 Task: Explore upcoming open houses in Columbia, South Carolina, to visit properties with a screened-in porch or a sunroom.
Action: Mouse moved to (321, 258)
Screenshot: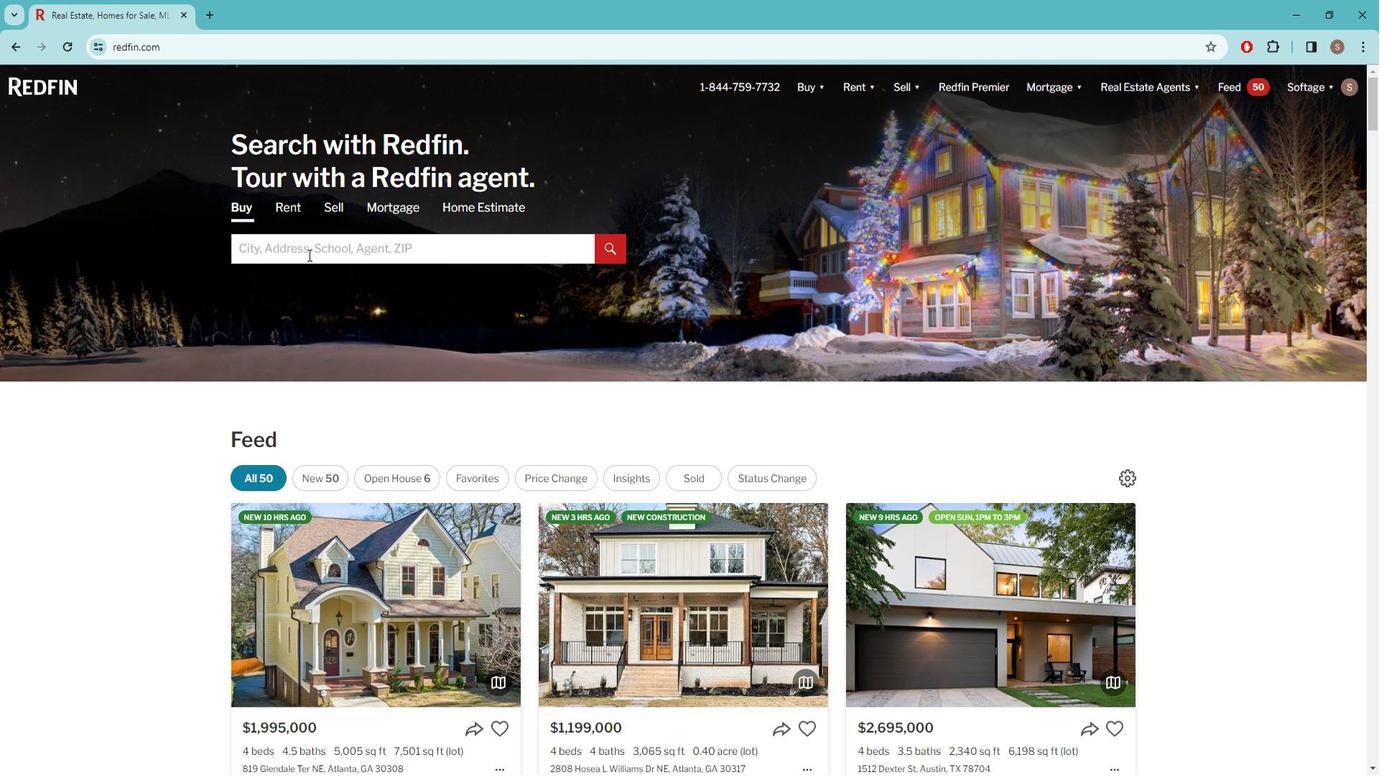 
Action: Mouse pressed left at (321, 258)
Screenshot: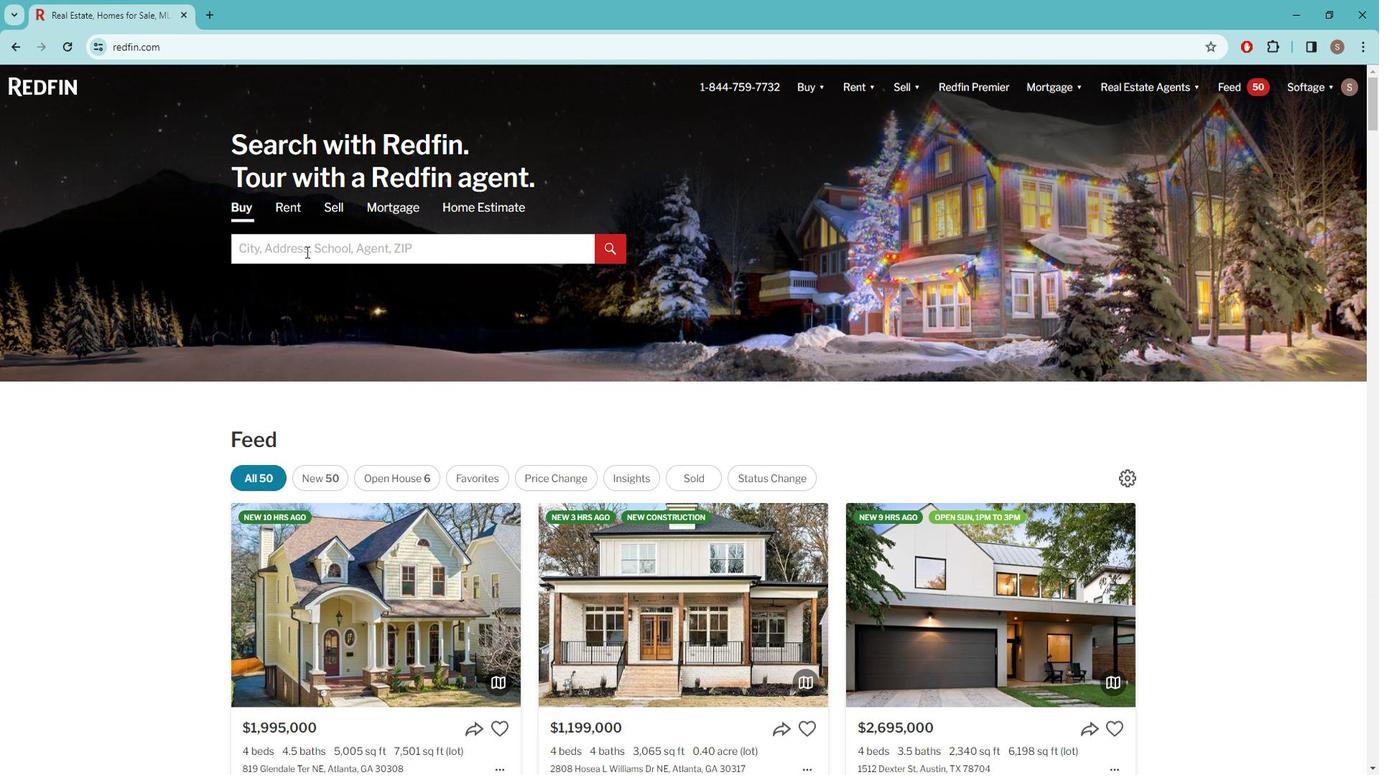 
Action: Key pressed c<Key.caps_lock>OLUMBIA
Screenshot: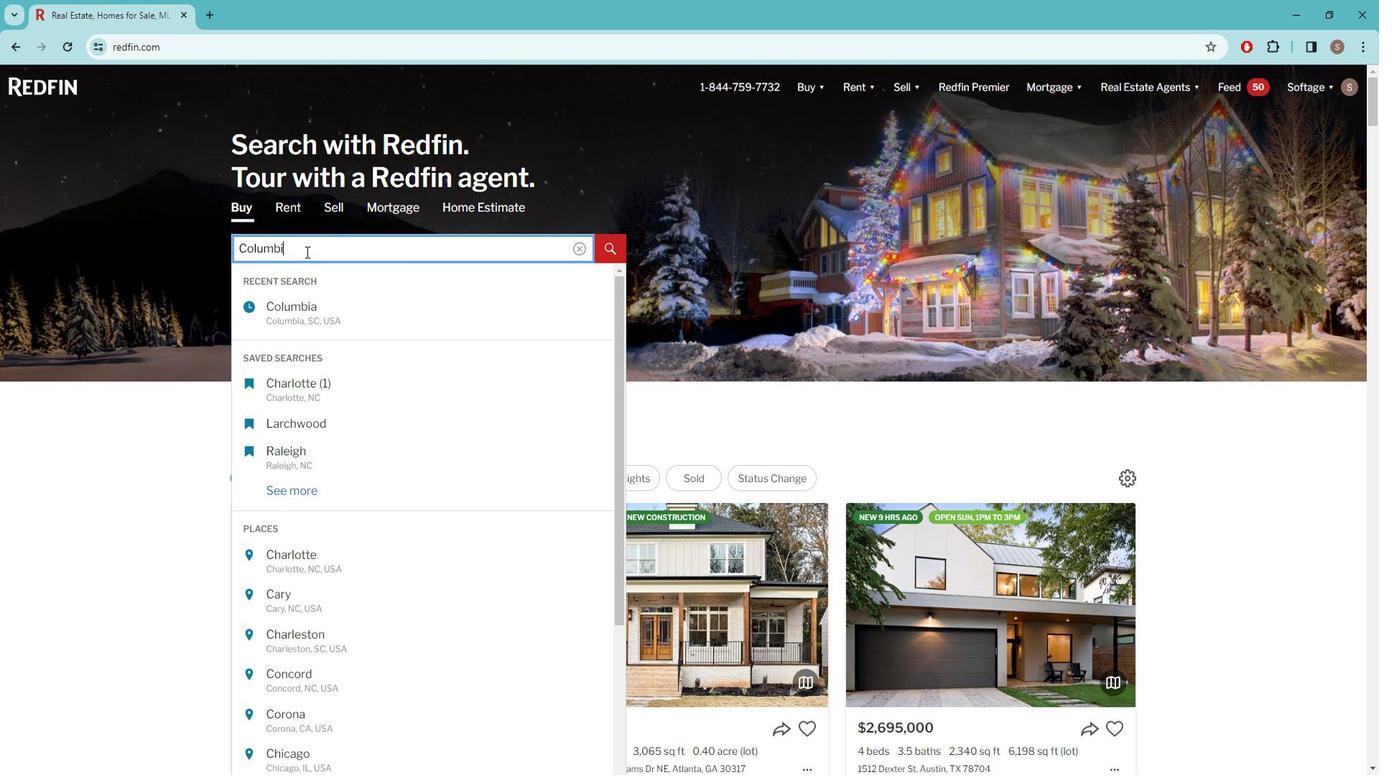 
Action: Mouse moved to (323, 321)
Screenshot: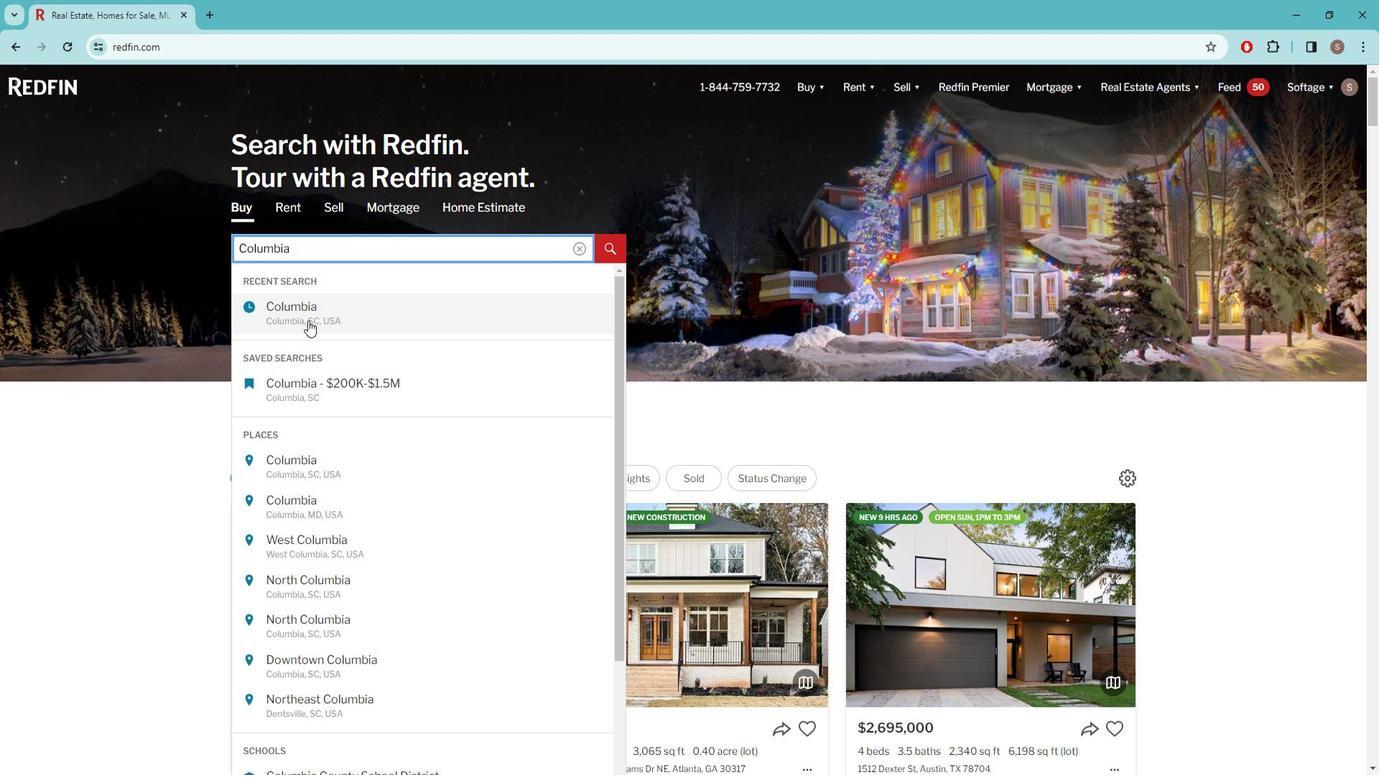 
Action: Mouse pressed left at (323, 321)
Screenshot: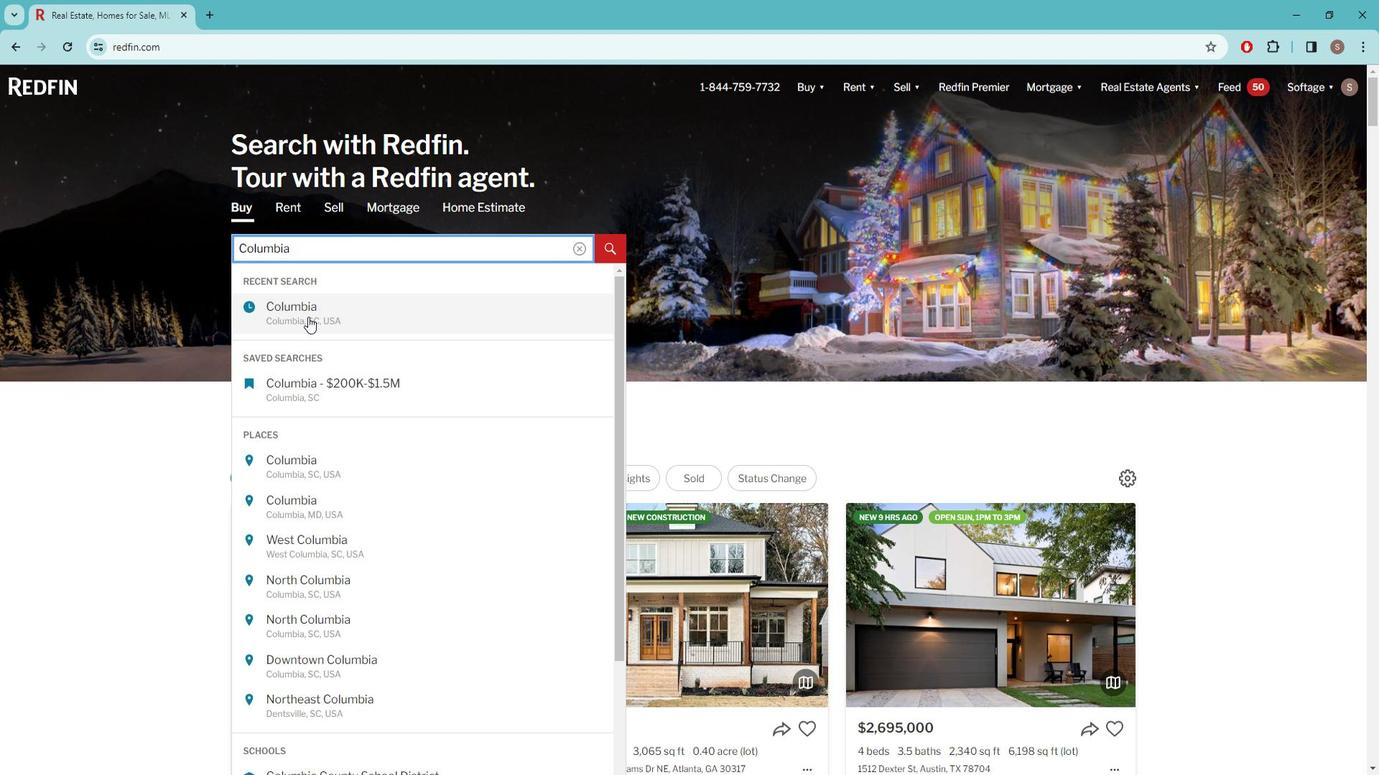 
Action: Mouse moved to (1222, 186)
Screenshot: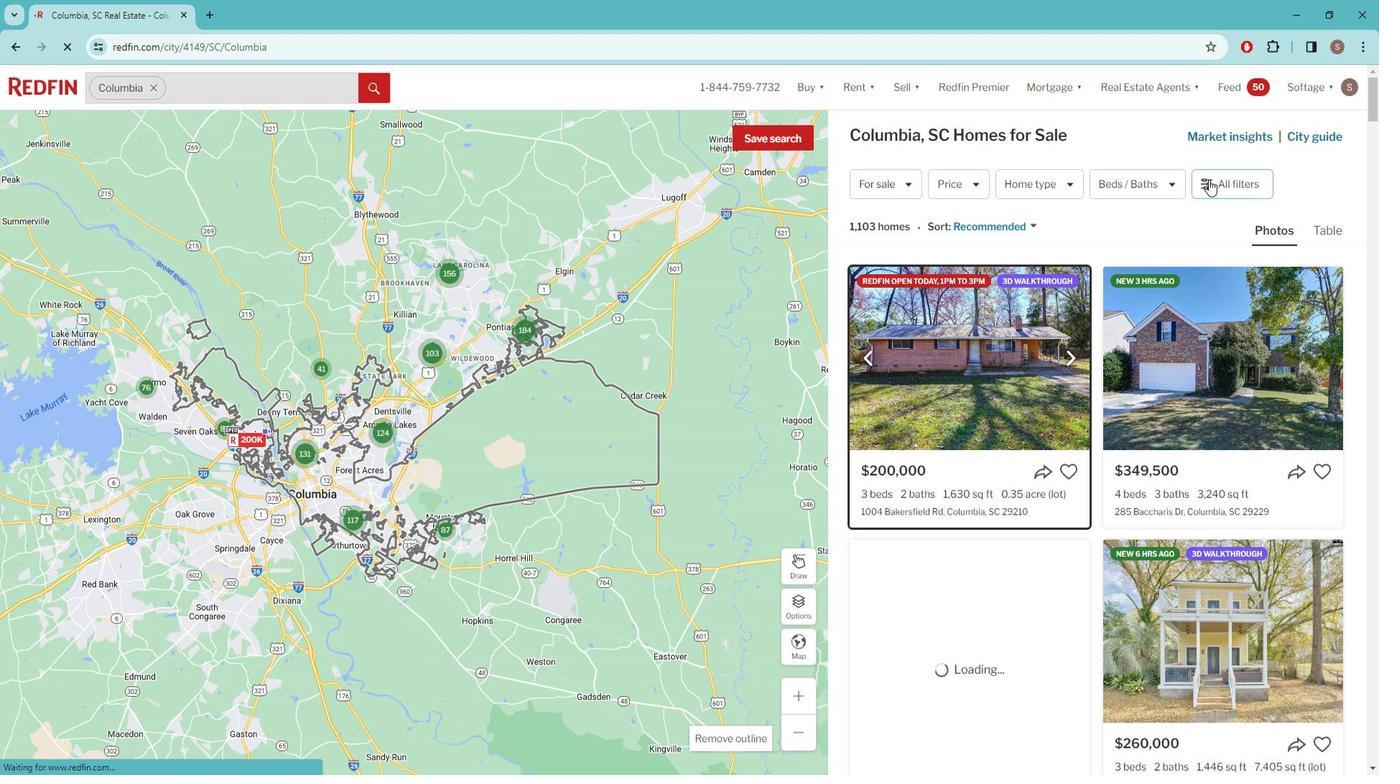 
Action: Mouse pressed left at (1222, 186)
Screenshot: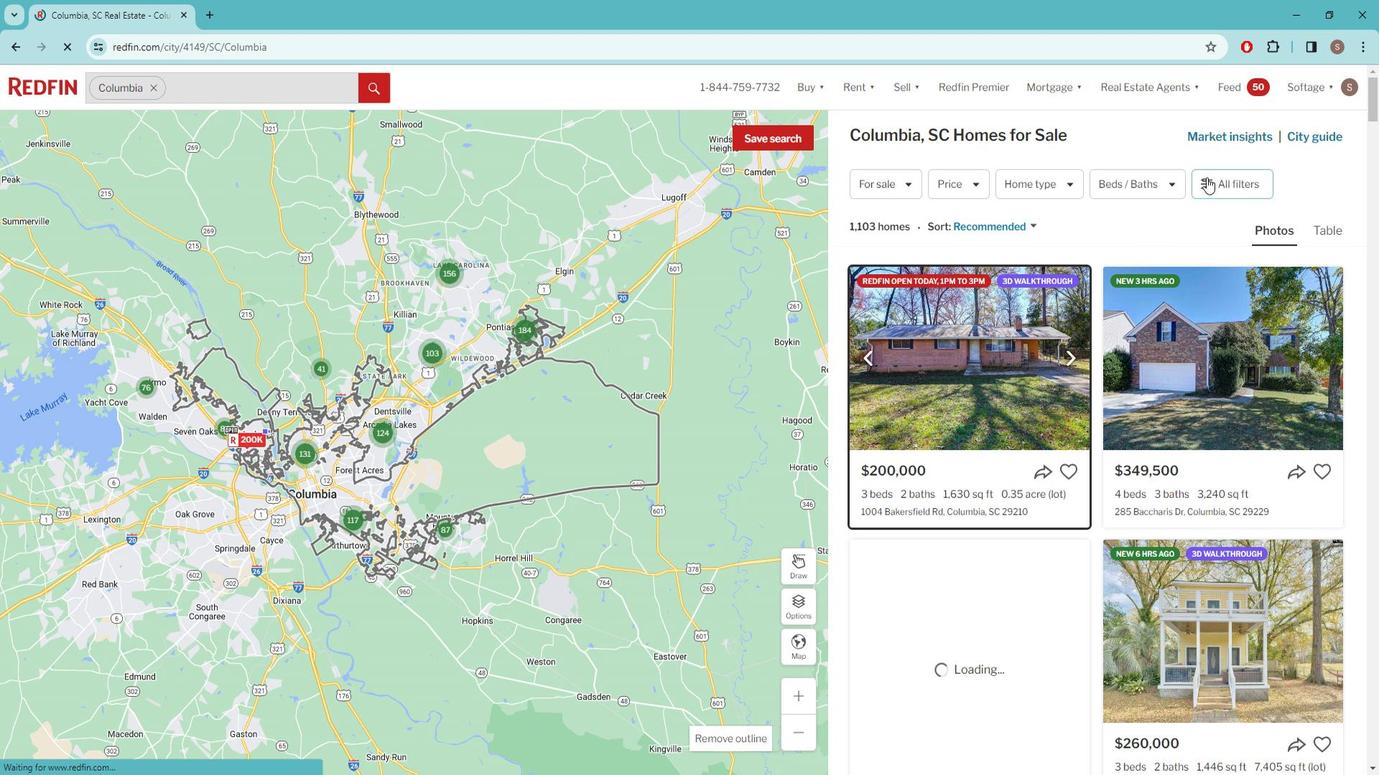 
Action: Mouse pressed left at (1222, 186)
Screenshot: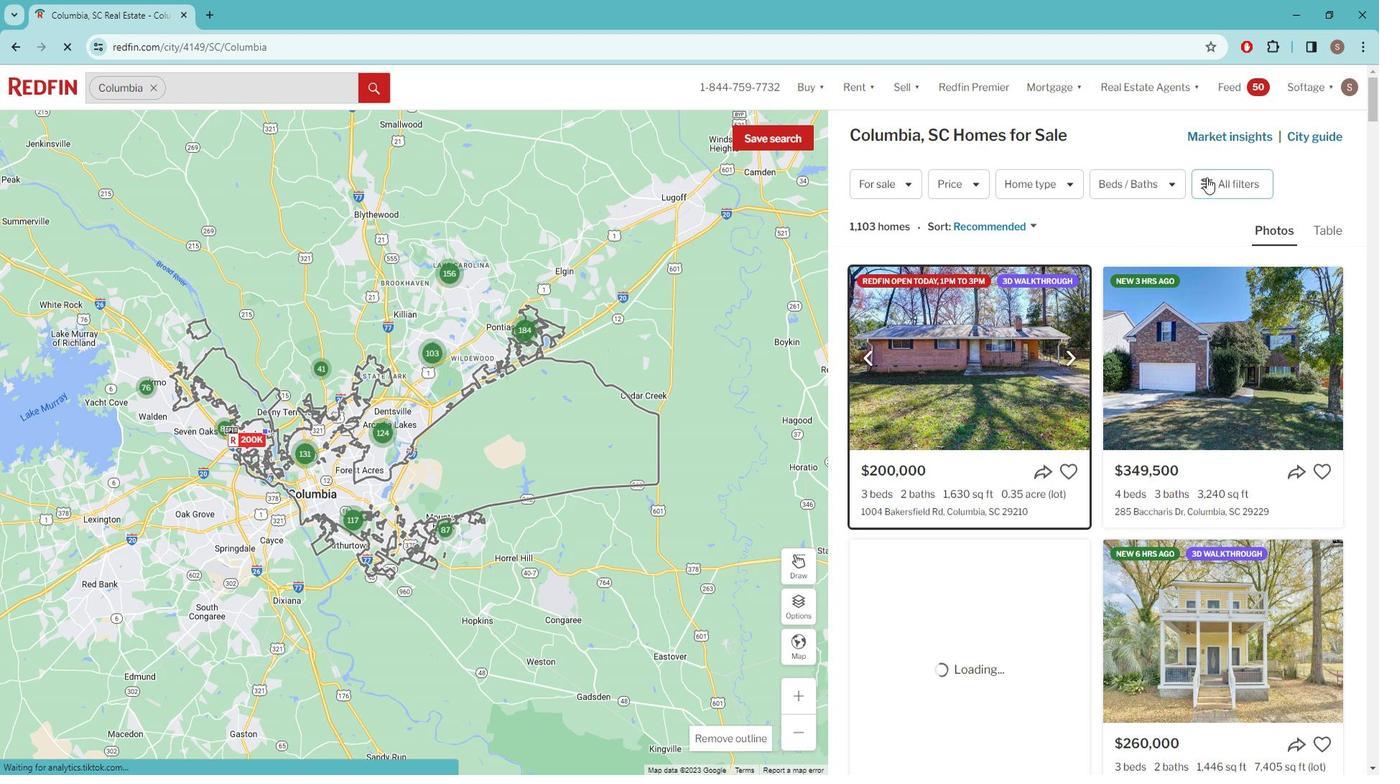 
Action: Mouse pressed left at (1222, 186)
Screenshot: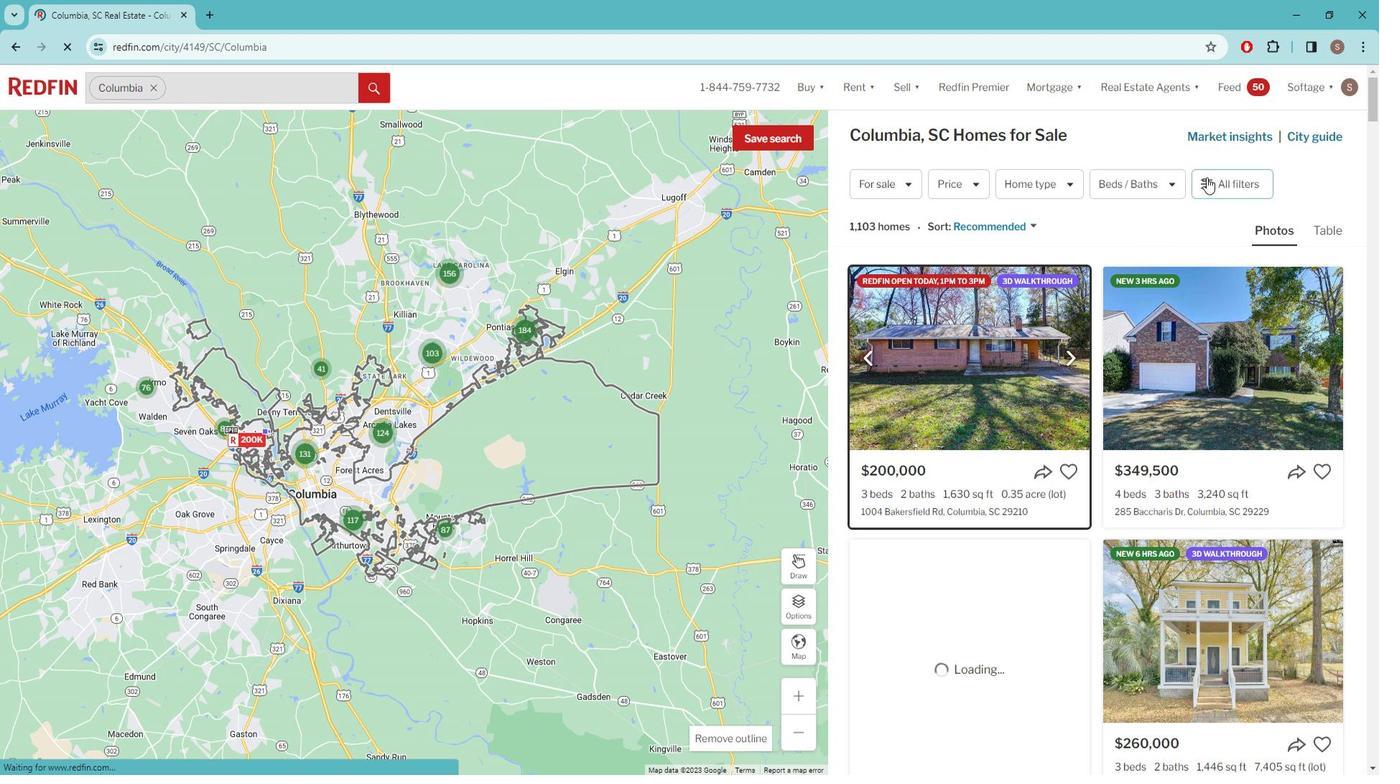 
Action: Mouse moved to (1231, 186)
Screenshot: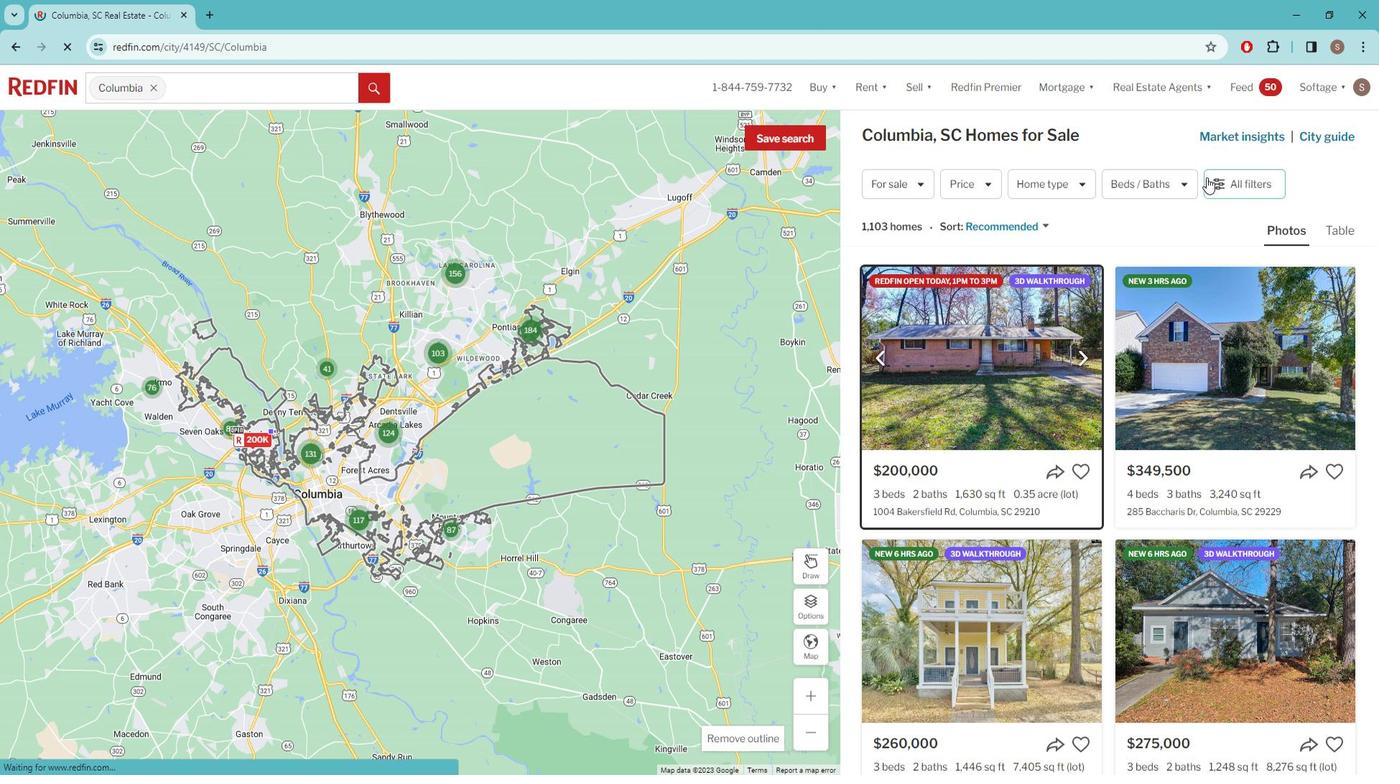 
Action: Mouse pressed left at (1231, 186)
Screenshot: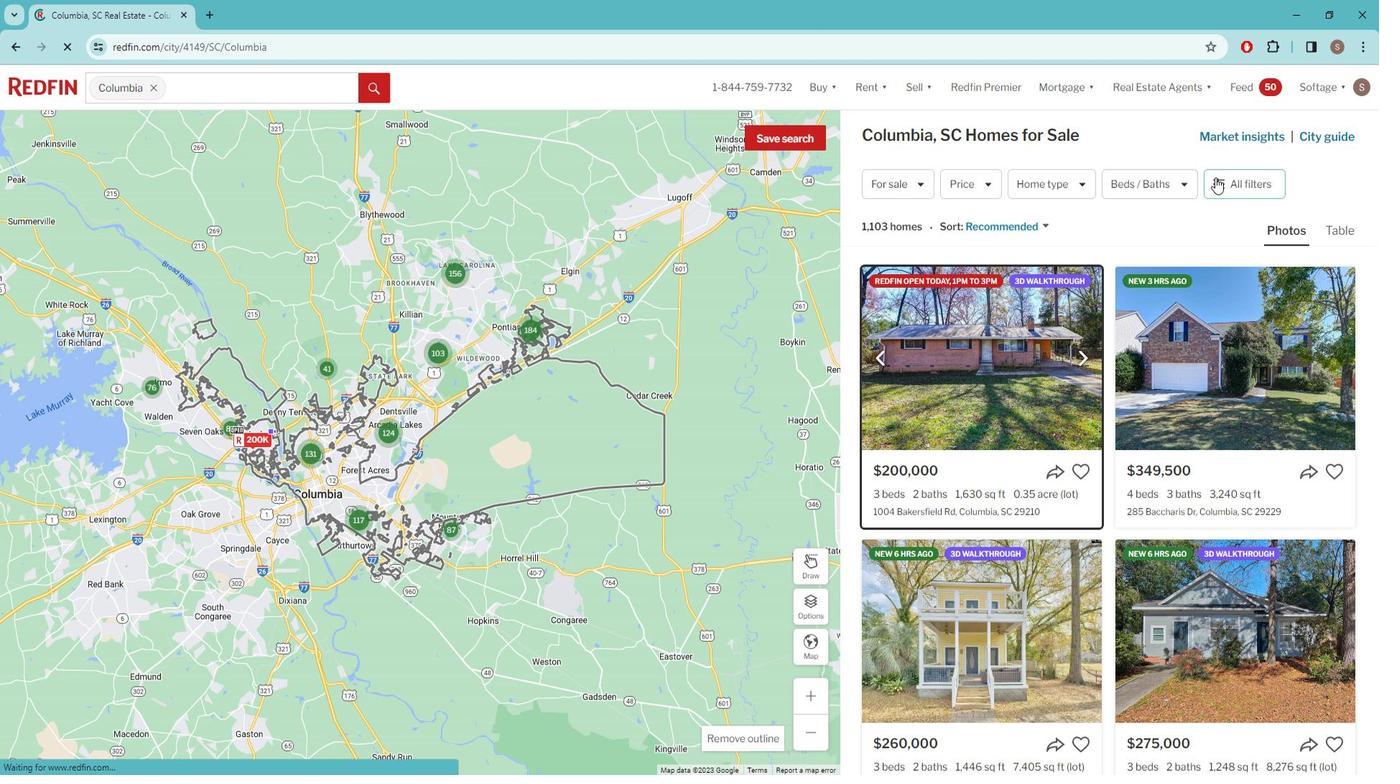 
Action: Mouse pressed left at (1231, 186)
Screenshot: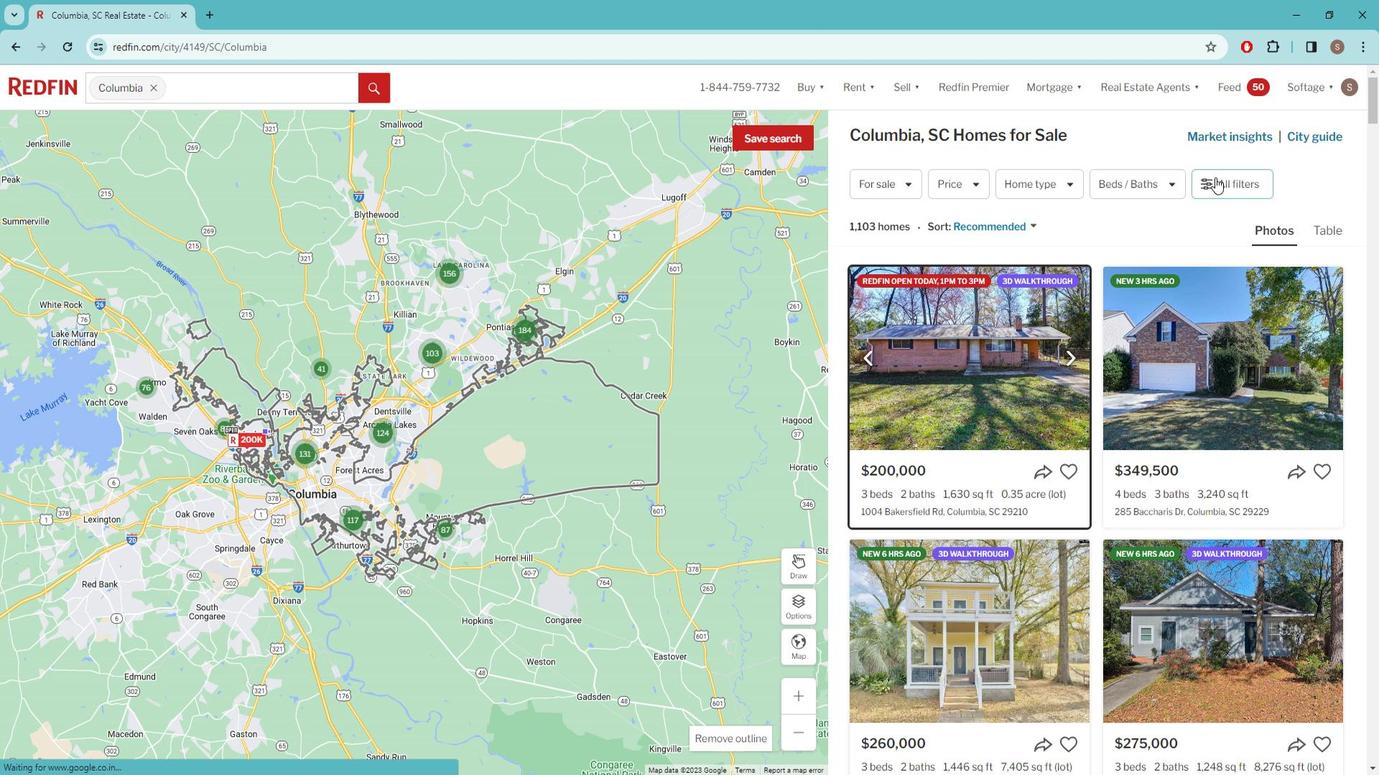 
Action: Mouse moved to (1228, 199)
Screenshot: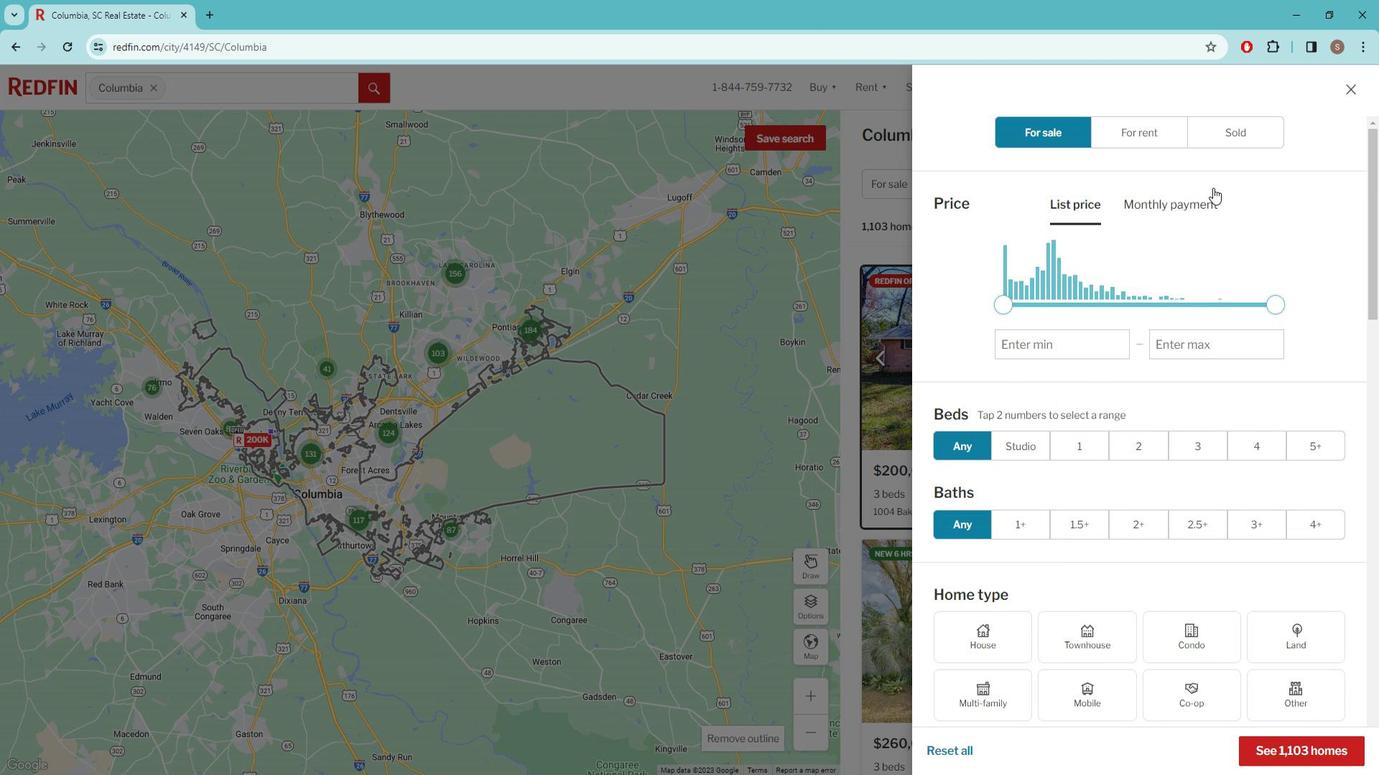 
Action: Mouse scrolled (1228, 198) with delta (0, 0)
Screenshot: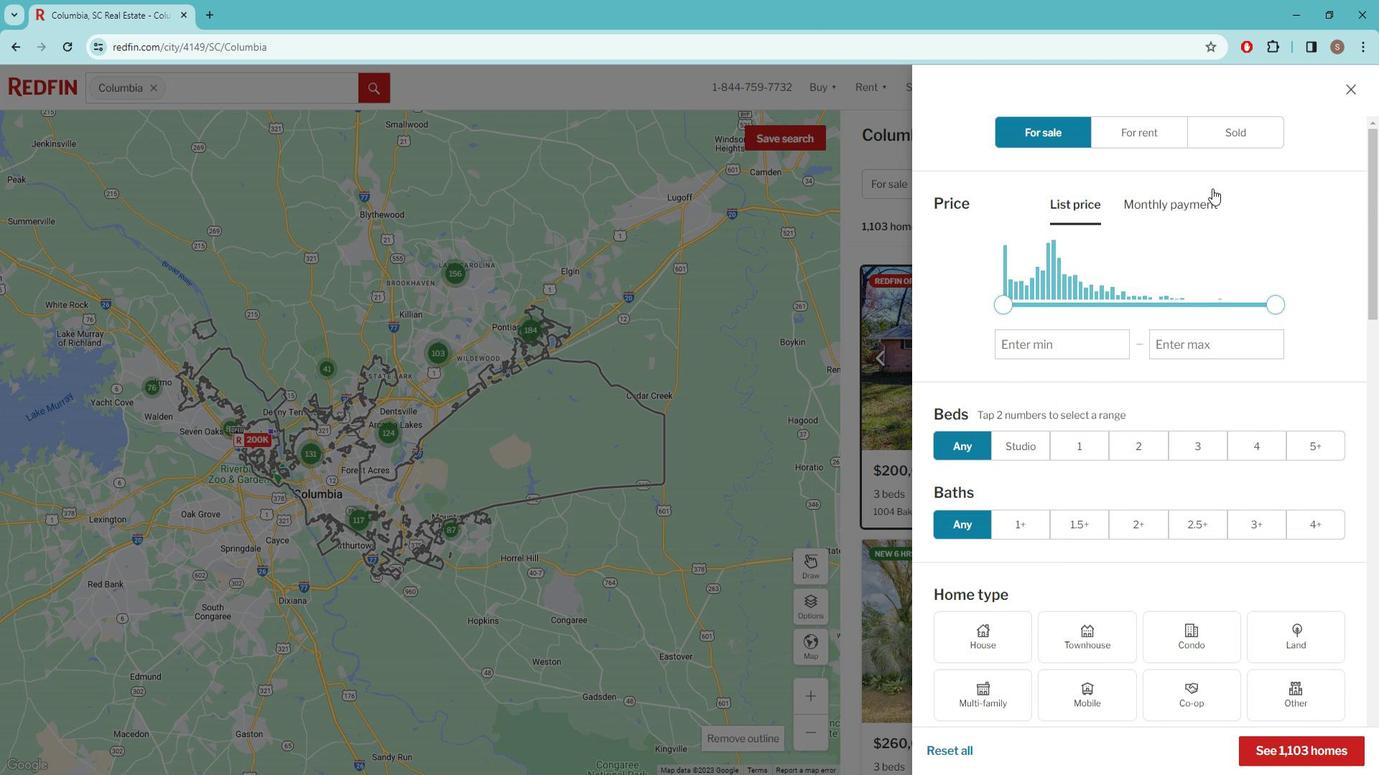 
Action: Mouse moved to (1177, 269)
Screenshot: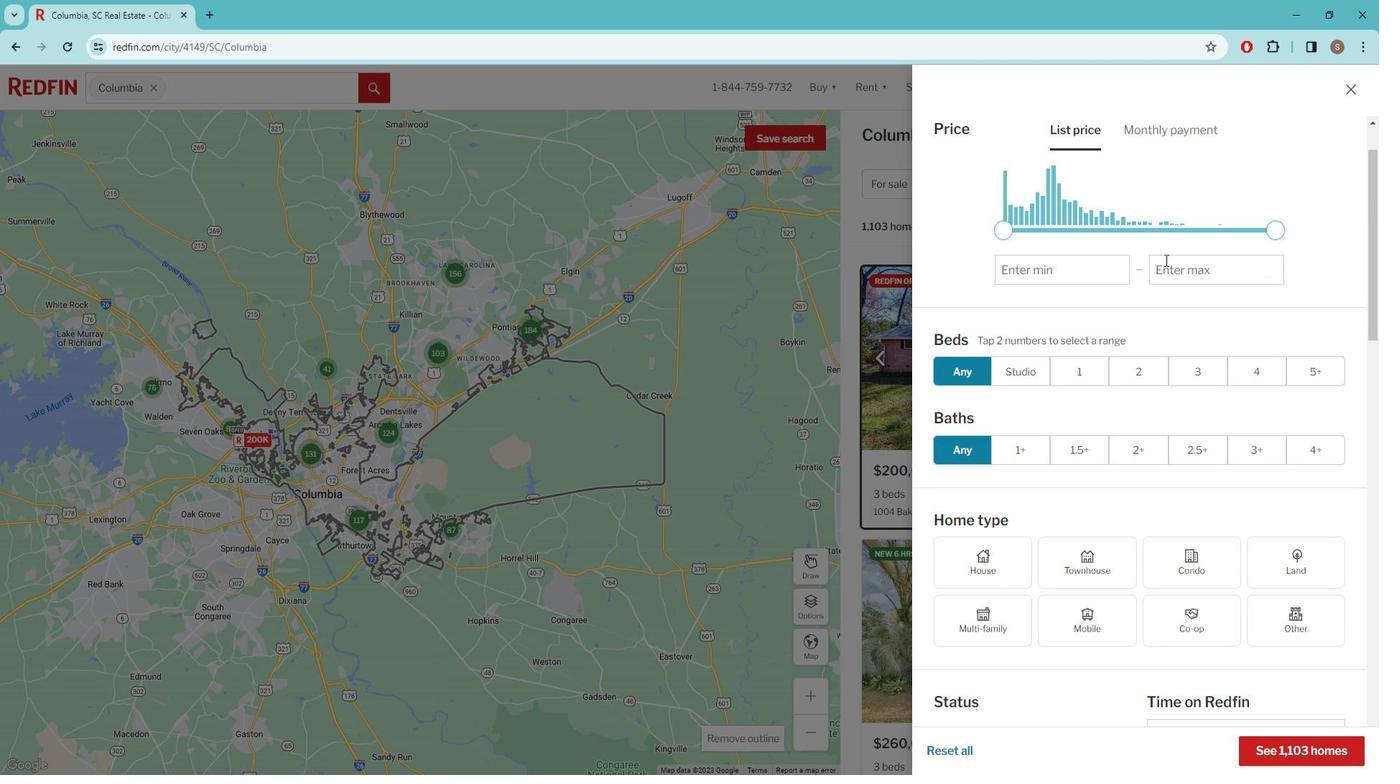 
Action: Mouse scrolled (1177, 268) with delta (0, 0)
Screenshot: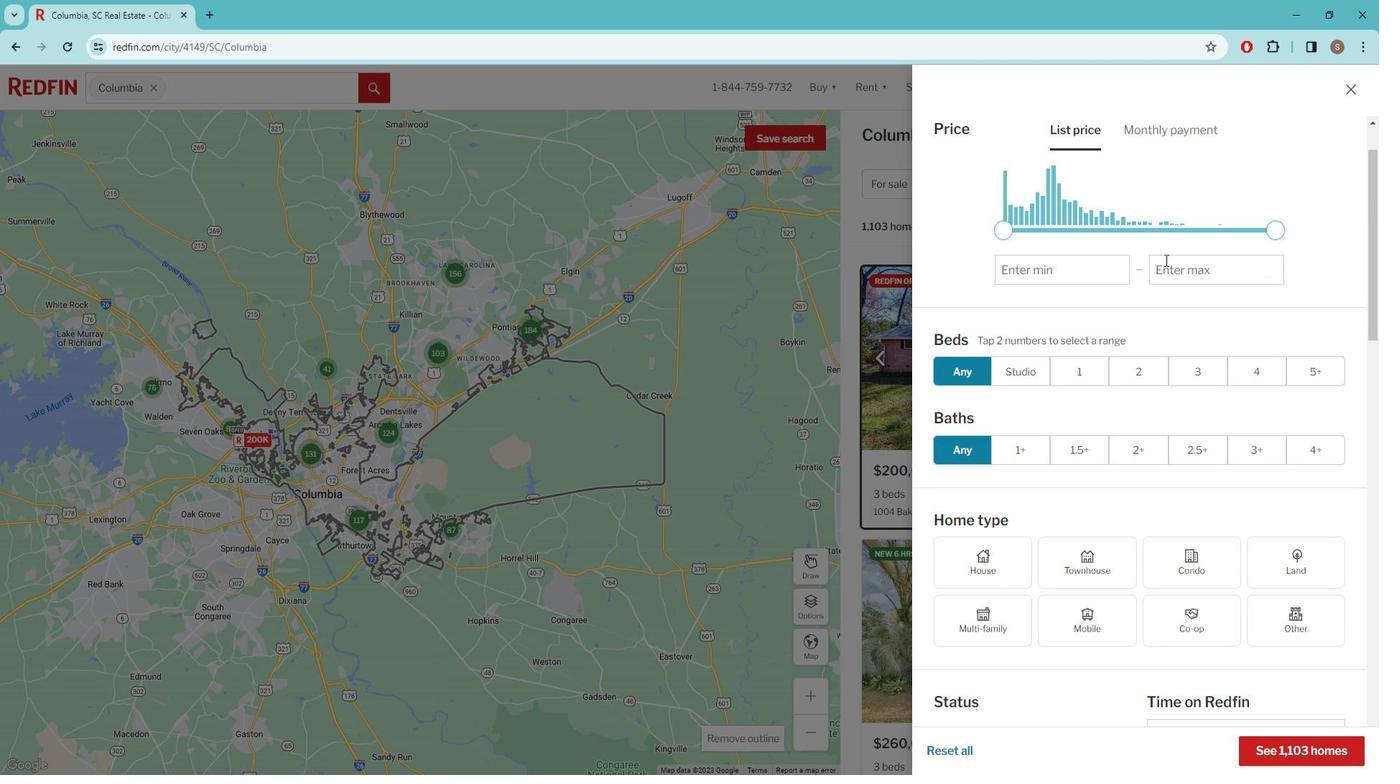 
Action: Mouse moved to (1171, 273)
Screenshot: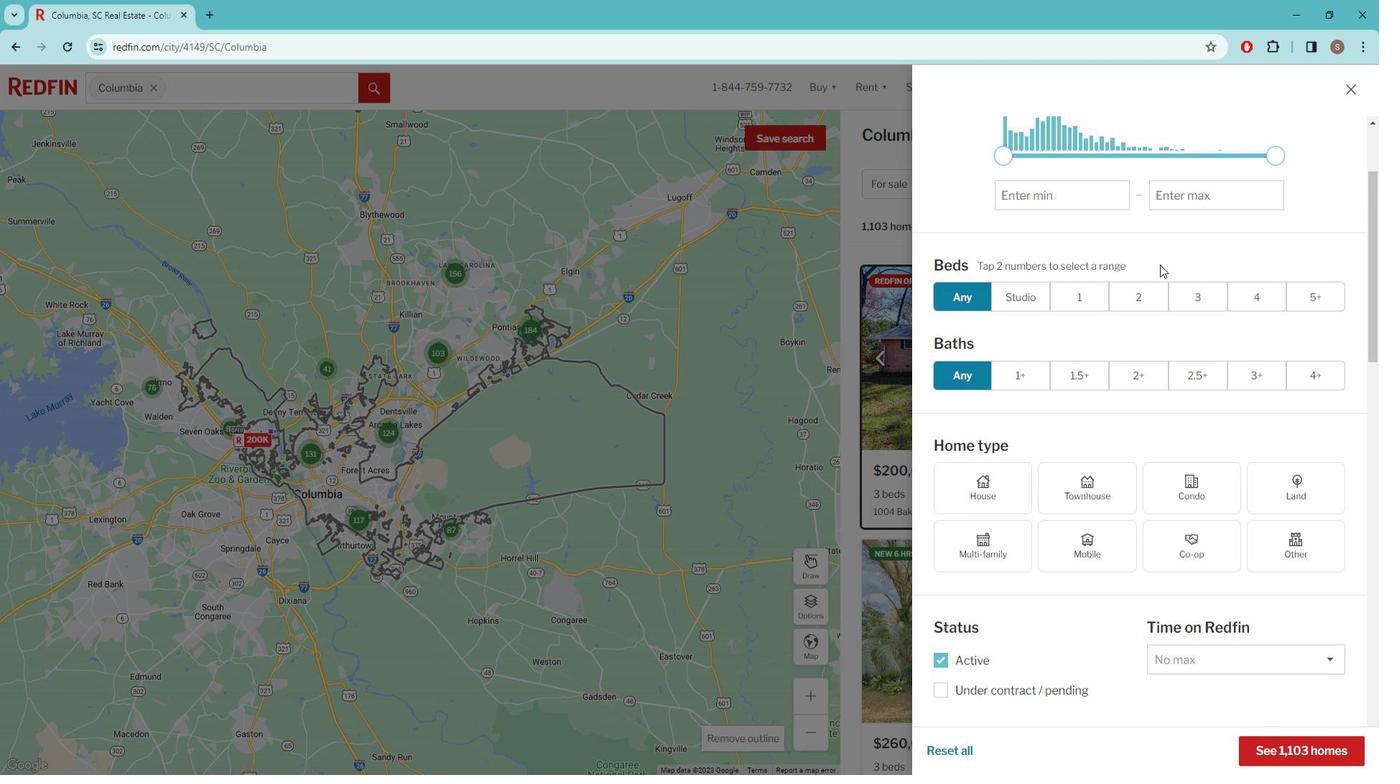 
Action: Mouse scrolled (1171, 272) with delta (0, 0)
Screenshot: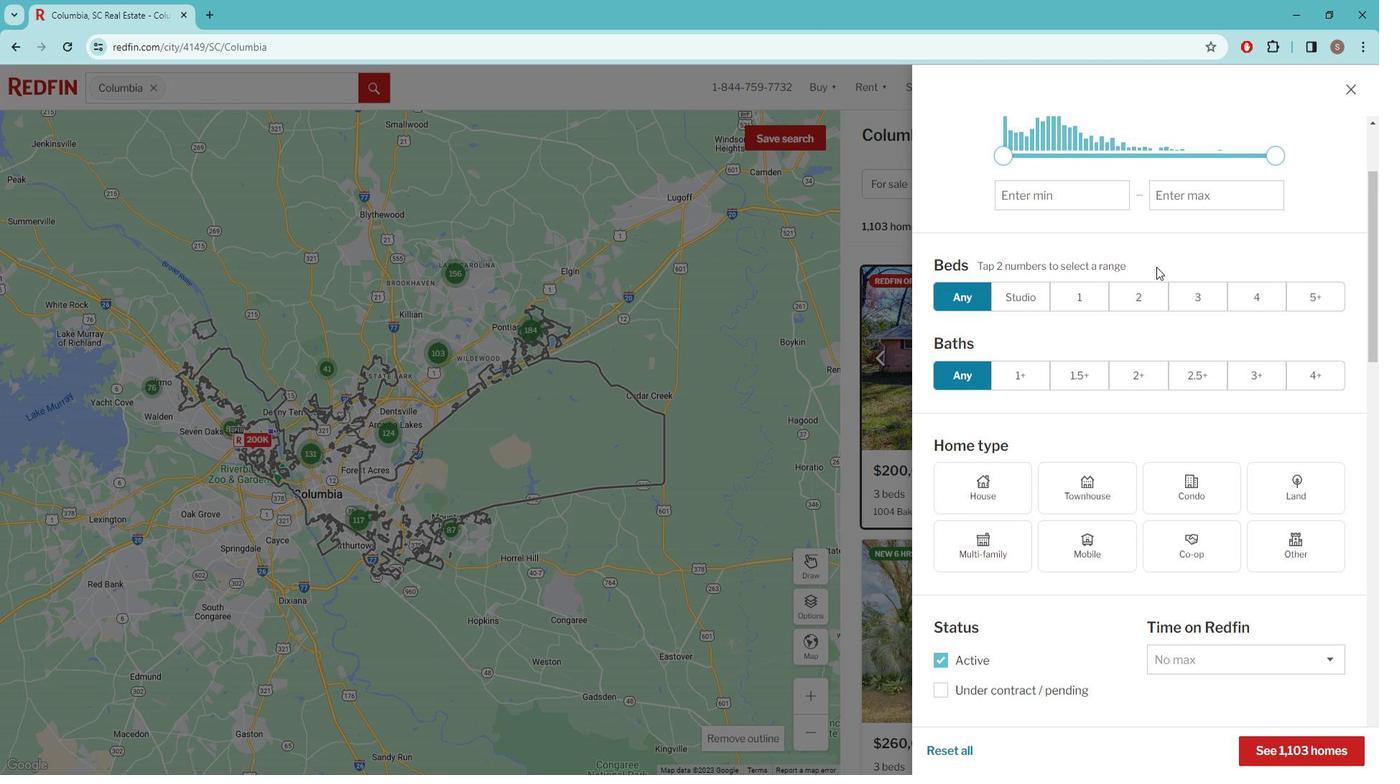 
Action: Mouse moved to (1165, 277)
Screenshot: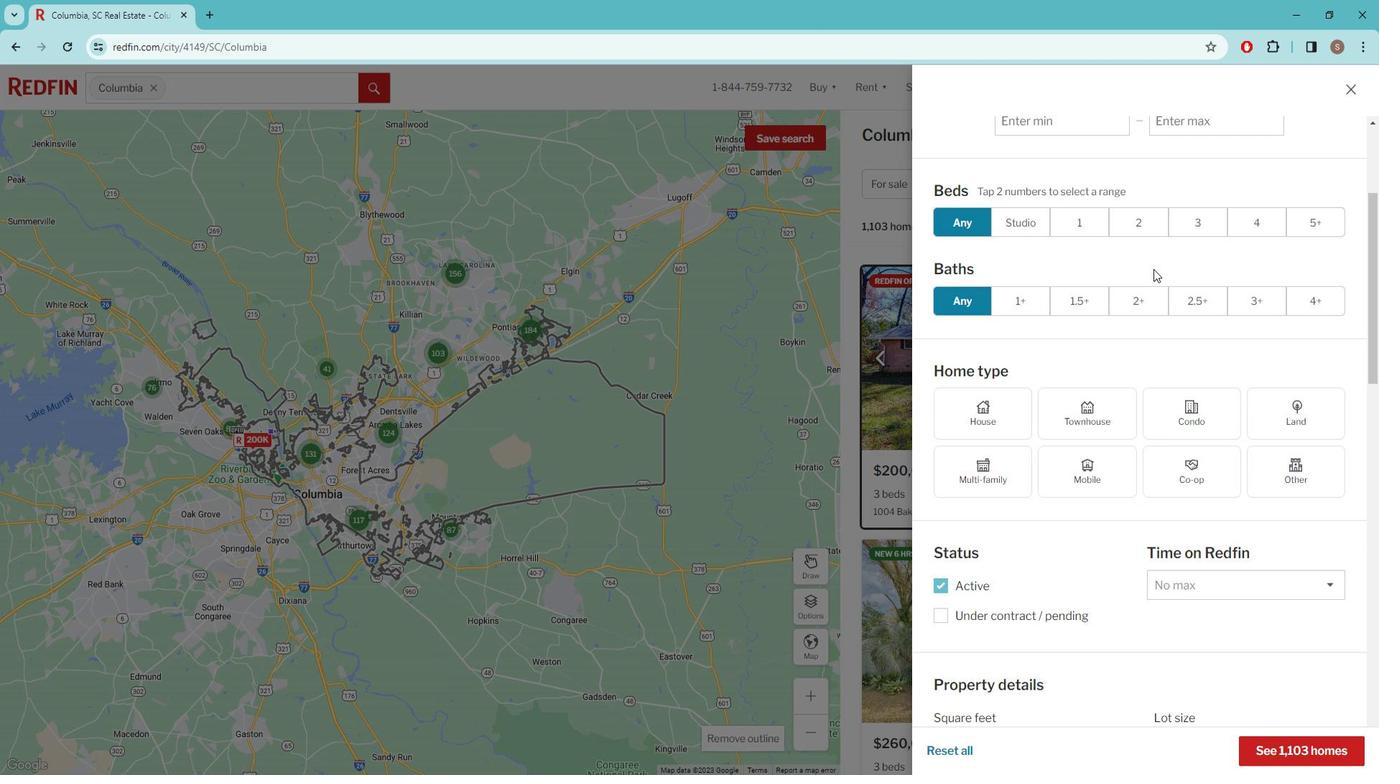 
Action: Mouse scrolled (1165, 277) with delta (0, 0)
Screenshot: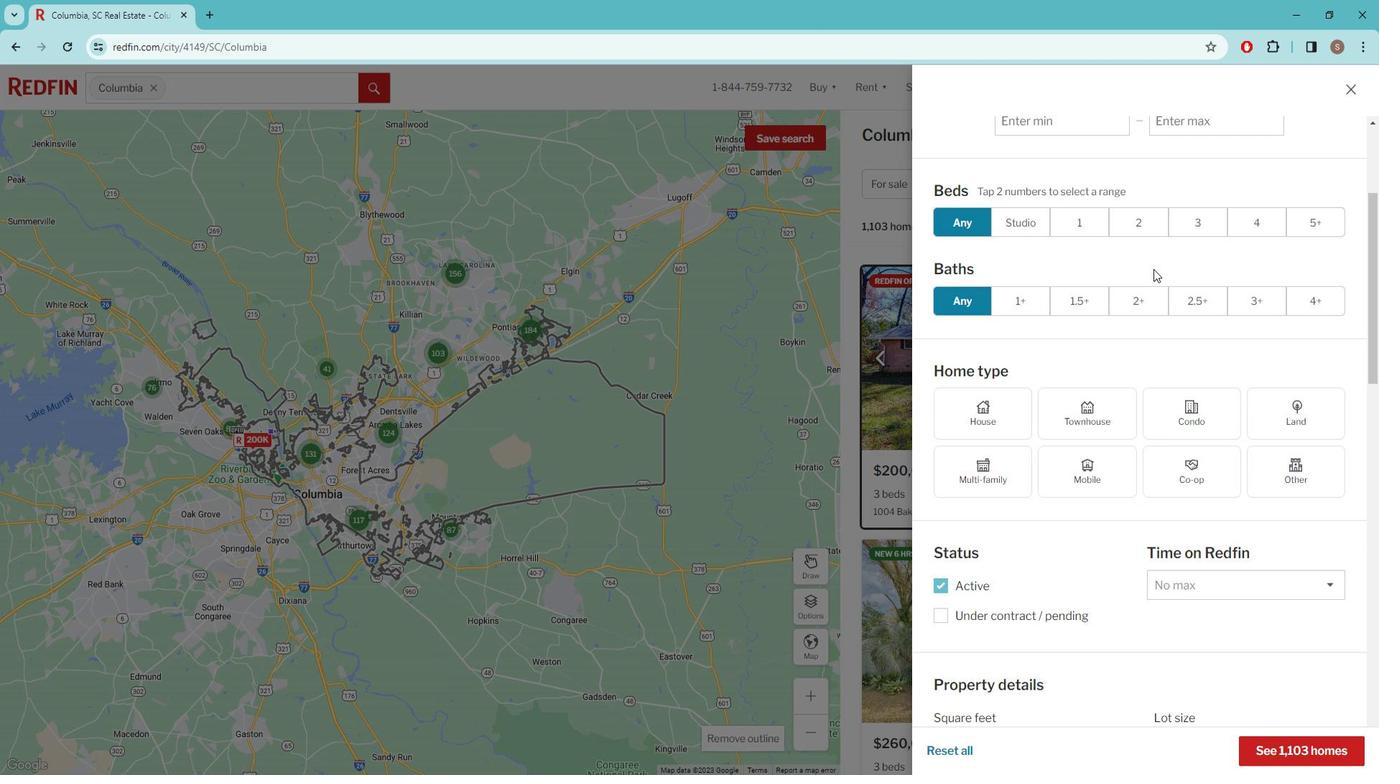 
Action: Mouse moved to (1133, 312)
Screenshot: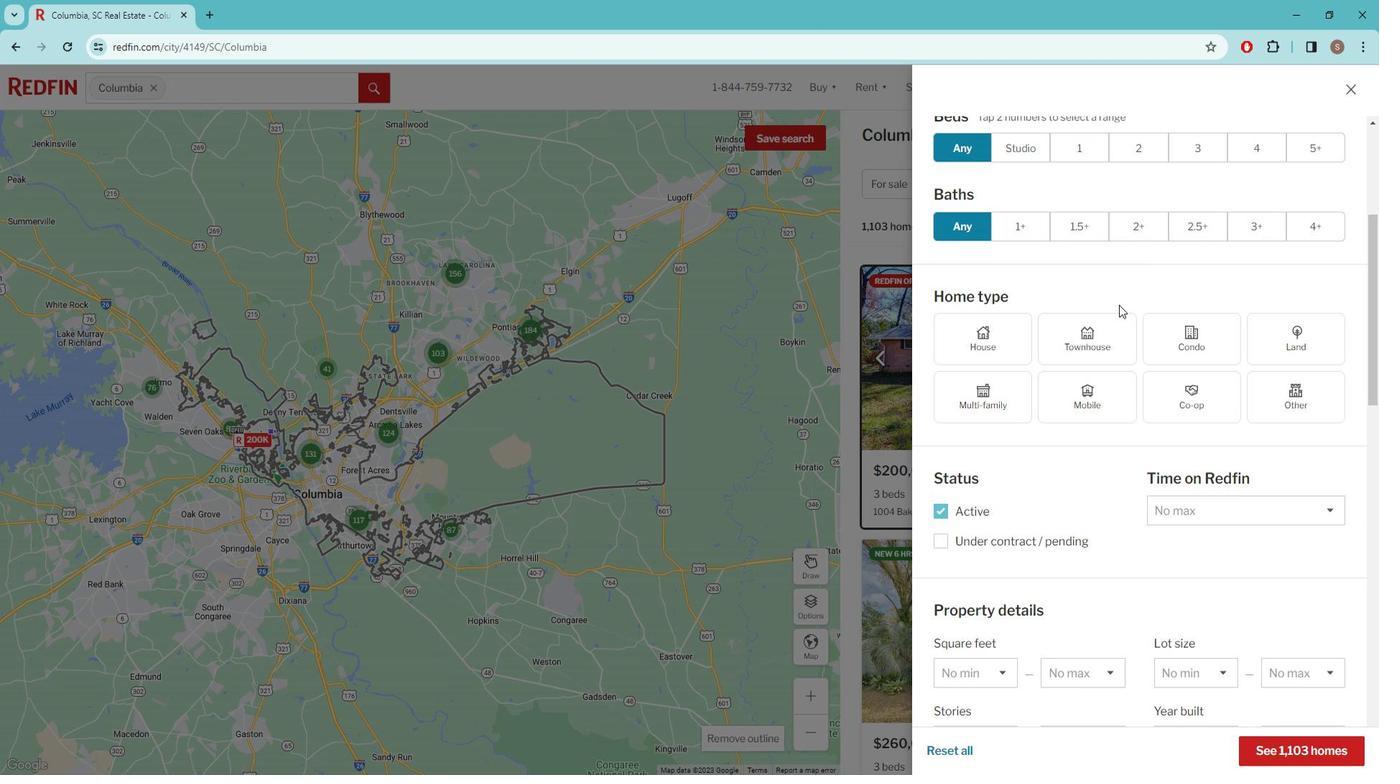 
Action: Mouse scrolled (1133, 311) with delta (0, 0)
Screenshot: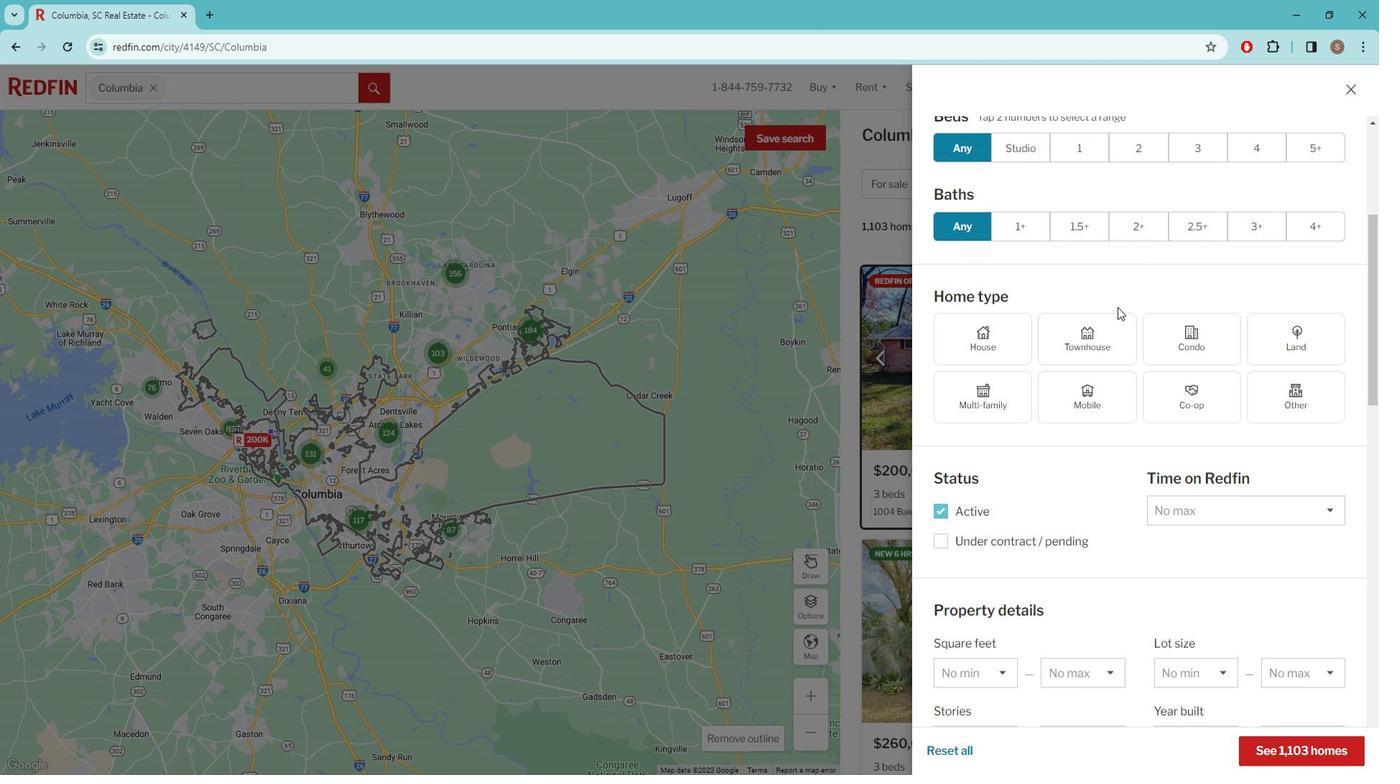 
Action: Mouse moved to (1119, 351)
Screenshot: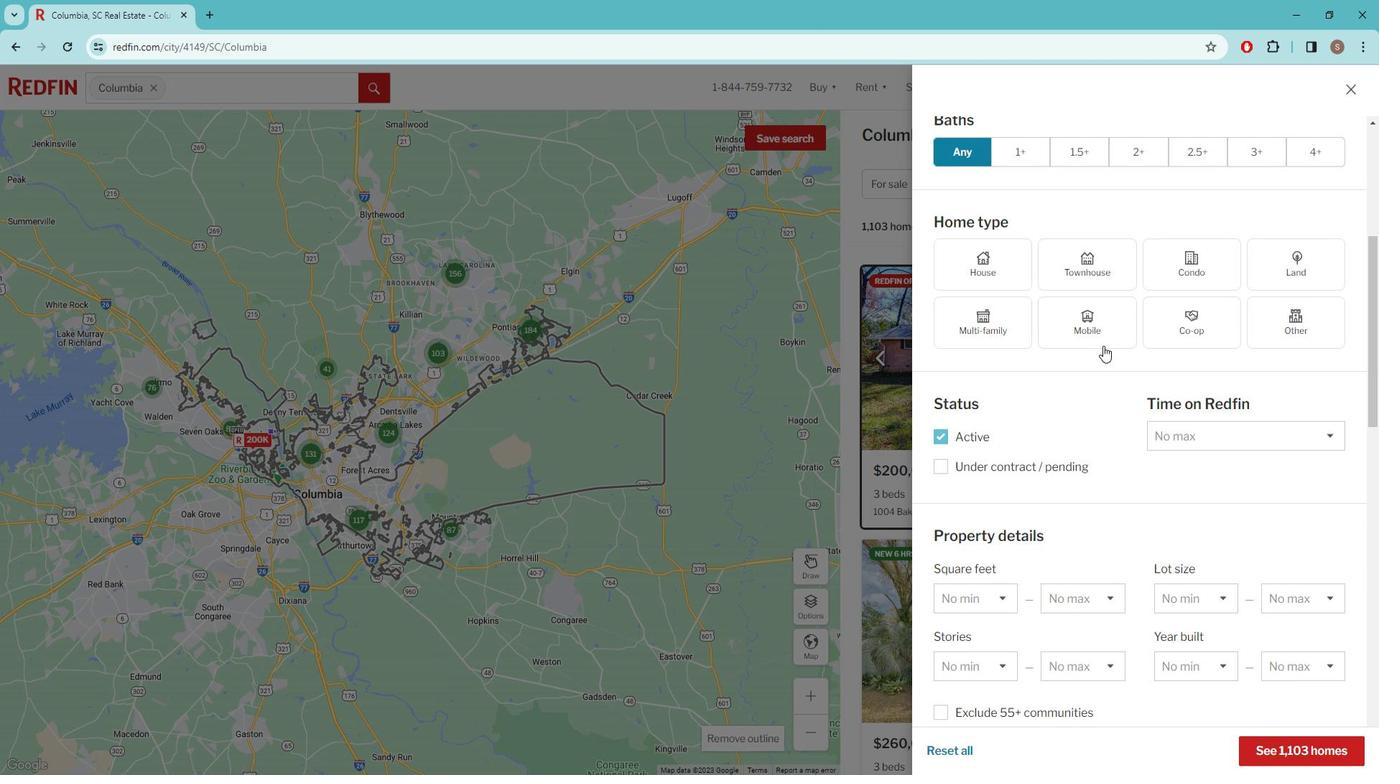 
Action: Mouse scrolled (1119, 350) with delta (0, 0)
Screenshot: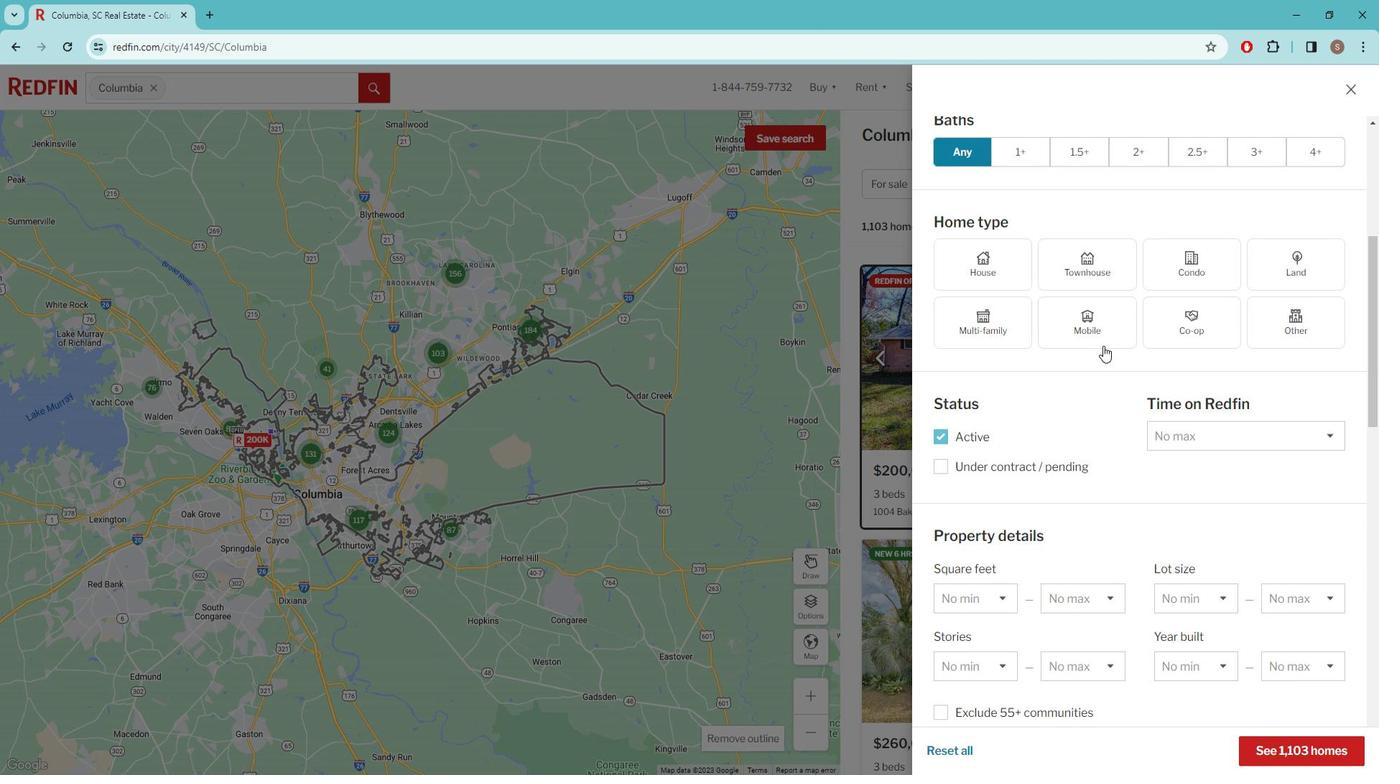 
Action: Mouse moved to (1118, 354)
Screenshot: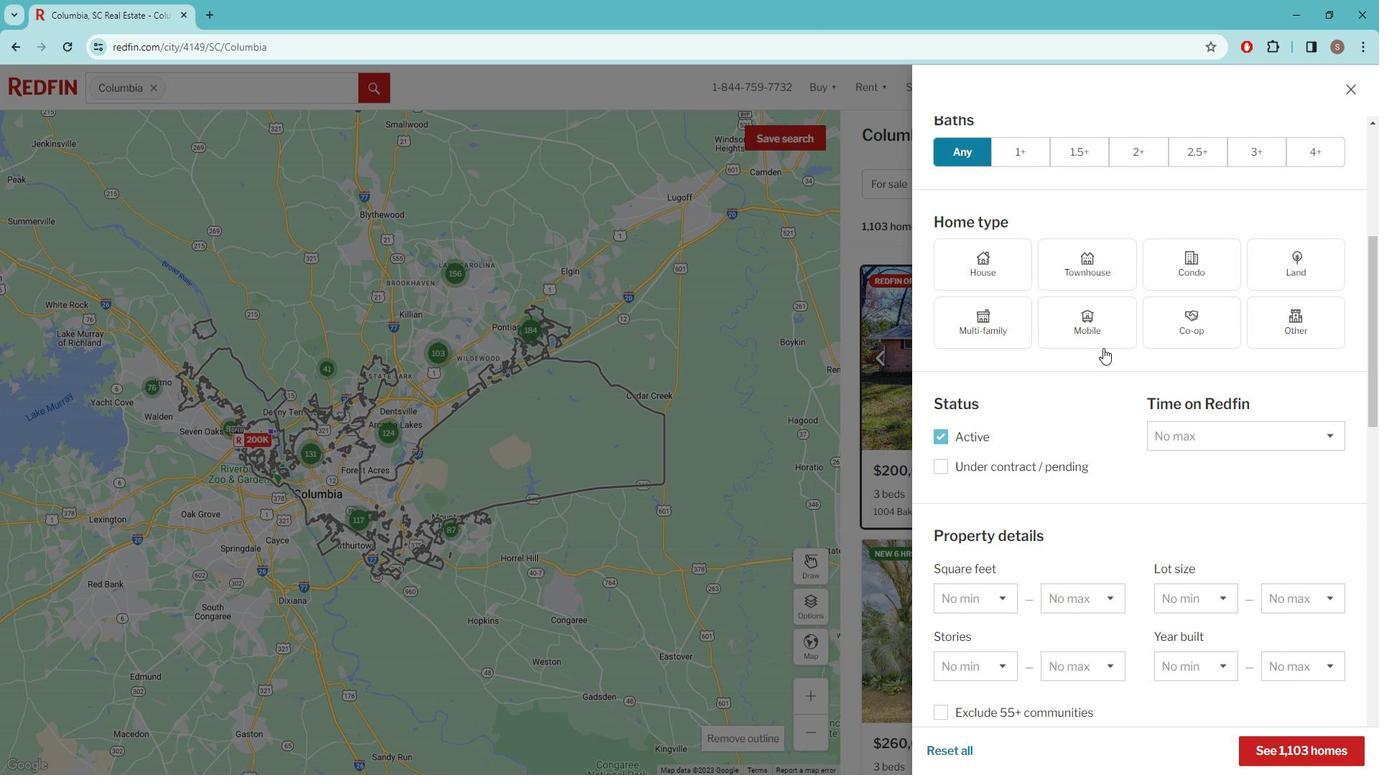 
Action: Mouse scrolled (1118, 354) with delta (0, 0)
Screenshot: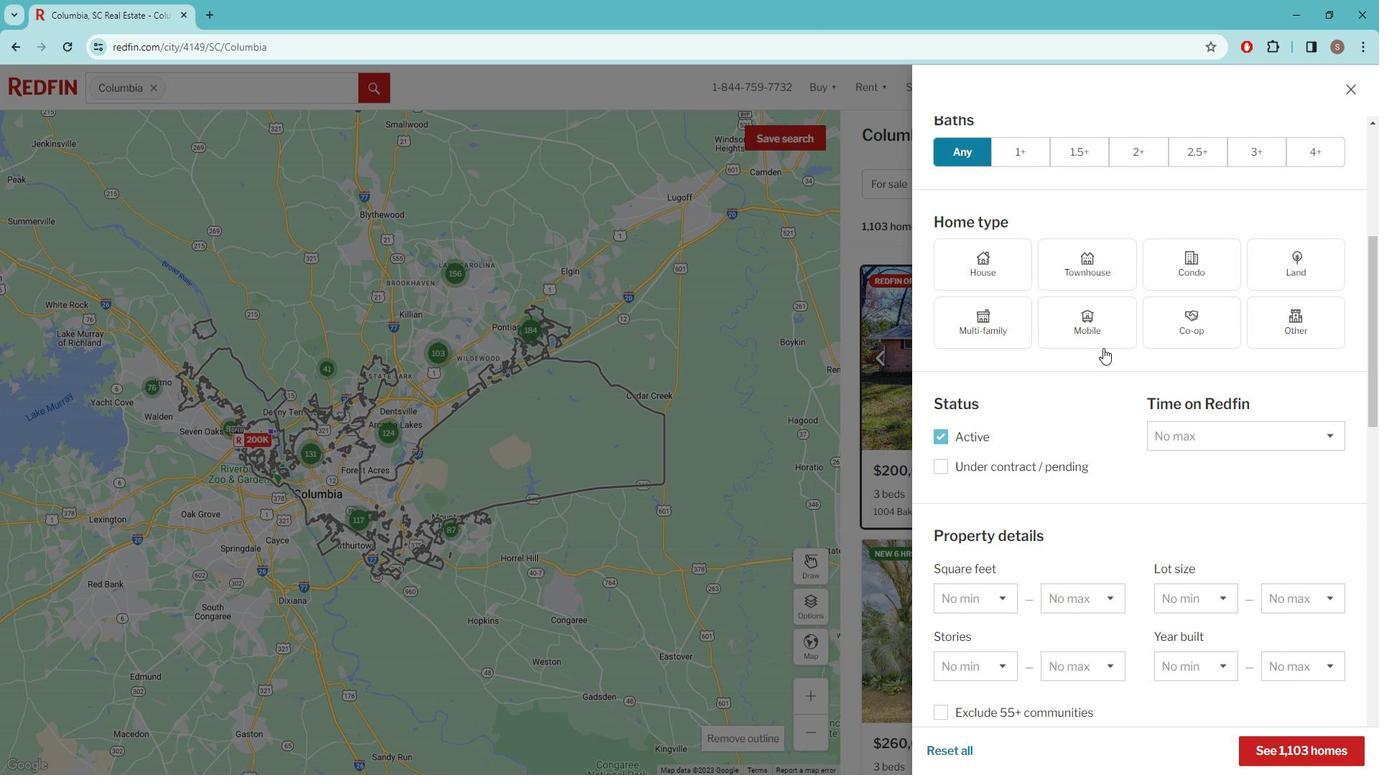 
Action: Mouse moved to (1075, 422)
Screenshot: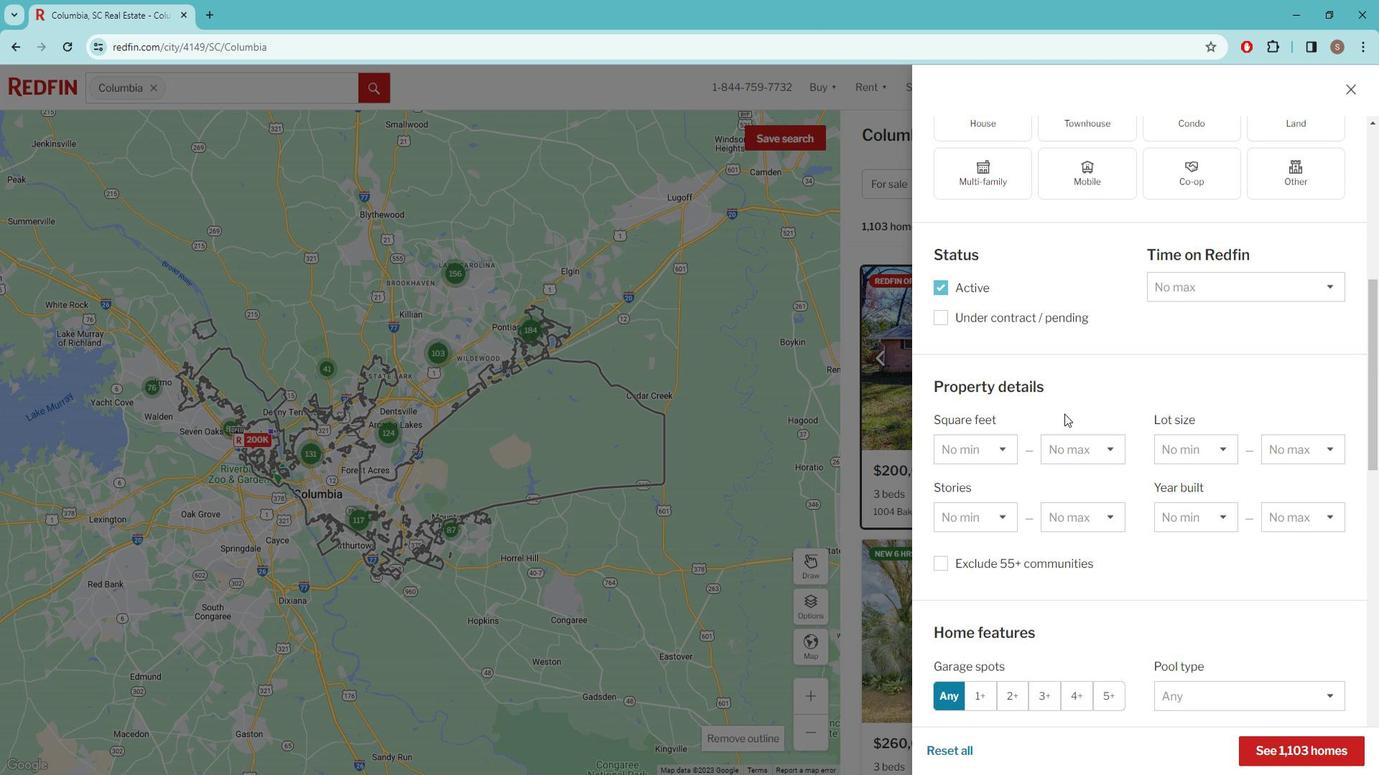 
Action: Mouse scrolled (1075, 421) with delta (0, 0)
Screenshot: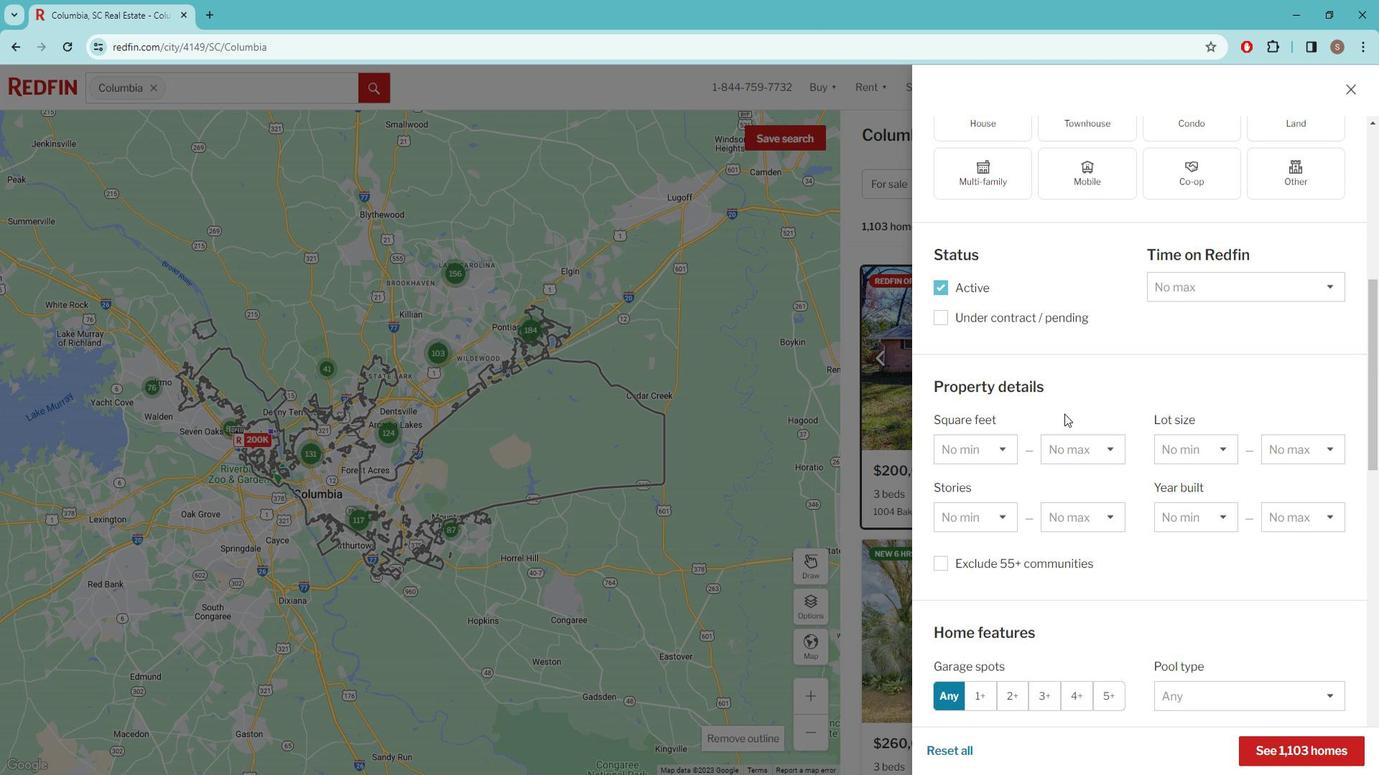 
Action: Mouse moved to (1074, 422)
Screenshot: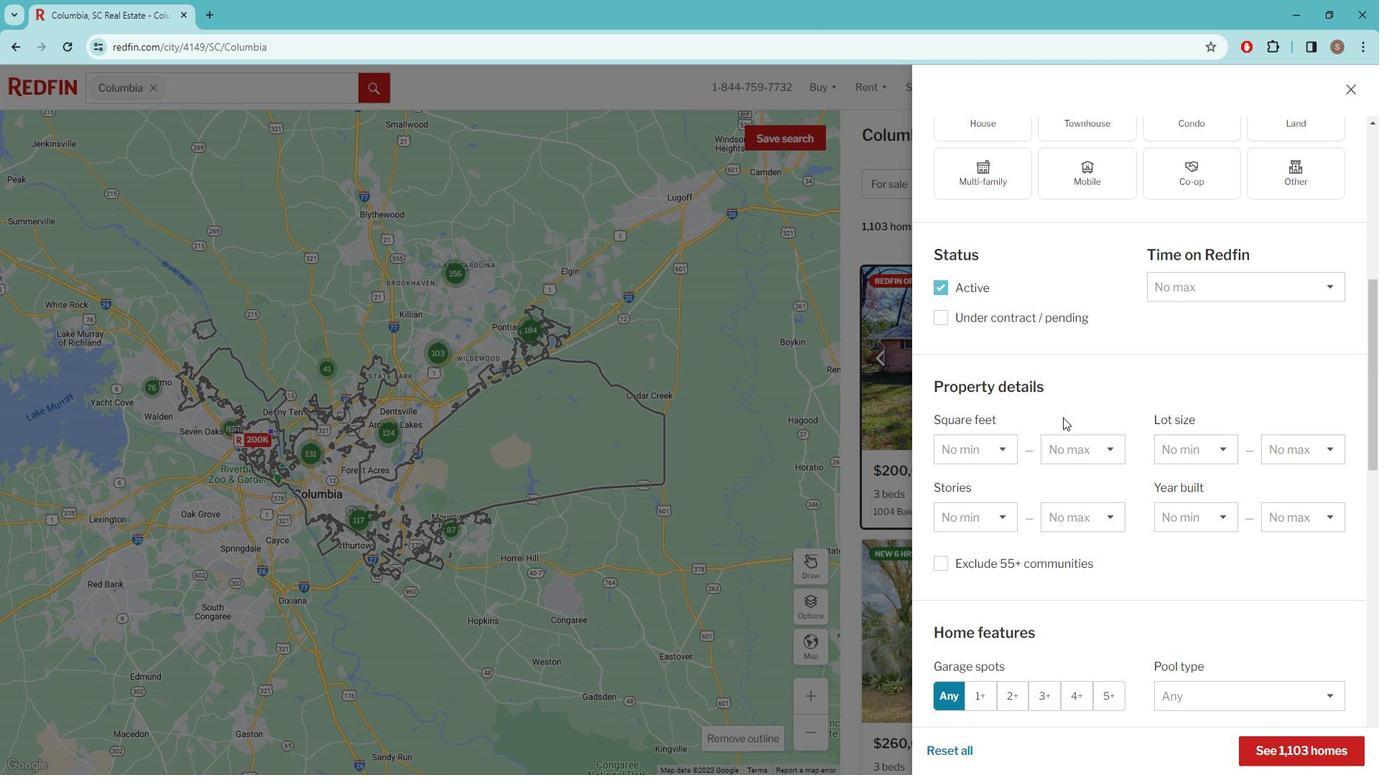 
Action: Mouse scrolled (1074, 421) with delta (0, 0)
Screenshot: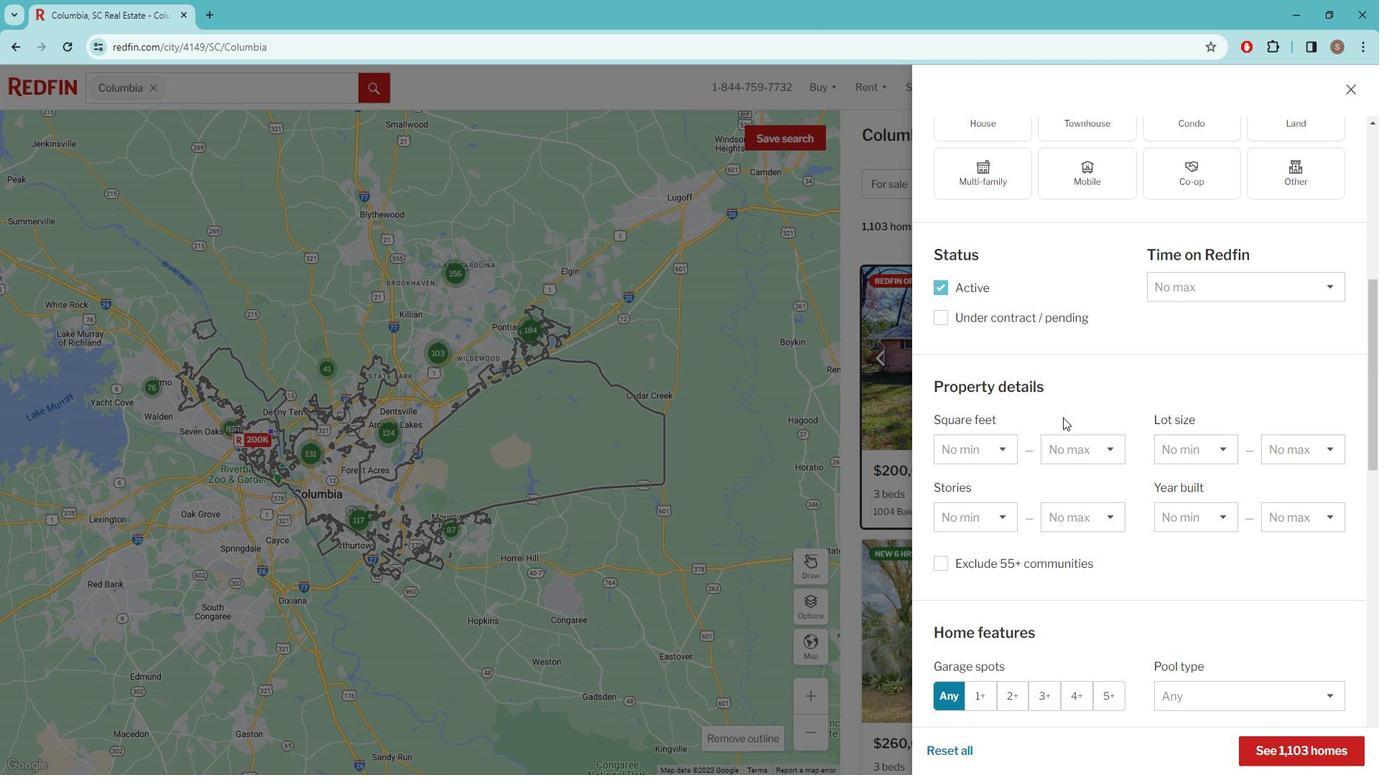
Action: Mouse scrolled (1074, 421) with delta (0, 0)
Screenshot: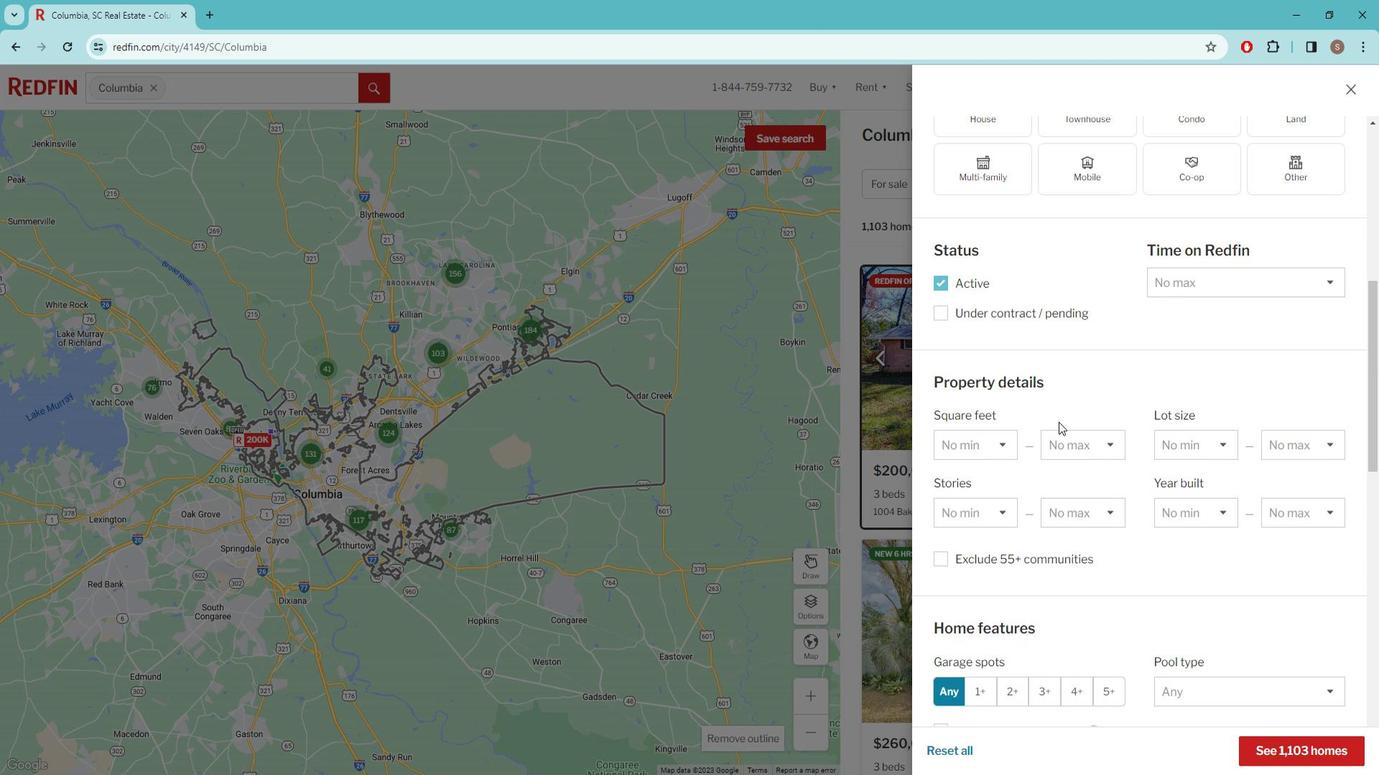 
Action: Mouse scrolled (1074, 421) with delta (0, 0)
Screenshot: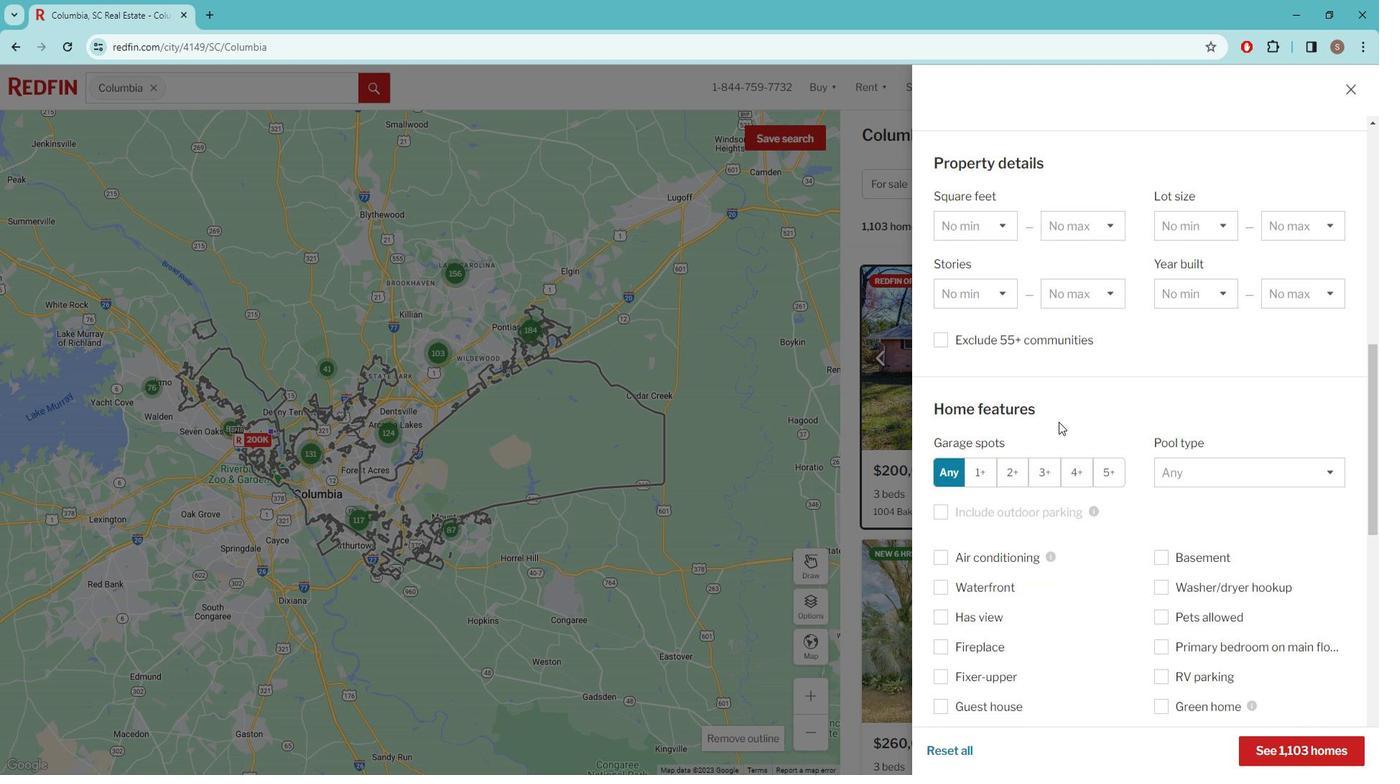 
Action: Mouse moved to (1074, 422)
Screenshot: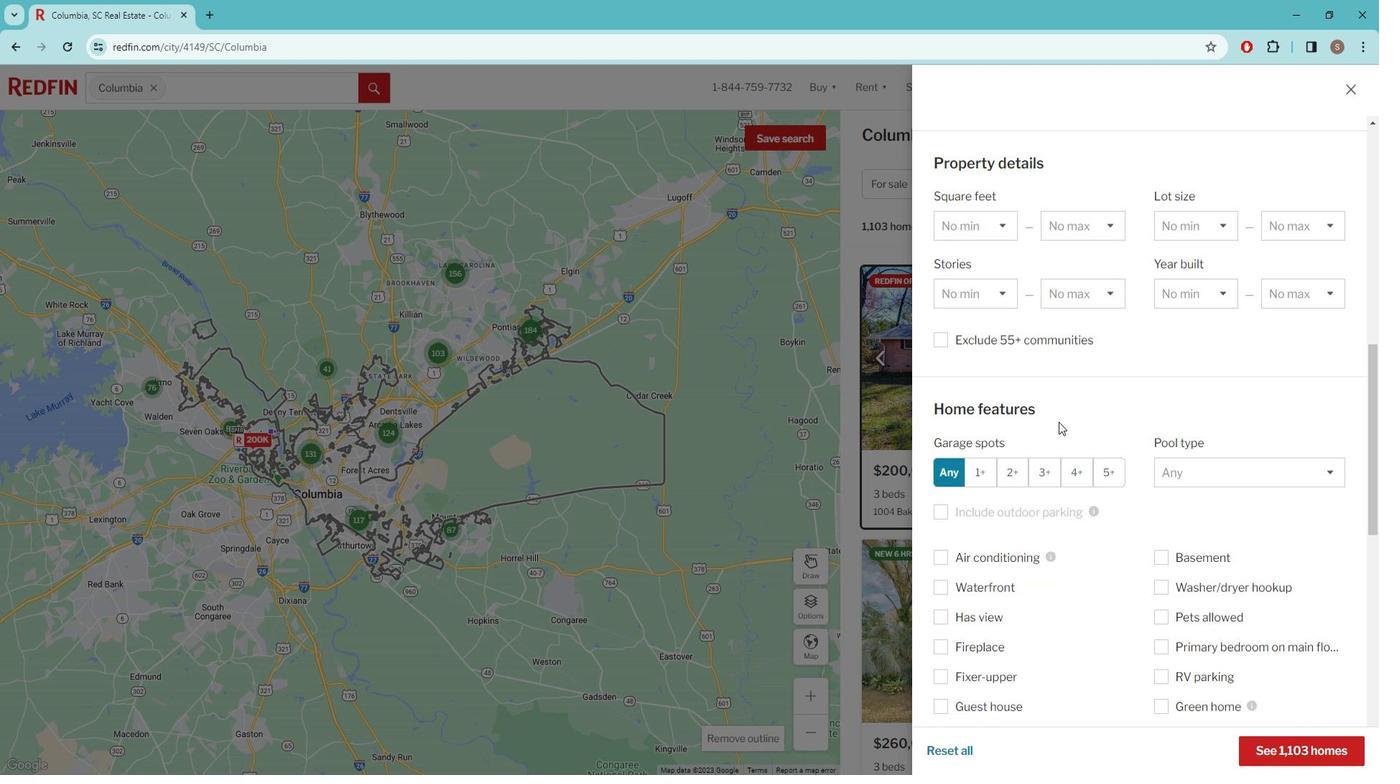 
Action: Mouse scrolled (1074, 421) with delta (0, 0)
Screenshot: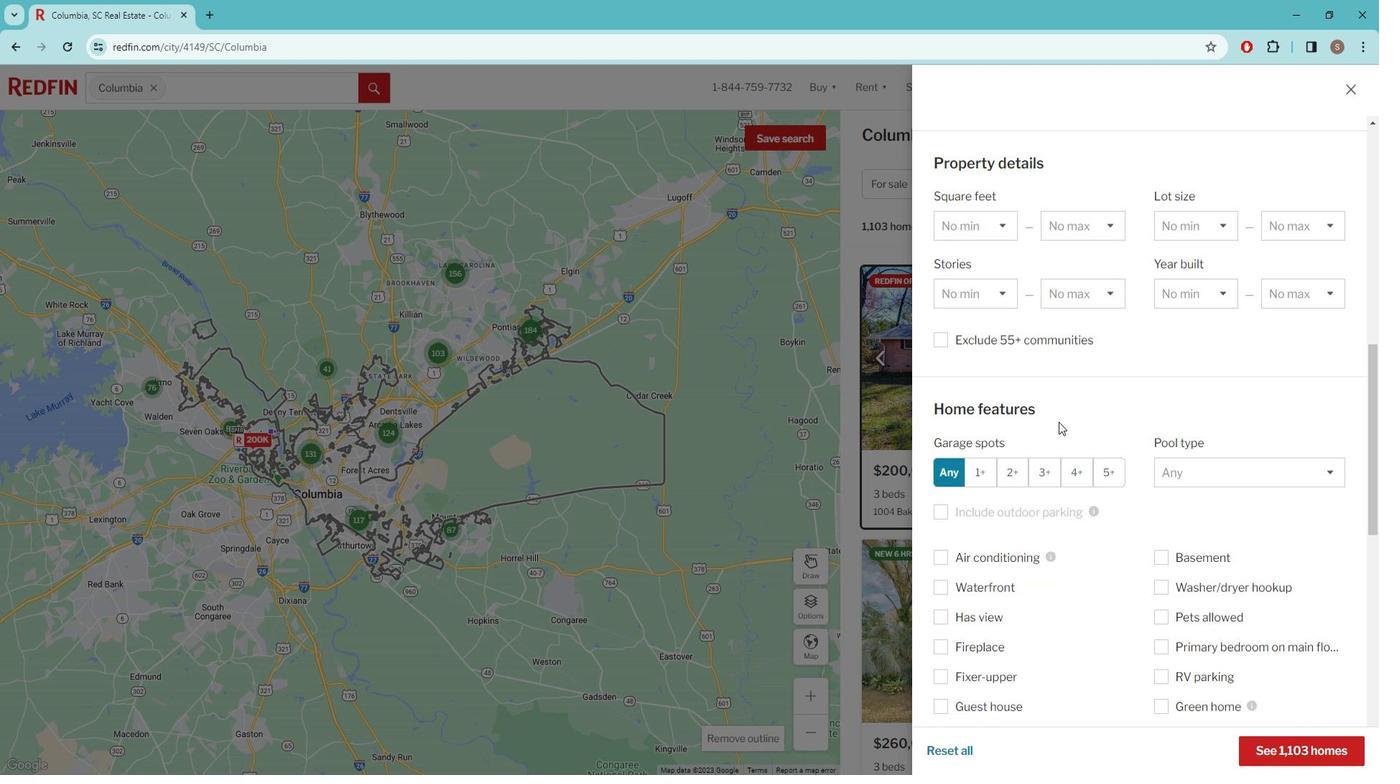 
Action: Mouse moved to (969, 653)
Screenshot: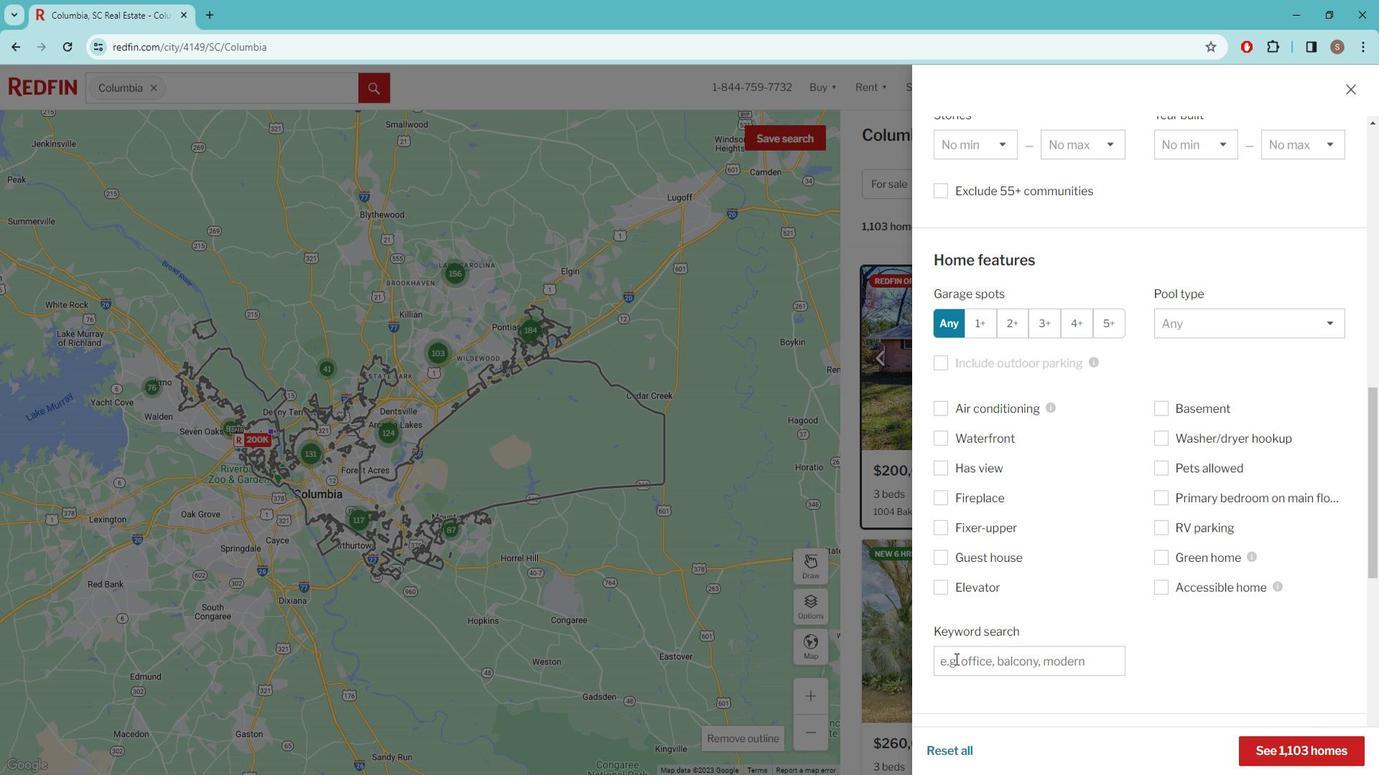 
Action: Mouse pressed left at (969, 653)
Screenshot: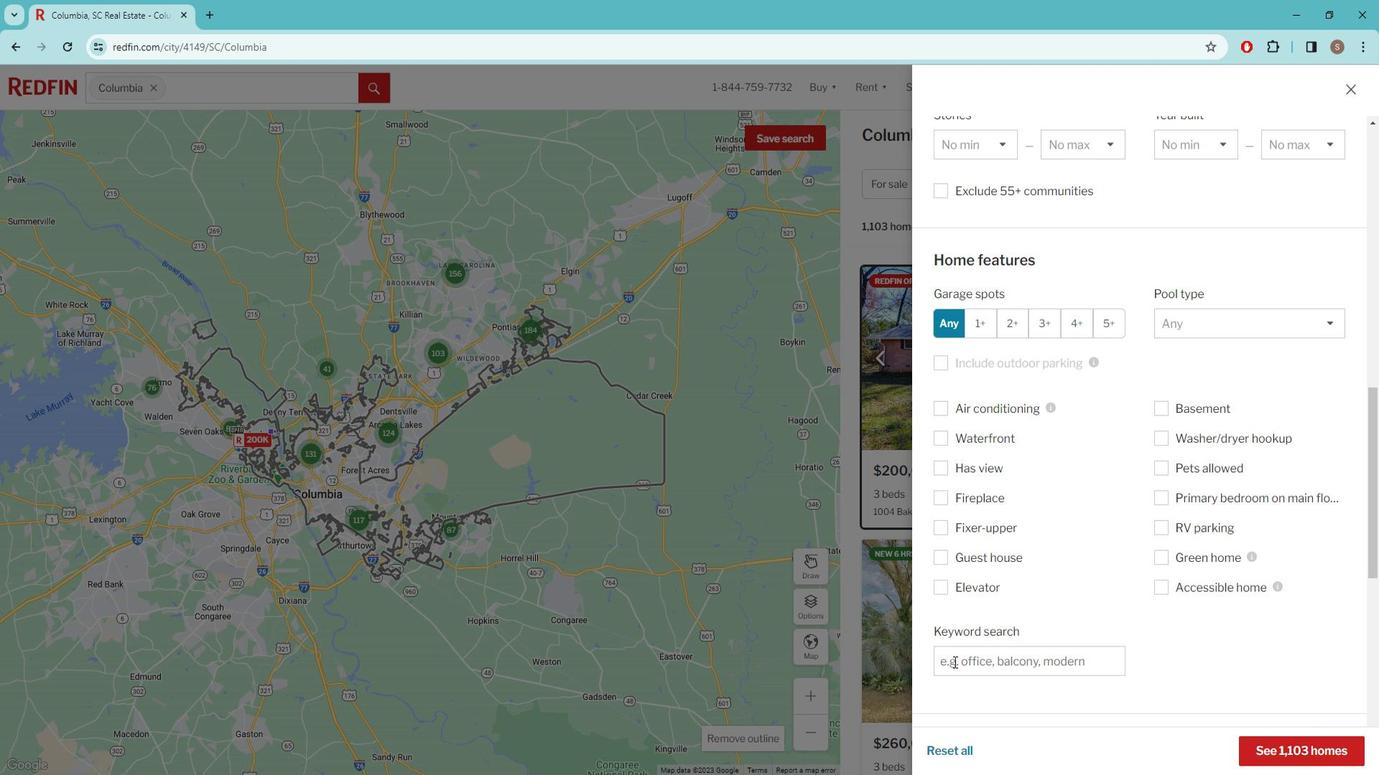 
Action: Key pressed <Key.caps_lock>s<Key.caps_lock>UNROOM<Key.space>
Screenshot: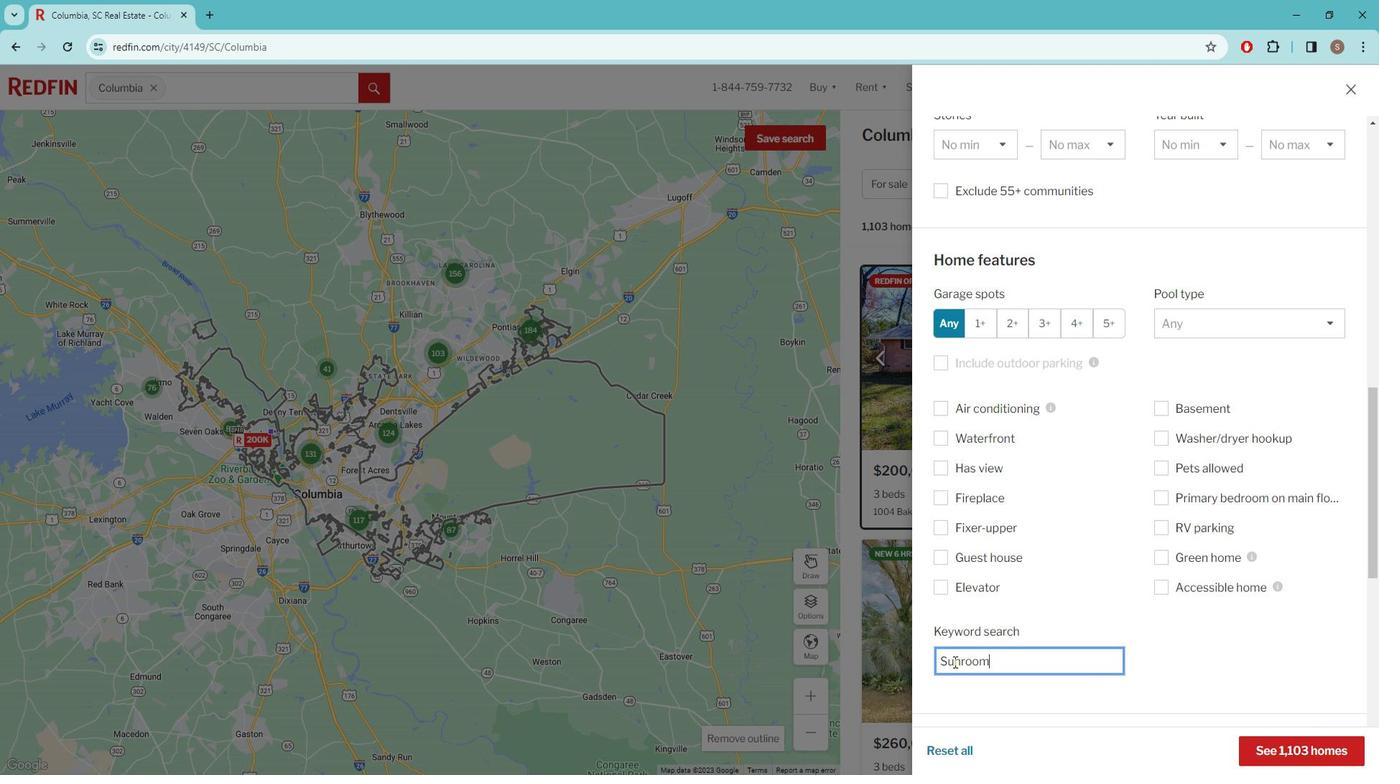 
Action: Mouse moved to (1046, 670)
Screenshot: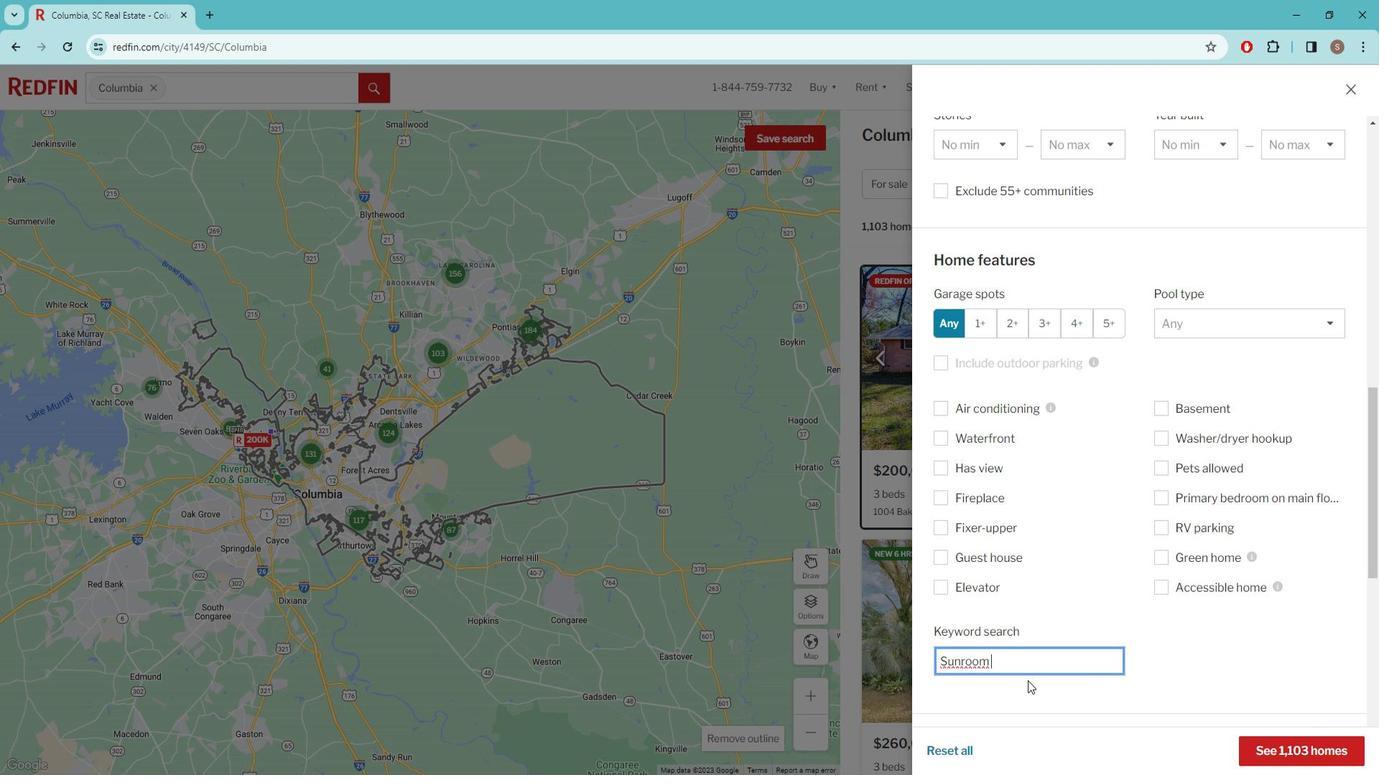
Action: Mouse pressed left at (1046, 670)
Screenshot: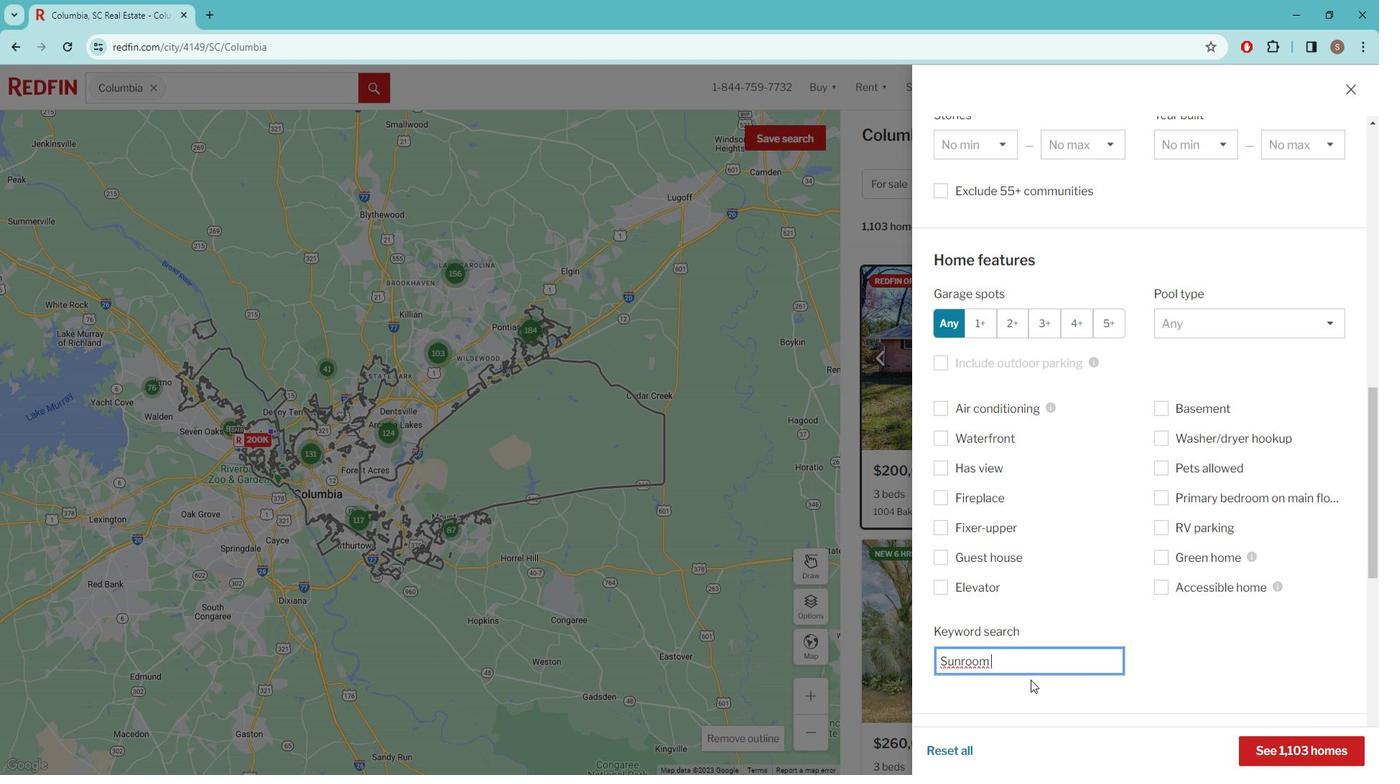 
Action: Mouse moved to (1047, 660)
Screenshot: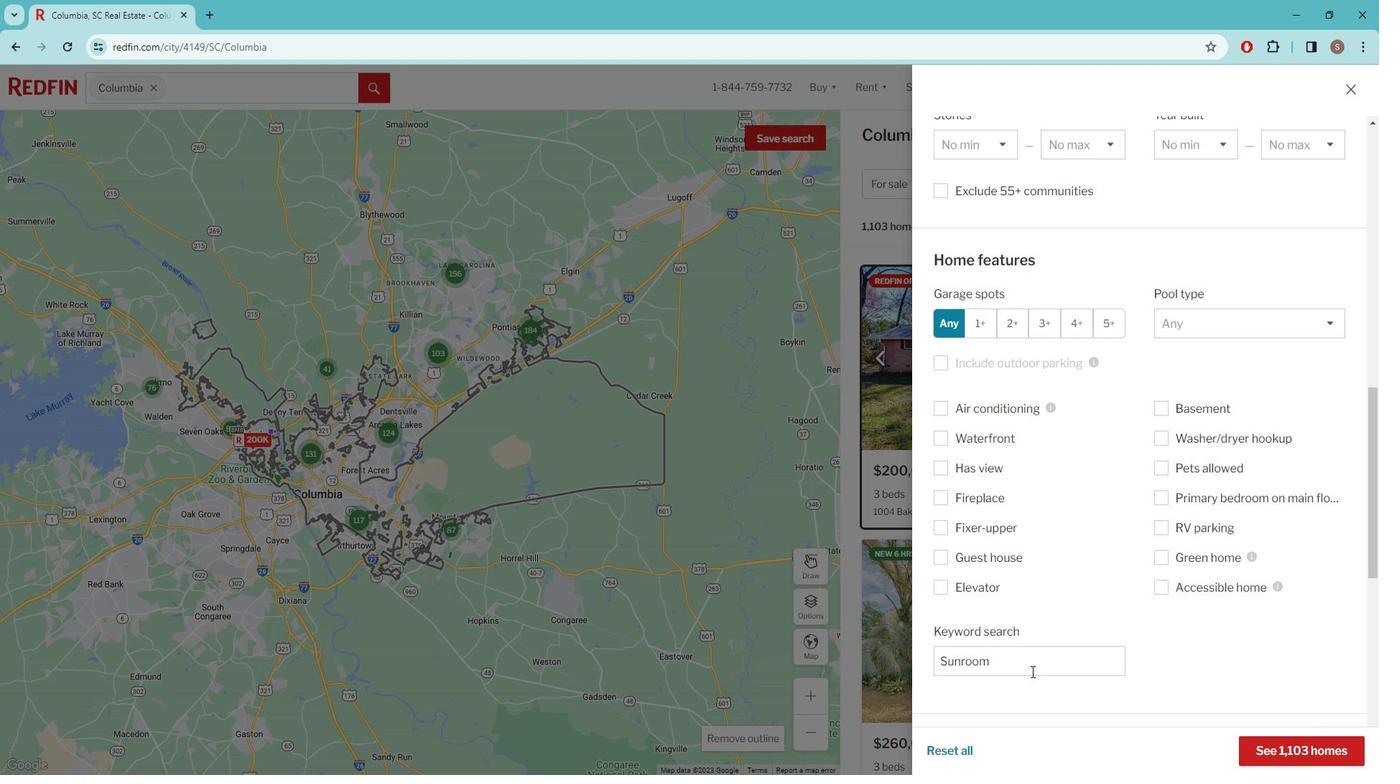 
Action: Mouse scrolled (1047, 659) with delta (0, 0)
Screenshot: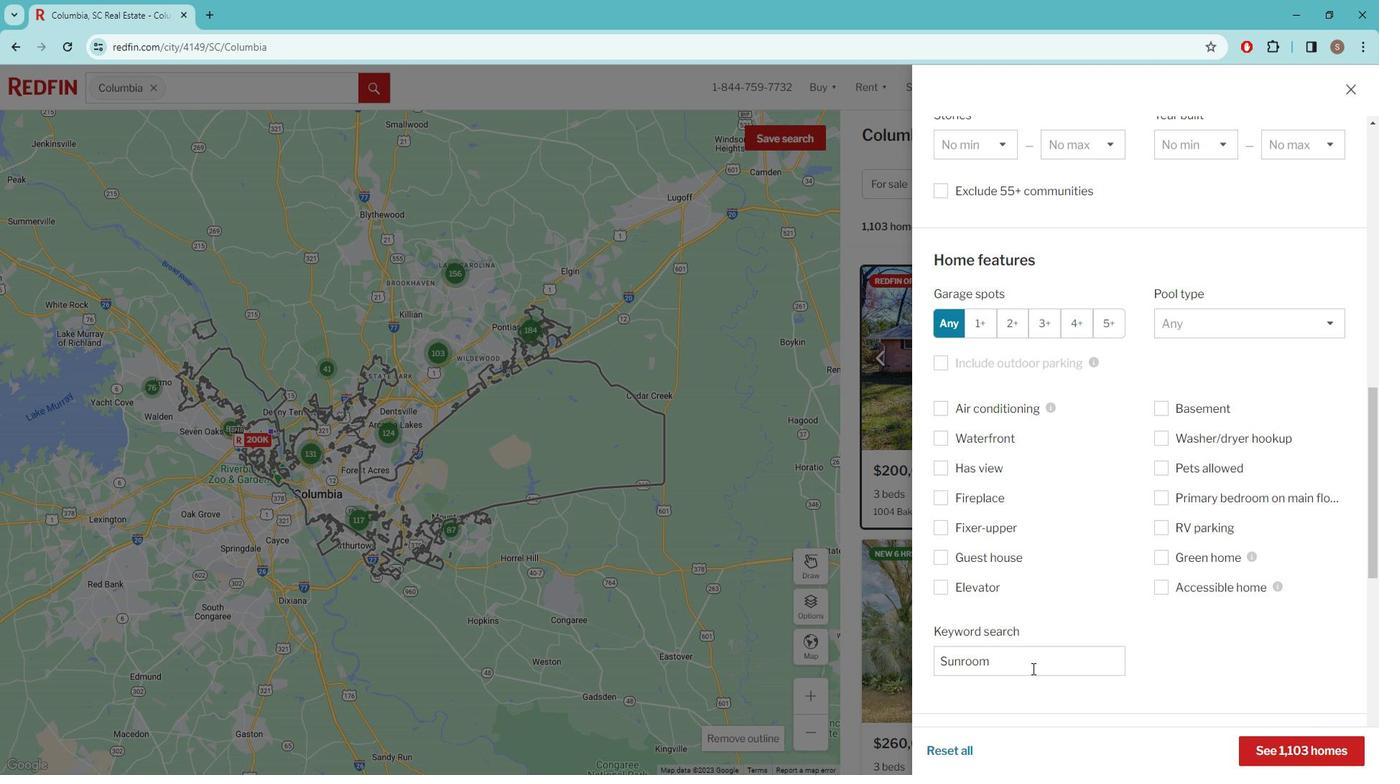 
Action: Mouse scrolled (1047, 659) with delta (0, 0)
Screenshot: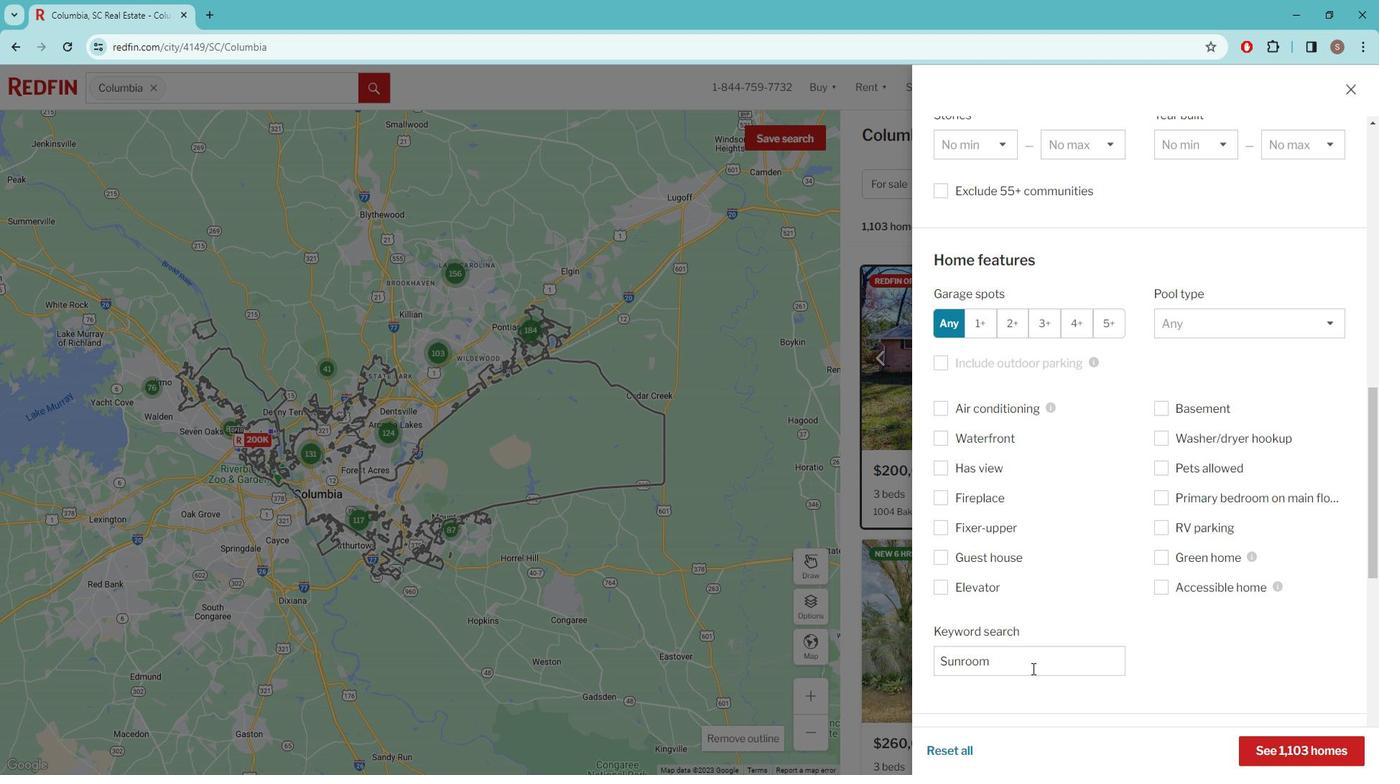 
Action: Mouse moved to (1053, 590)
Screenshot: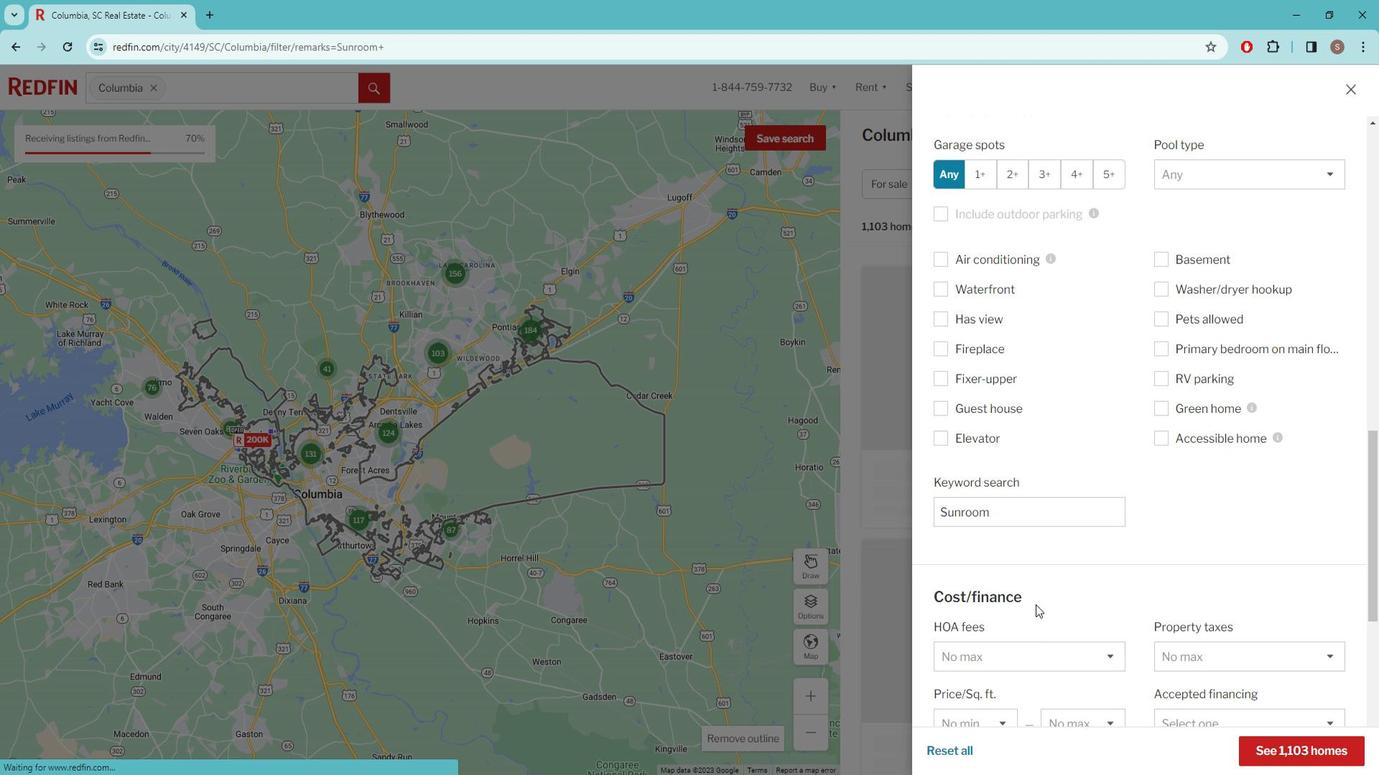 
Action: Mouse scrolled (1053, 589) with delta (0, 0)
Screenshot: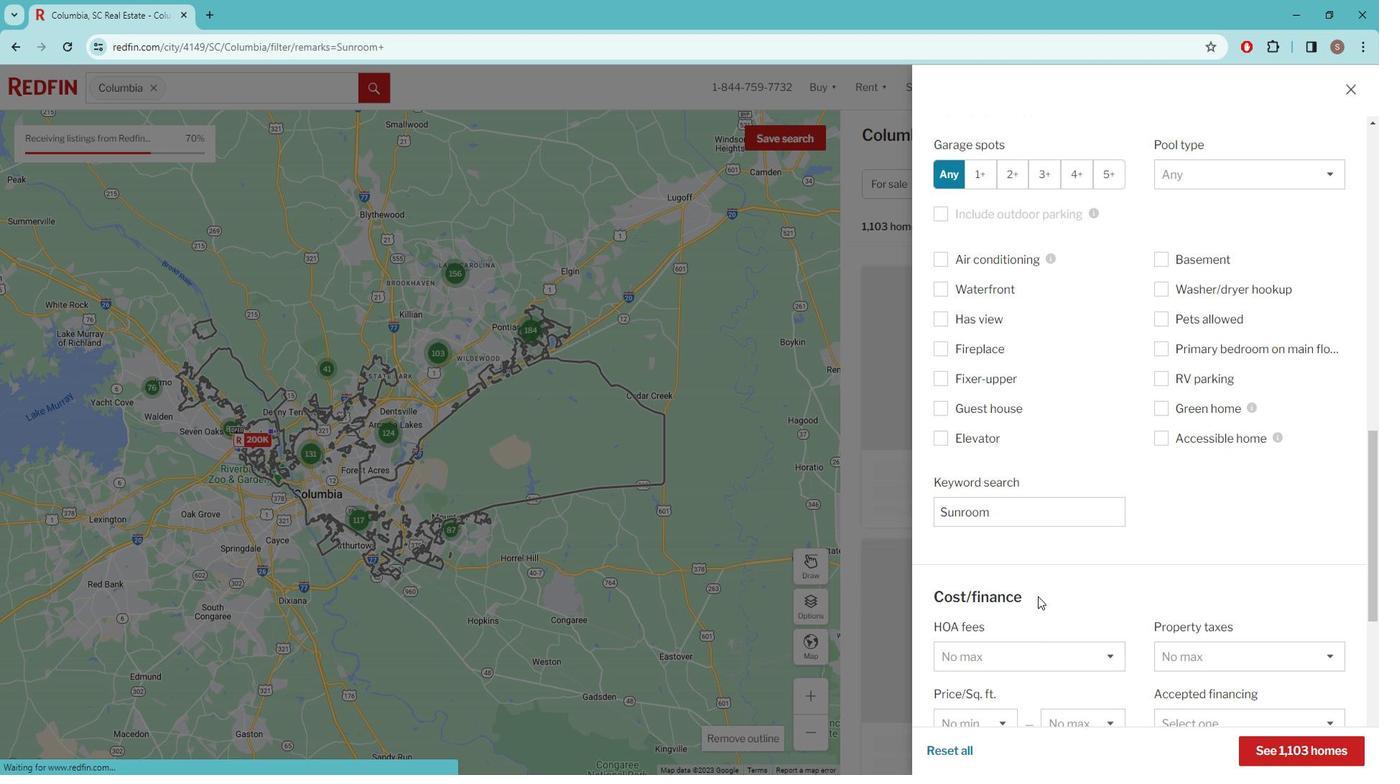 
Action: Mouse scrolled (1053, 589) with delta (0, 0)
Screenshot: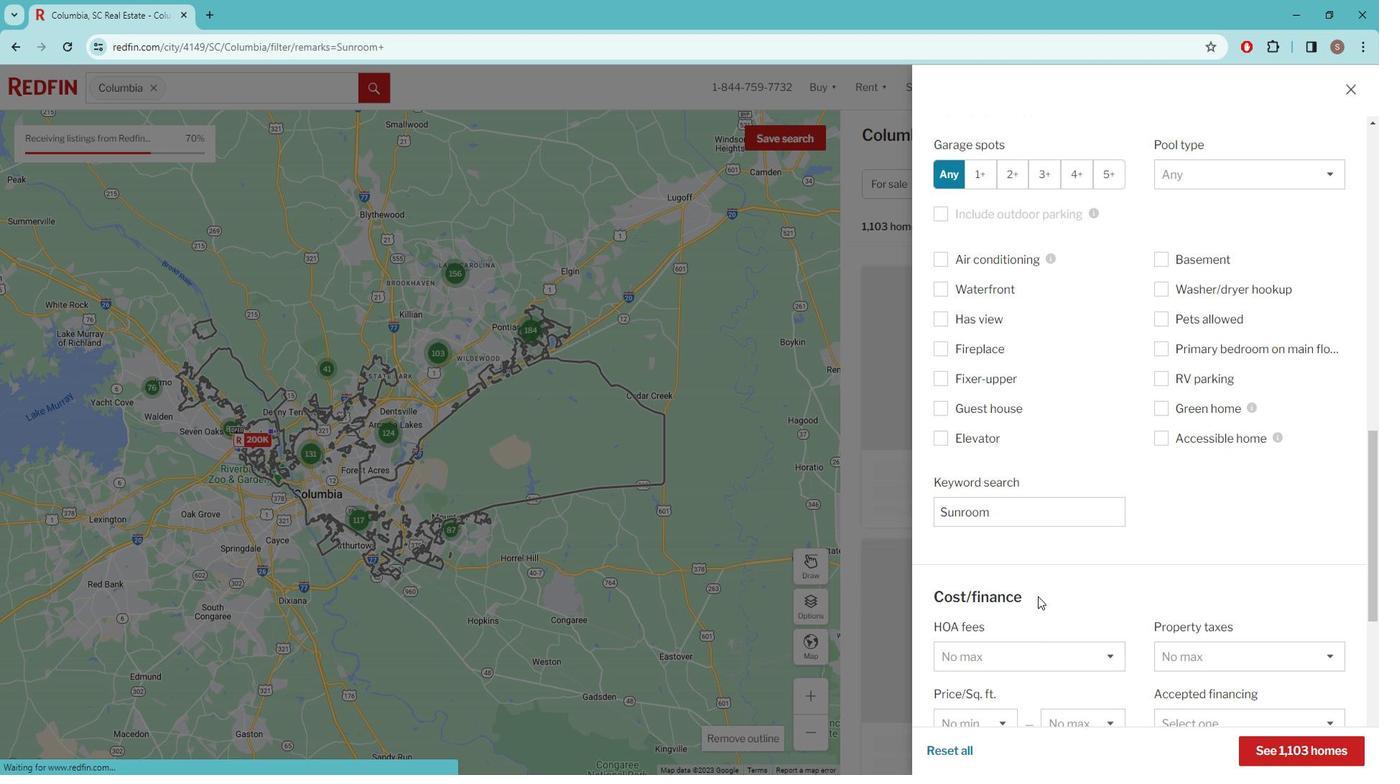 
Action: Mouse scrolled (1053, 589) with delta (0, 0)
Screenshot: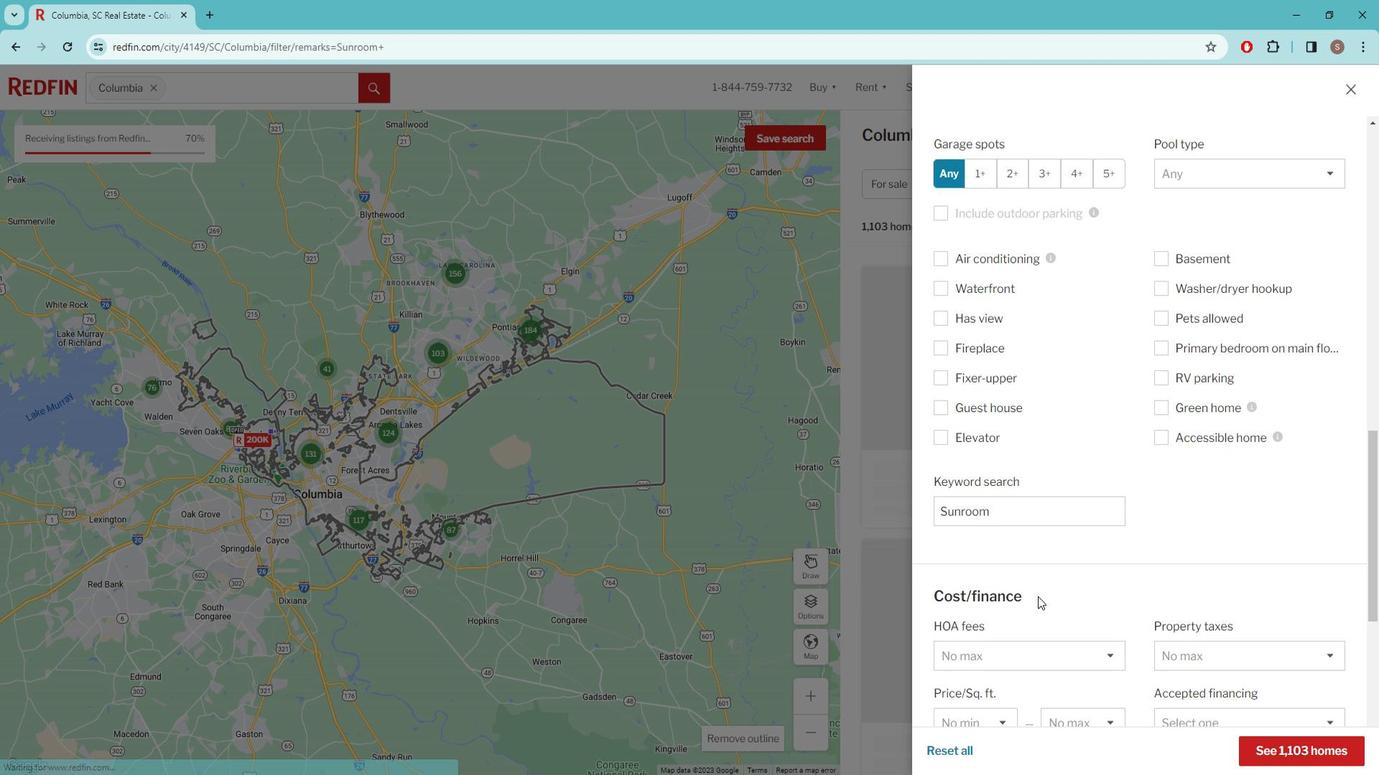 
Action: Mouse moved to (1055, 584)
Screenshot: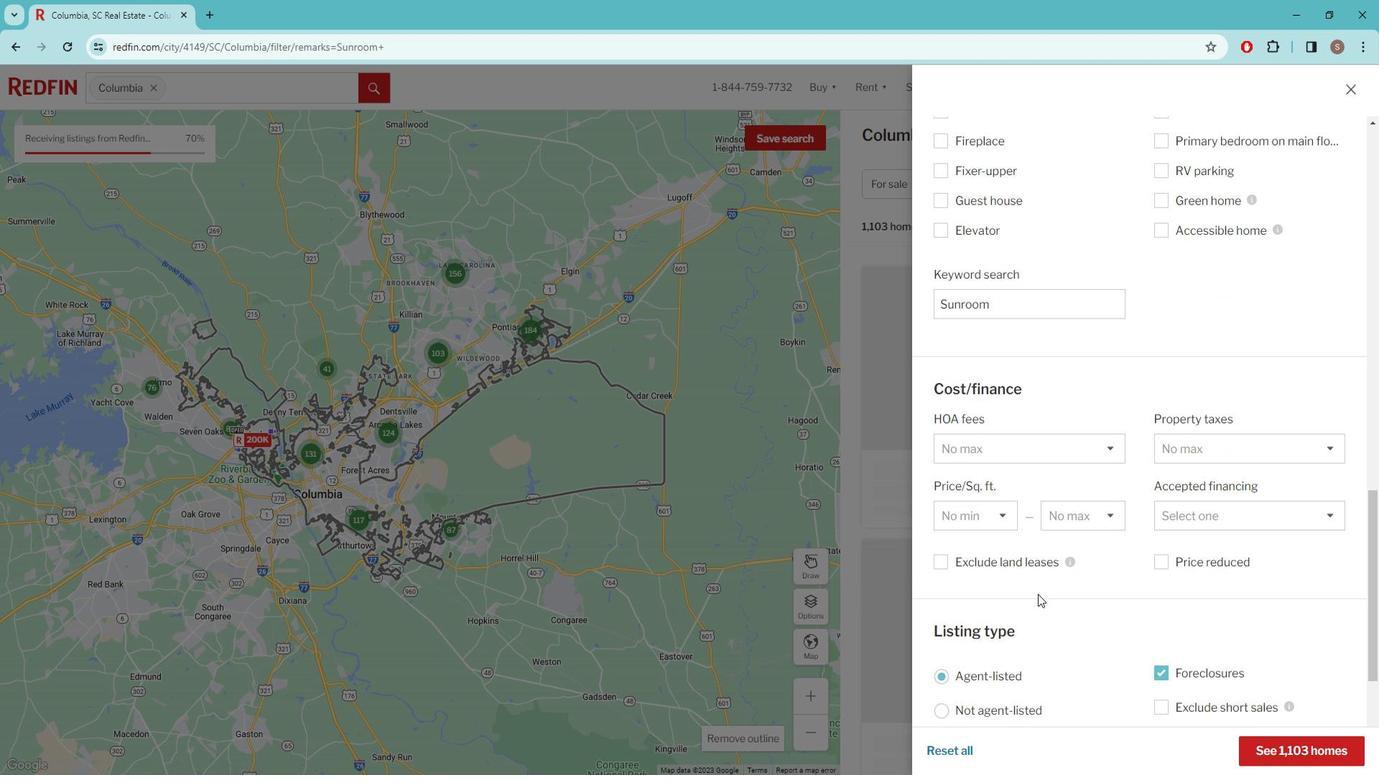 
Action: Mouse scrolled (1055, 583) with delta (0, 0)
Screenshot: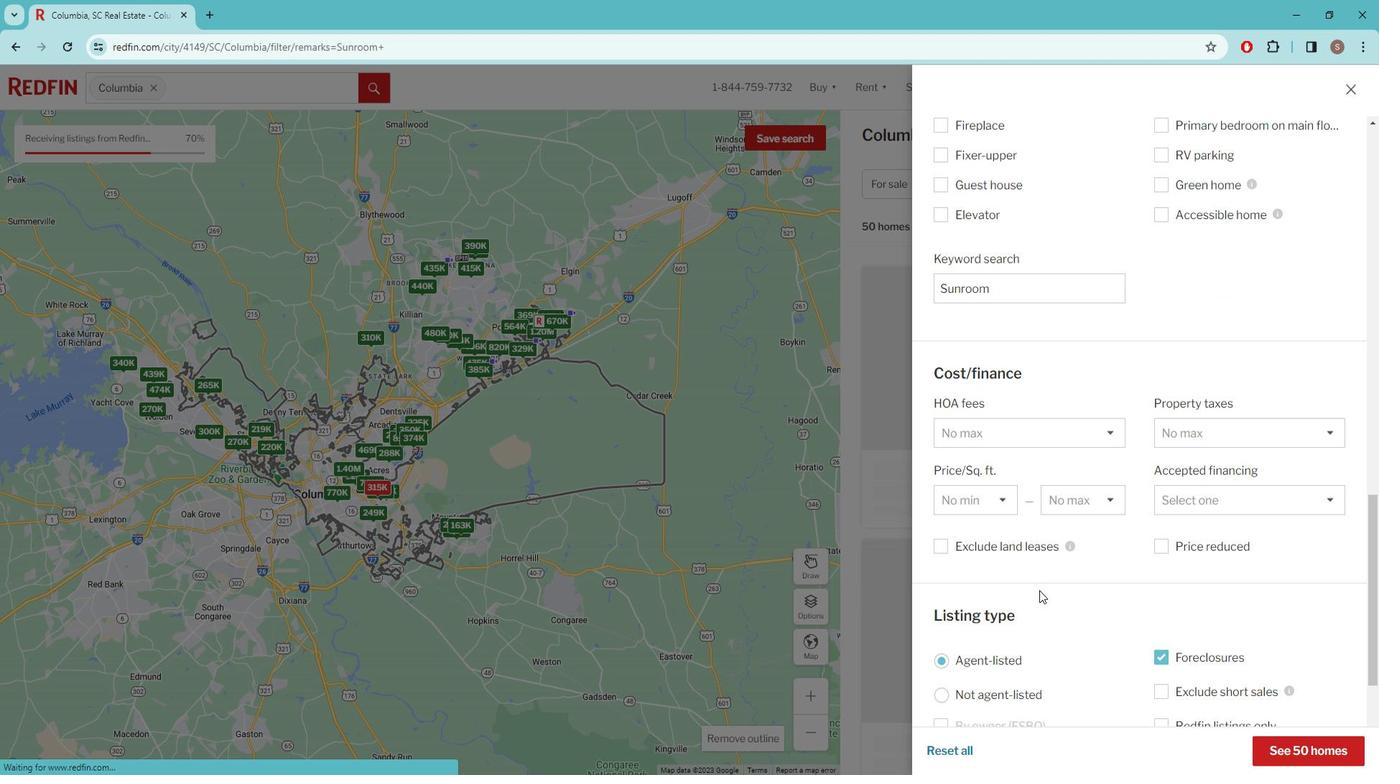 
Action: Mouse scrolled (1055, 583) with delta (0, 0)
Screenshot: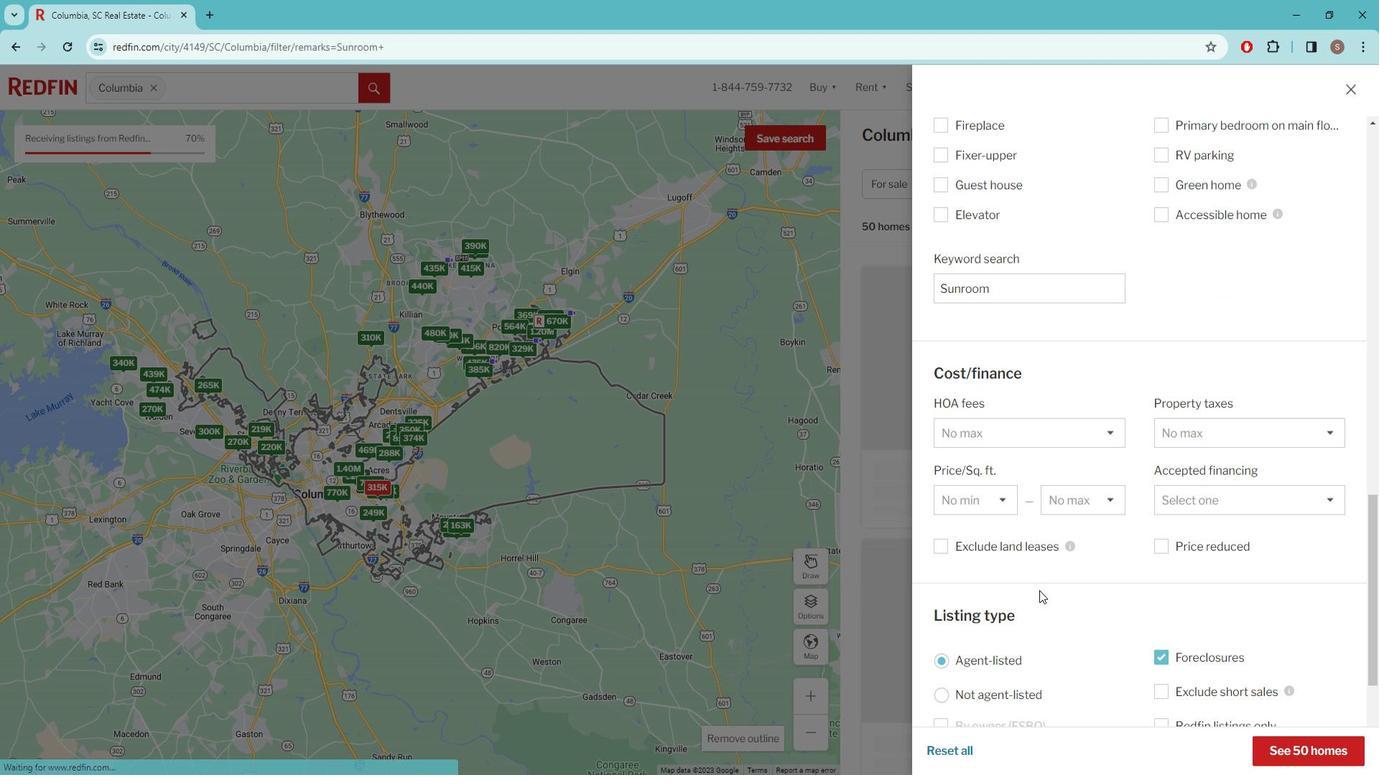 
Action: Mouse scrolled (1055, 583) with delta (0, 0)
Screenshot: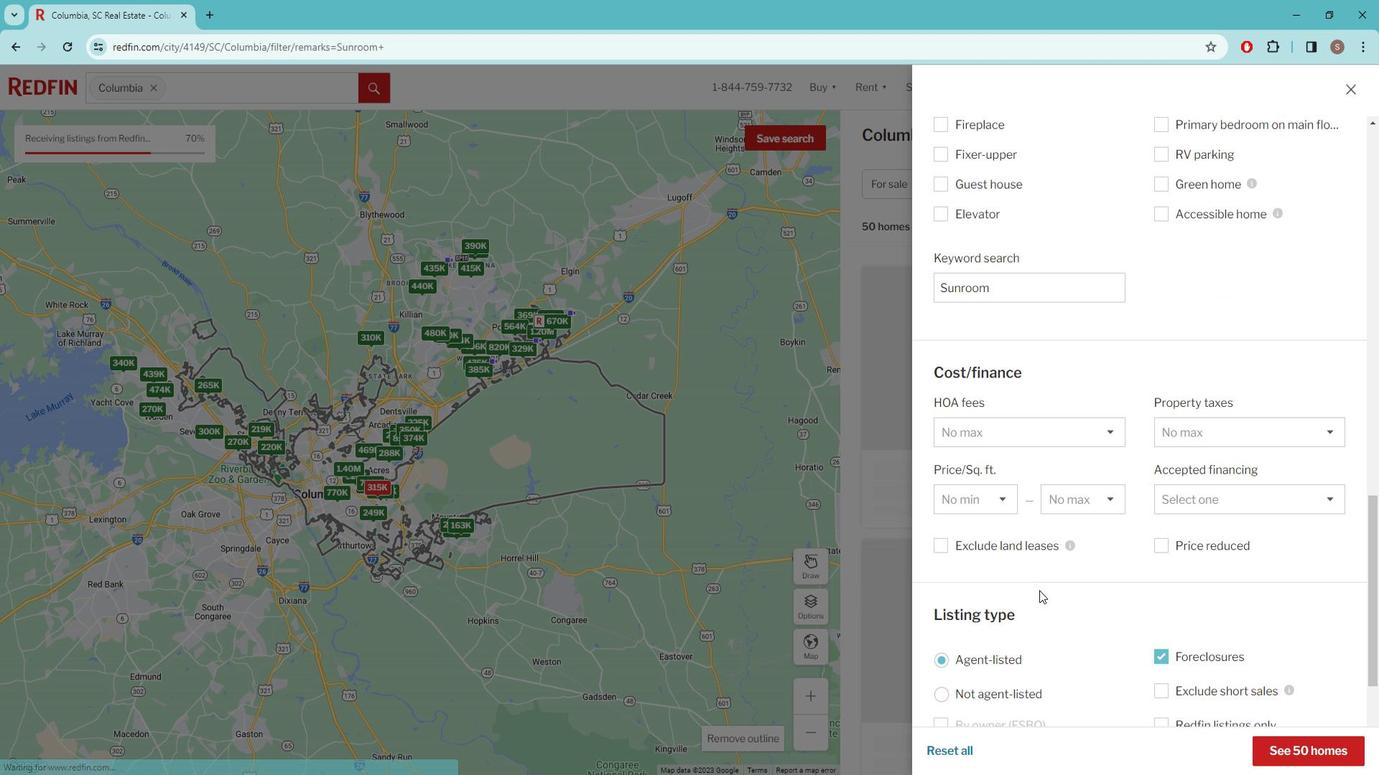 
Action: Mouse scrolled (1055, 583) with delta (0, 0)
Screenshot: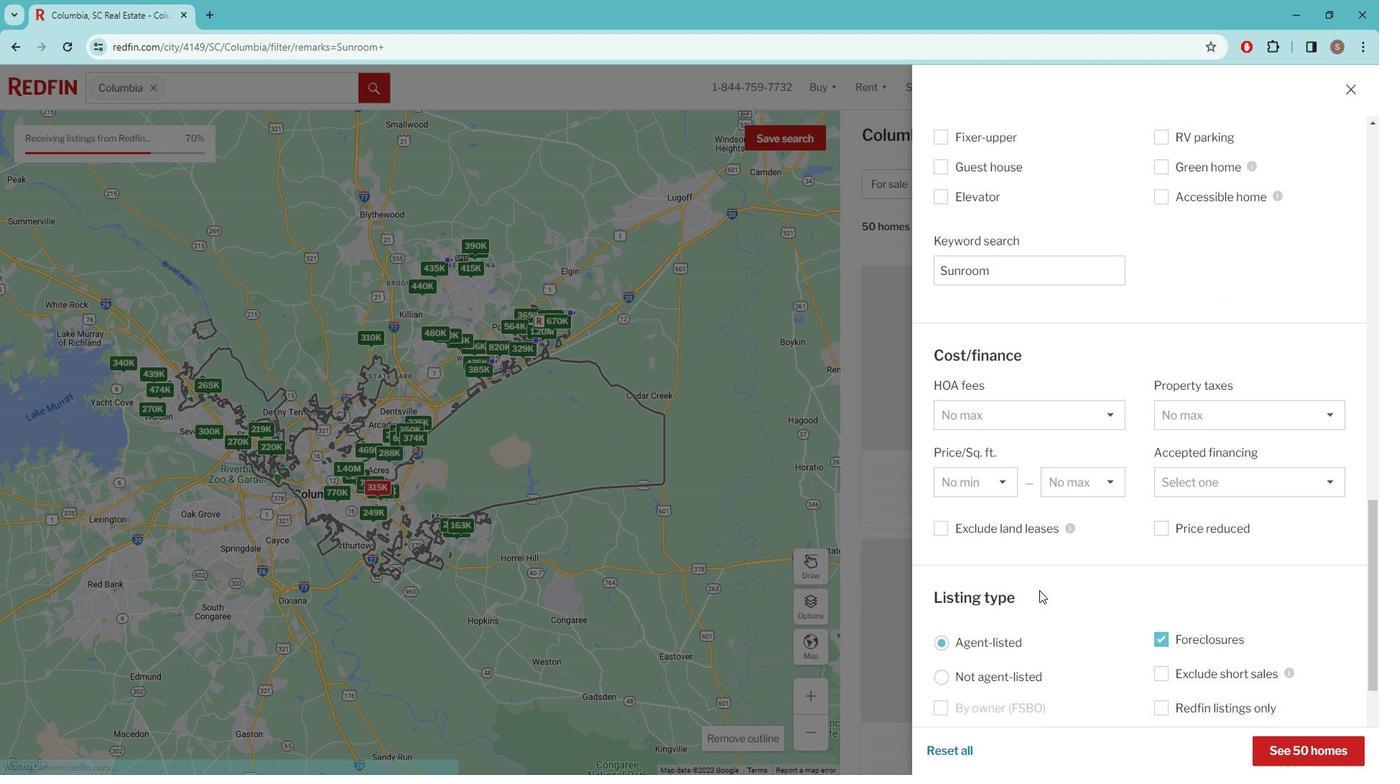 
Action: Mouse scrolled (1055, 583) with delta (0, 0)
Screenshot: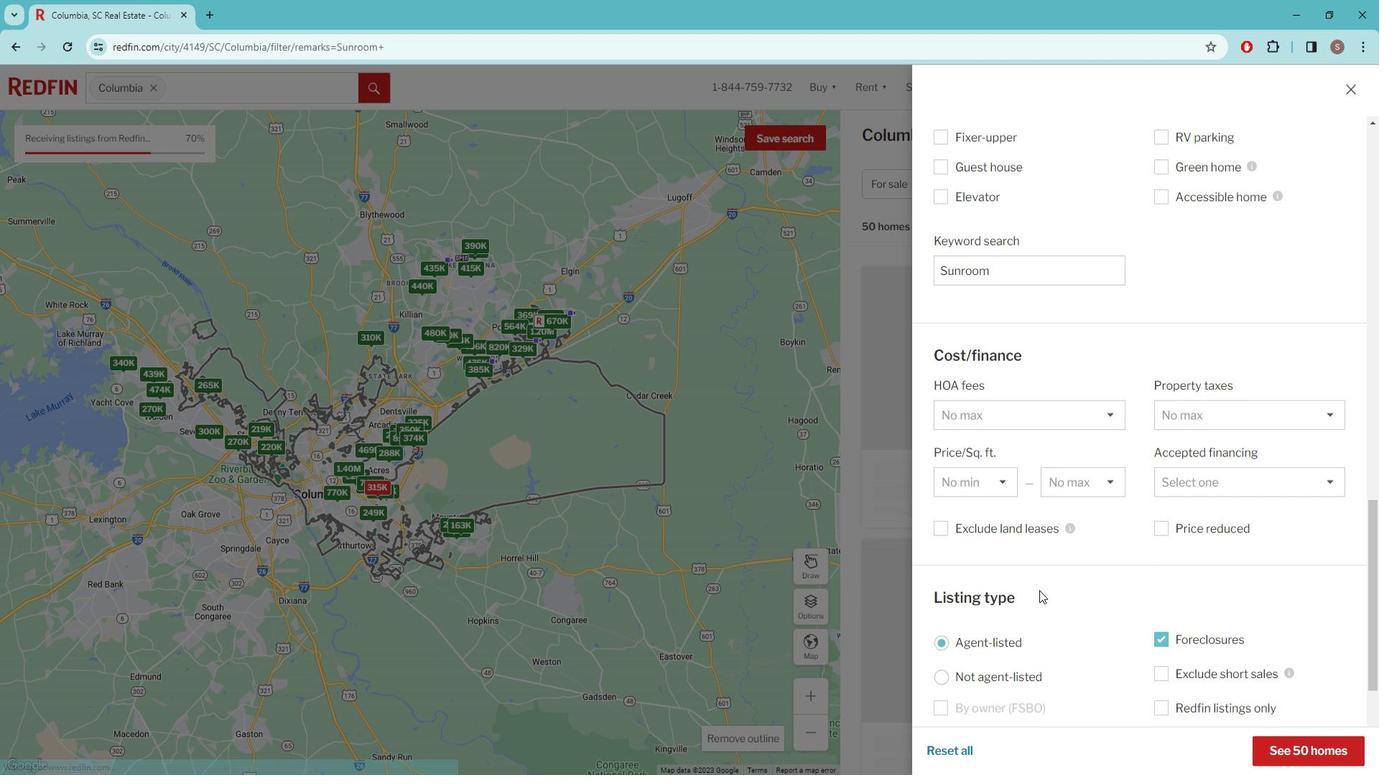 
Action: Mouse scrolled (1055, 583) with delta (0, 0)
Screenshot: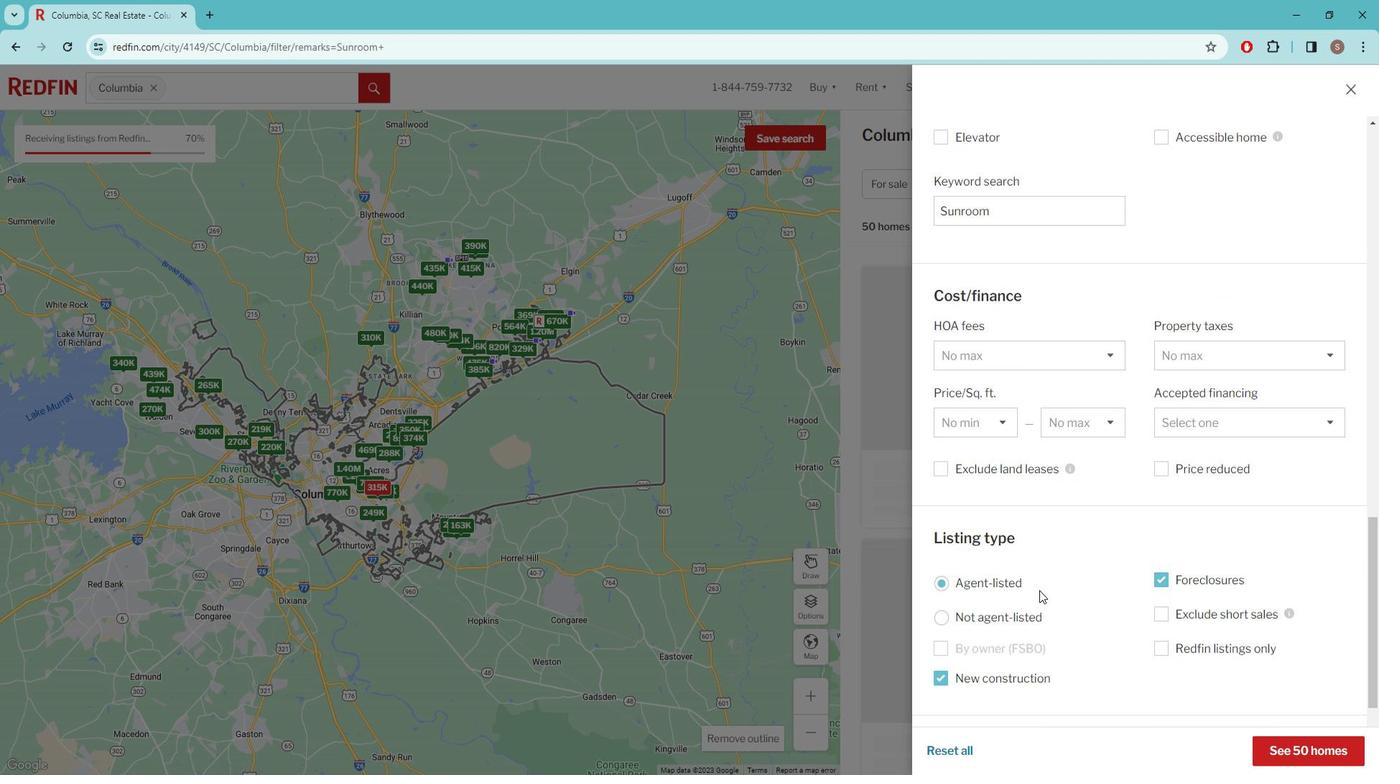 
Action: Mouse moved to (1054, 618)
Screenshot: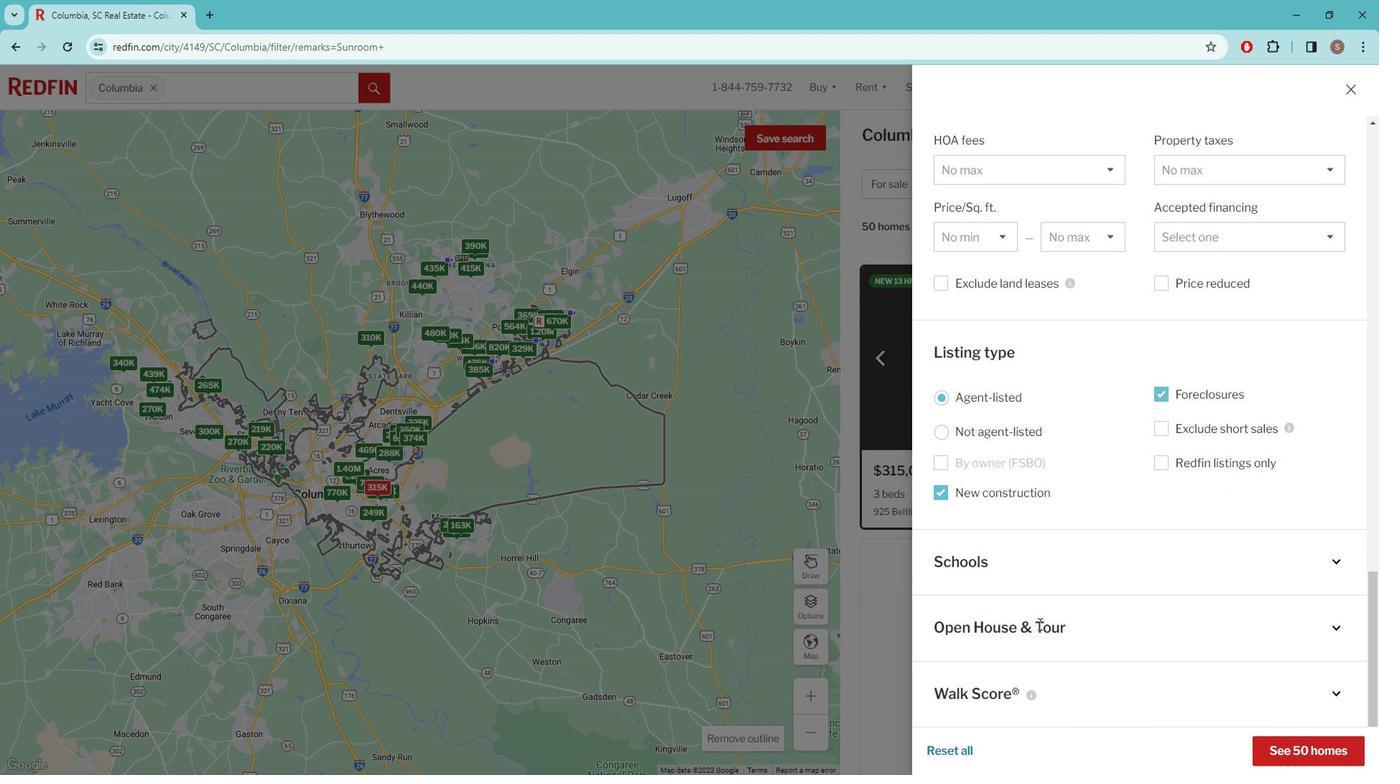 
Action: Mouse pressed left at (1054, 618)
Screenshot: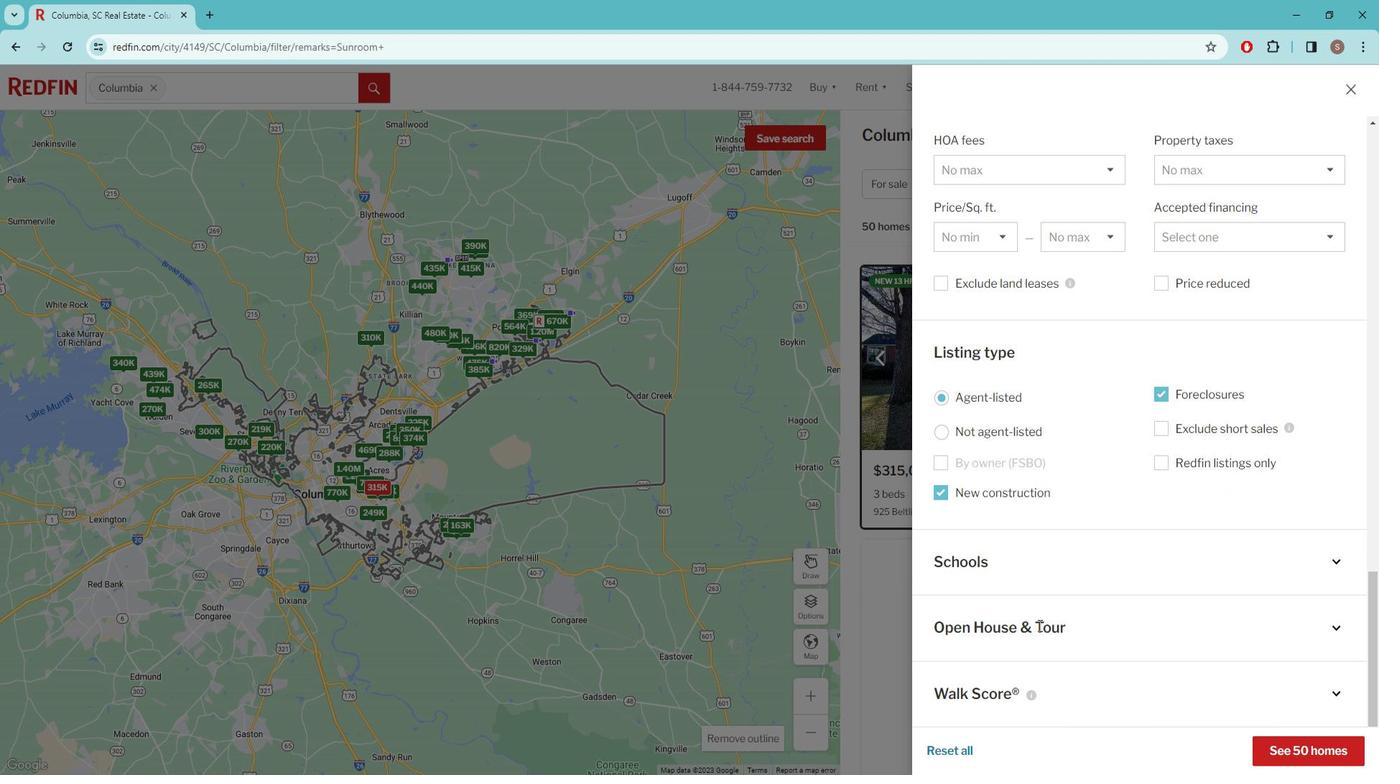 
Action: Mouse moved to (994, 614)
Screenshot: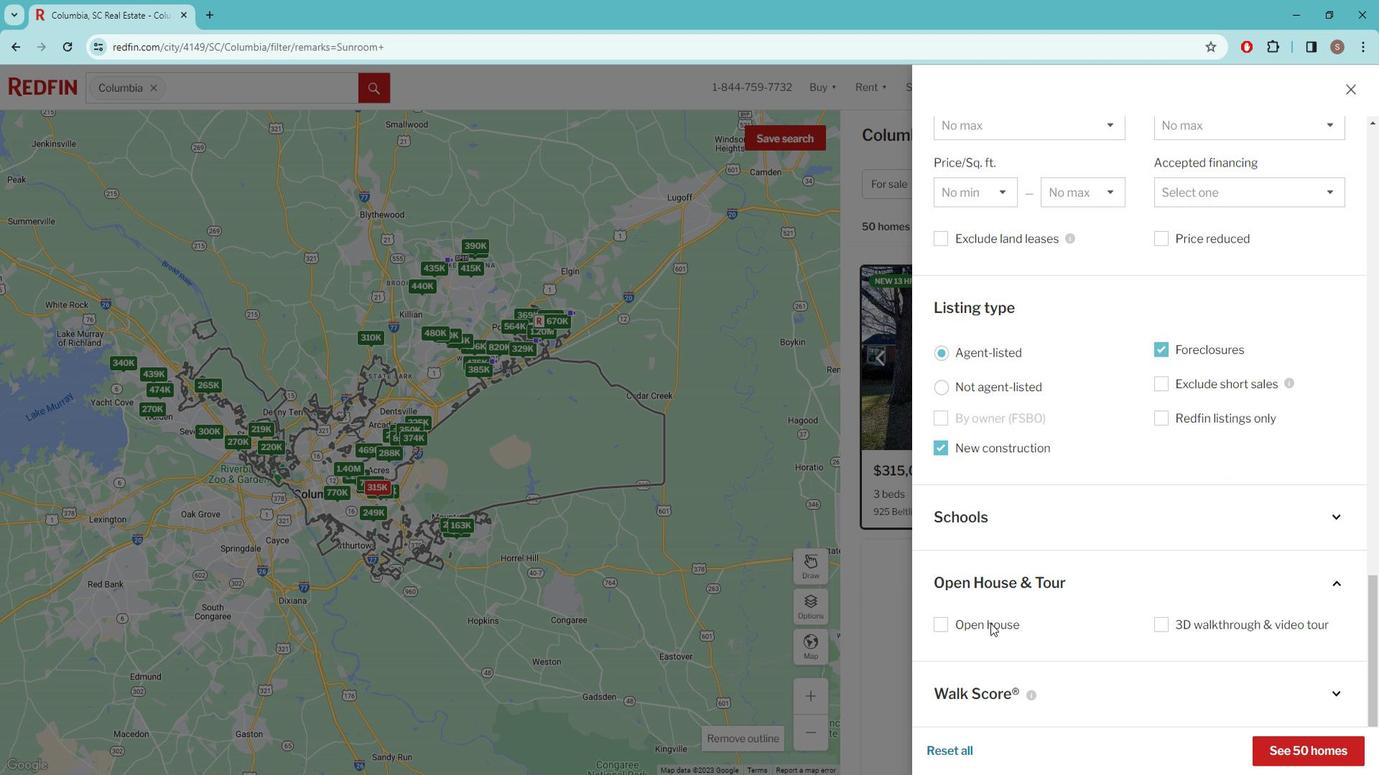 
Action: Mouse pressed left at (994, 614)
Screenshot: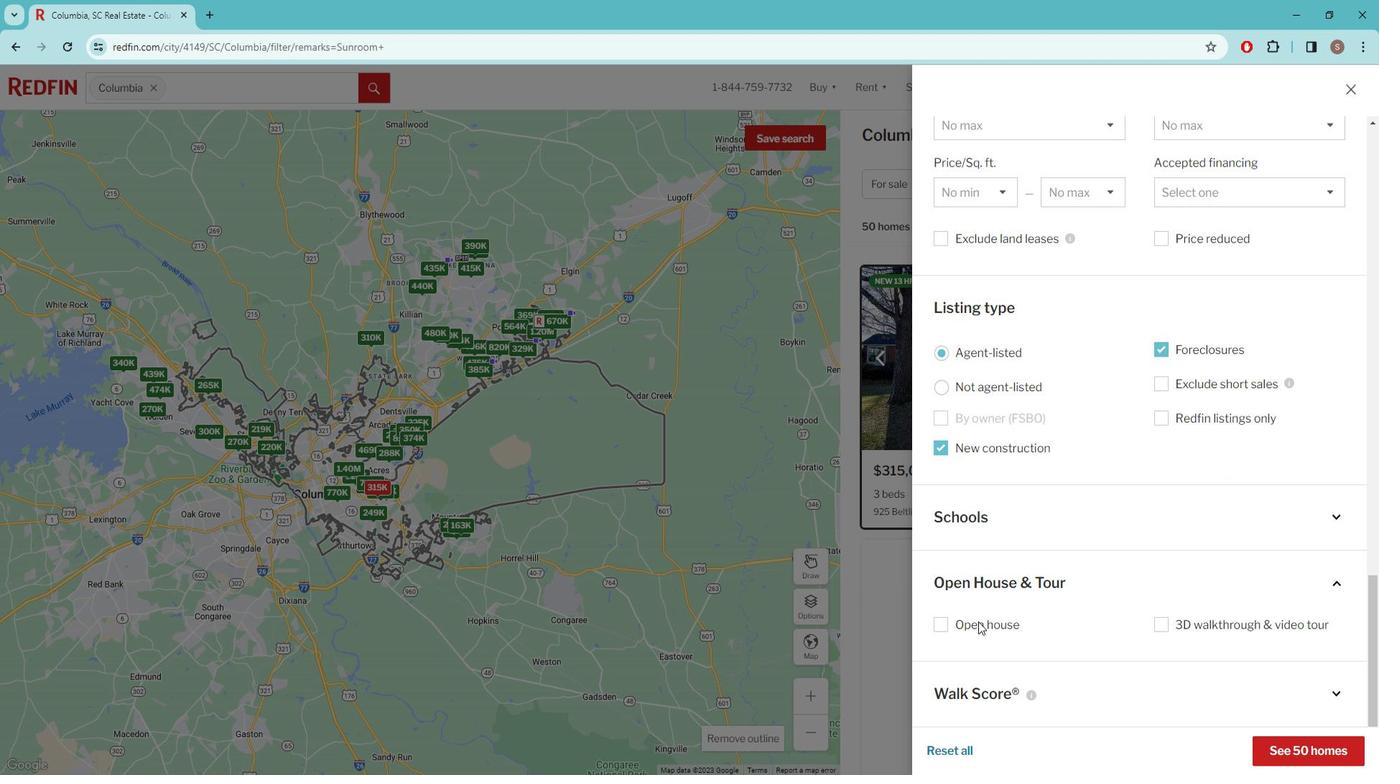 
Action: Mouse moved to (984, 680)
Screenshot: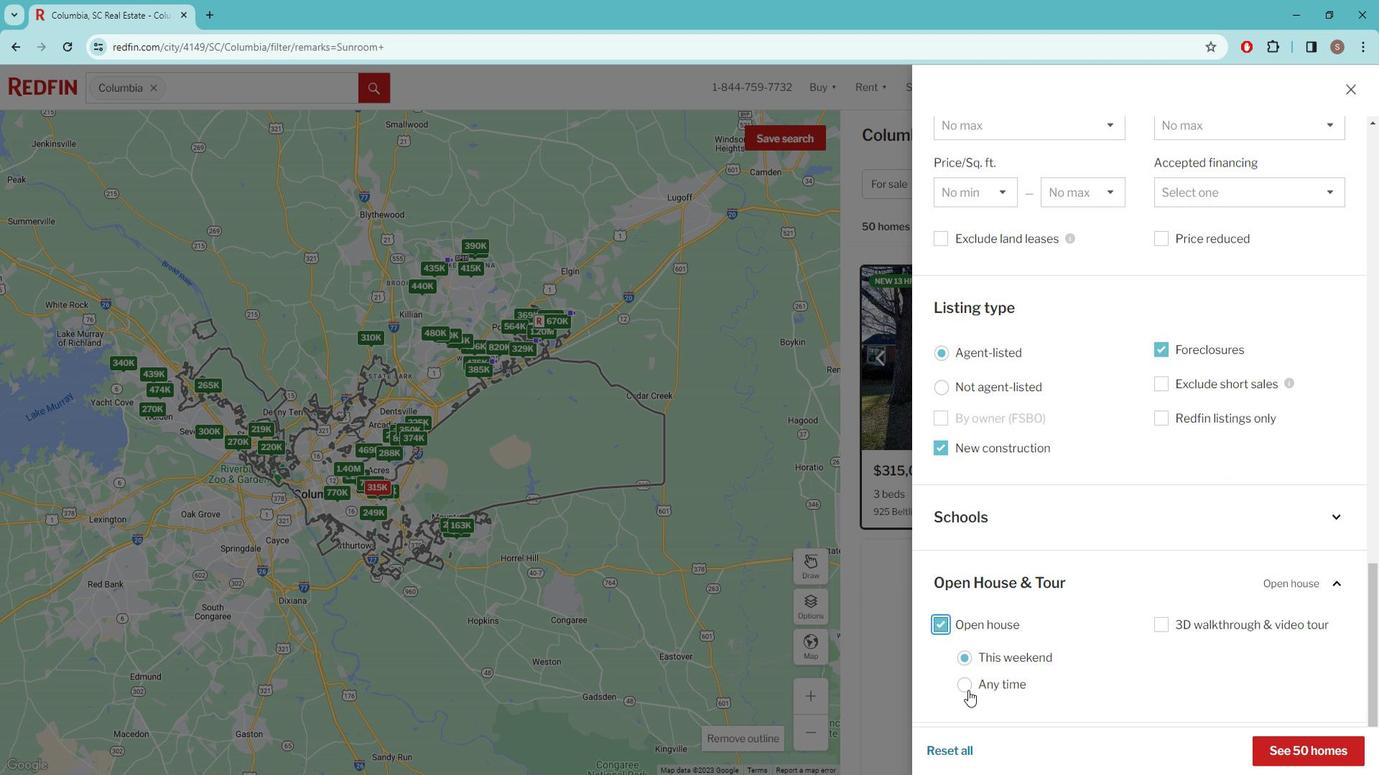 
Action: Mouse pressed left at (984, 680)
Screenshot: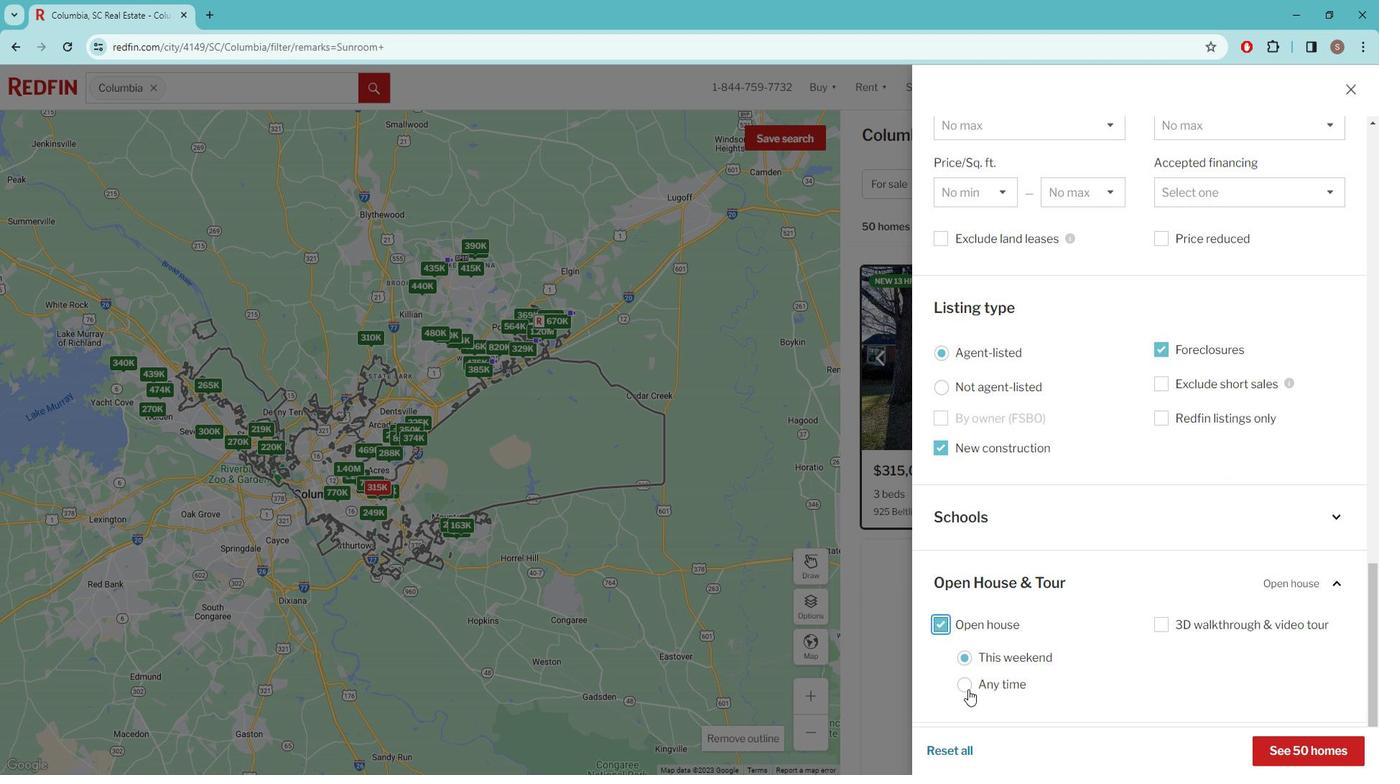 
Action: Mouse moved to (981, 649)
Screenshot: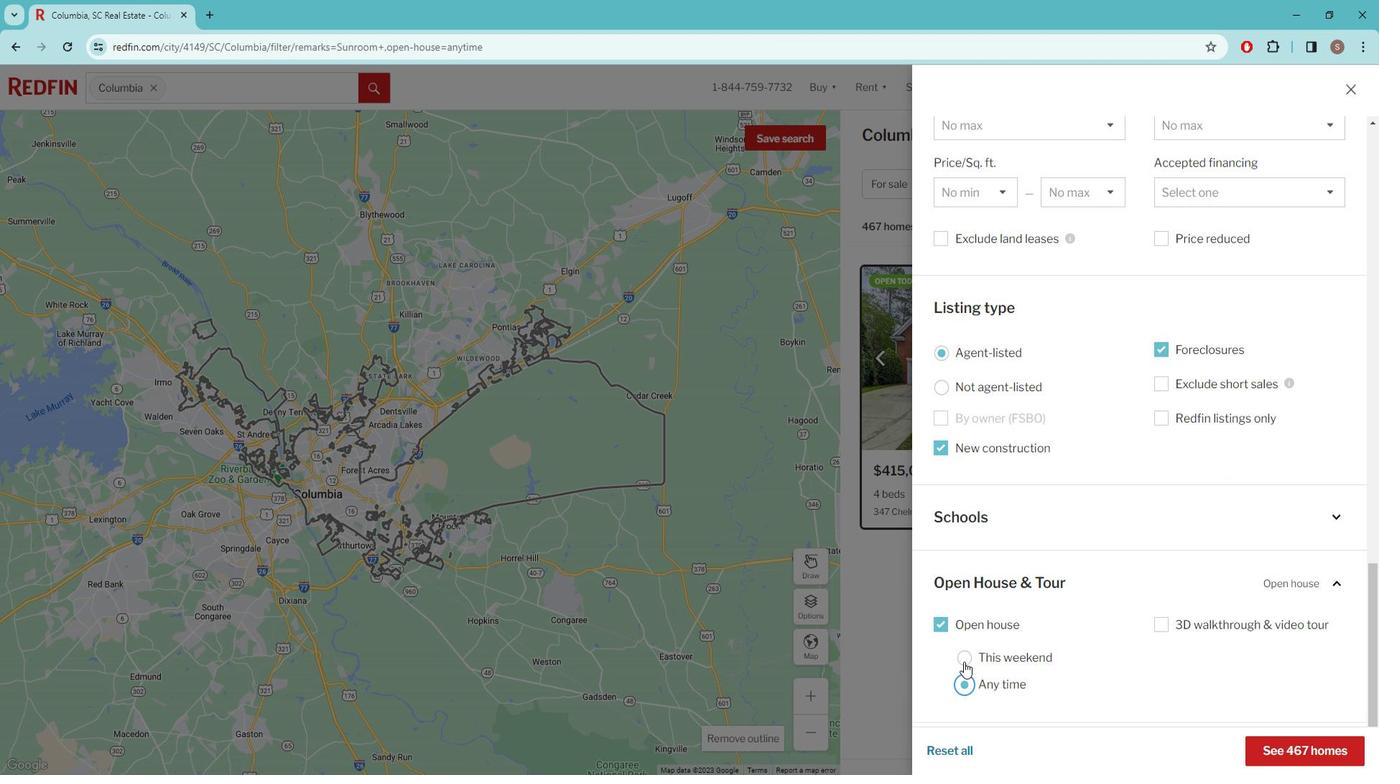 
Action: Mouse pressed left at (981, 649)
Screenshot: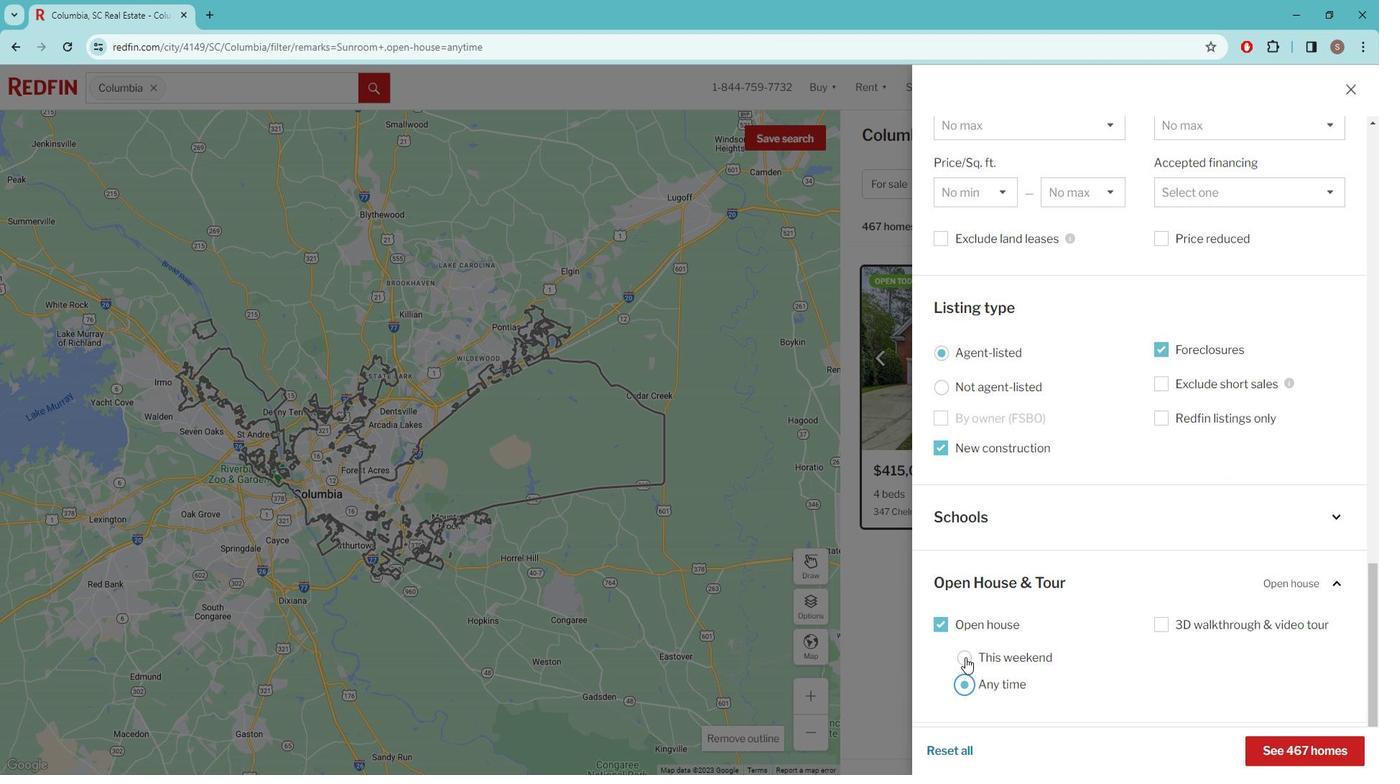 
Action: Mouse moved to (988, 672)
Screenshot: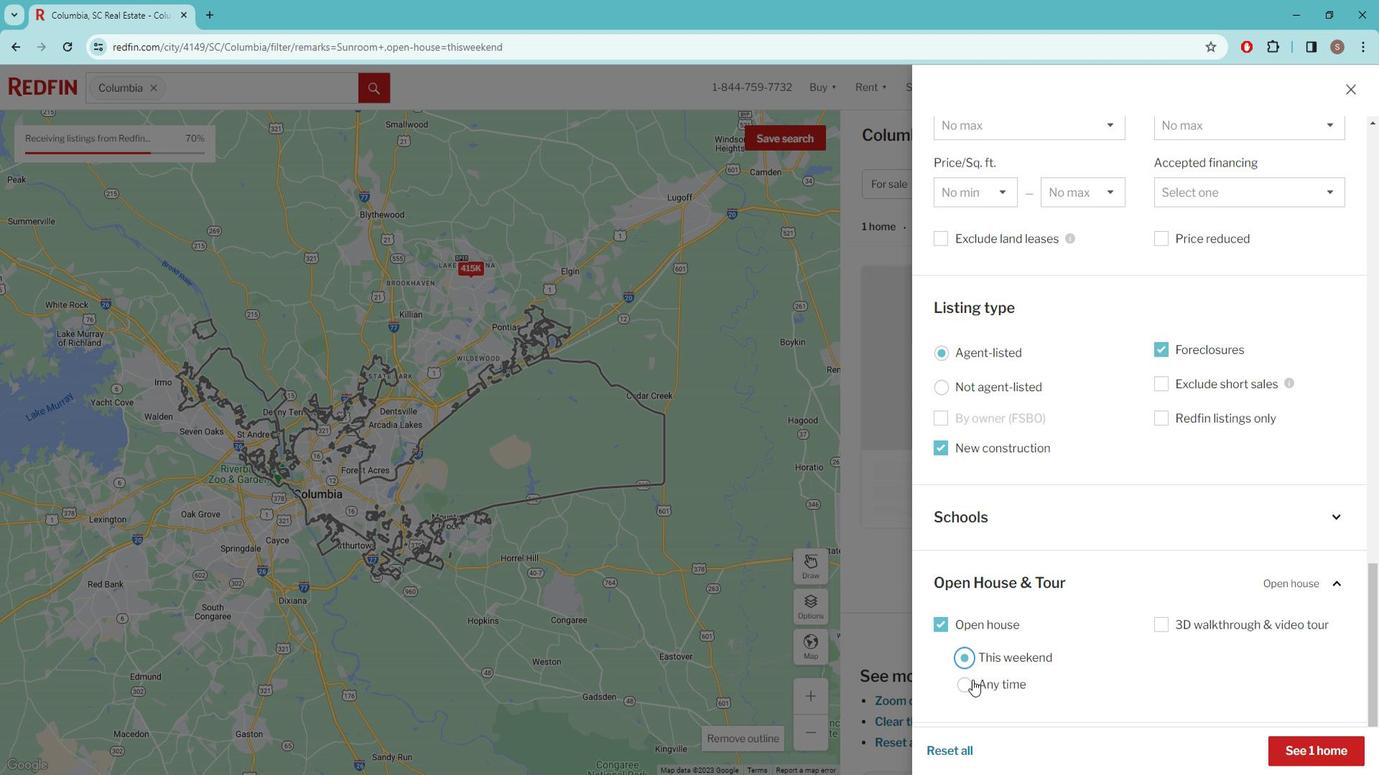 
Action: Mouse pressed left at (988, 672)
Screenshot: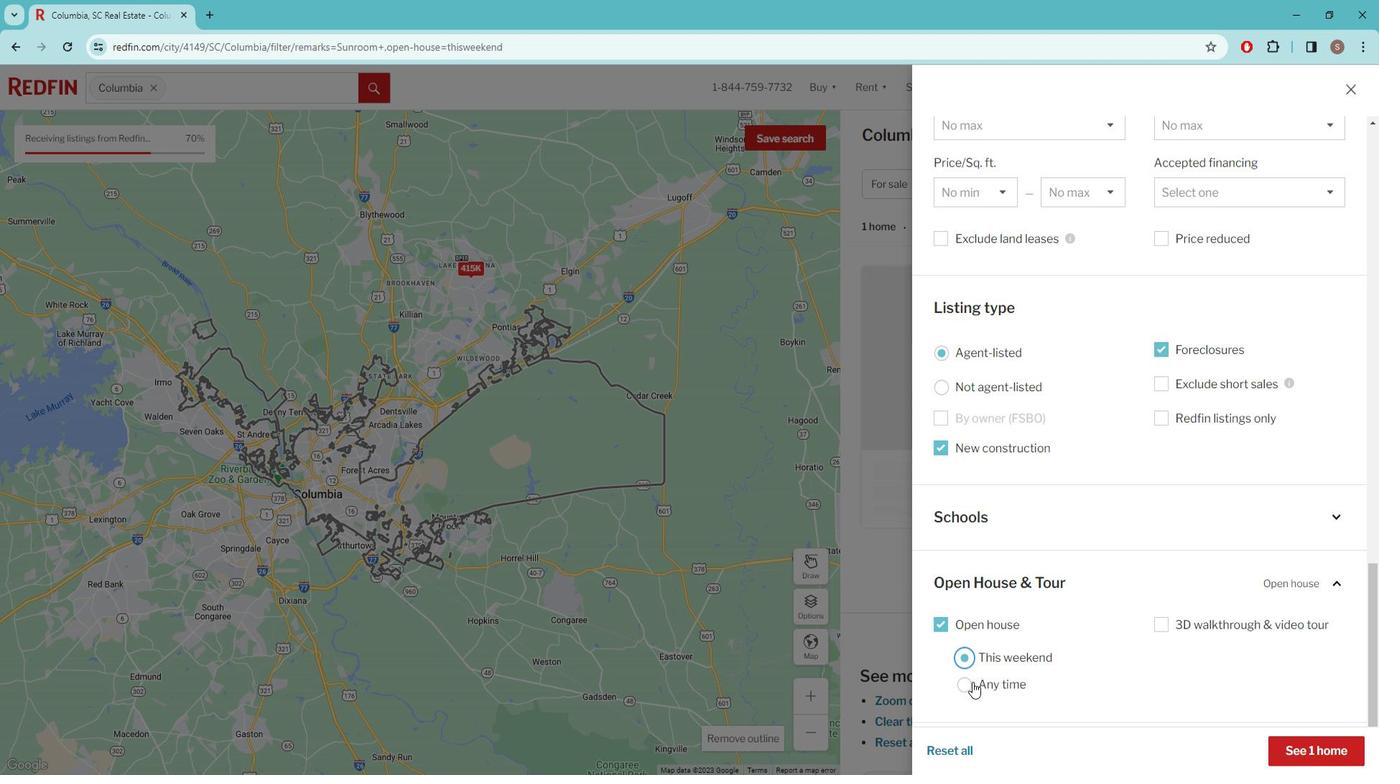 
Action: Mouse moved to (1315, 733)
Screenshot: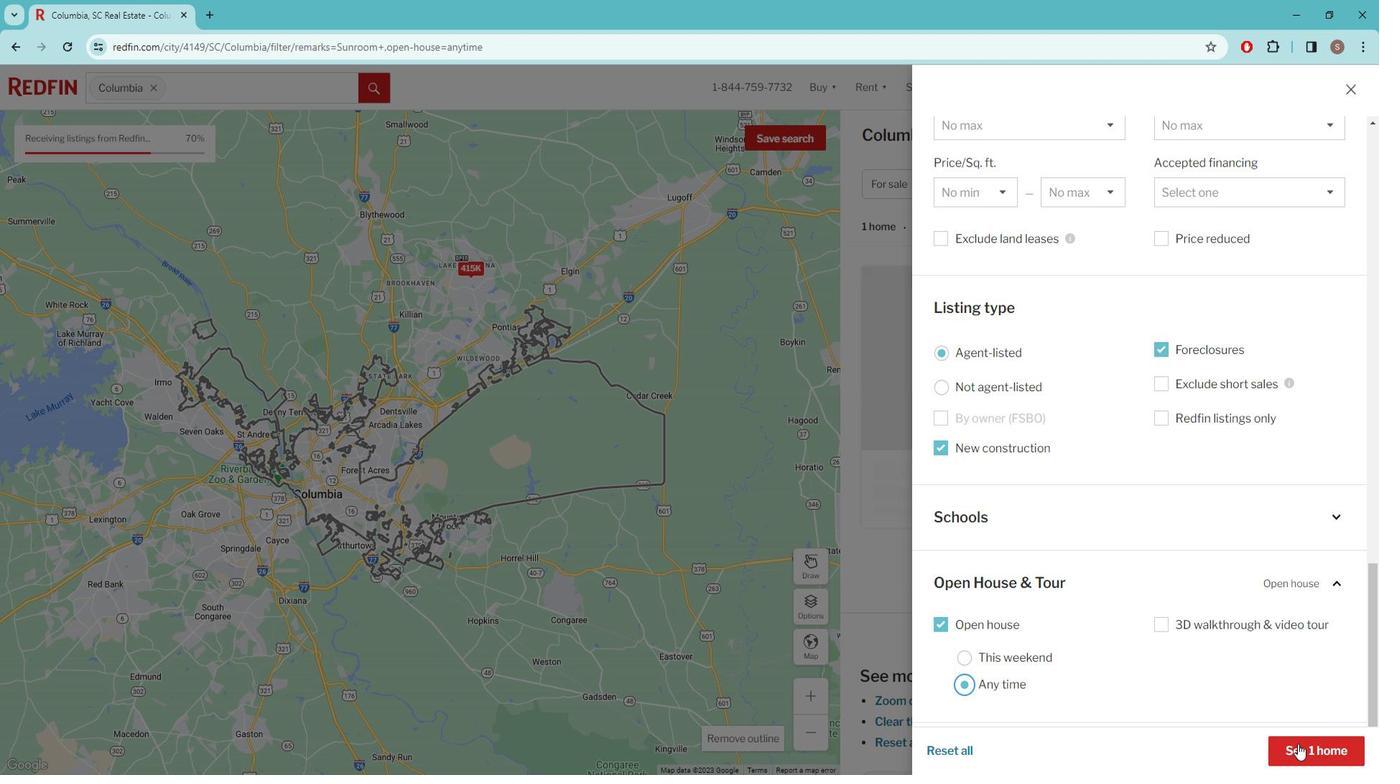 
Action: Mouse pressed left at (1315, 733)
Screenshot: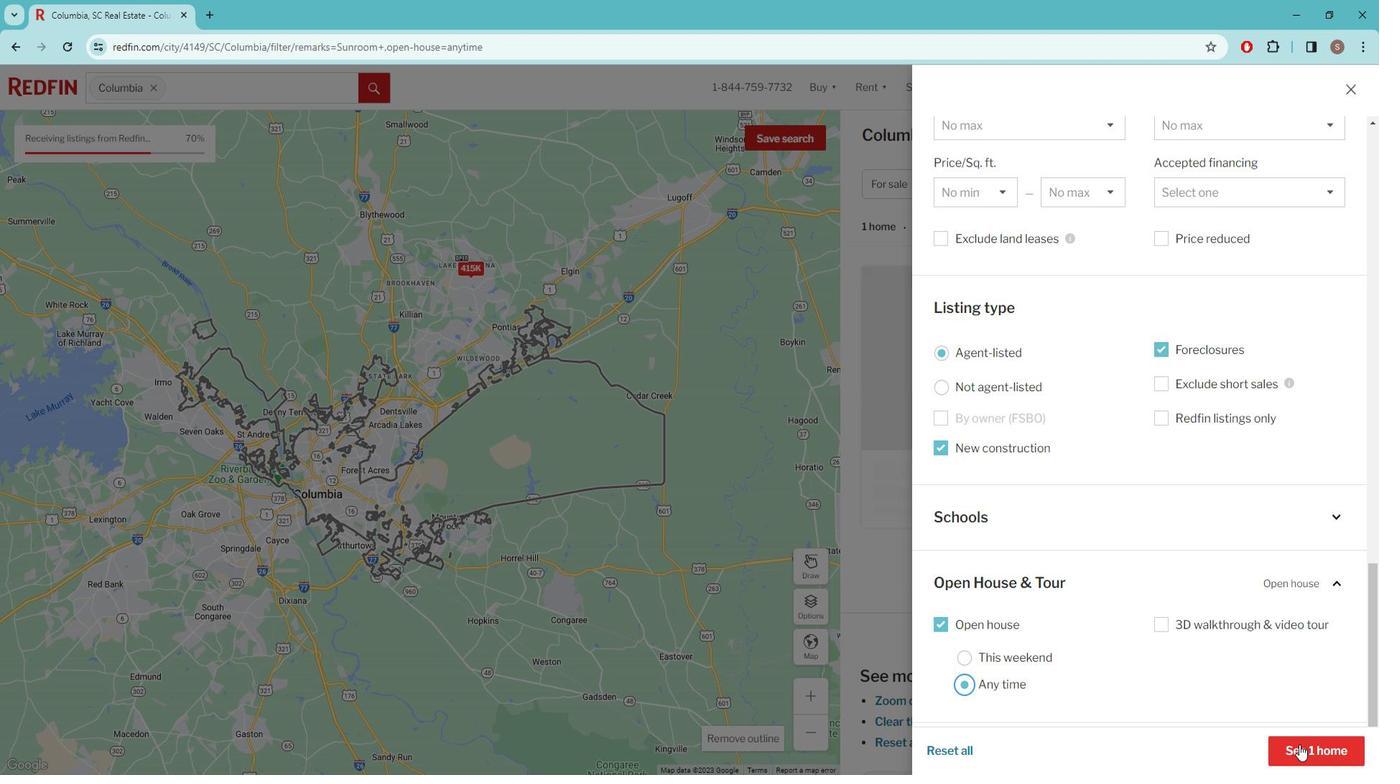 
Action: Mouse moved to (974, 467)
Screenshot: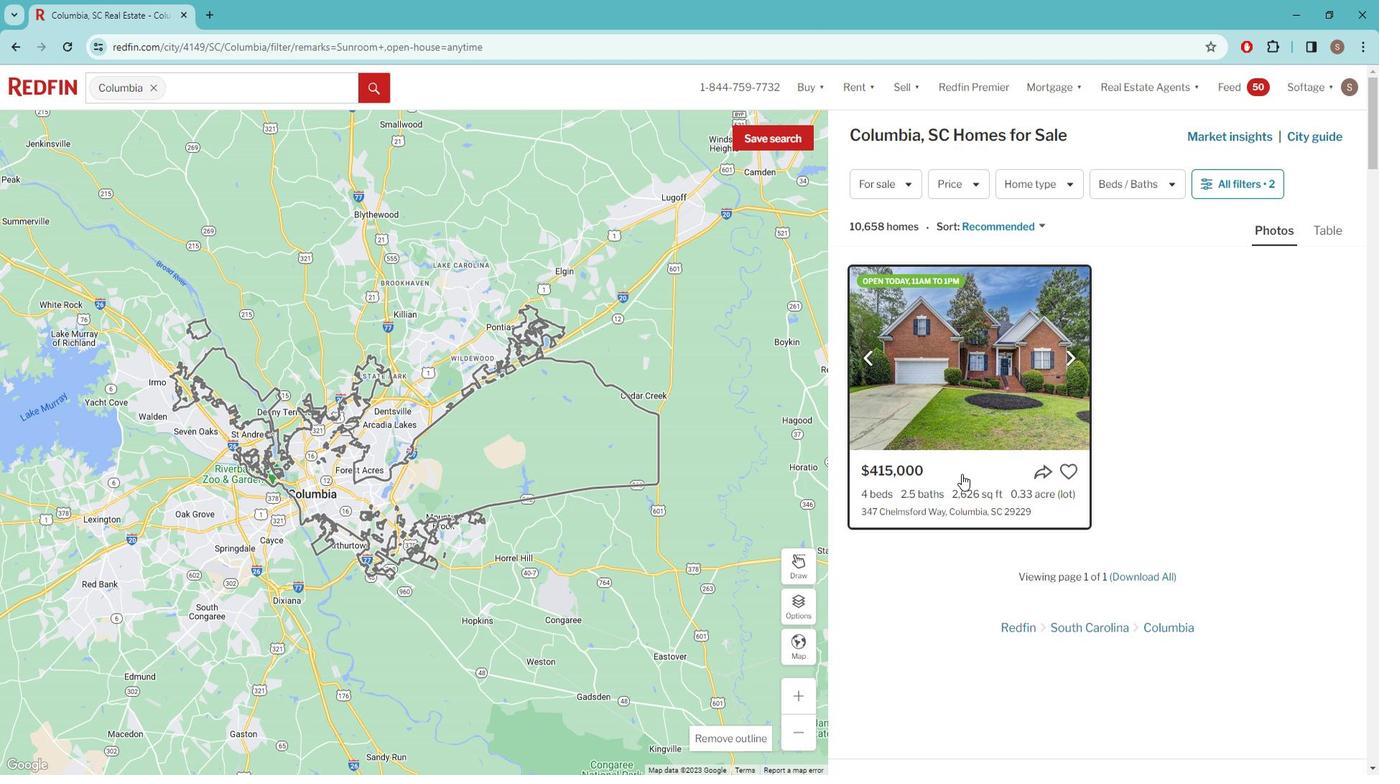 
Action: Mouse pressed left at (974, 467)
Screenshot: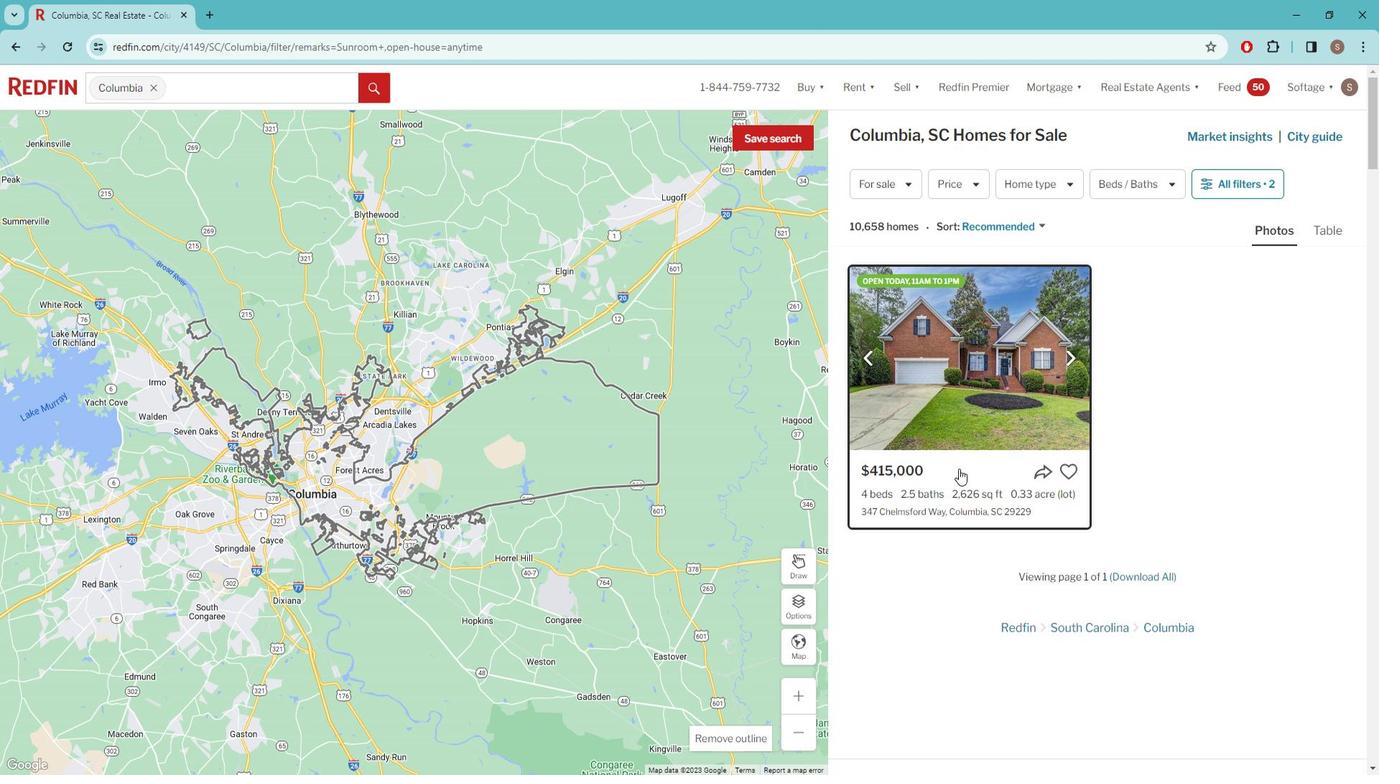 
Action: Mouse moved to (711, 402)
Screenshot: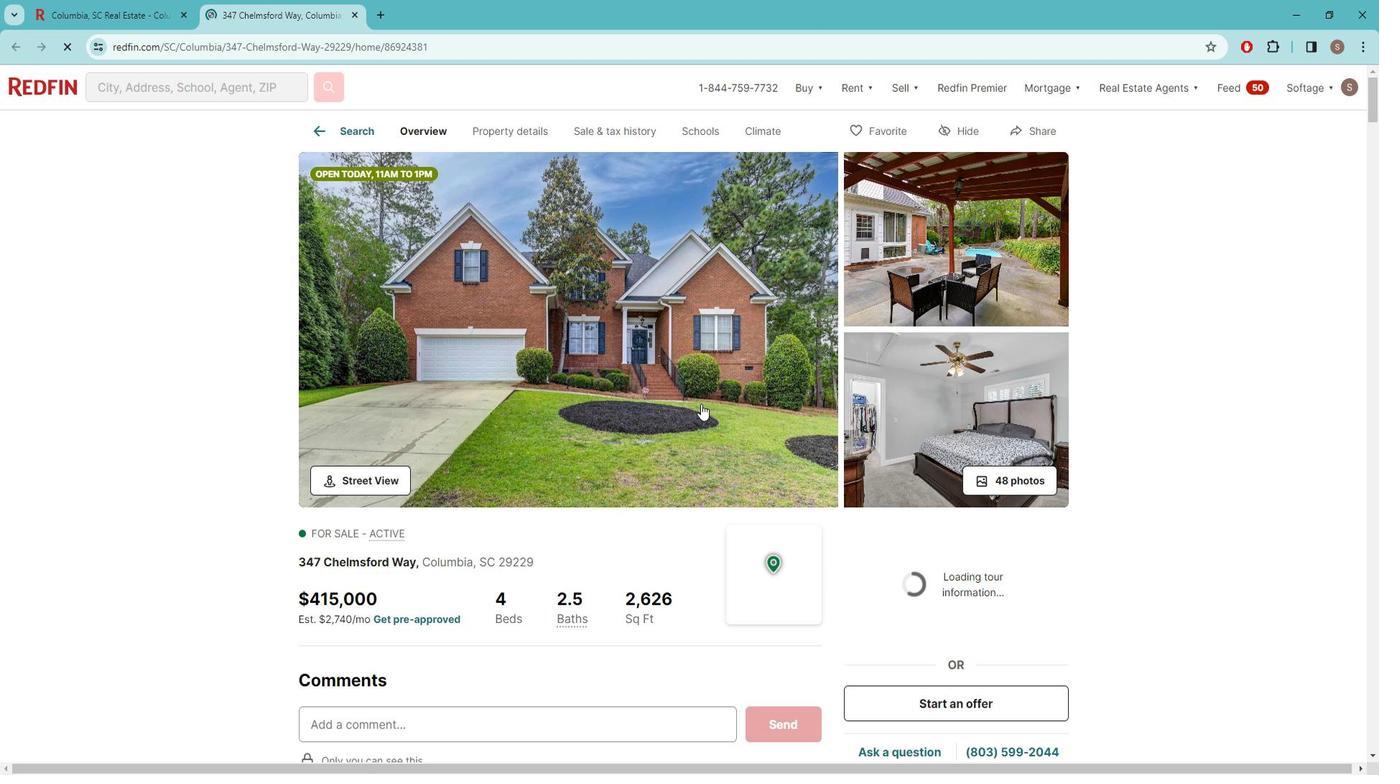 
Action: Mouse pressed left at (711, 402)
Screenshot: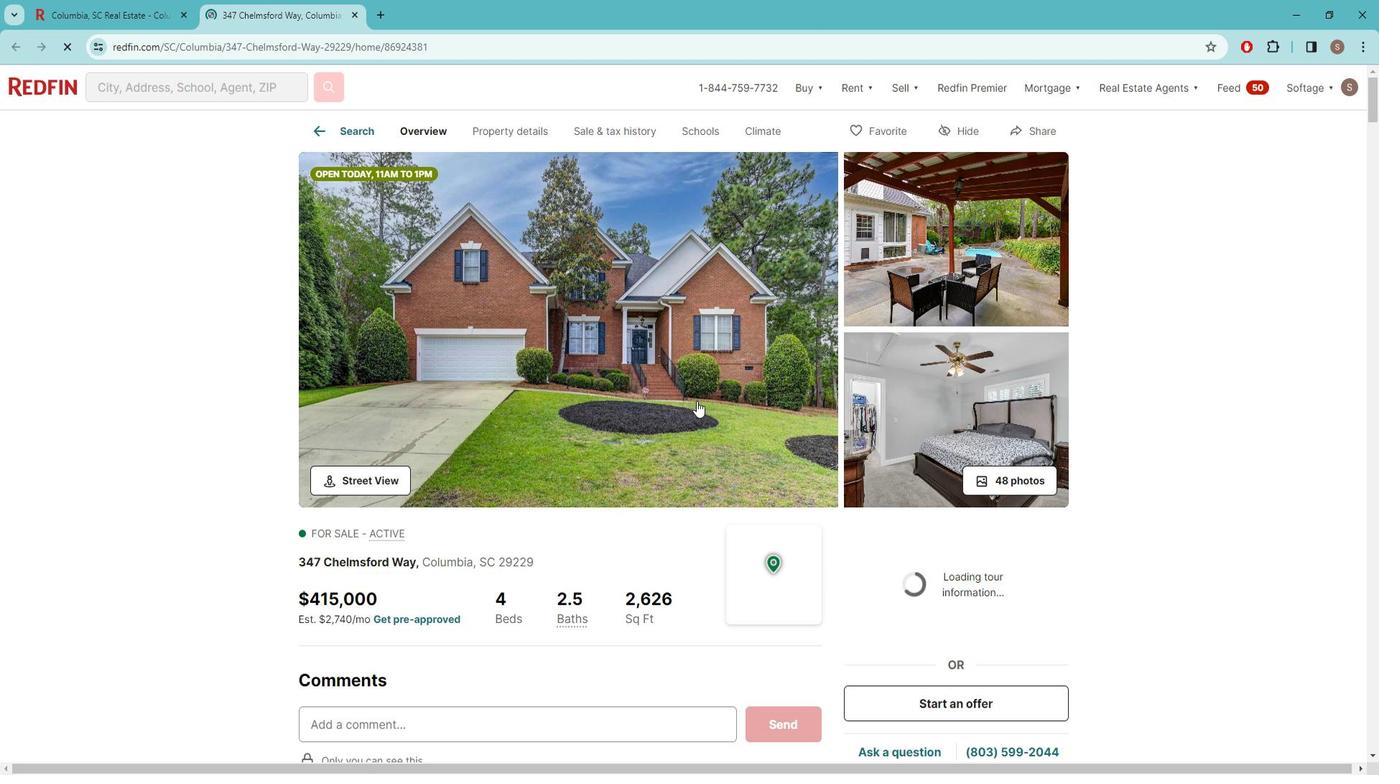 
Action: Mouse moved to (1316, 427)
Screenshot: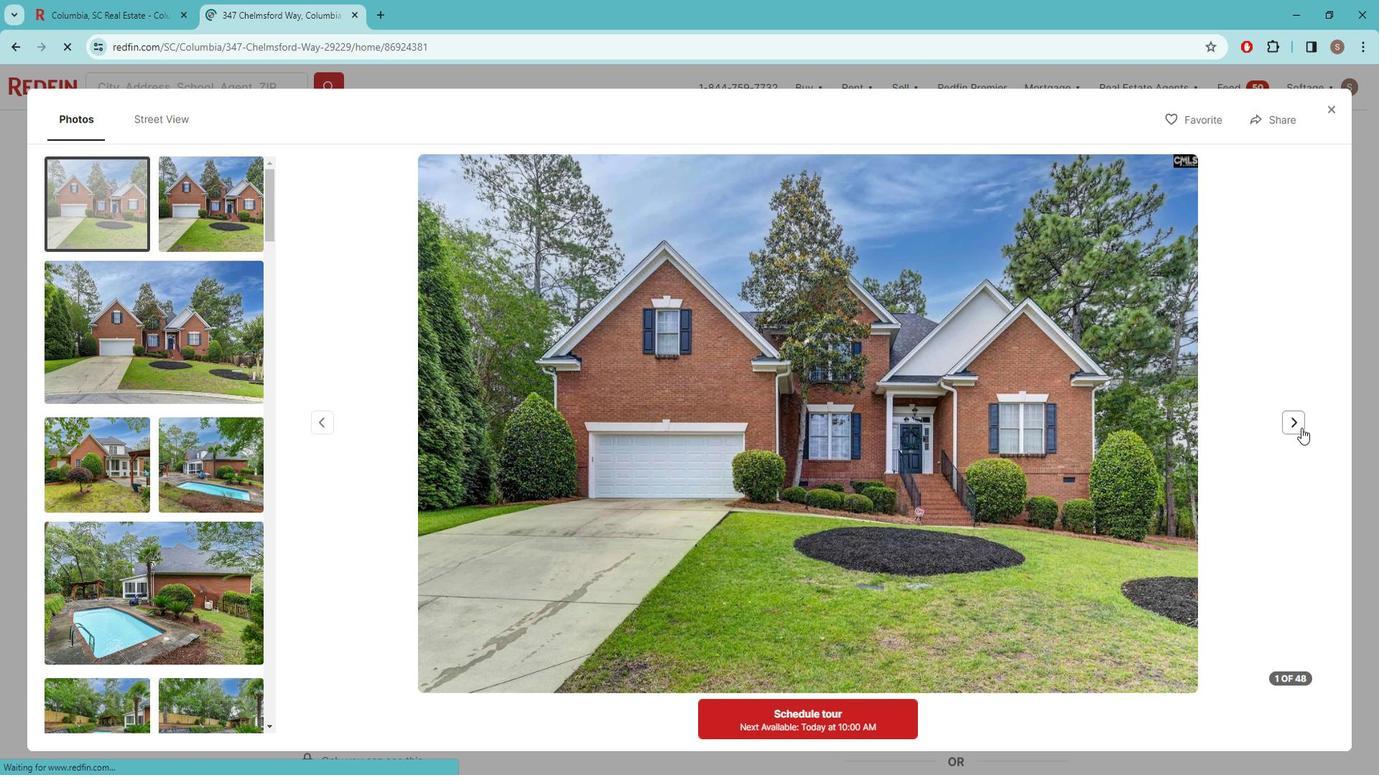 
Action: Mouse pressed left at (1316, 427)
Screenshot: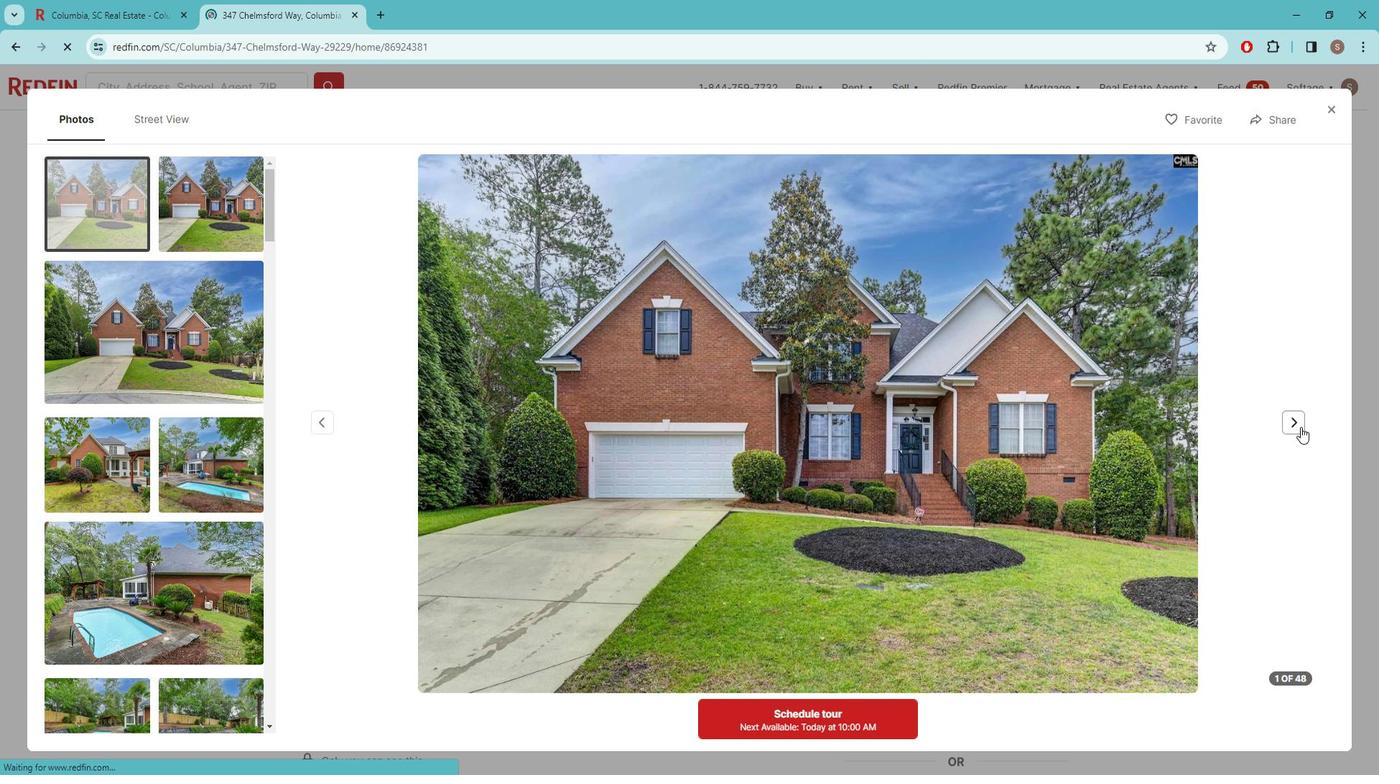 
Action: Mouse pressed left at (1316, 427)
Screenshot: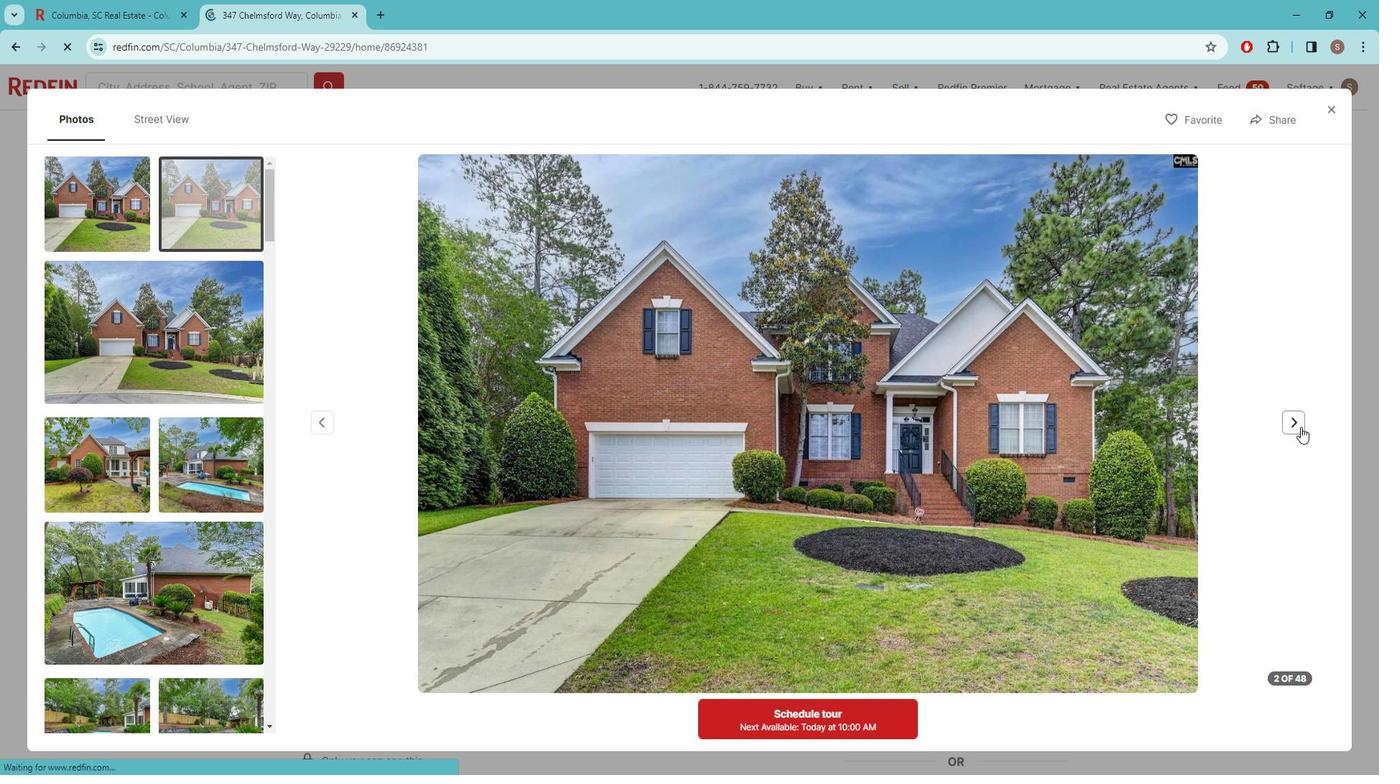 
Action: Mouse moved to (1316, 426)
Screenshot: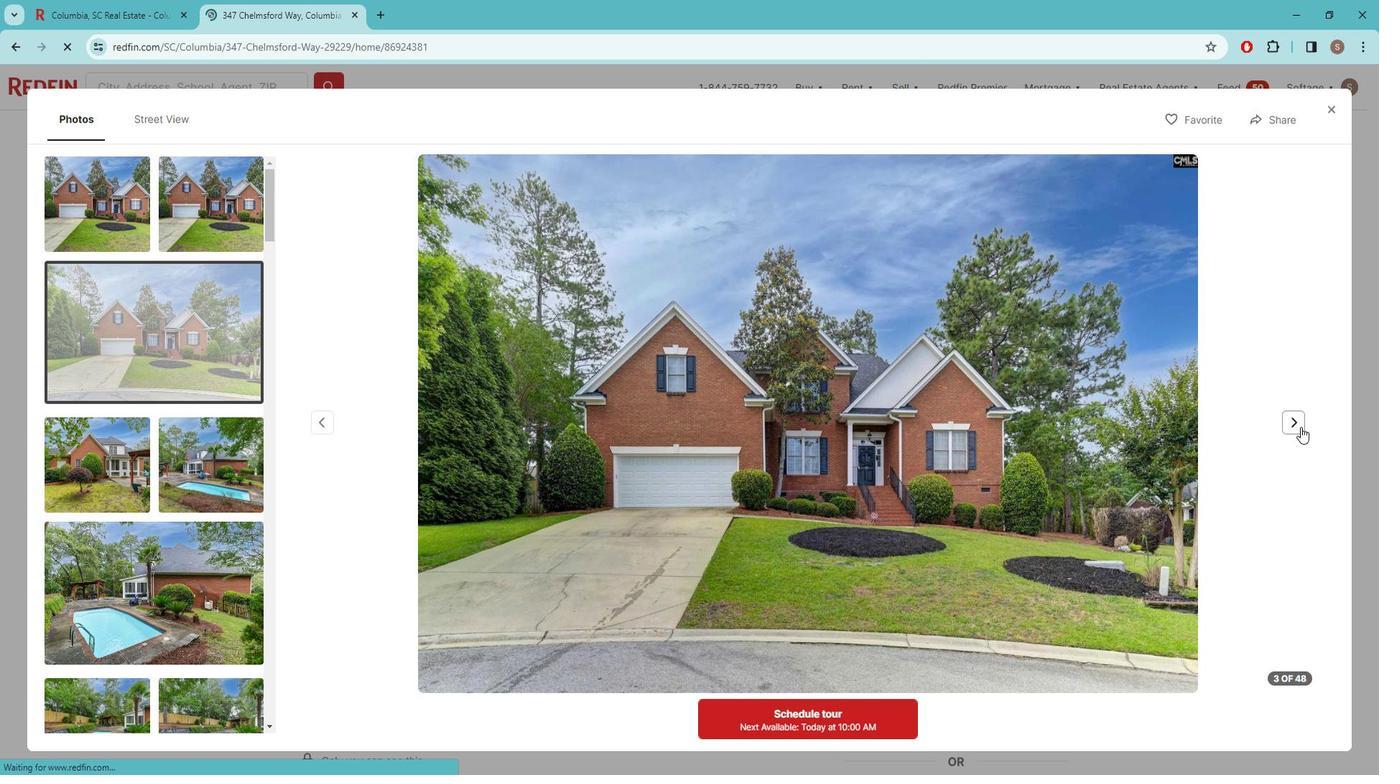 
Action: Mouse pressed left at (1316, 426)
Screenshot: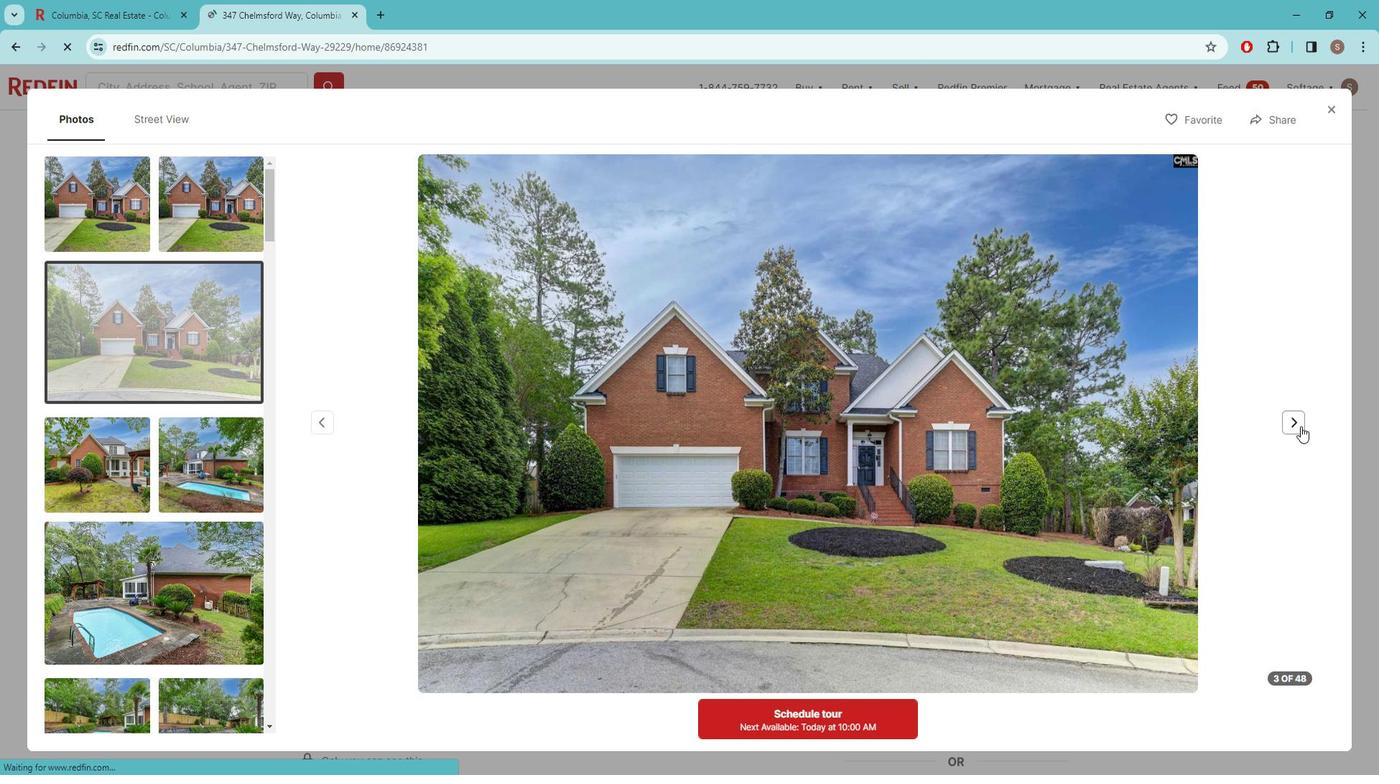 
Action: Mouse pressed left at (1316, 426)
Screenshot: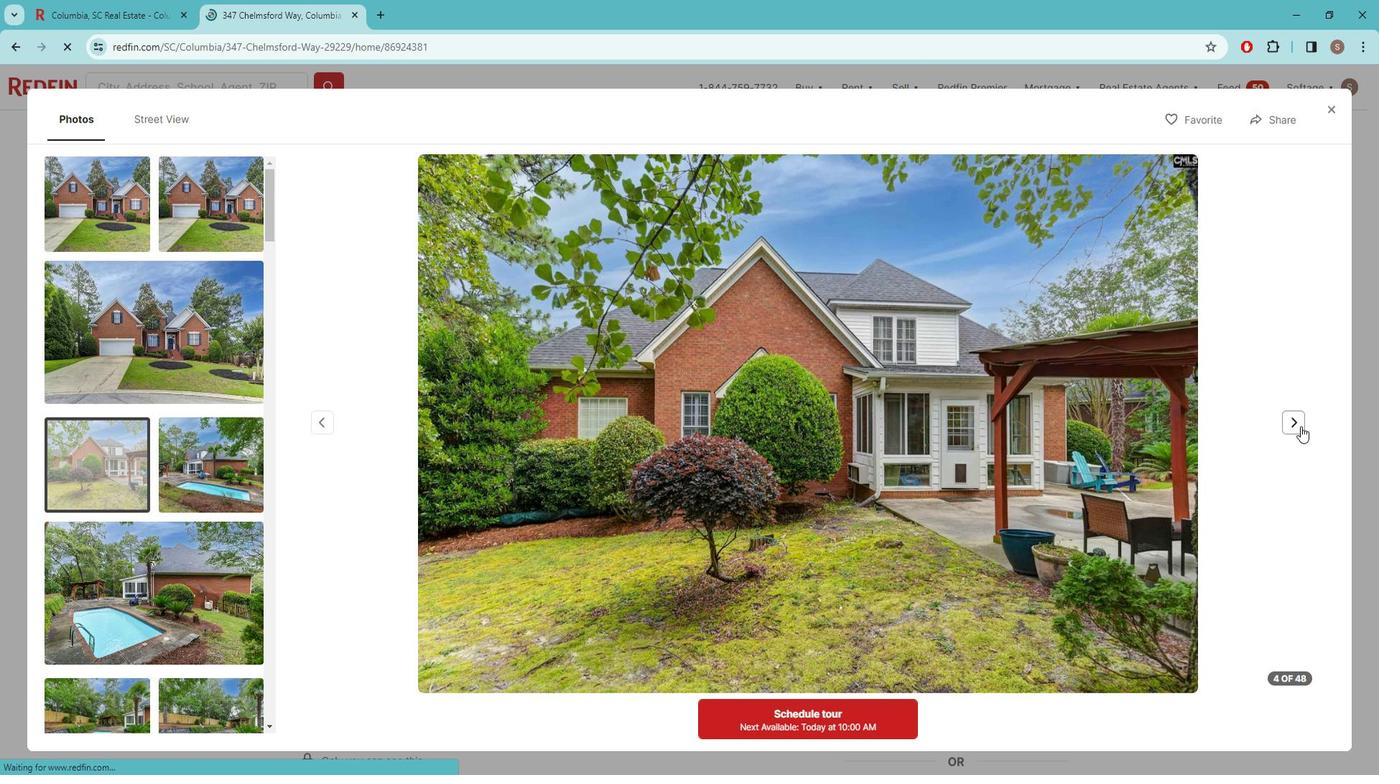 
Action: Mouse pressed left at (1316, 426)
Screenshot: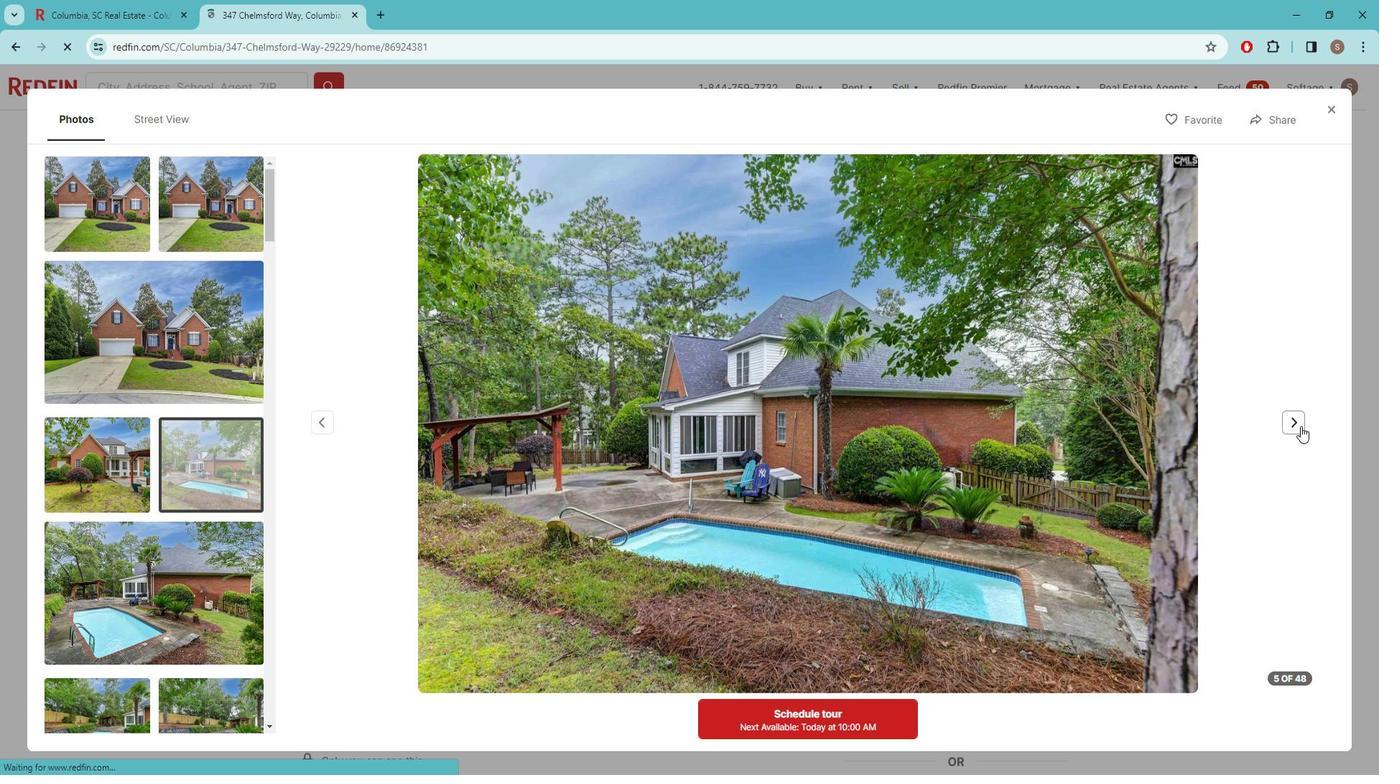 
Action: Mouse pressed left at (1316, 426)
Screenshot: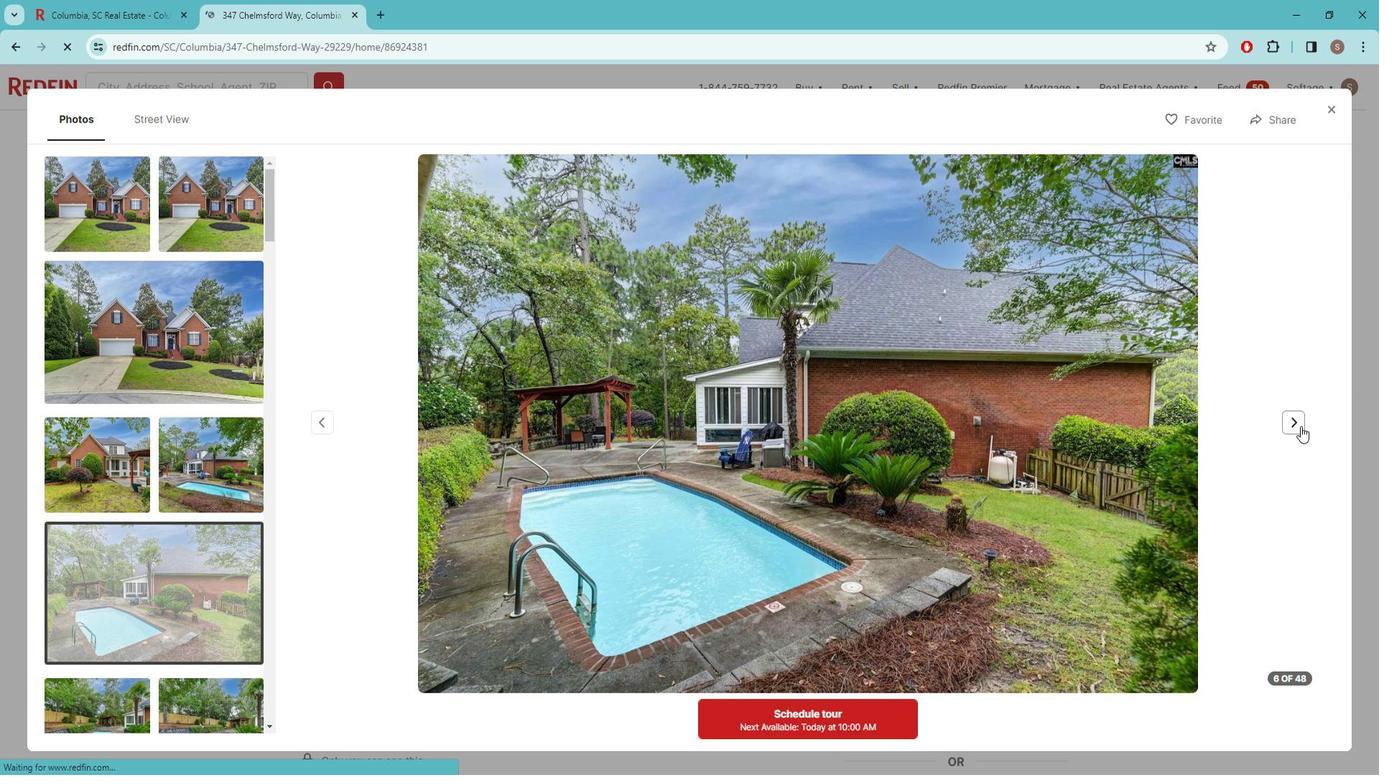 
Action: Mouse pressed left at (1316, 426)
Screenshot: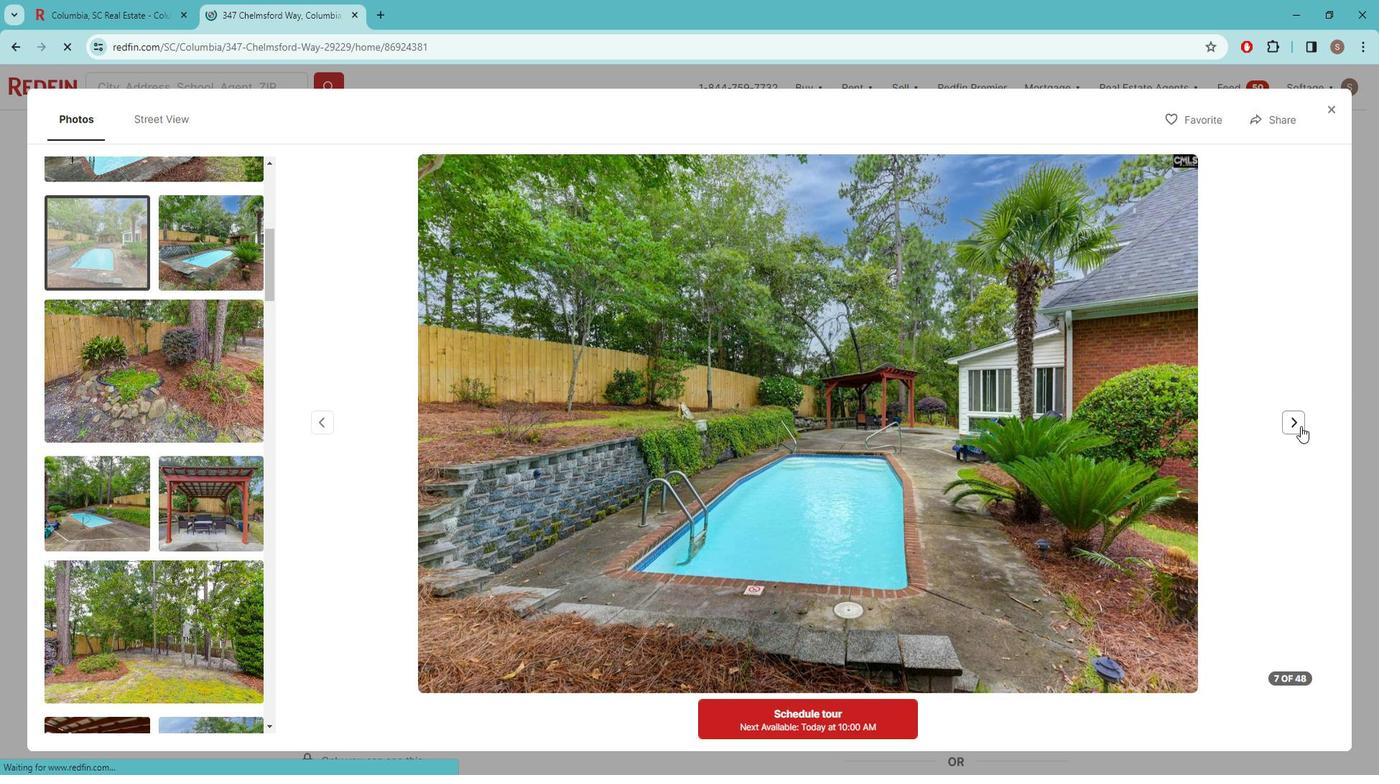 
Action: Mouse moved to (1316, 425)
Screenshot: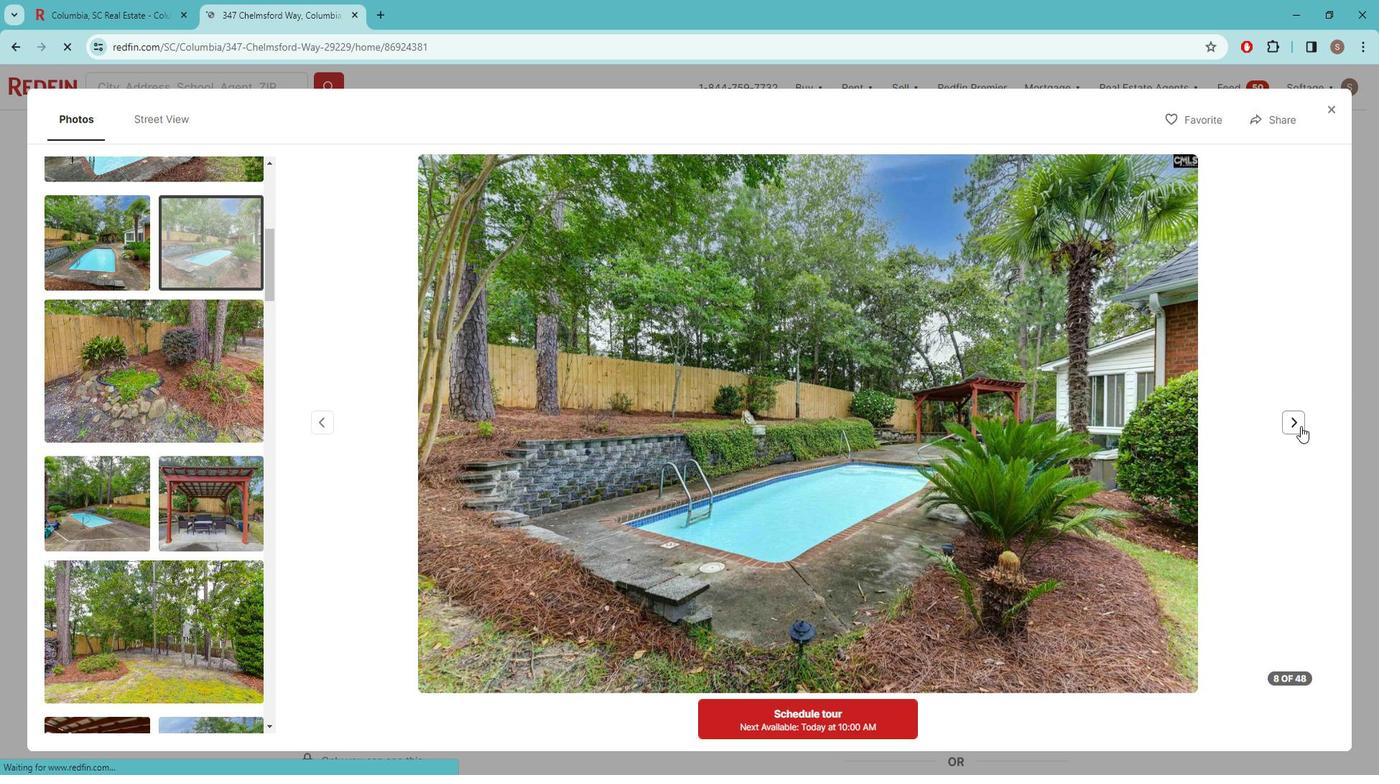 
Action: Mouse pressed left at (1316, 425)
Screenshot: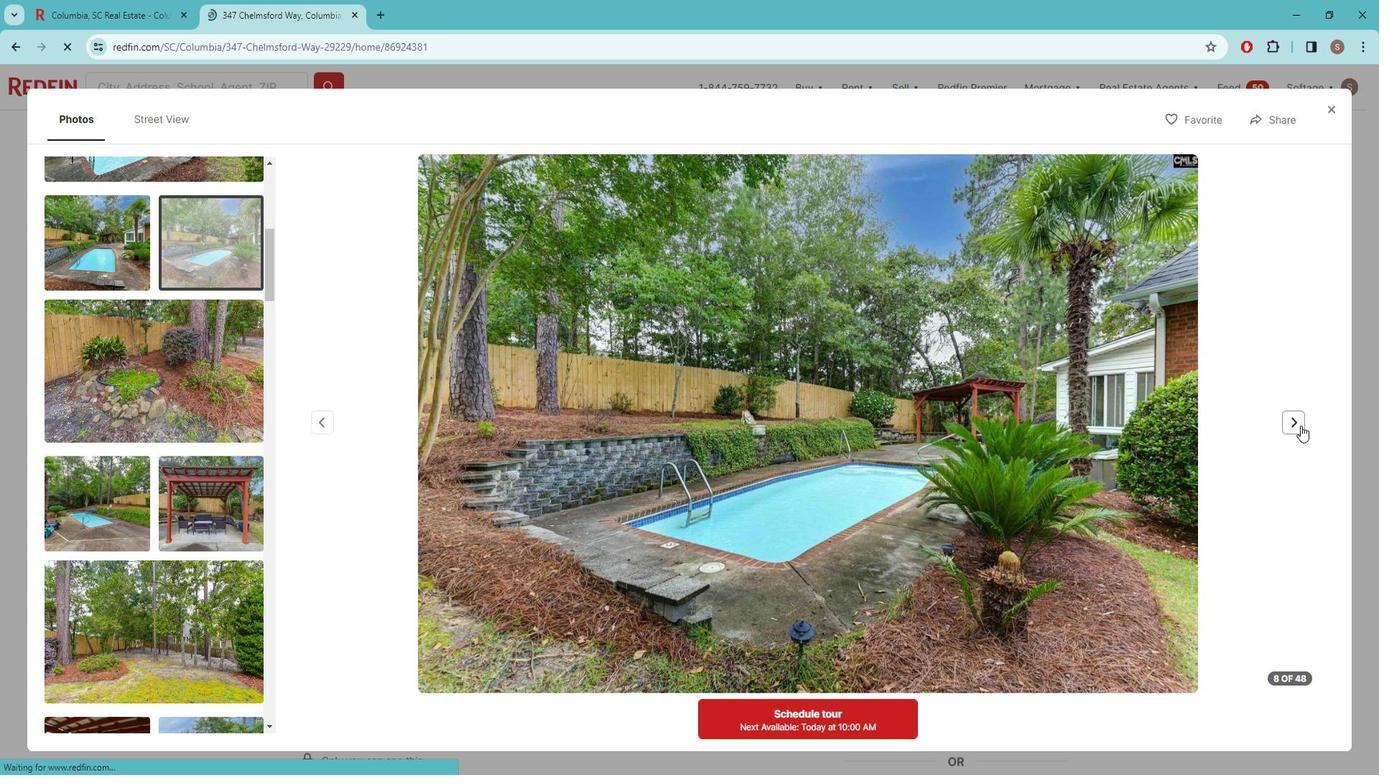 
Action: Mouse moved to (1314, 425)
Screenshot: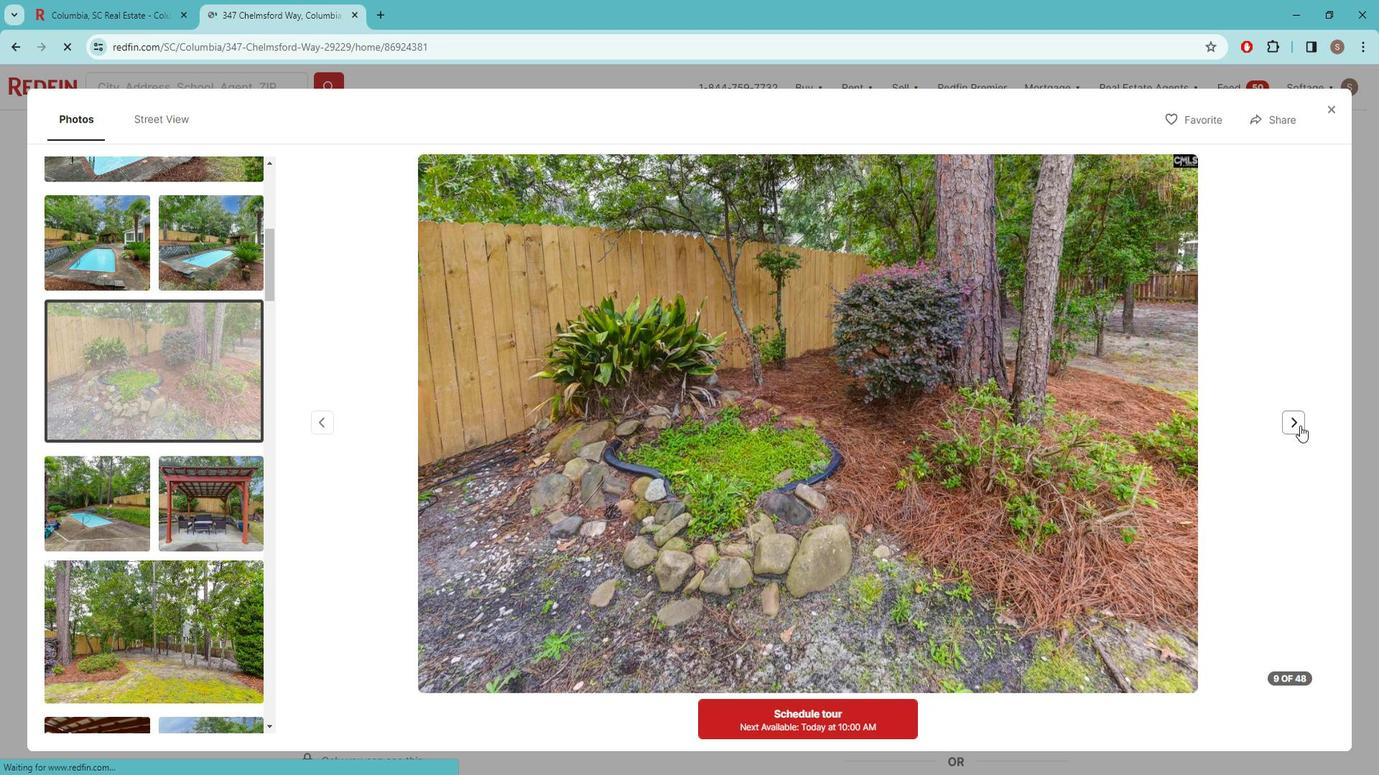 
Action: Mouse pressed left at (1314, 425)
Screenshot: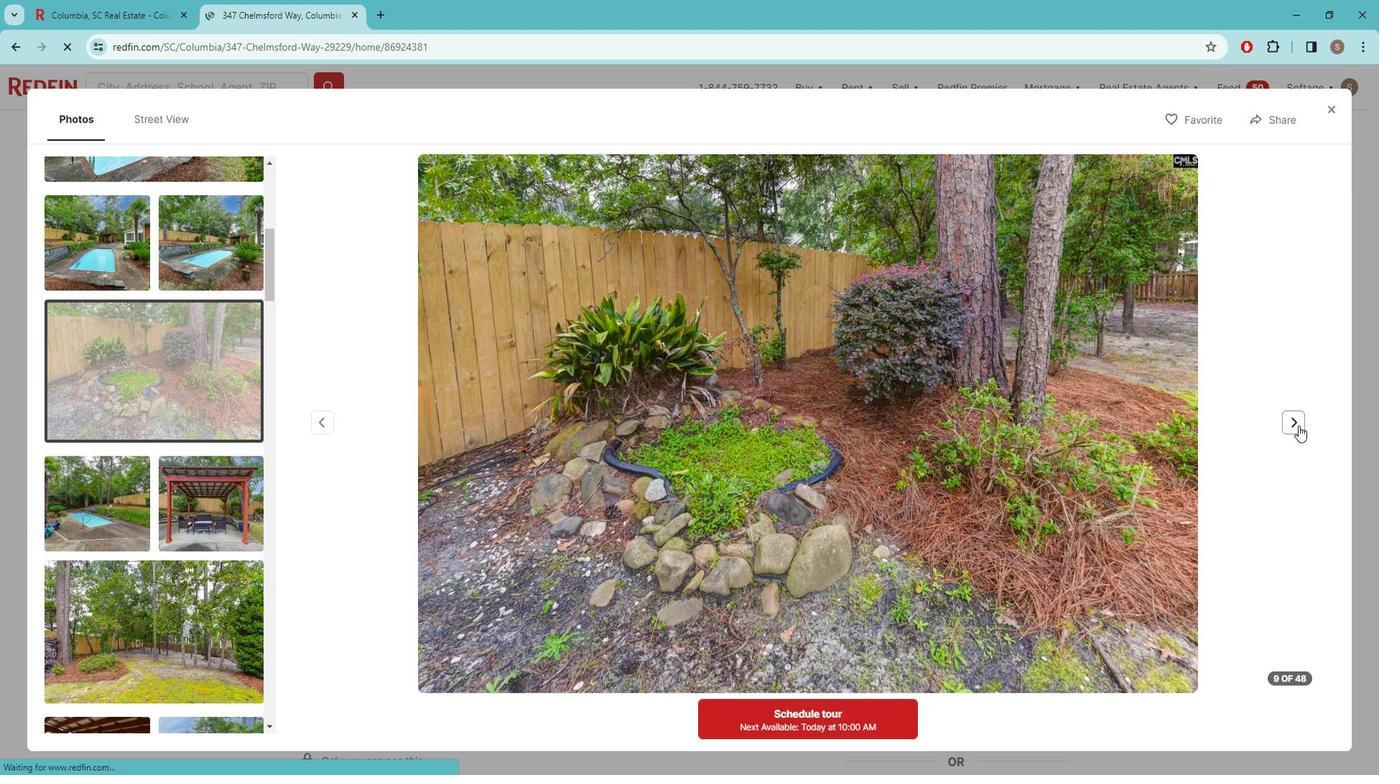 
Action: Mouse pressed left at (1314, 425)
Screenshot: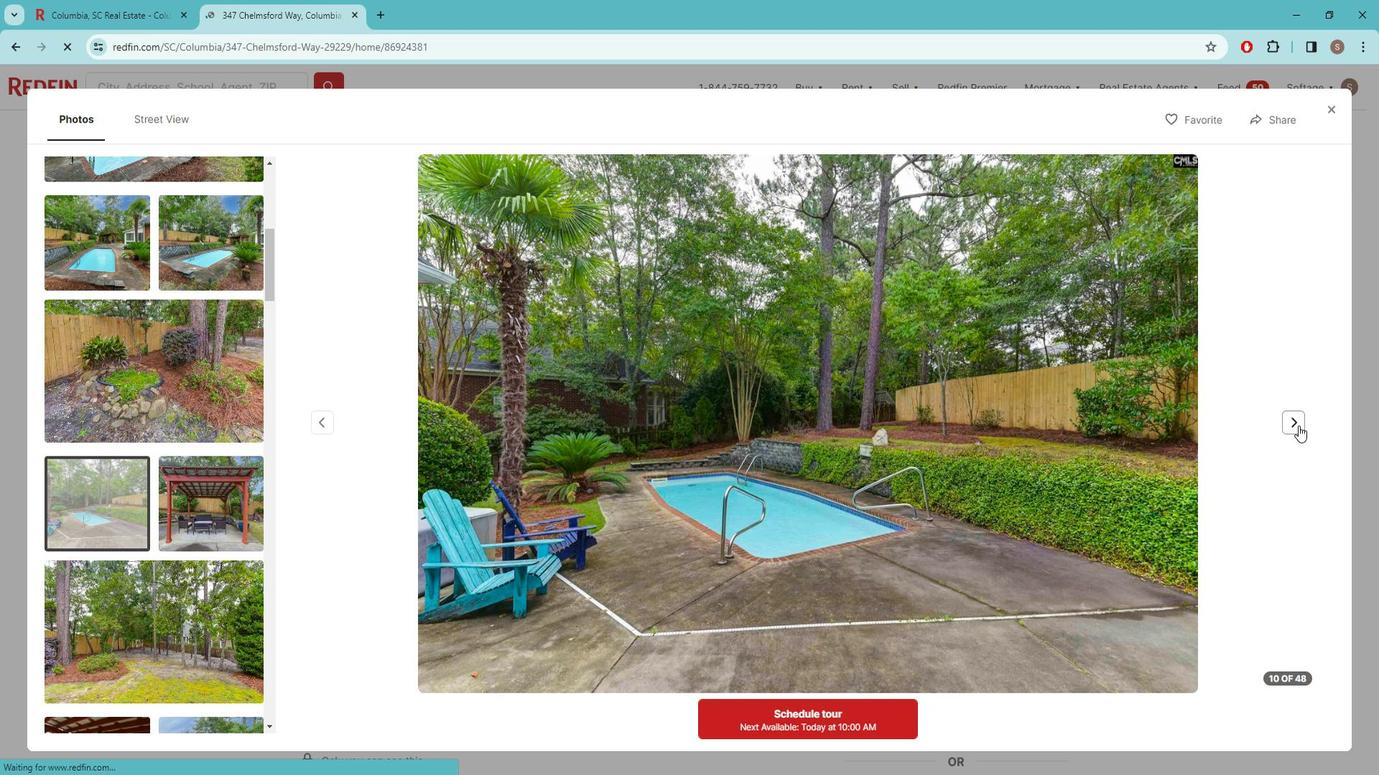 
Action: Mouse pressed left at (1314, 425)
Screenshot: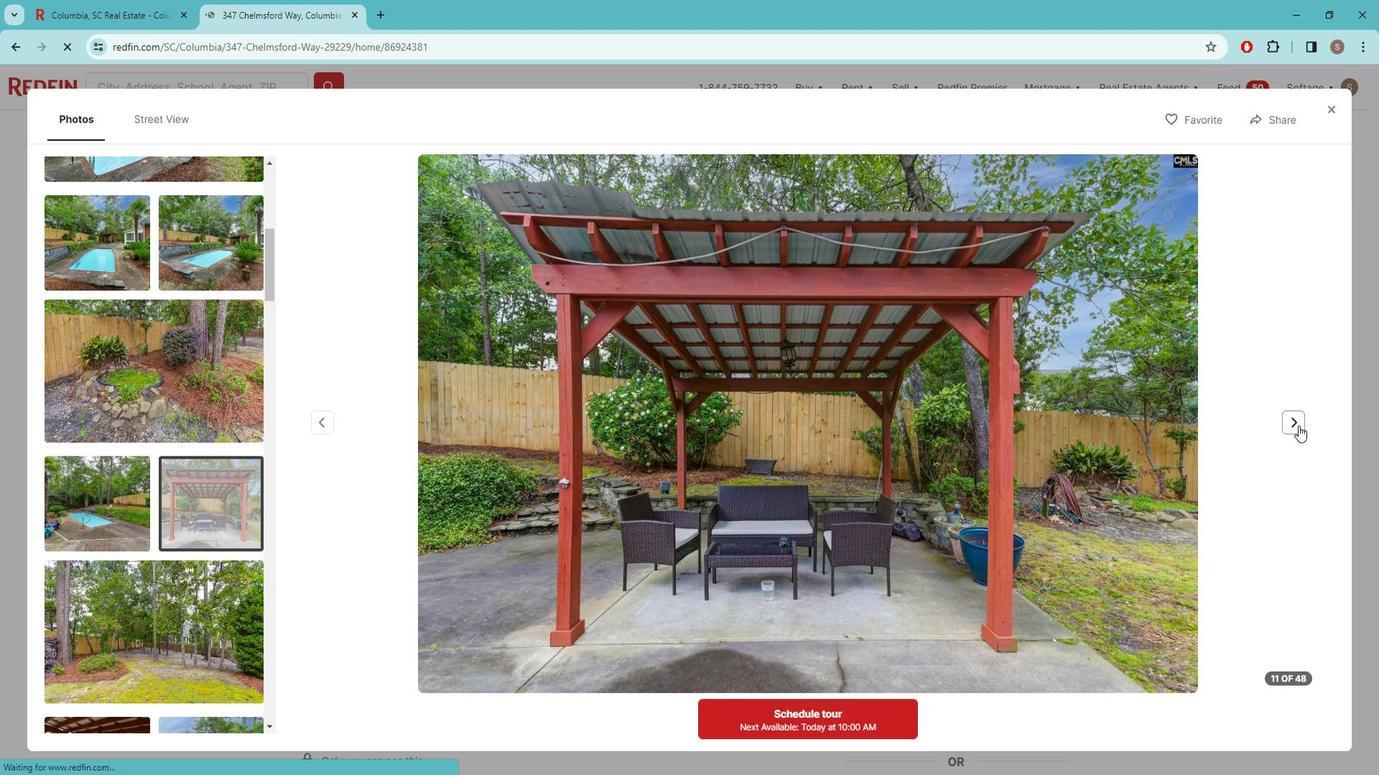 
Action: Mouse pressed left at (1314, 425)
Screenshot: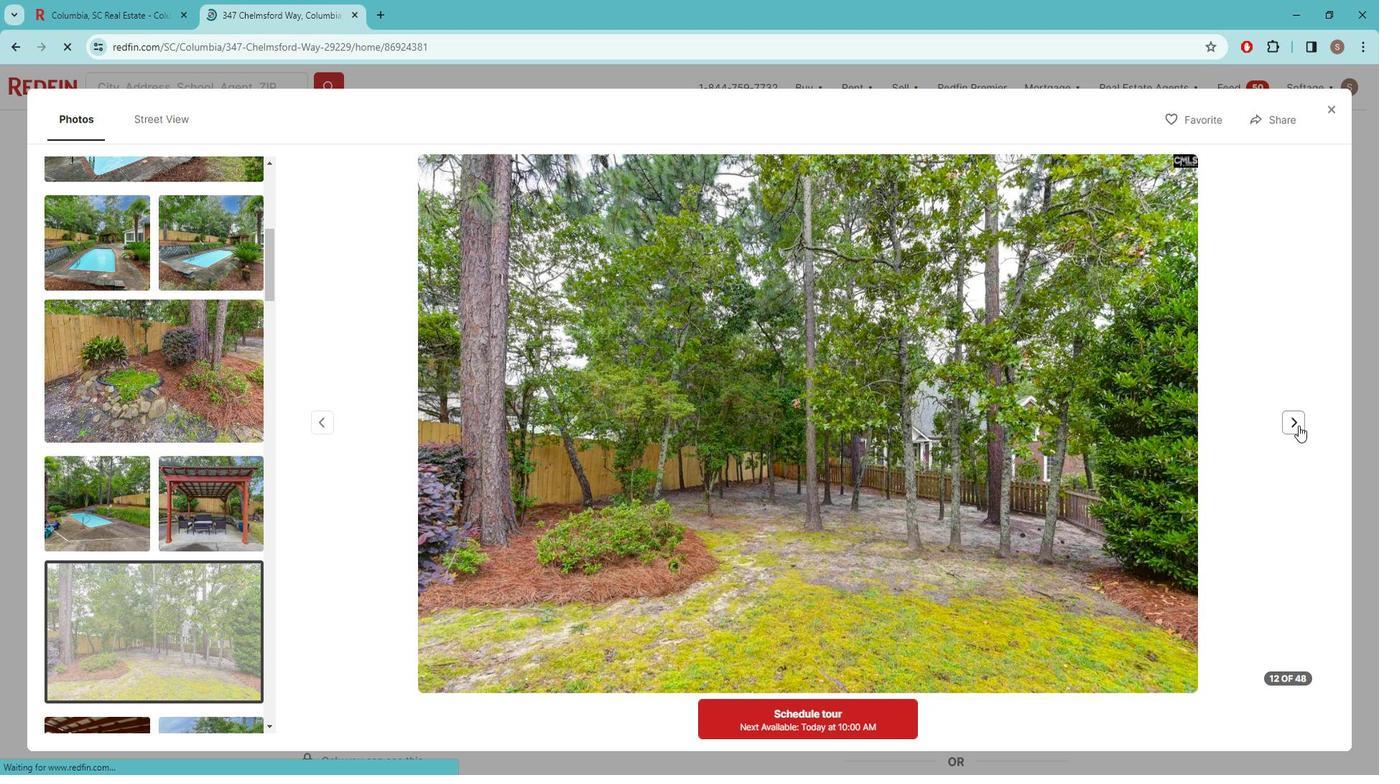 
Action: Mouse pressed left at (1314, 425)
Screenshot: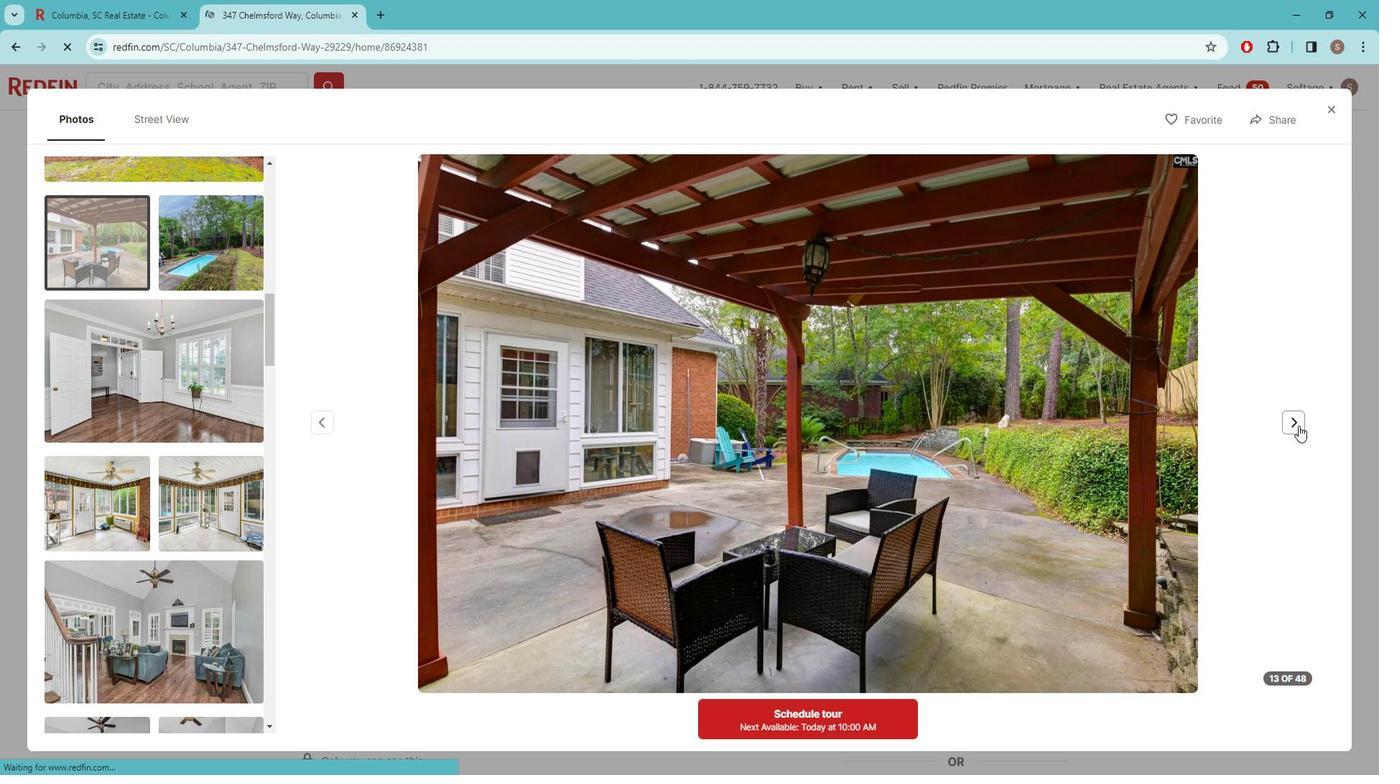 
Action: Mouse pressed left at (1314, 425)
Screenshot: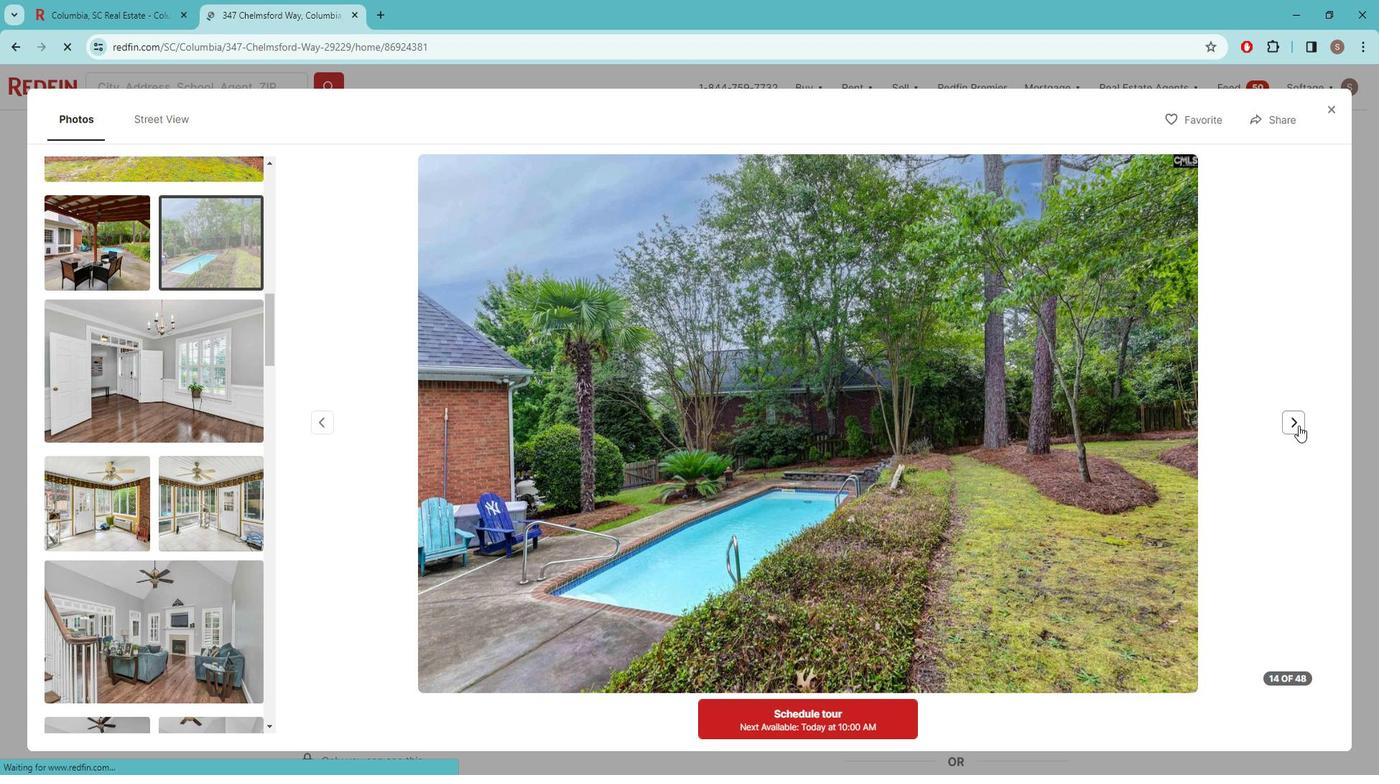 
Action: Mouse pressed left at (1314, 425)
Screenshot: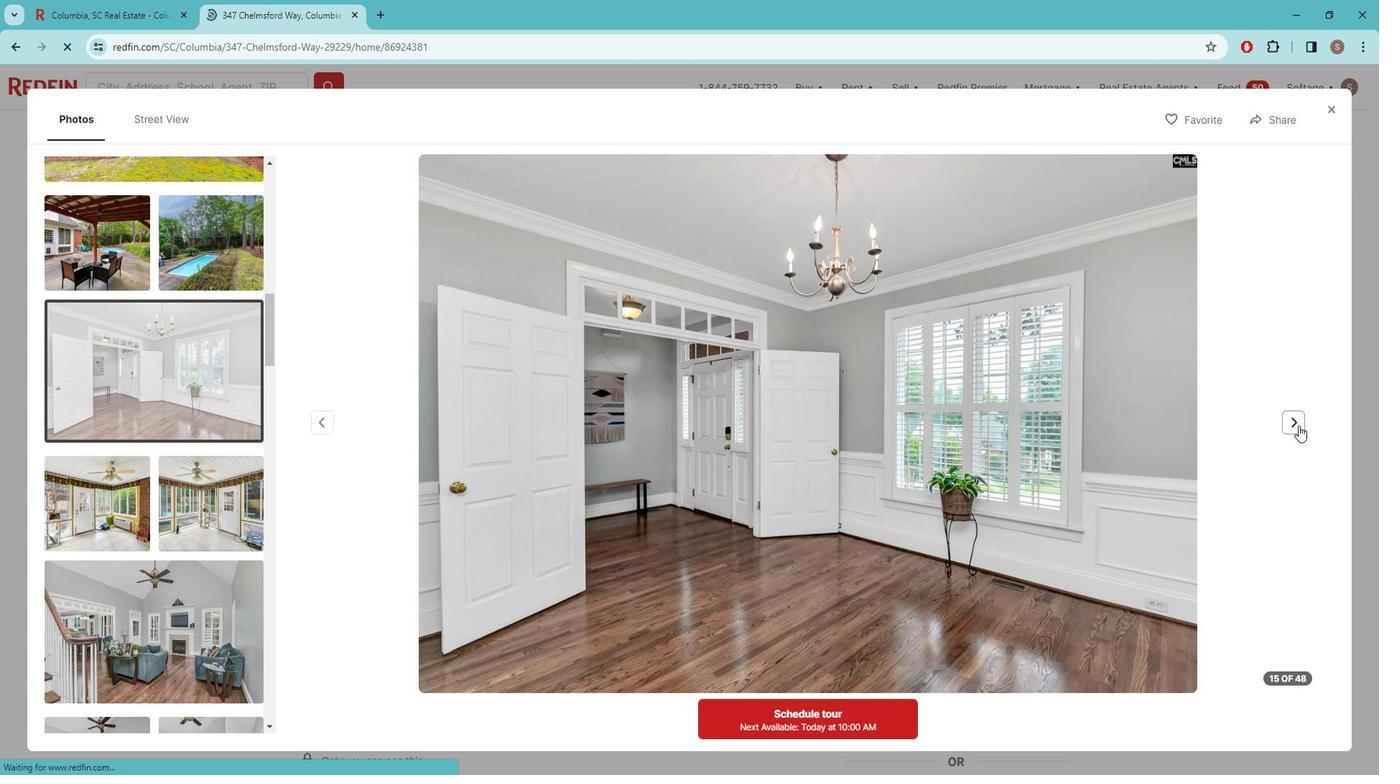 
Action: Mouse pressed left at (1314, 425)
Screenshot: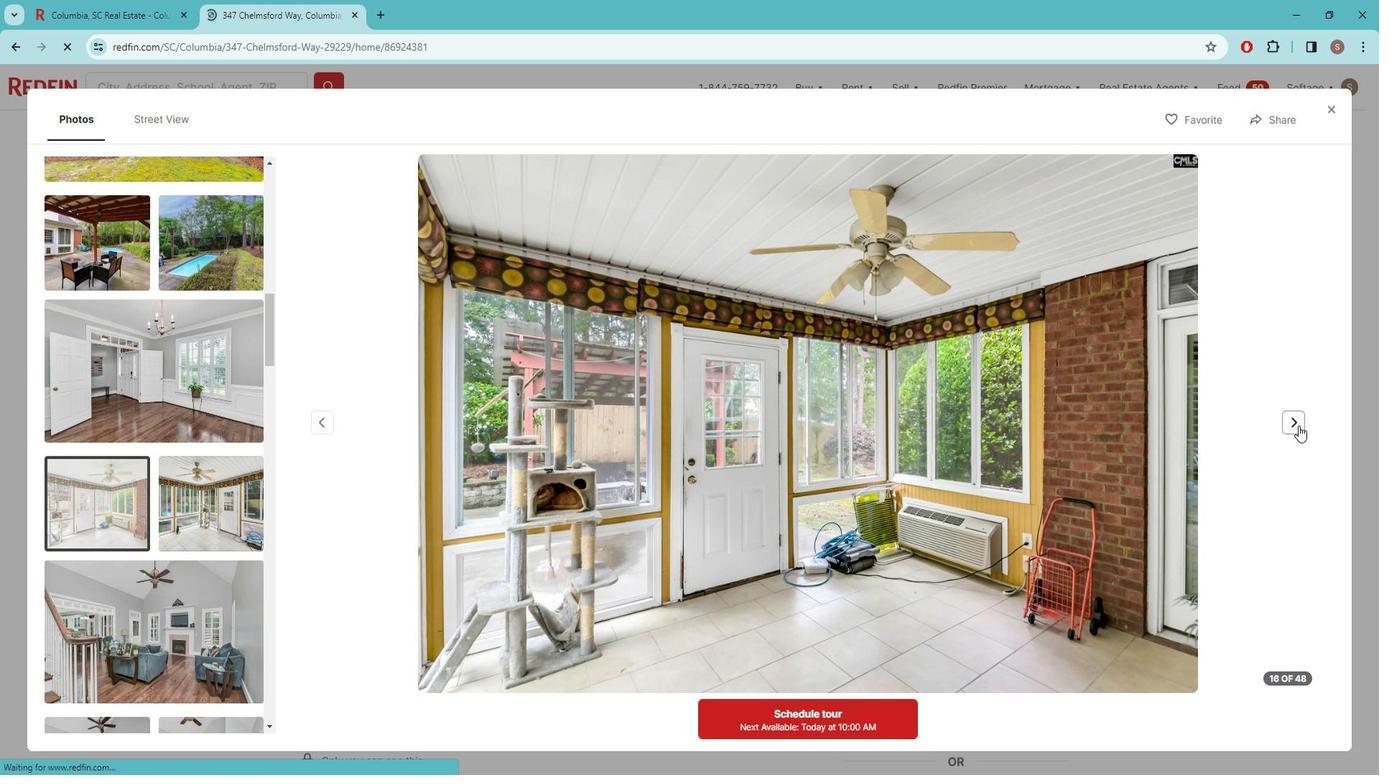 
Action: Mouse pressed left at (1314, 425)
Screenshot: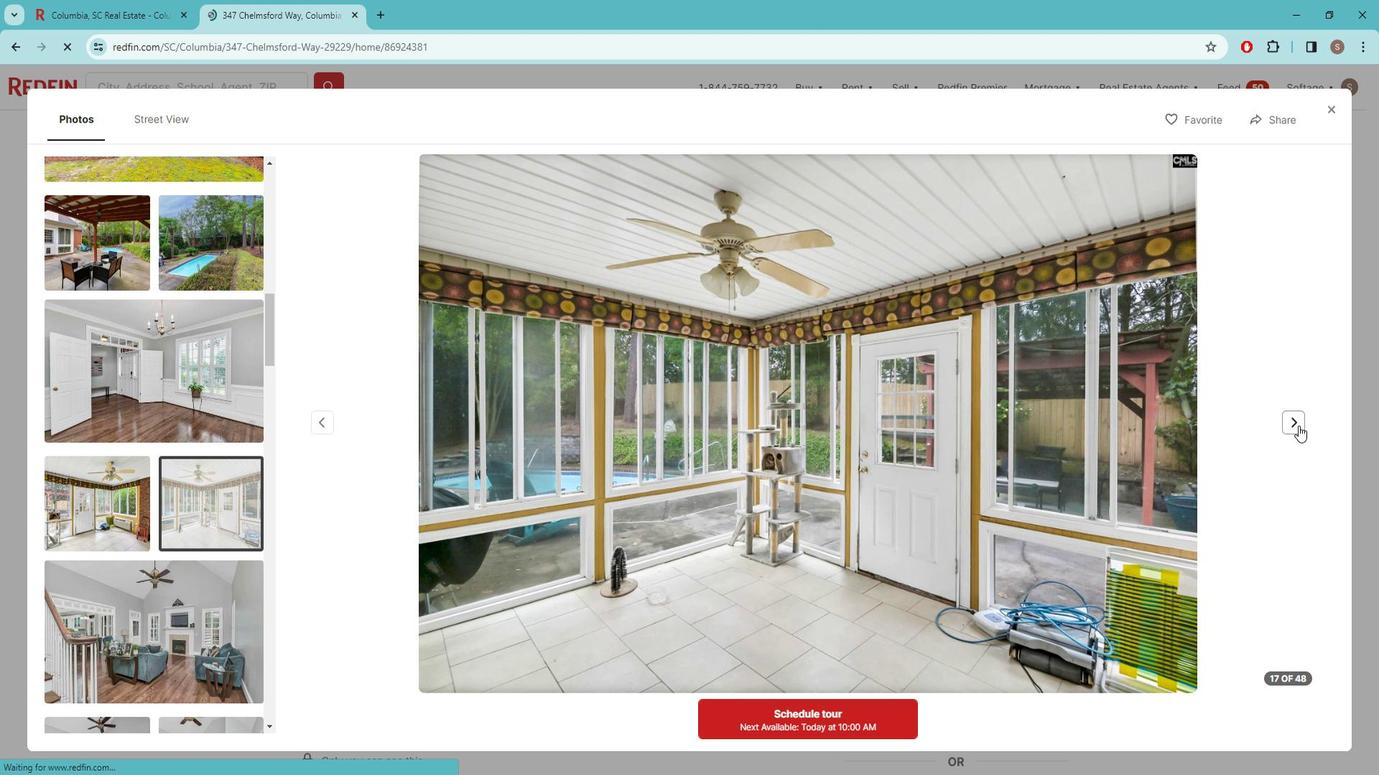 
Action: Mouse pressed left at (1314, 425)
Screenshot: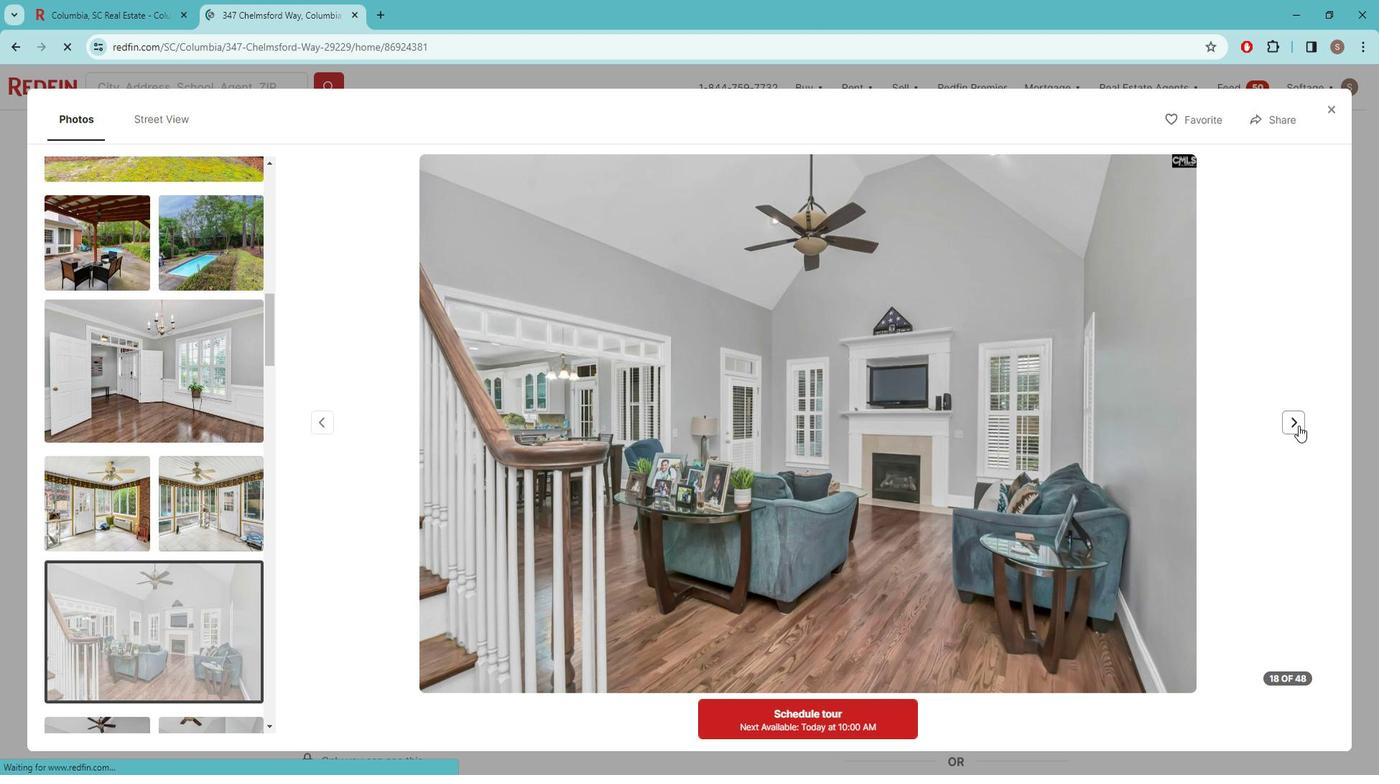 
Action: Mouse pressed left at (1314, 425)
Screenshot: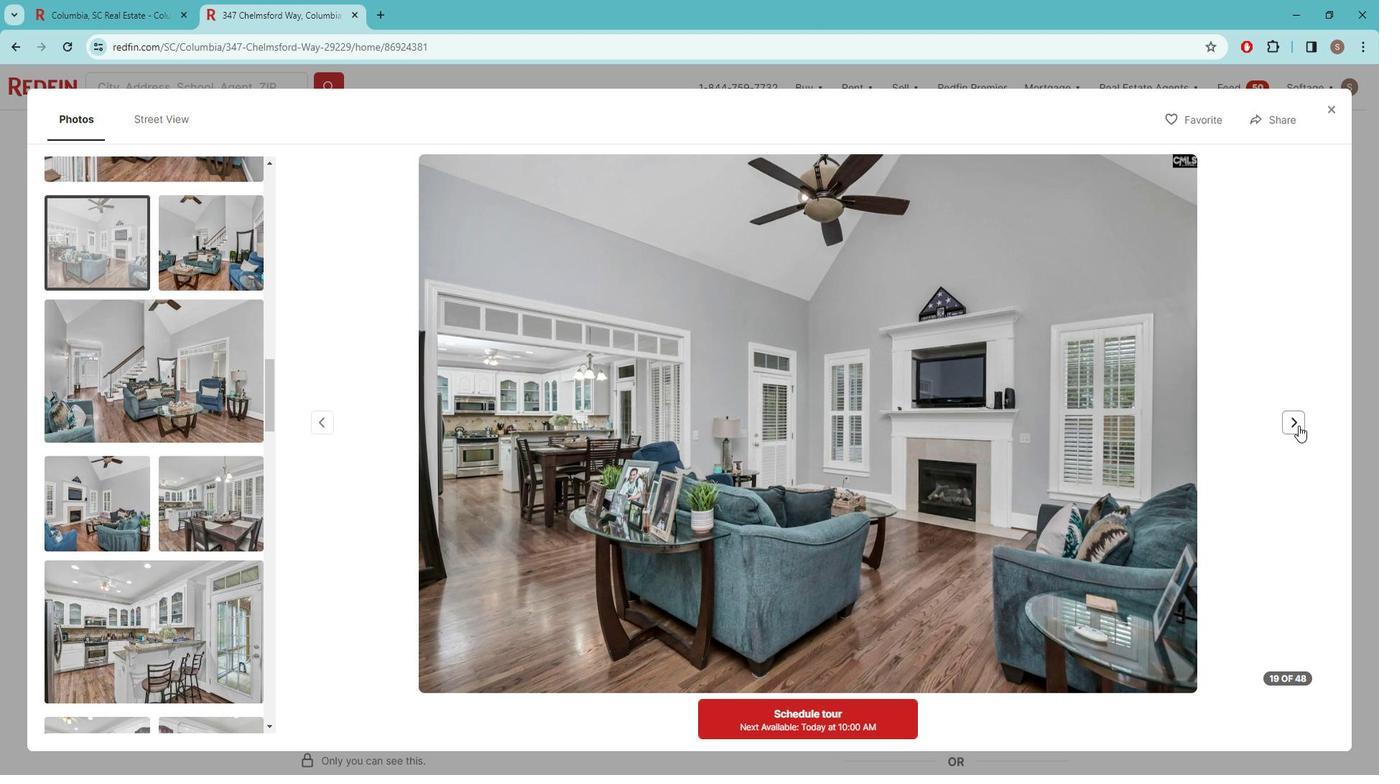 
Action: Mouse moved to (1314, 425)
Screenshot: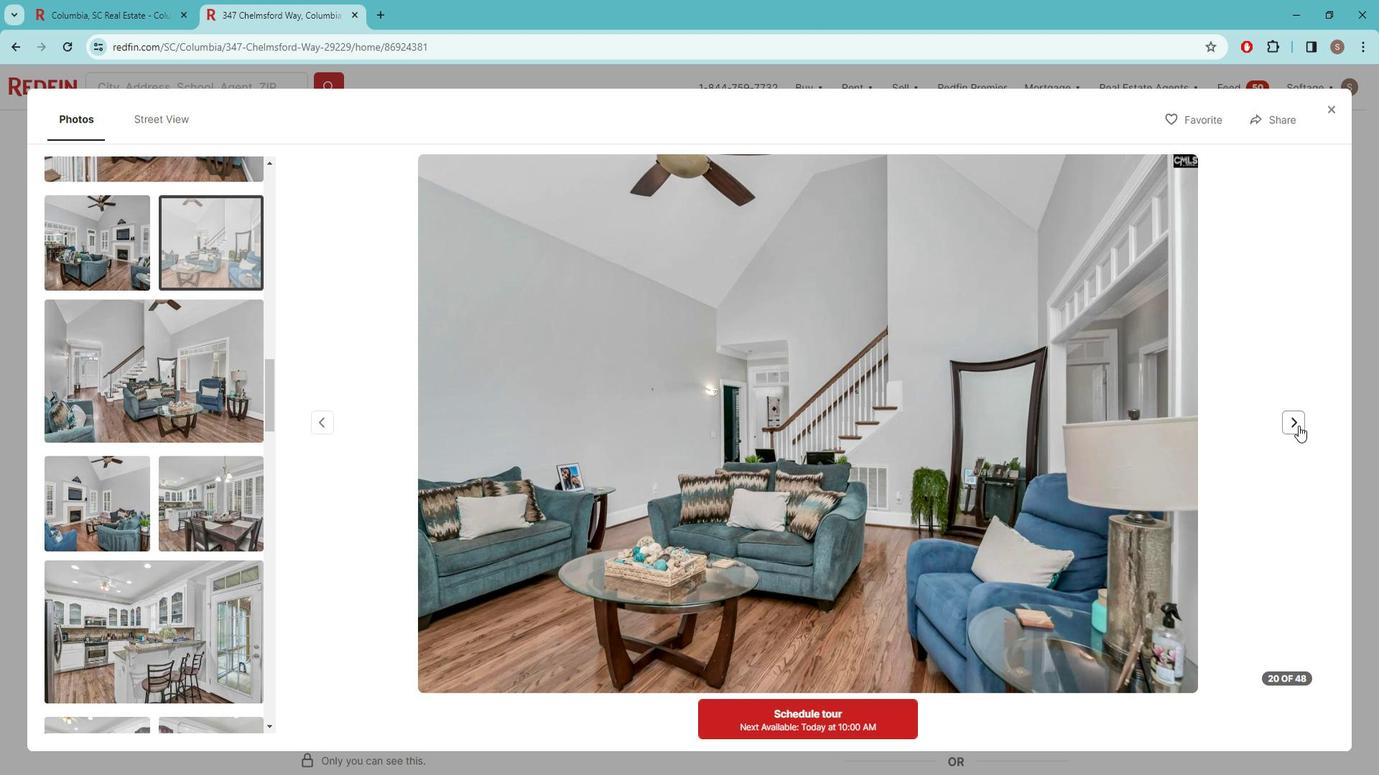 
Action: Mouse pressed left at (1314, 425)
Screenshot: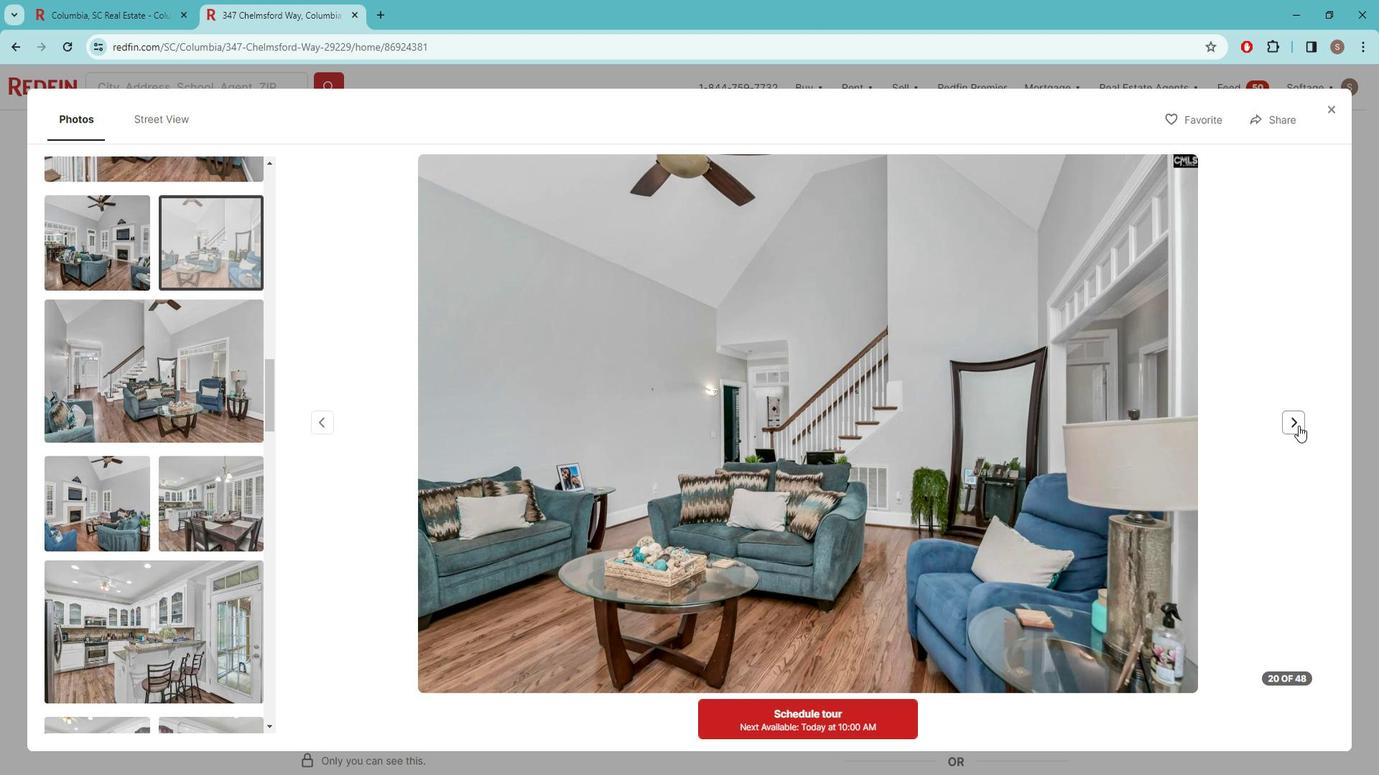
Action: Mouse pressed left at (1314, 425)
Screenshot: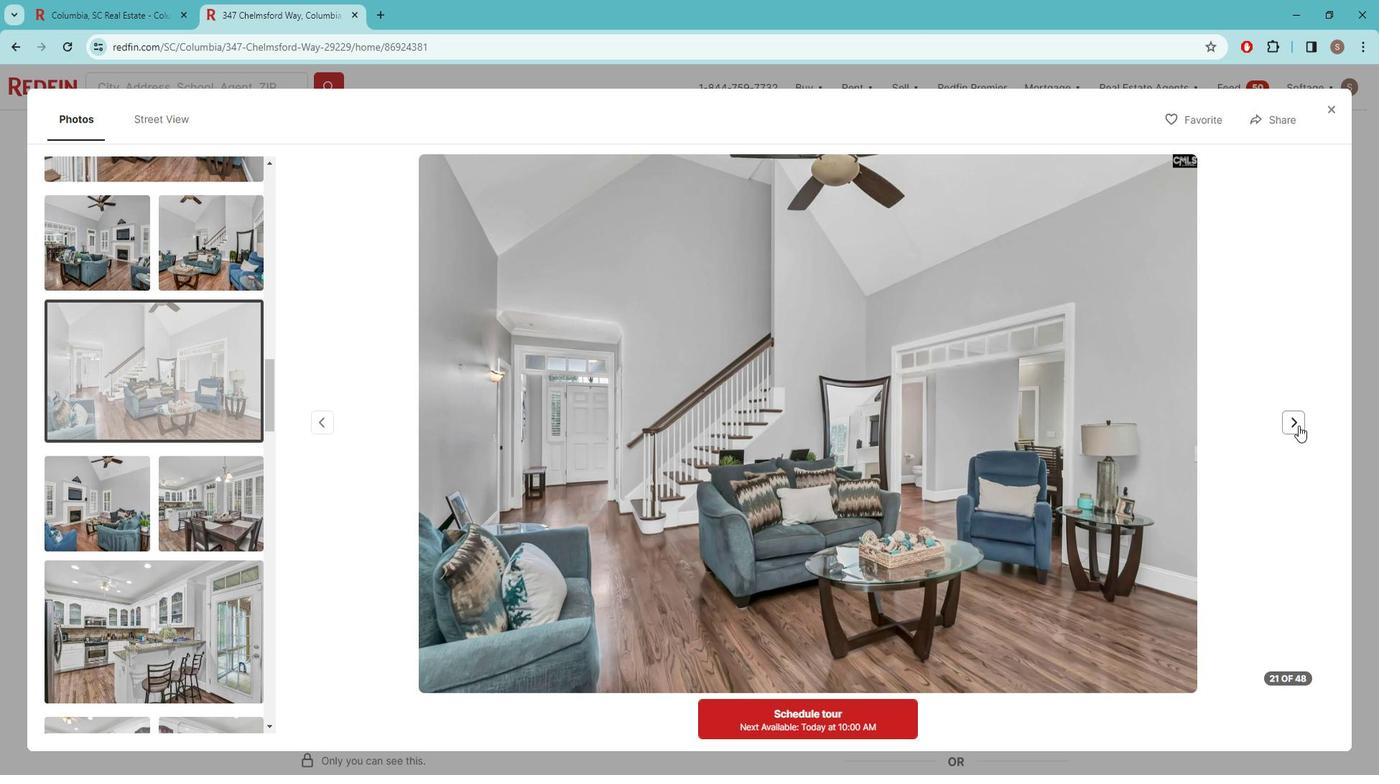 
Action: Mouse pressed left at (1314, 425)
Screenshot: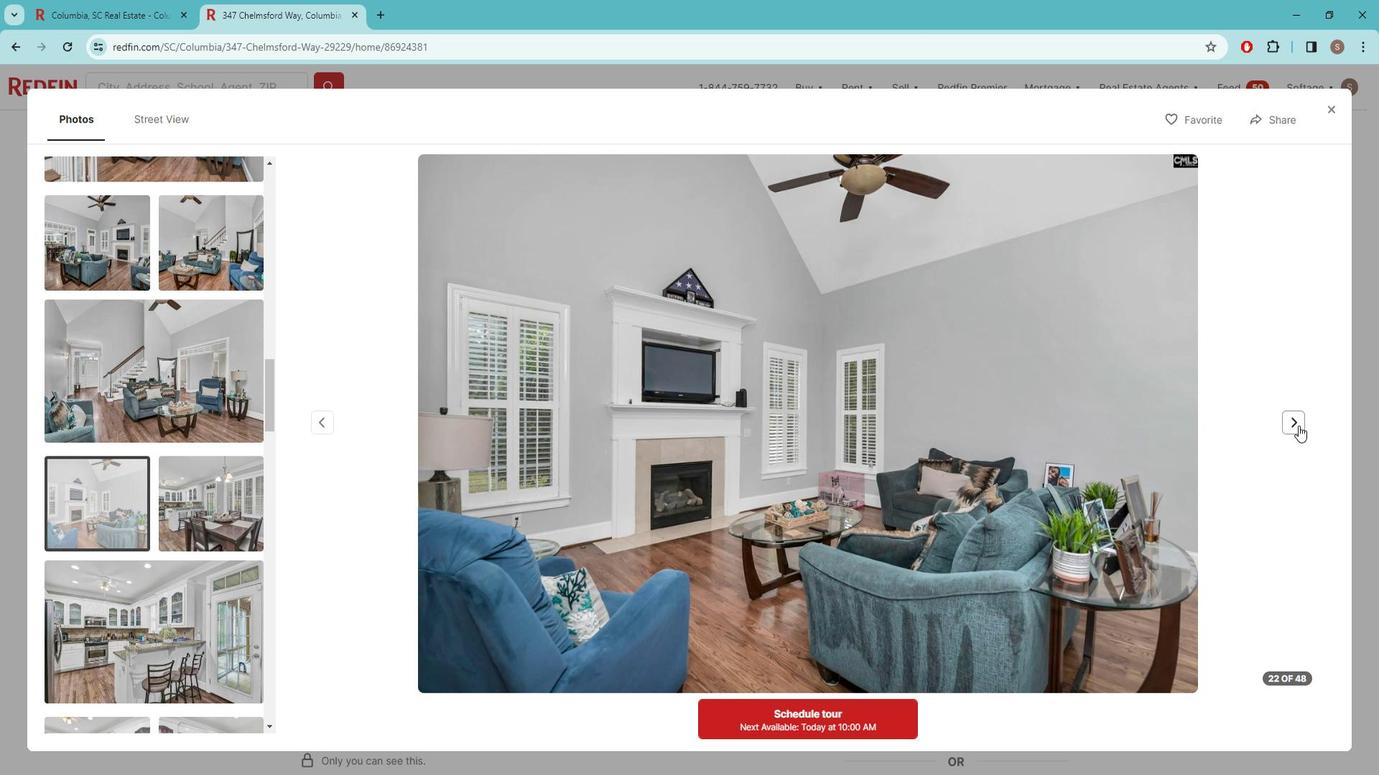 
Action: Mouse pressed left at (1314, 425)
Screenshot: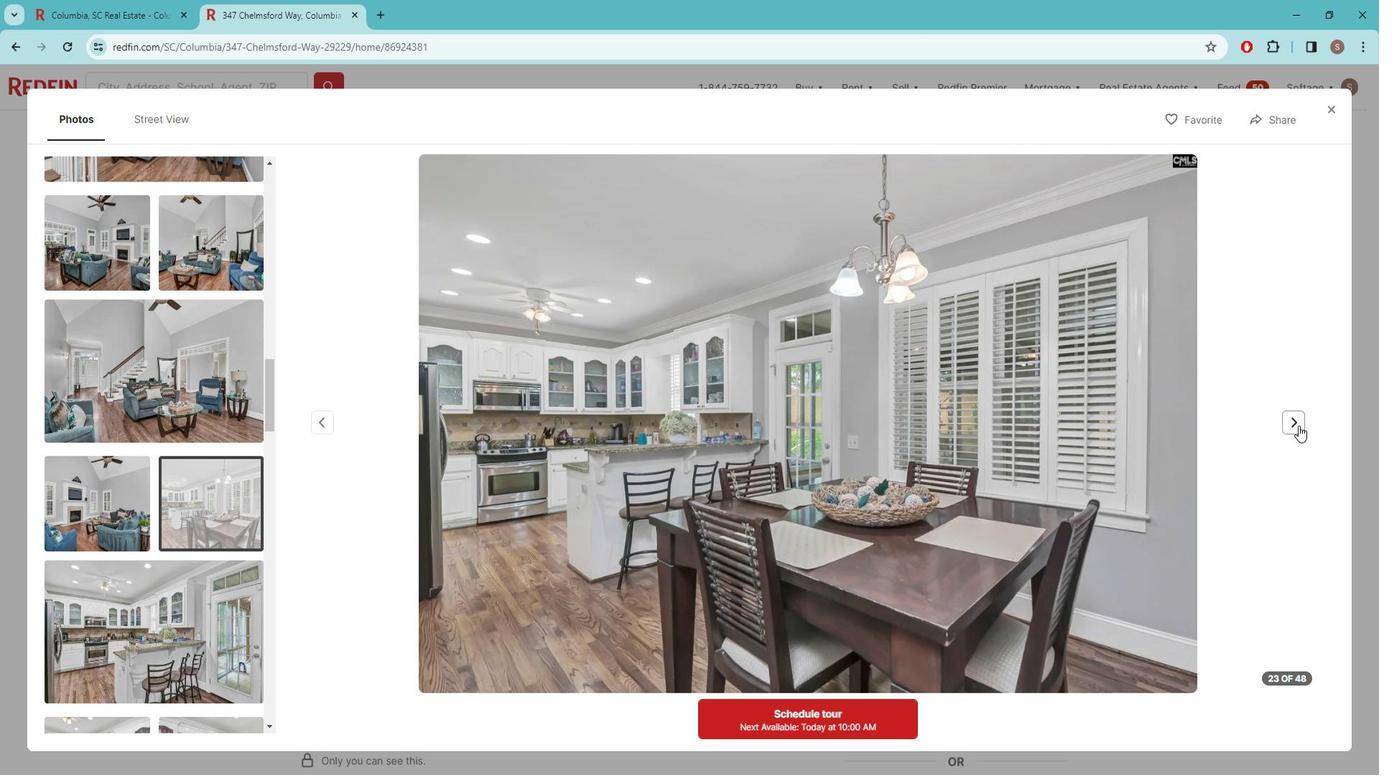 
Action: Mouse pressed left at (1314, 425)
Screenshot: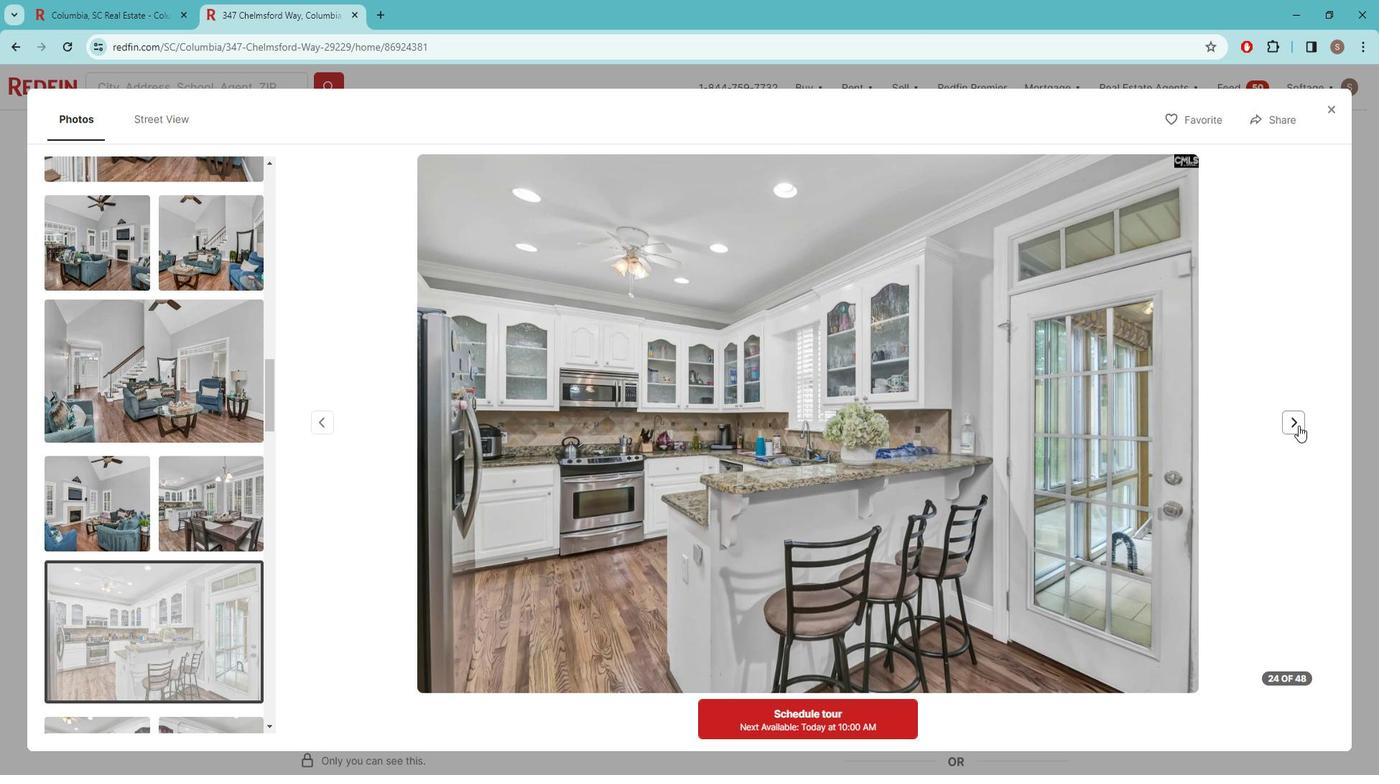 
Action: Mouse pressed left at (1314, 425)
Screenshot: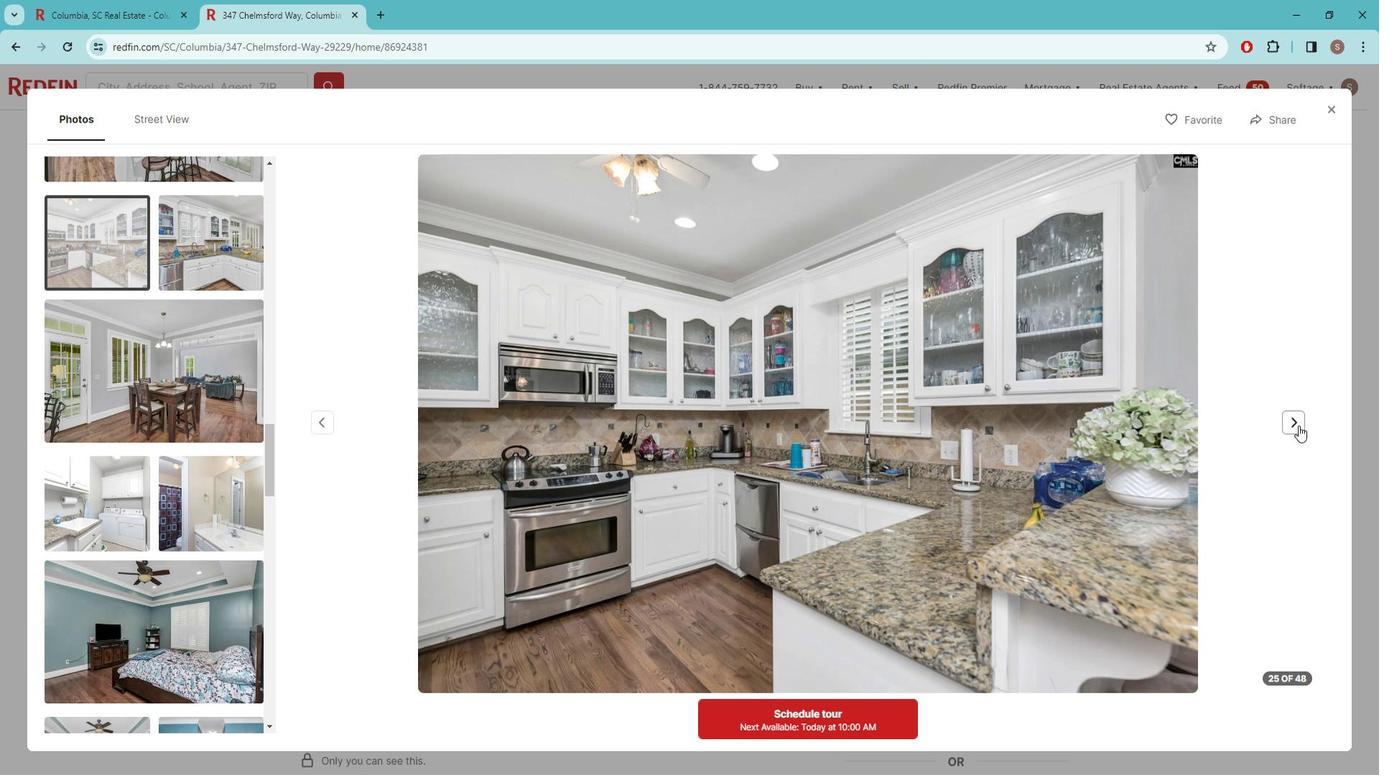 
Action: Mouse pressed left at (1314, 425)
Screenshot: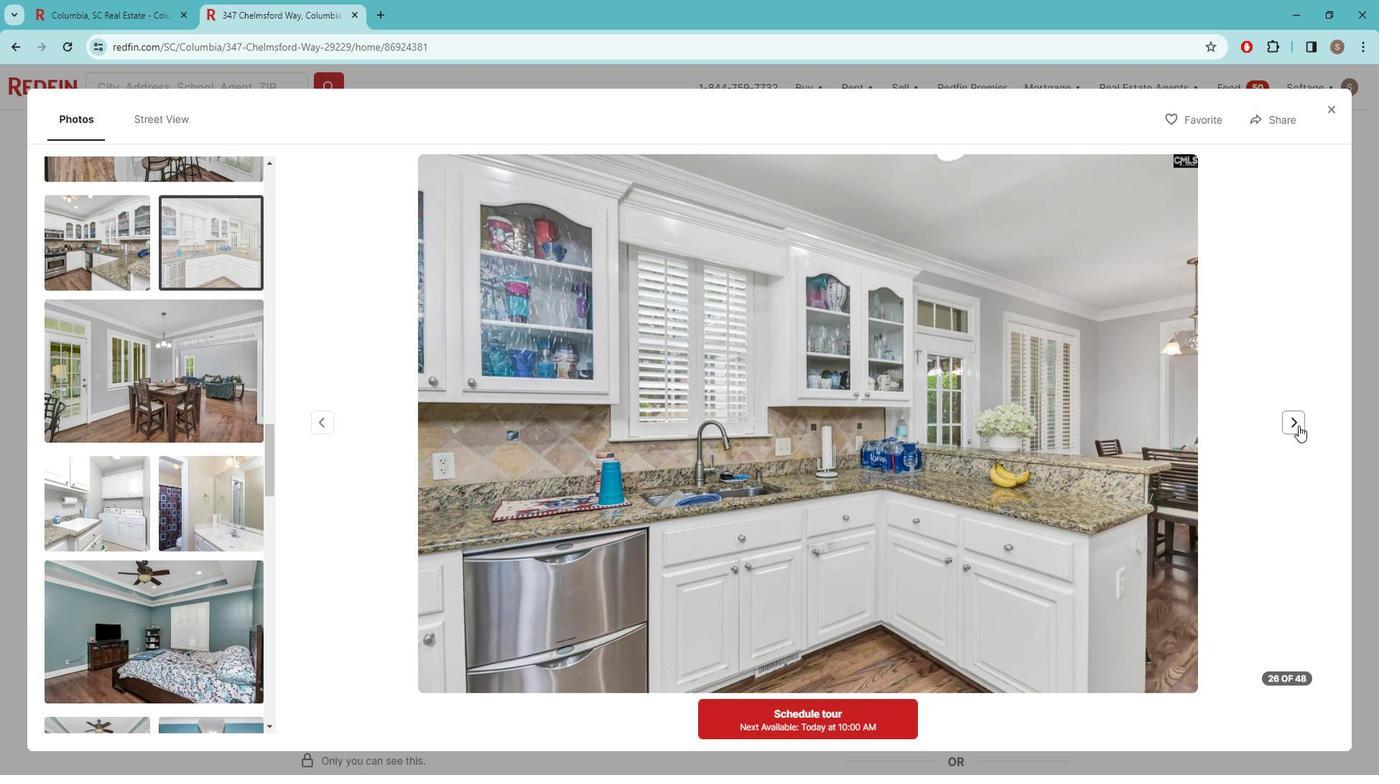 
Action: Mouse pressed left at (1314, 425)
Screenshot: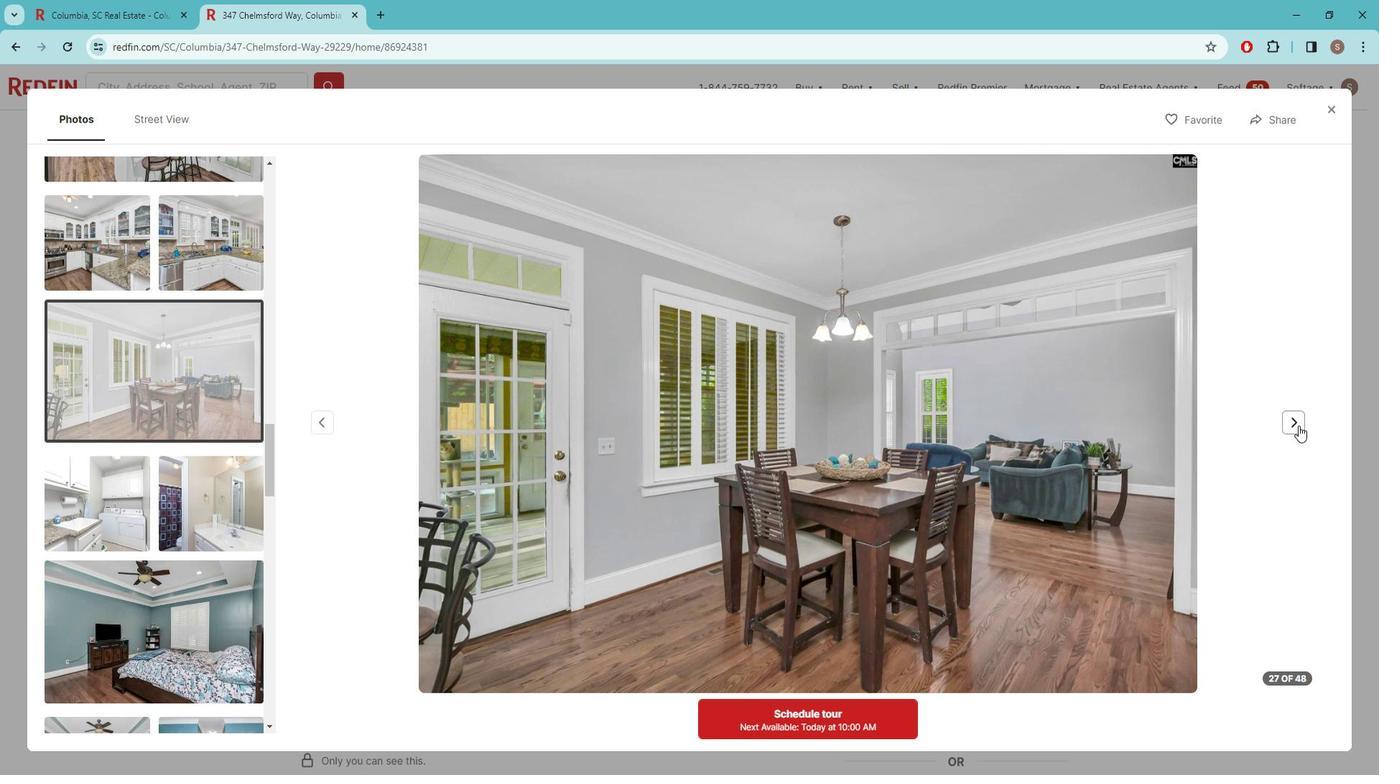 
Action: Mouse pressed left at (1314, 425)
Screenshot: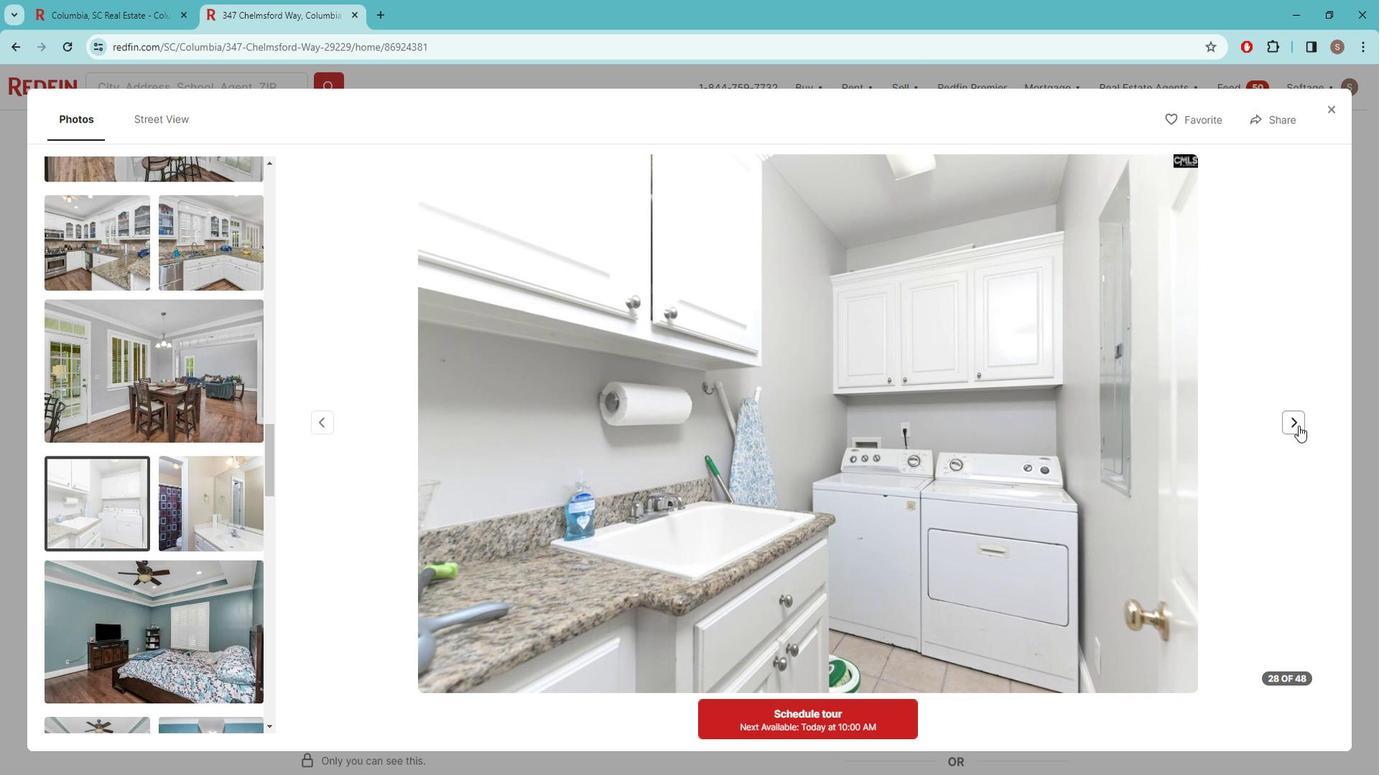 
Action: Mouse pressed left at (1314, 425)
Screenshot: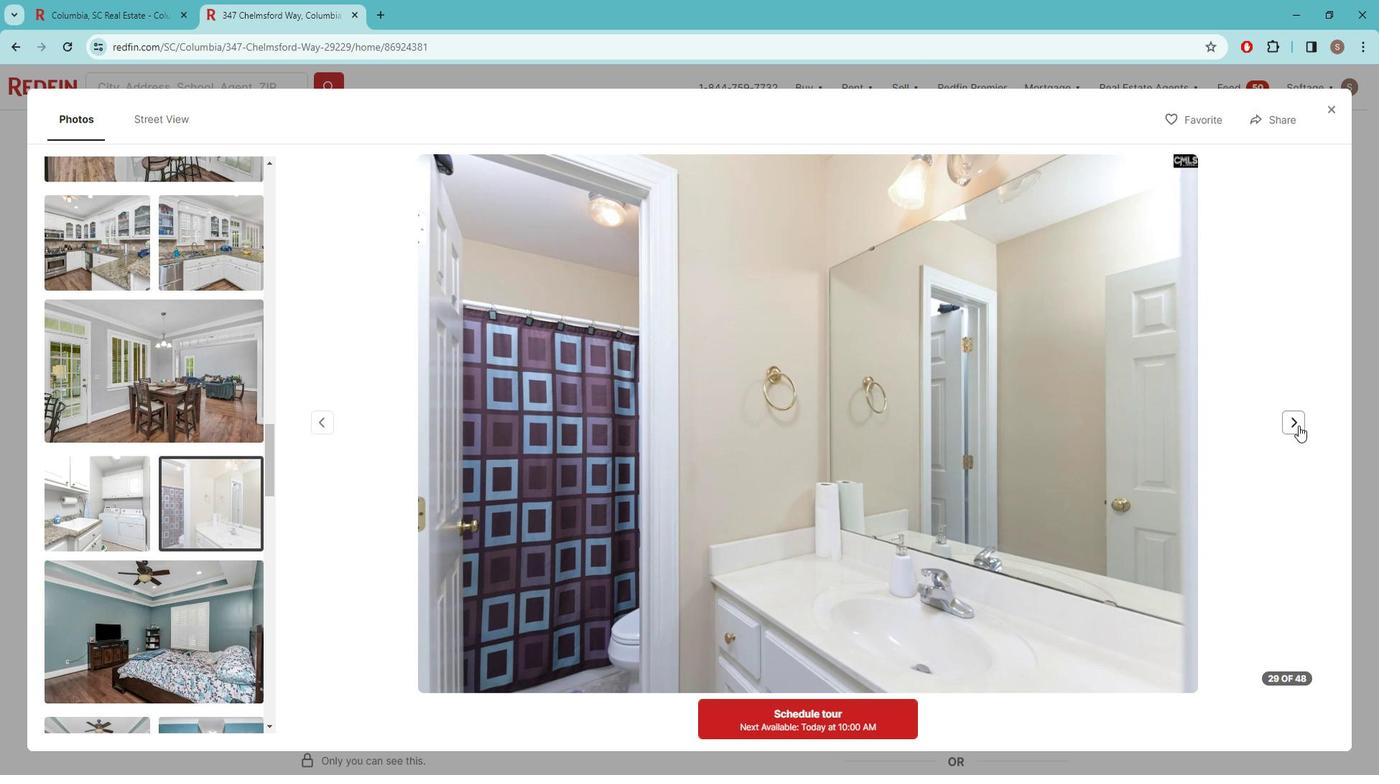 
Action: Mouse pressed left at (1314, 425)
Screenshot: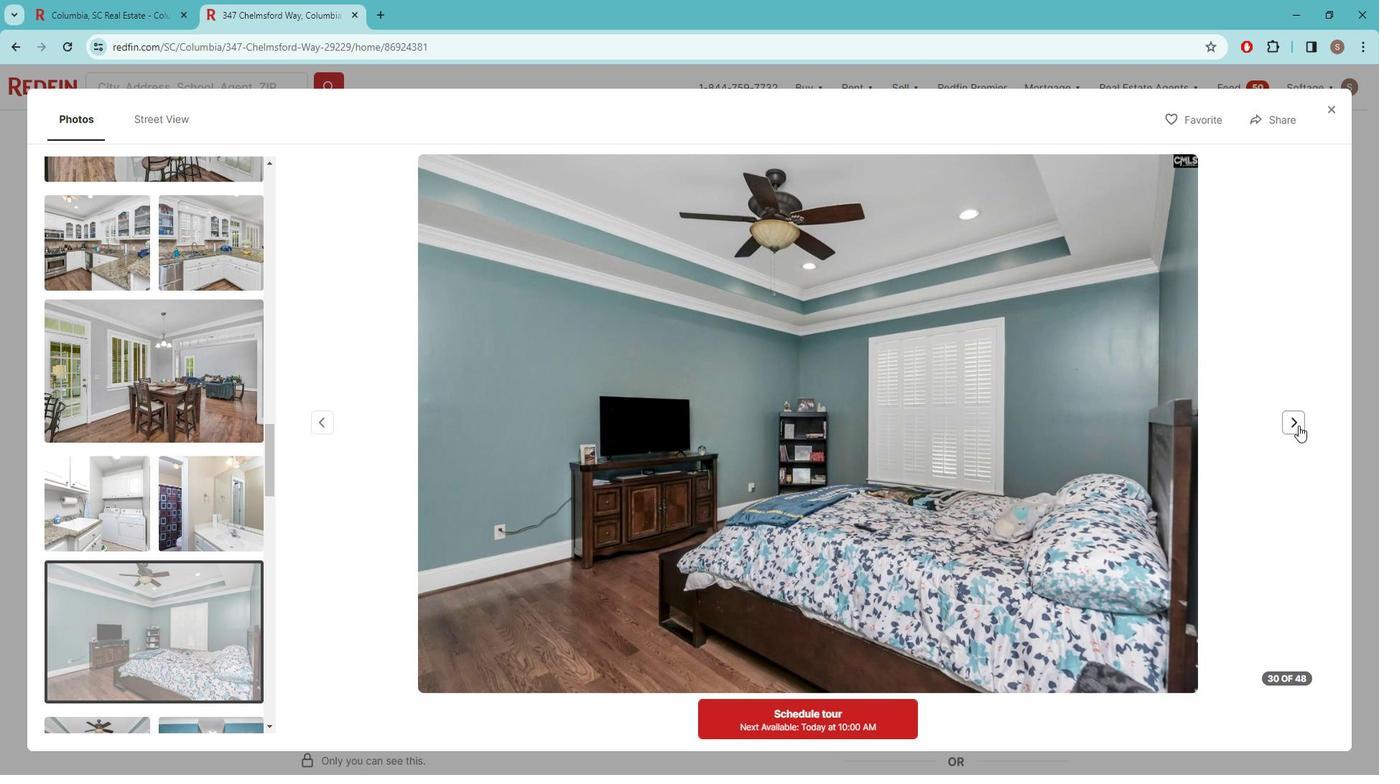
Action: Mouse pressed left at (1314, 425)
Screenshot: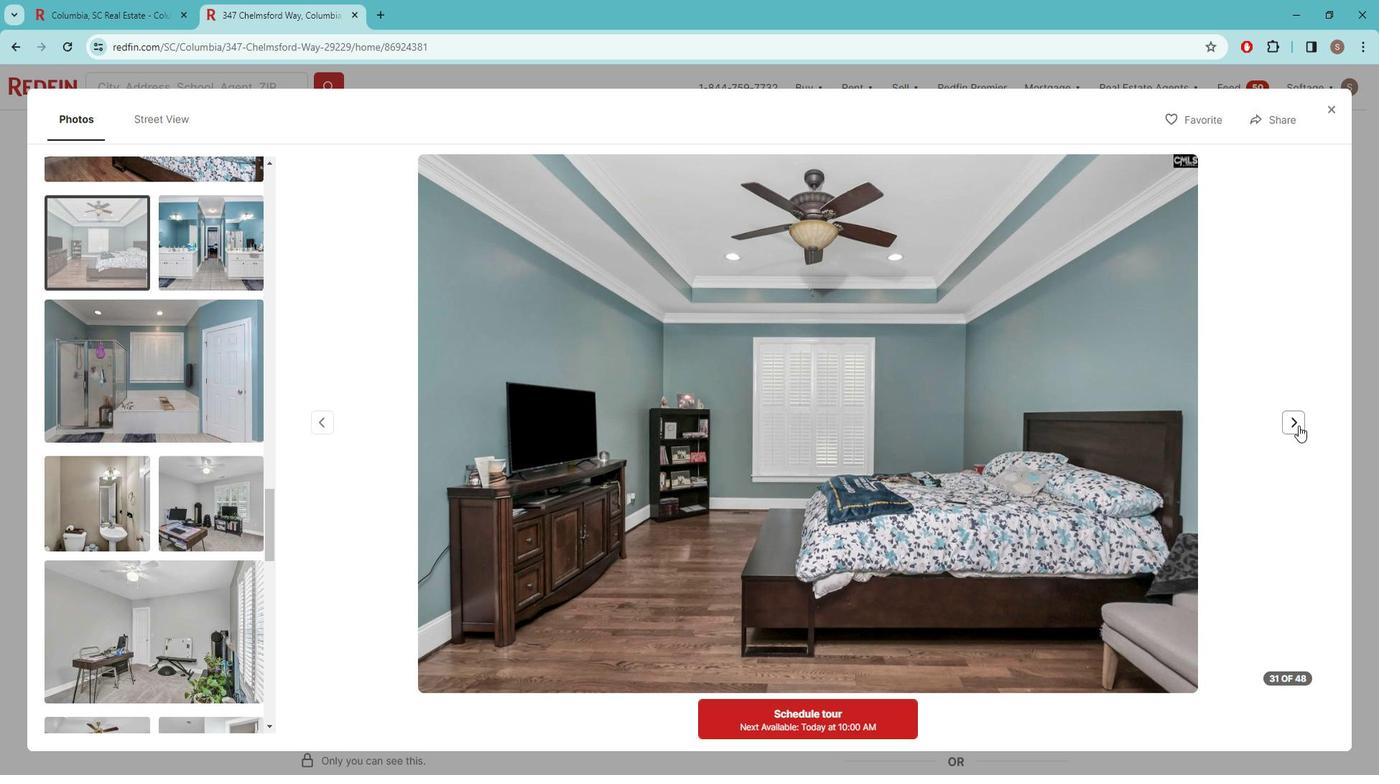 
Action: Mouse pressed left at (1314, 425)
Screenshot: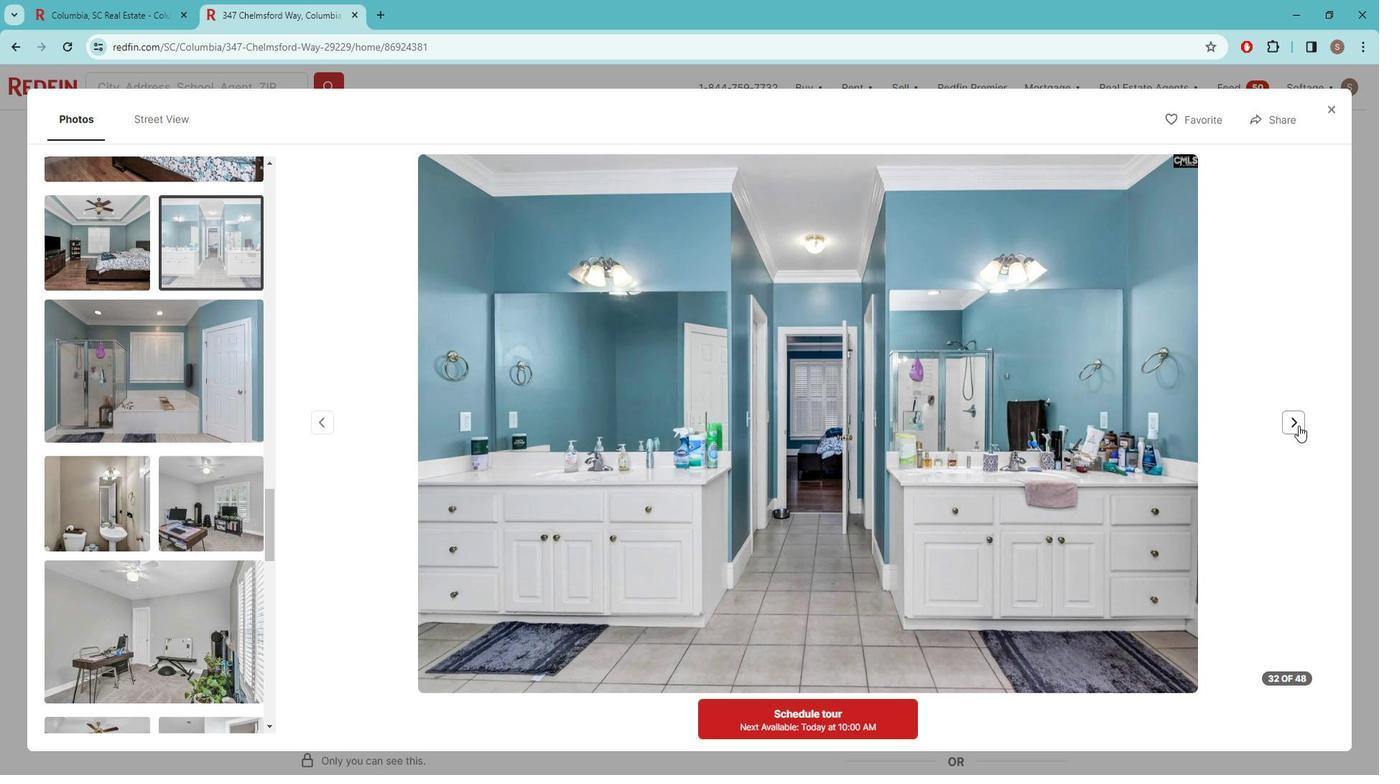 
Action: Mouse pressed left at (1314, 425)
Screenshot: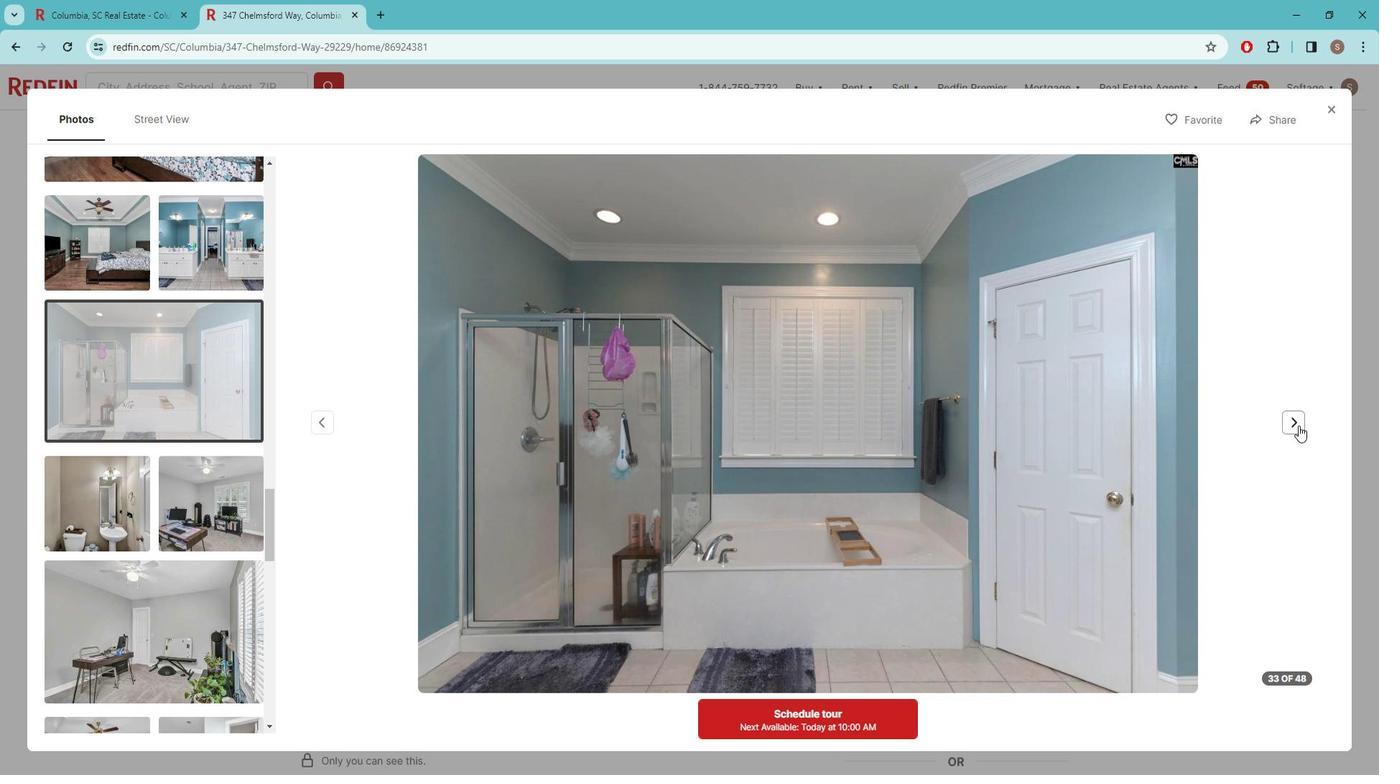 
Action: Mouse pressed left at (1314, 425)
Screenshot: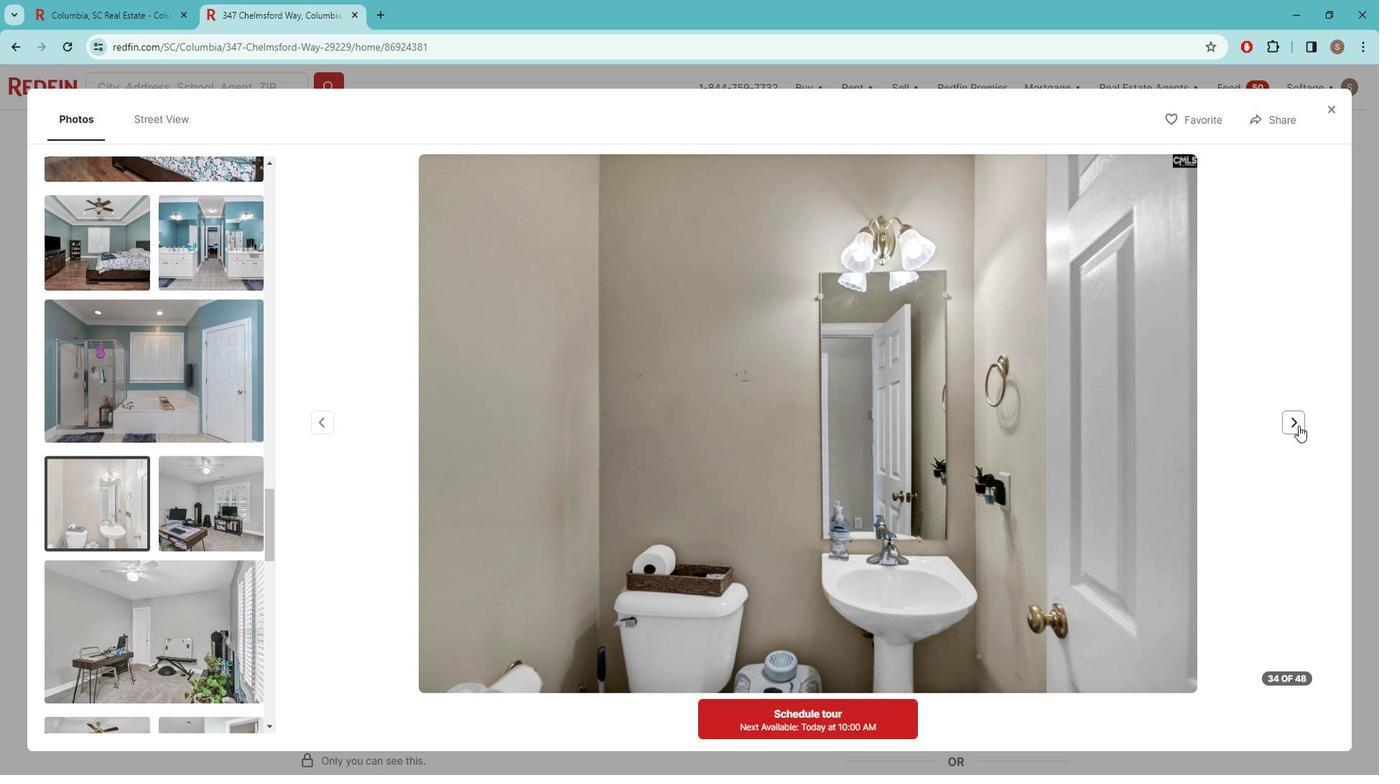 
Action: Mouse pressed left at (1314, 425)
Screenshot: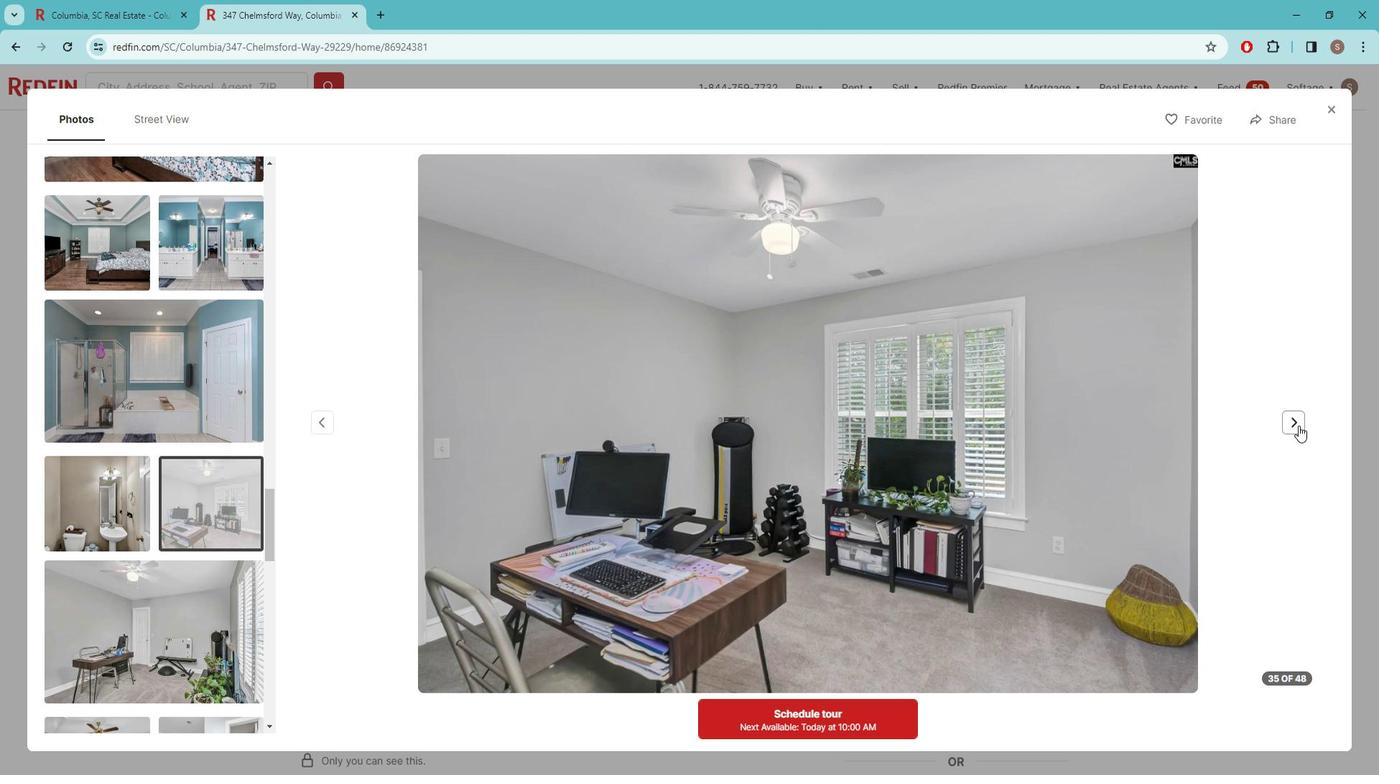 
Action: Mouse pressed left at (1314, 425)
Screenshot: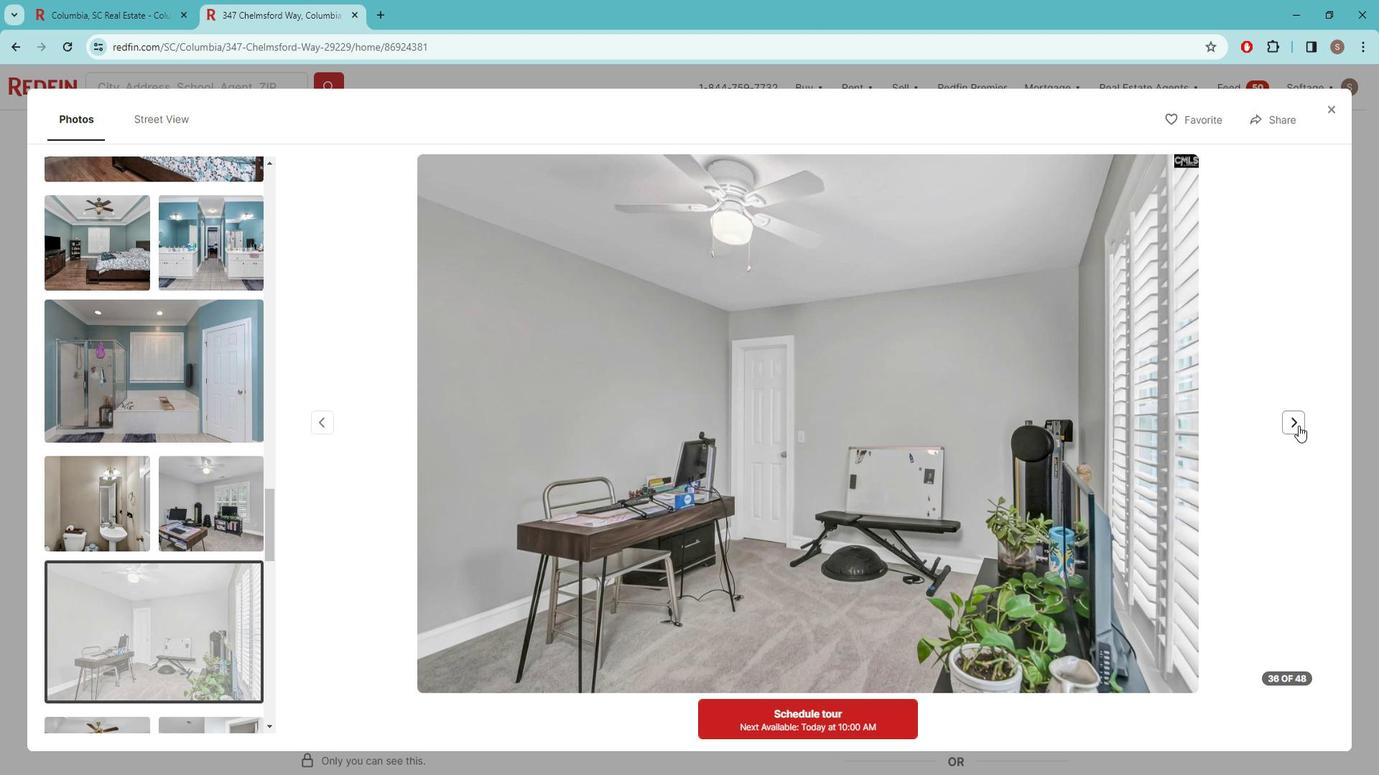 
Action: Mouse pressed left at (1314, 425)
Screenshot: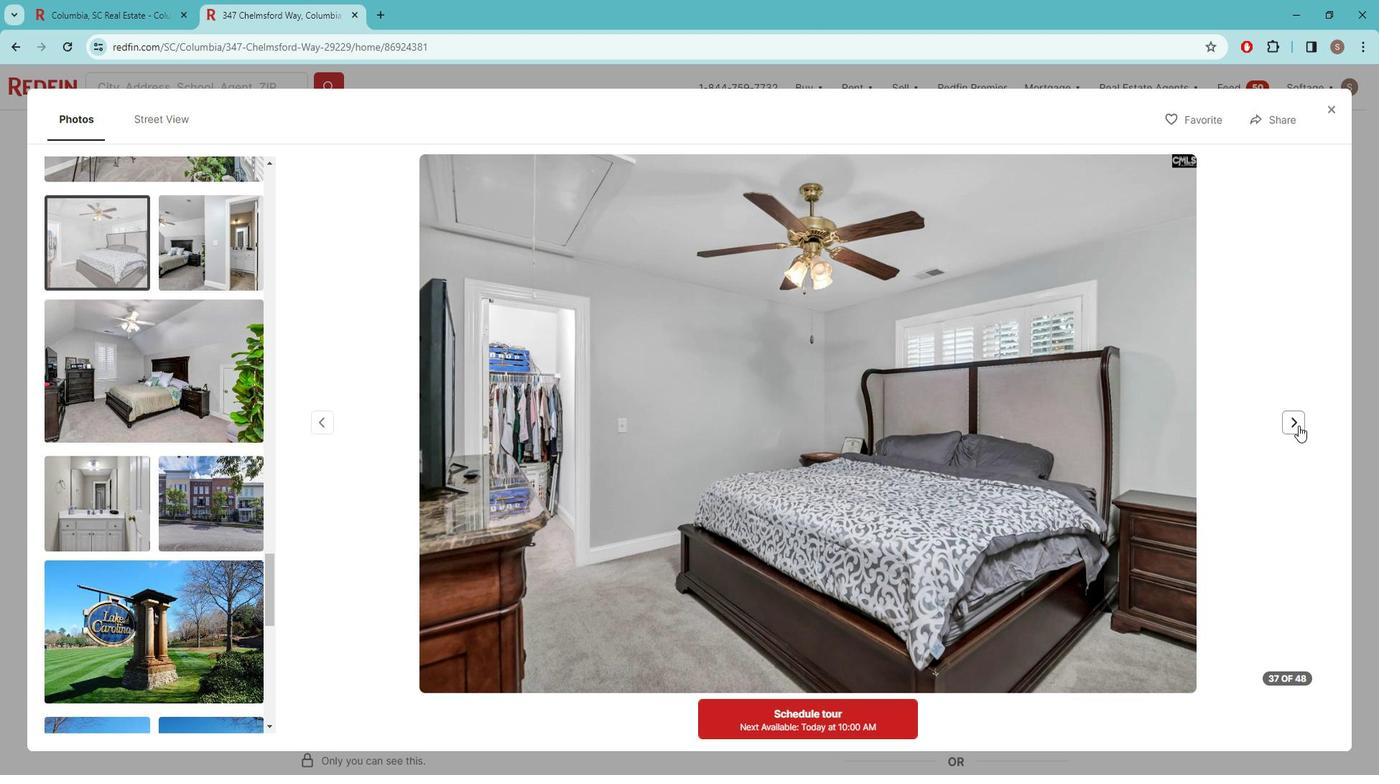 
Action: Mouse pressed left at (1314, 425)
Screenshot: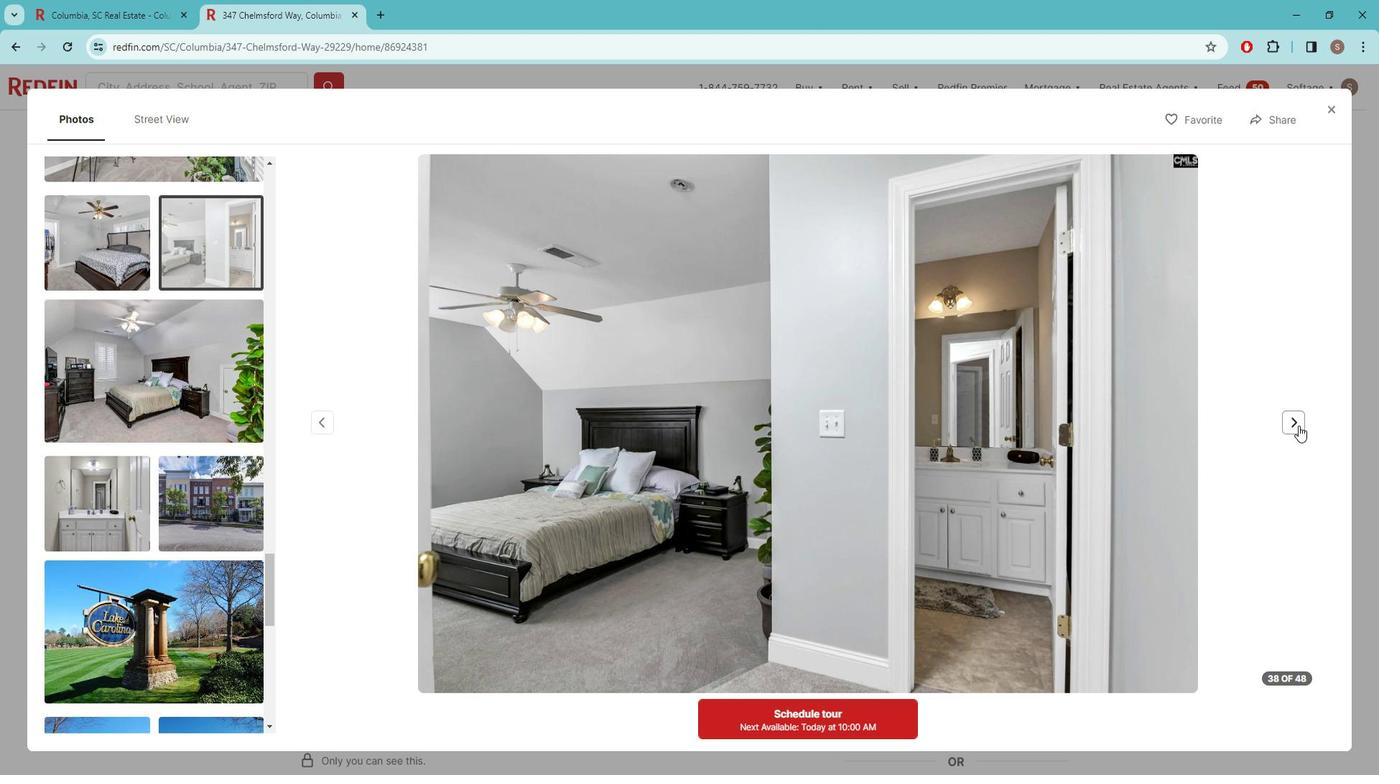 
Action: Mouse pressed left at (1314, 425)
Screenshot: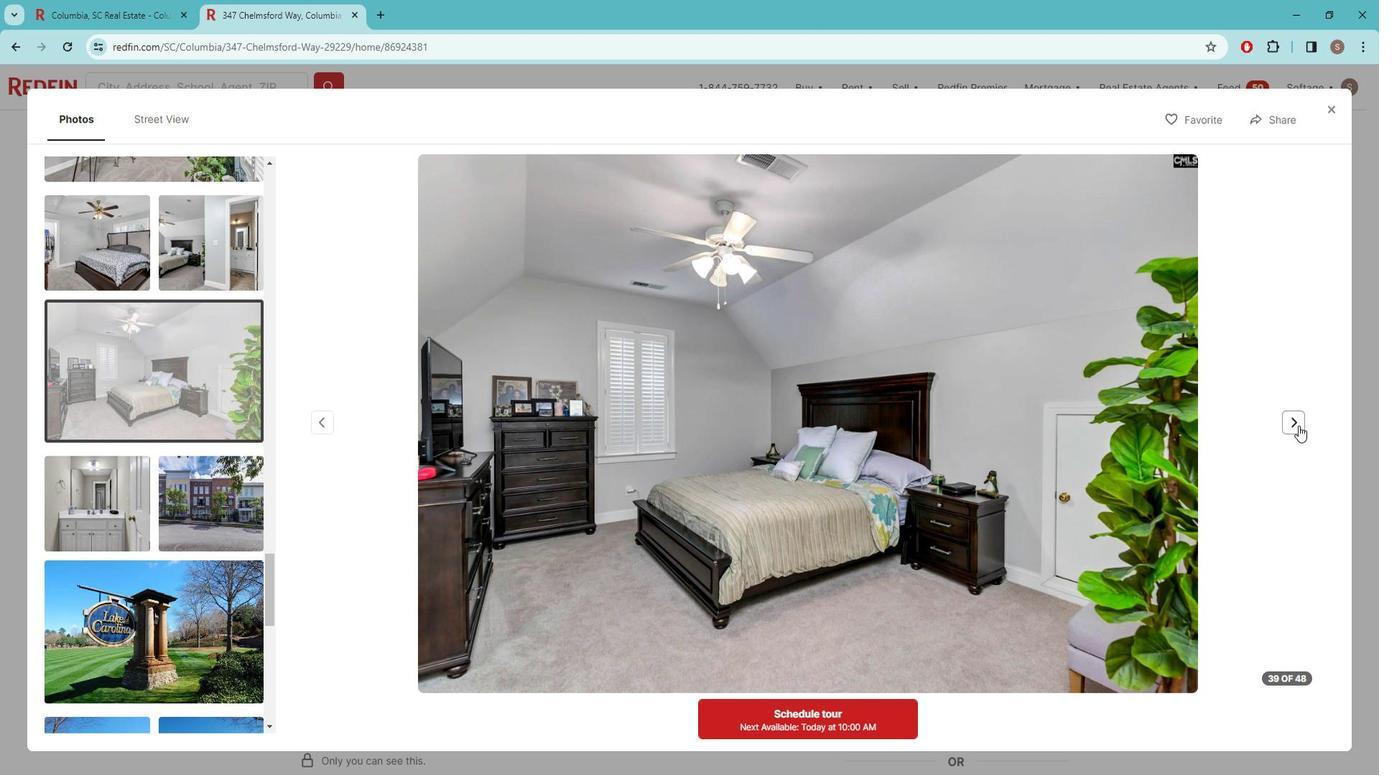 
Action: Mouse pressed left at (1314, 425)
Screenshot: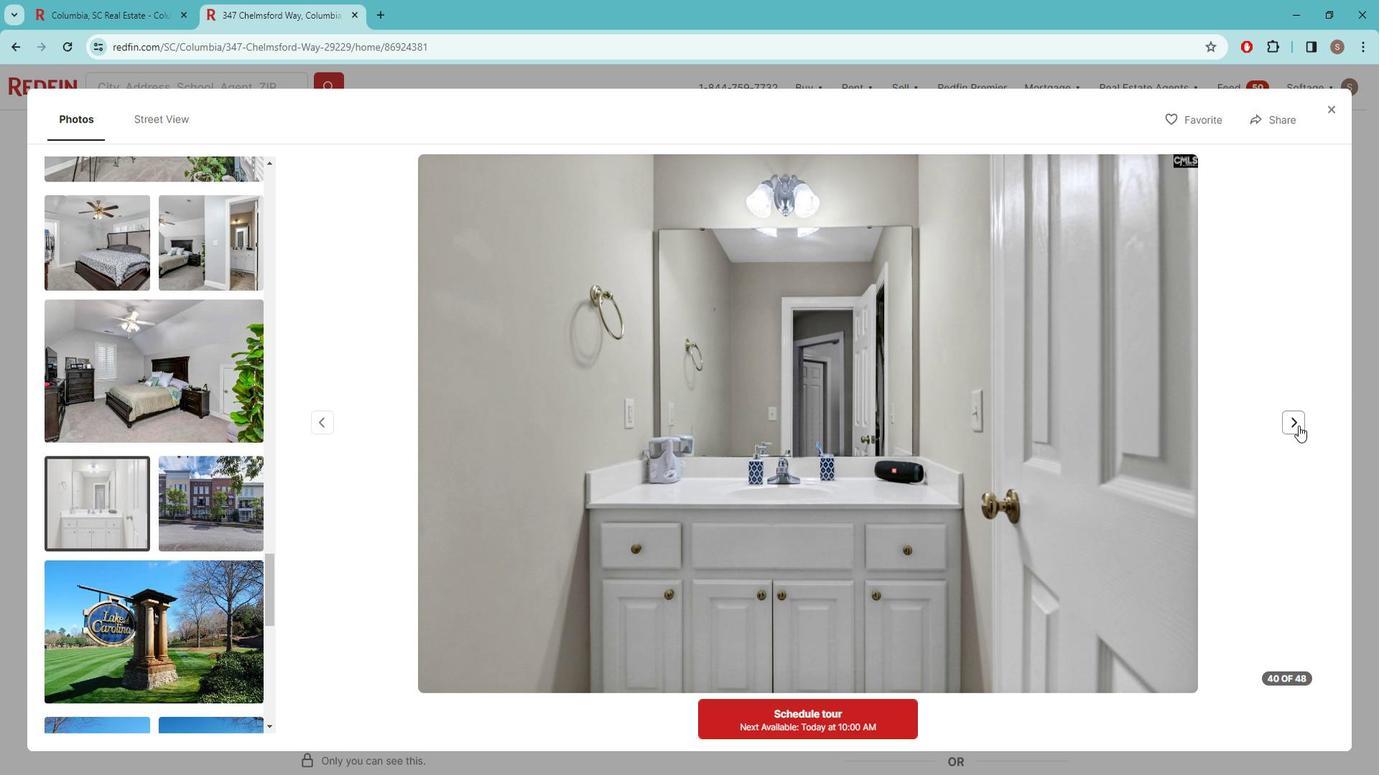 
Action: Mouse pressed left at (1314, 425)
Screenshot: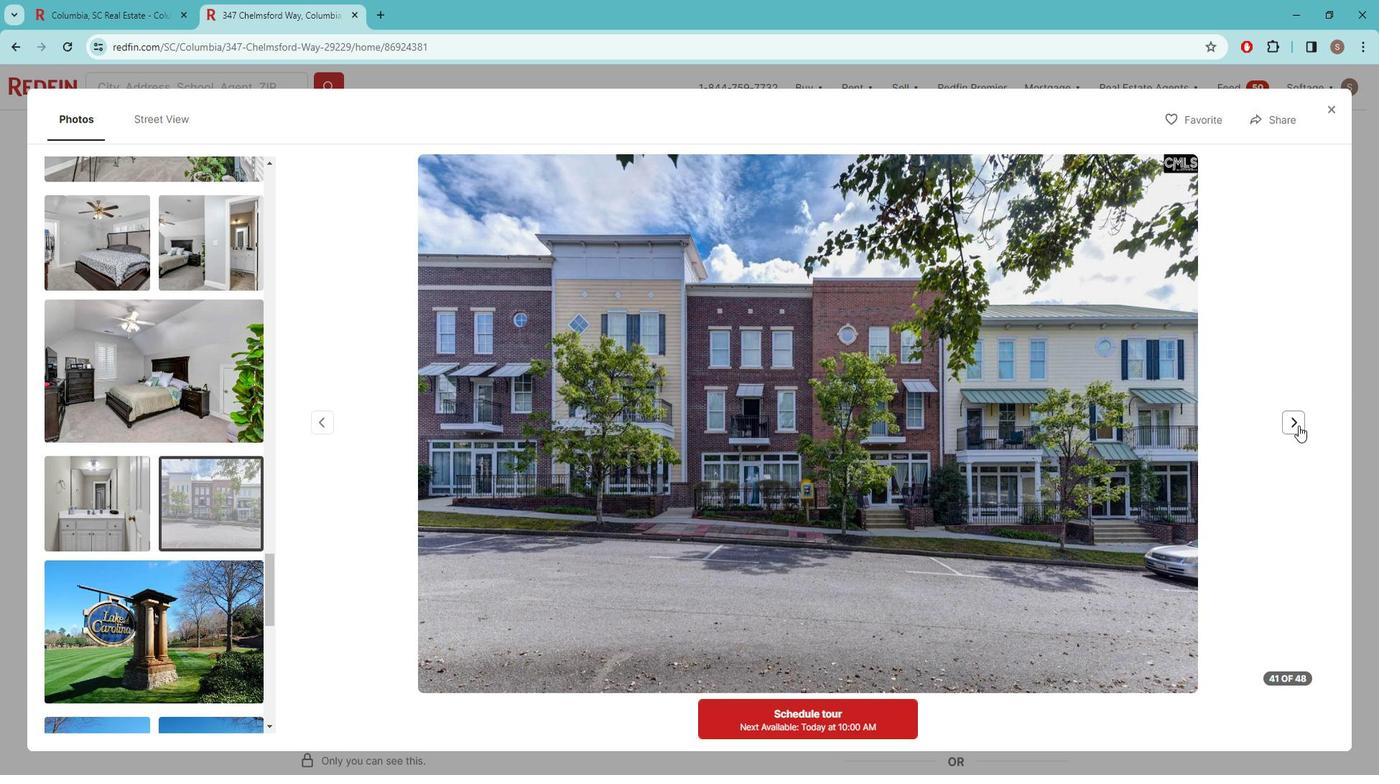 
Action: Mouse pressed left at (1314, 425)
Screenshot: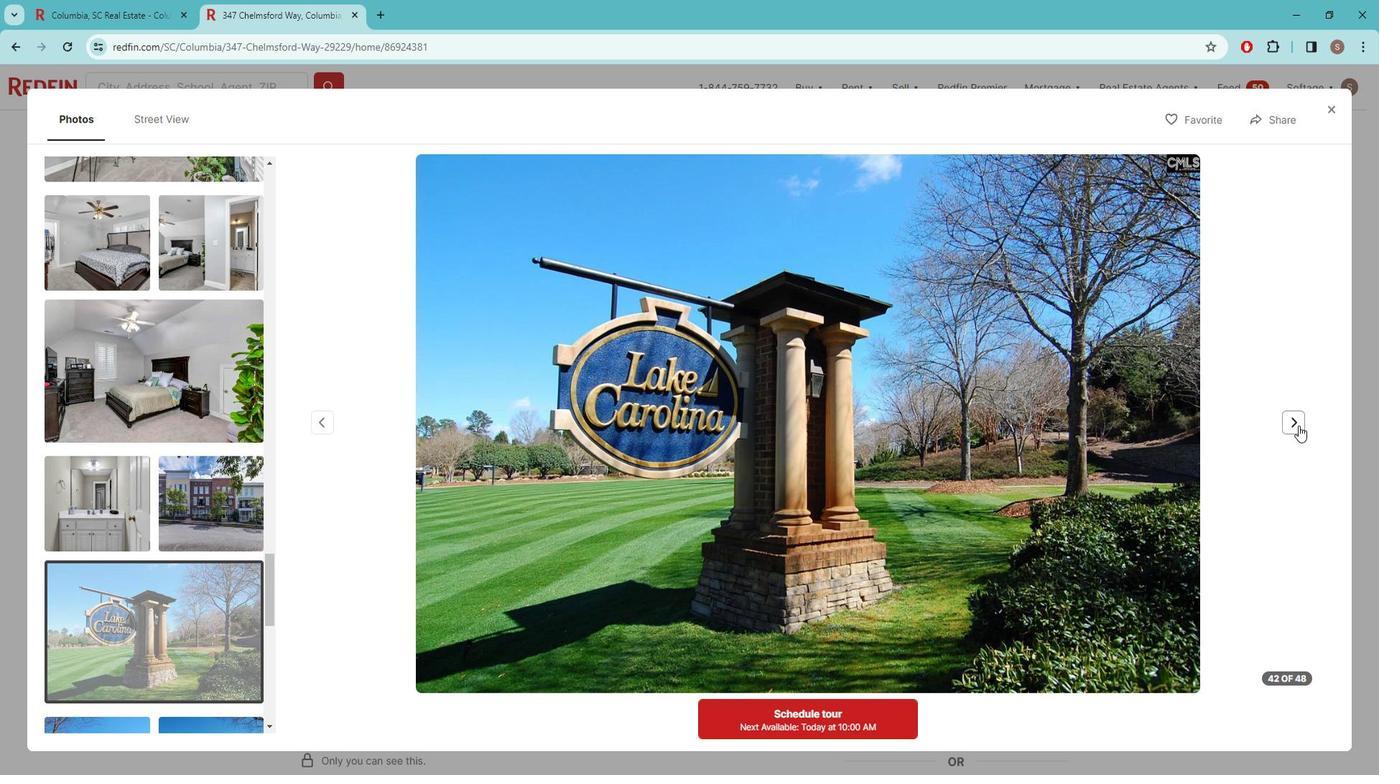 
Action: Mouse pressed left at (1314, 425)
Screenshot: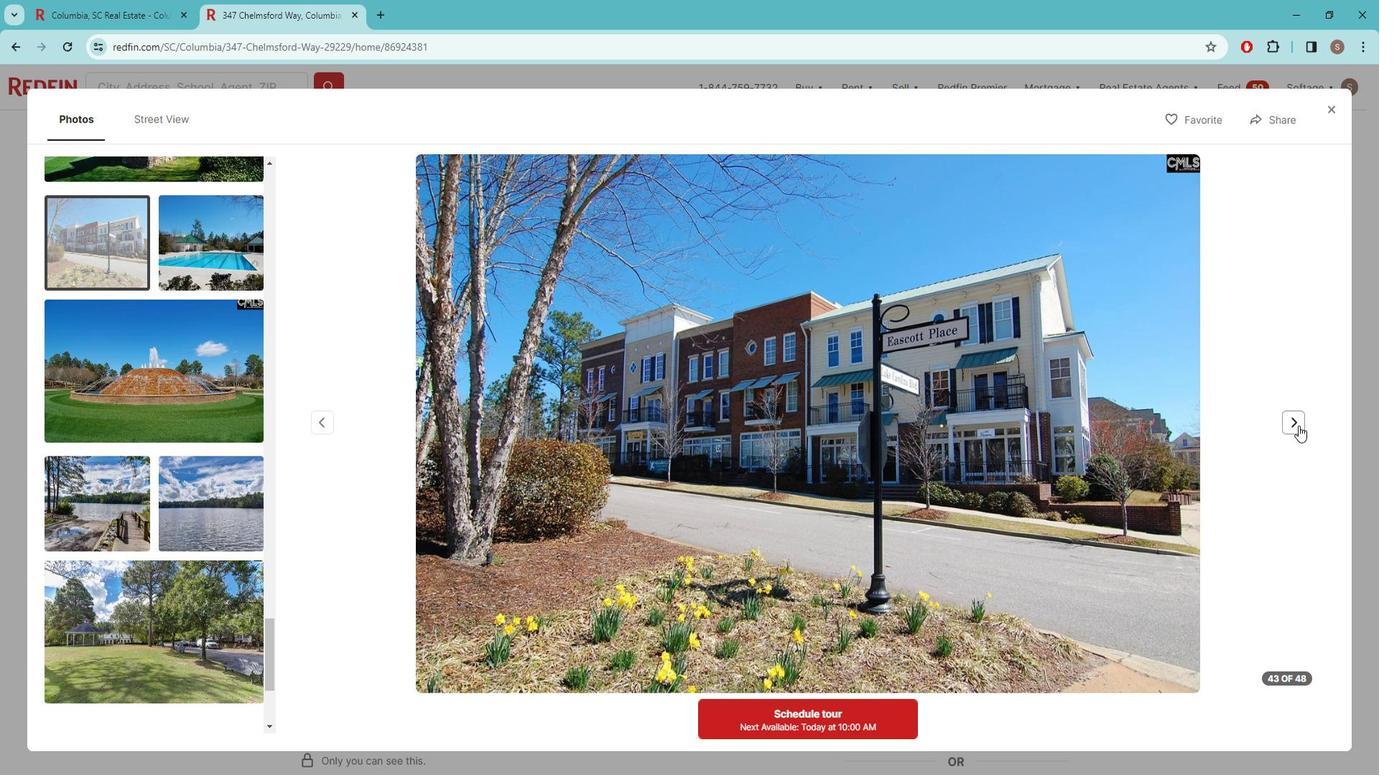 
Action: Mouse pressed left at (1314, 425)
Screenshot: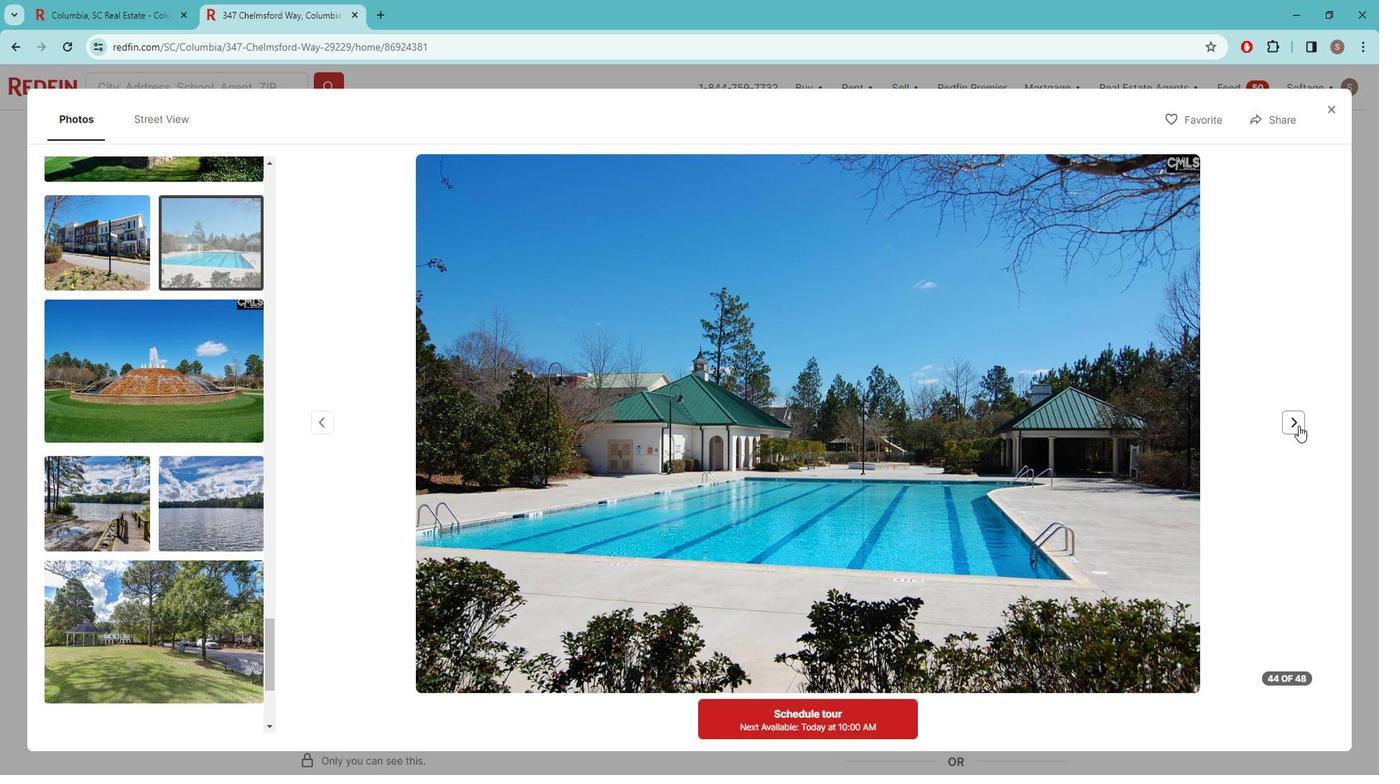
Action: Mouse pressed left at (1314, 425)
Screenshot: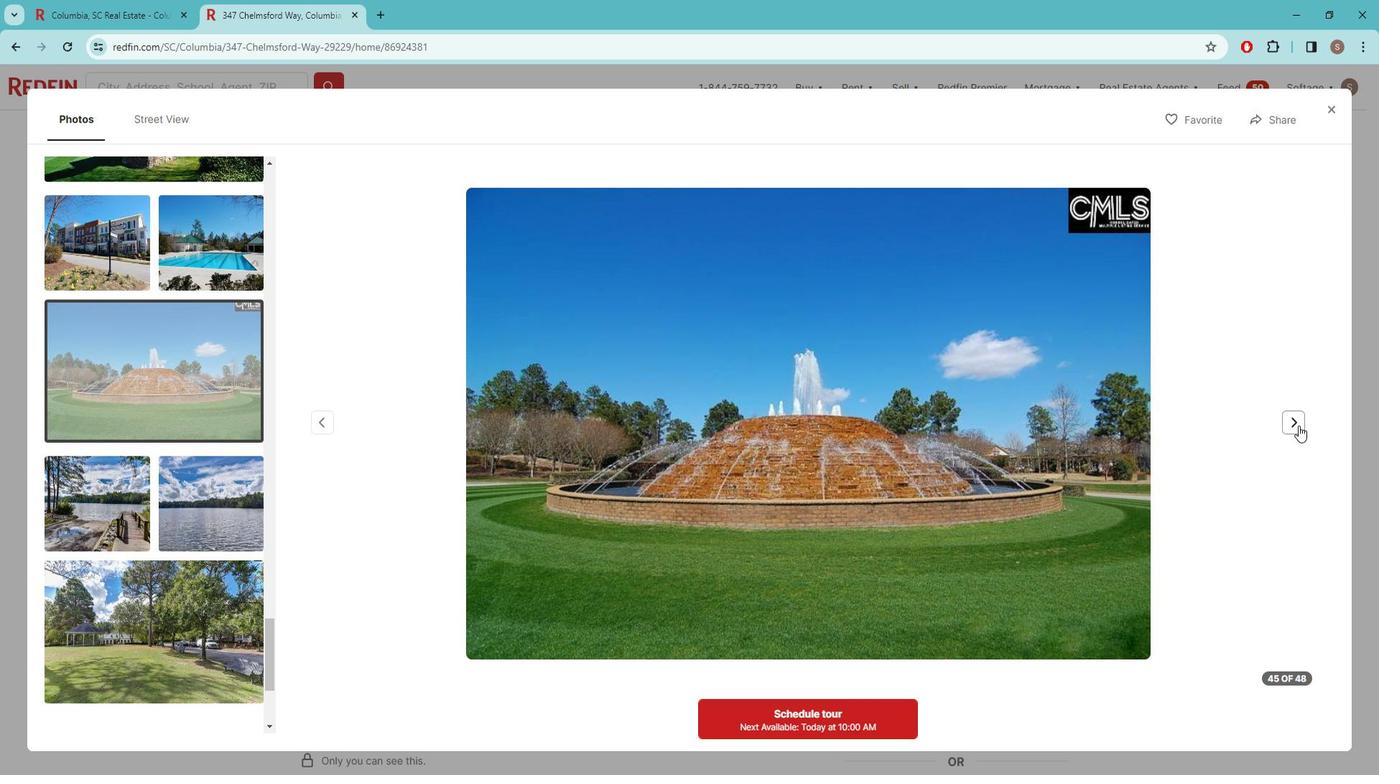 
Action: Mouse pressed left at (1314, 425)
Screenshot: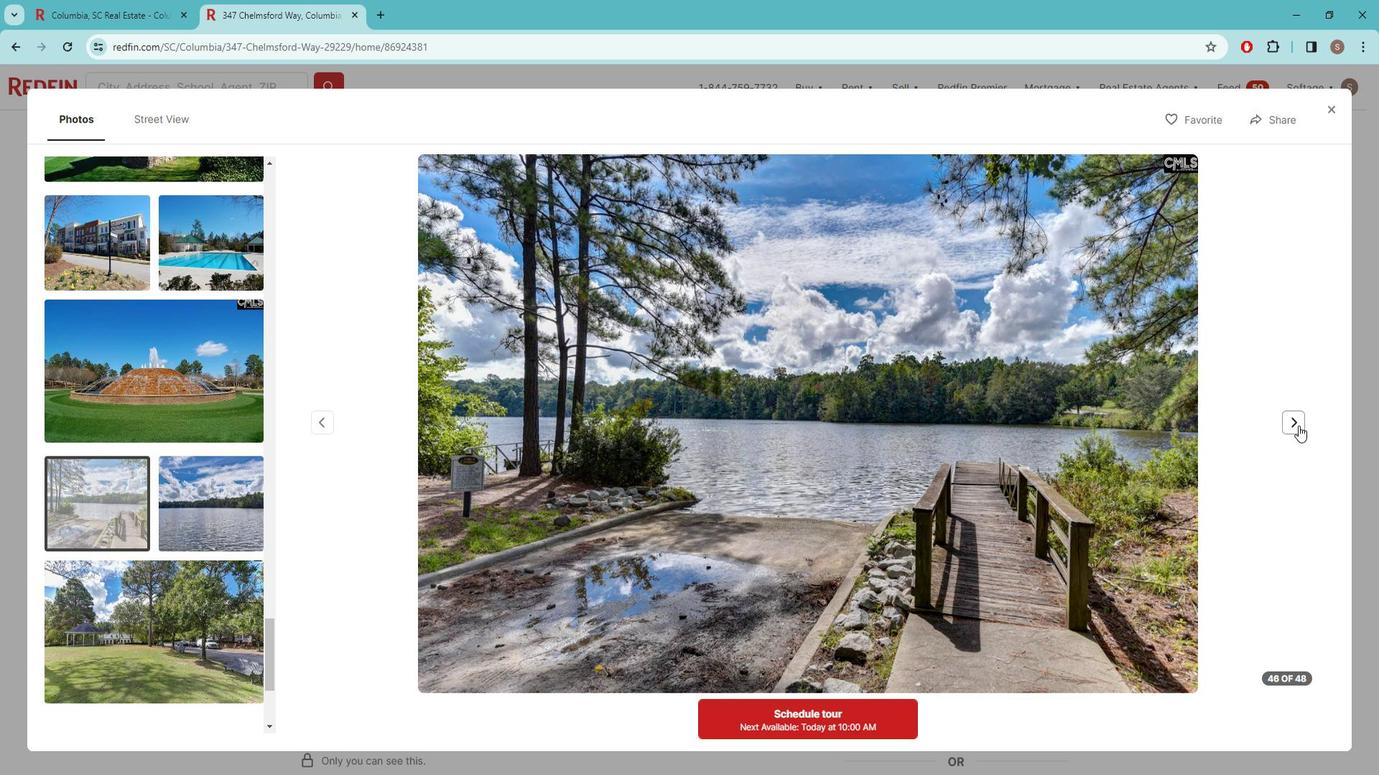 
Action: Mouse pressed left at (1314, 425)
Screenshot: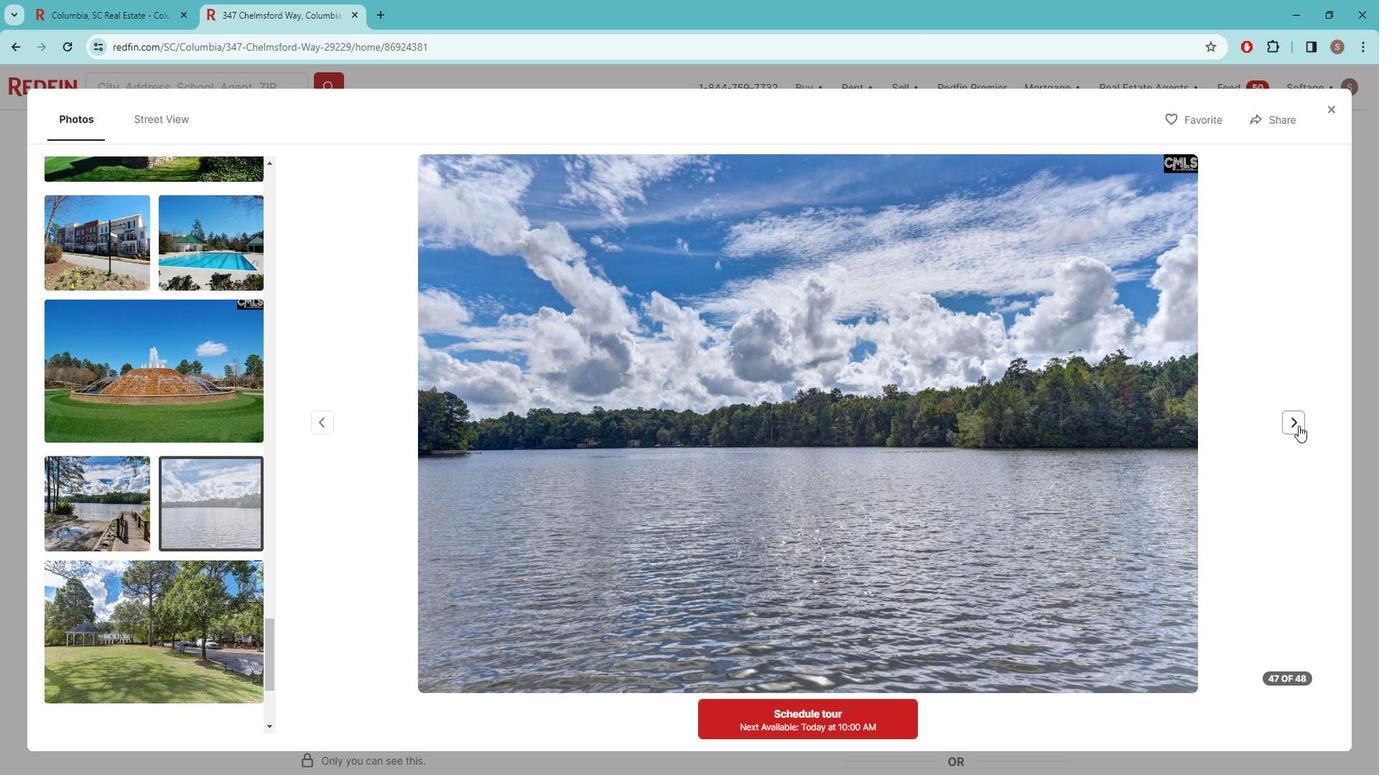 
Action: Mouse pressed left at (1314, 425)
Screenshot: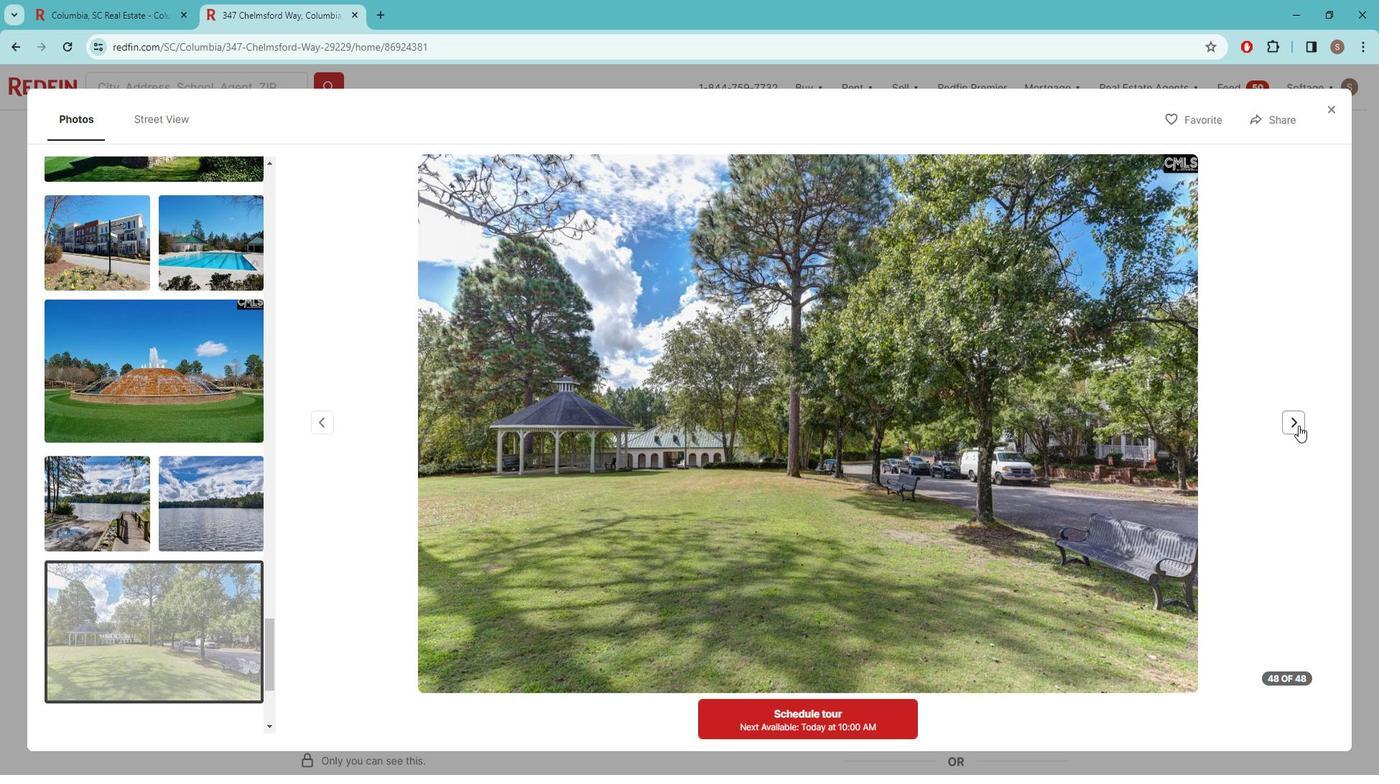 
Action: Mouse moved to (1345, 122)
Screenshot: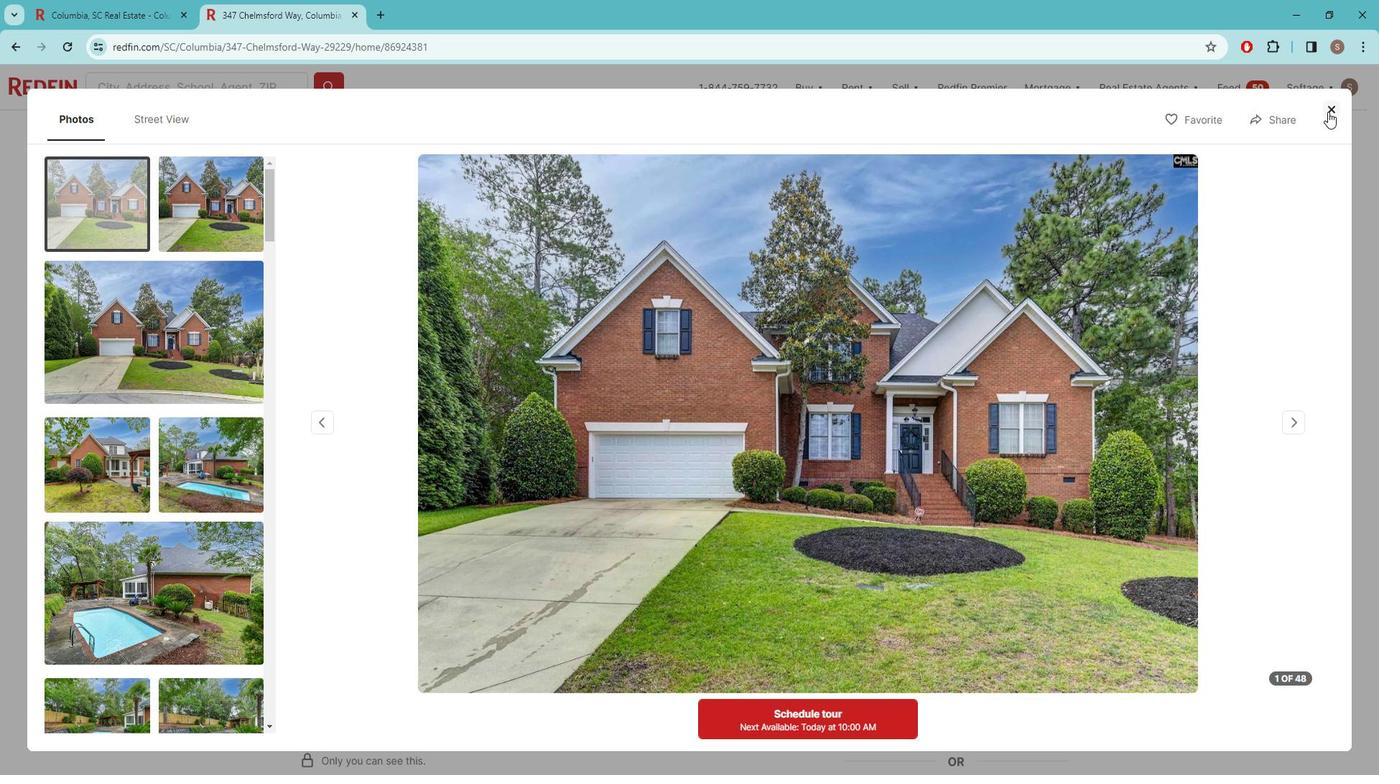 
Action: Mouse pressed left at (1345, 122)
Screenshot: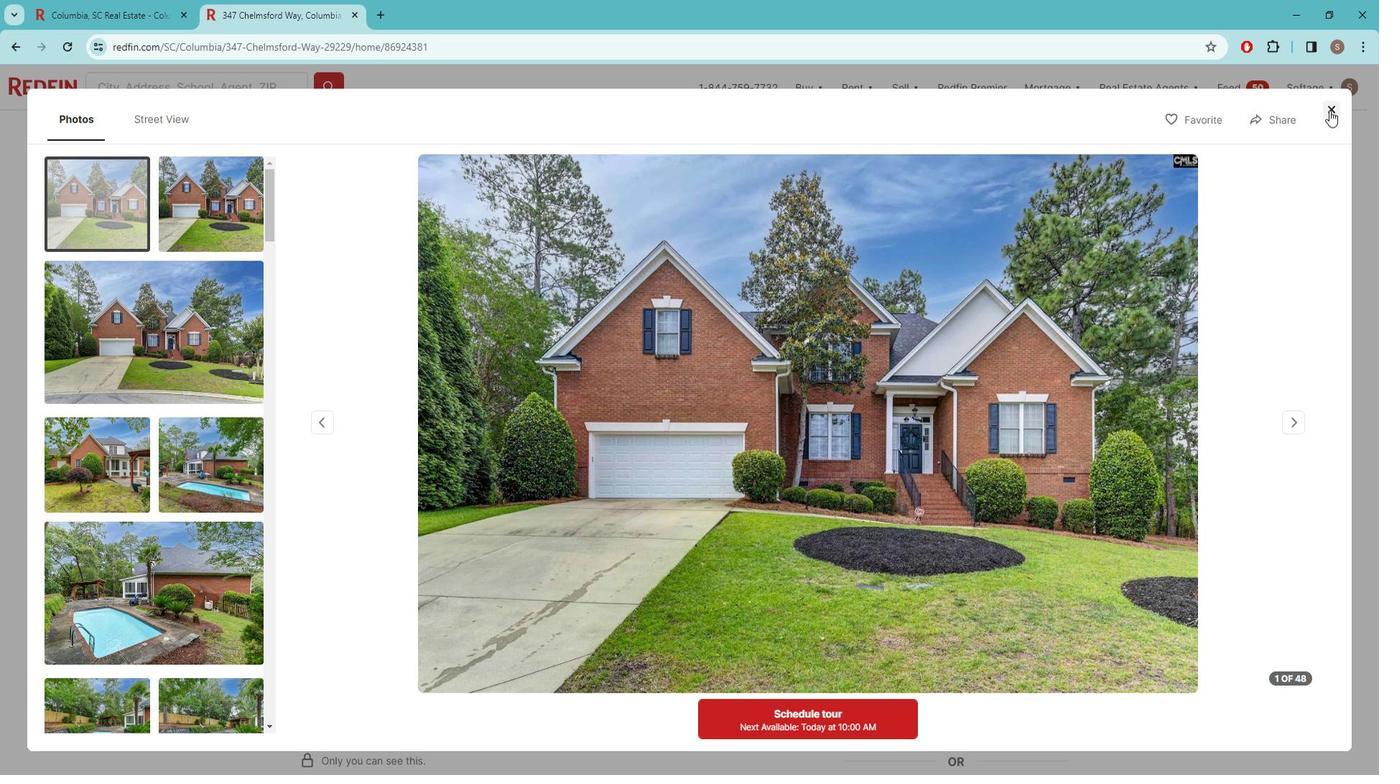 
Action: Mouse moved to (572, 410)
Screenshot: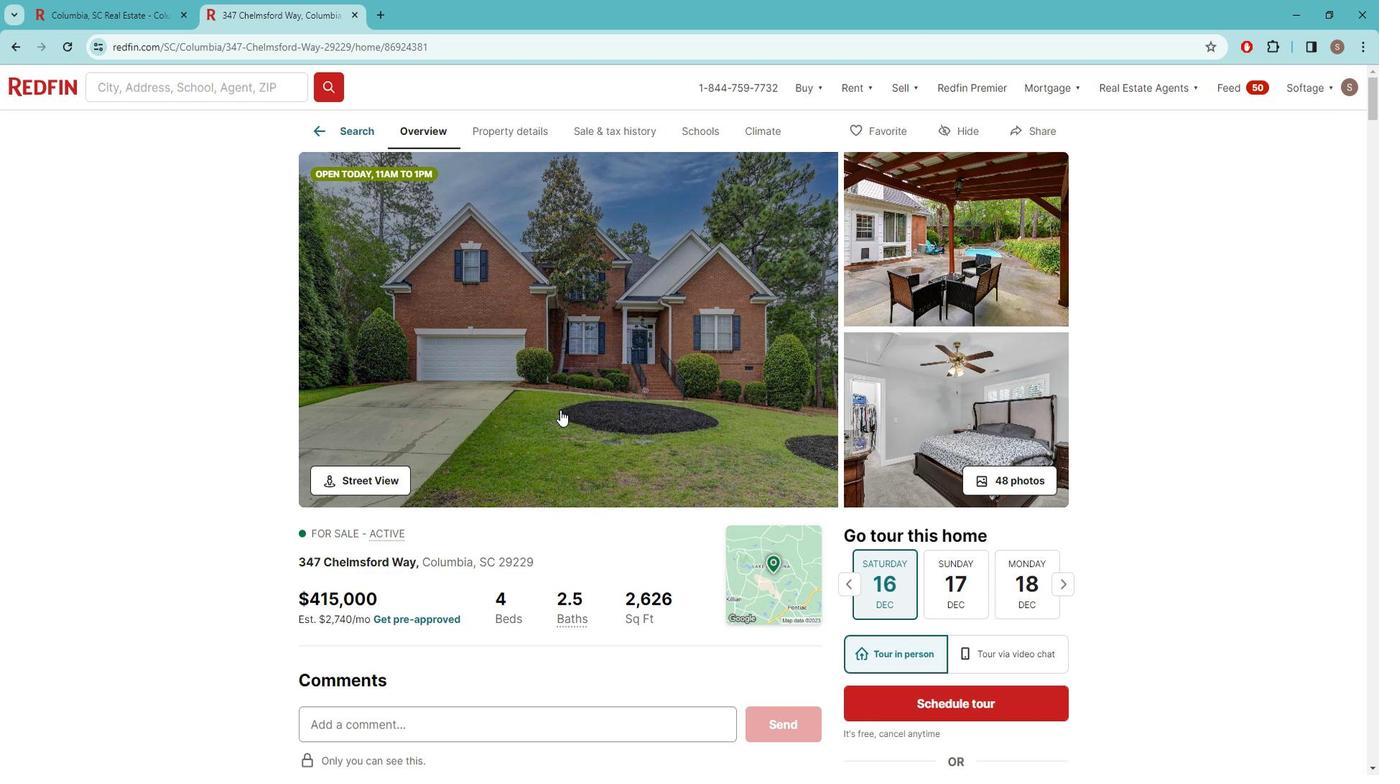 
Action: Mouse scrolled (572, 410) with delta (0, 0)
Screenshot: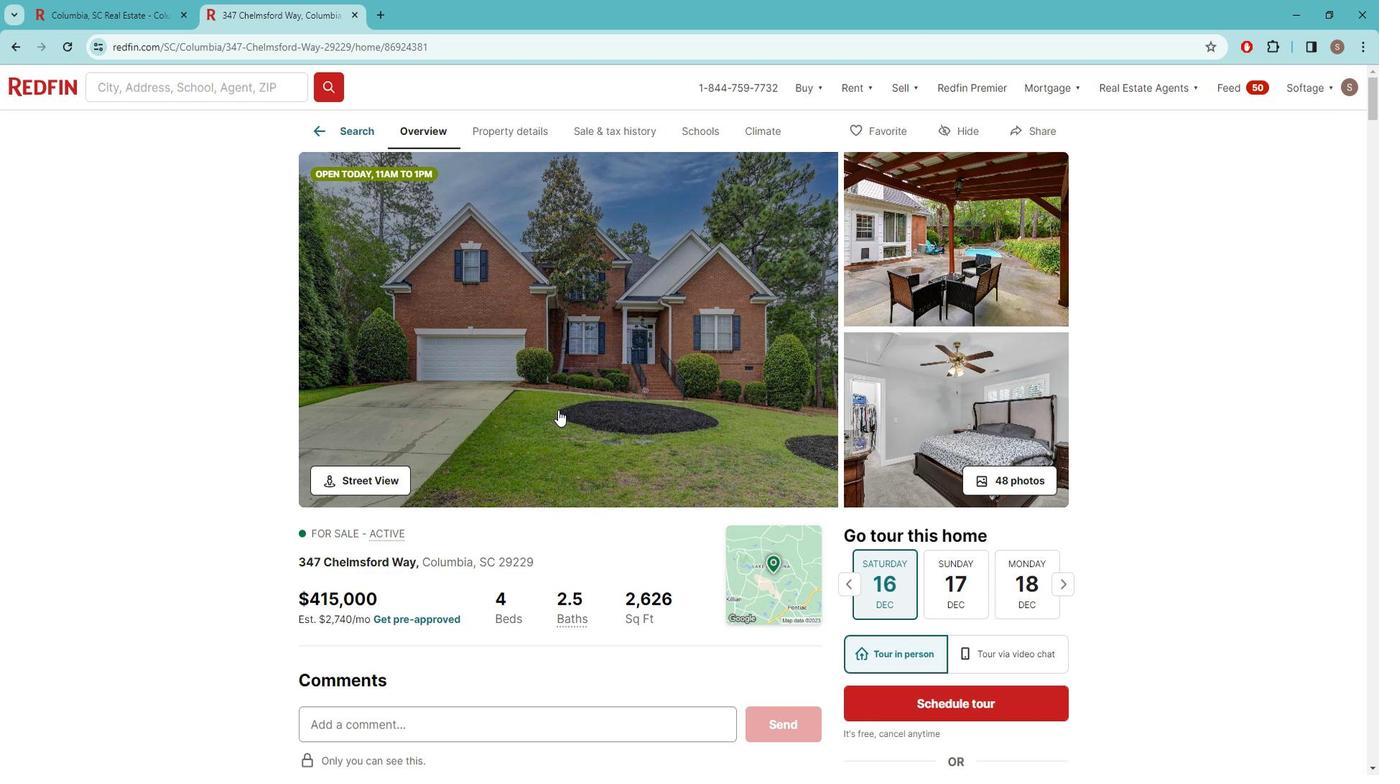 
Action: Mouse scrolled (572, 410) with delta (0, 0)
Screenshot: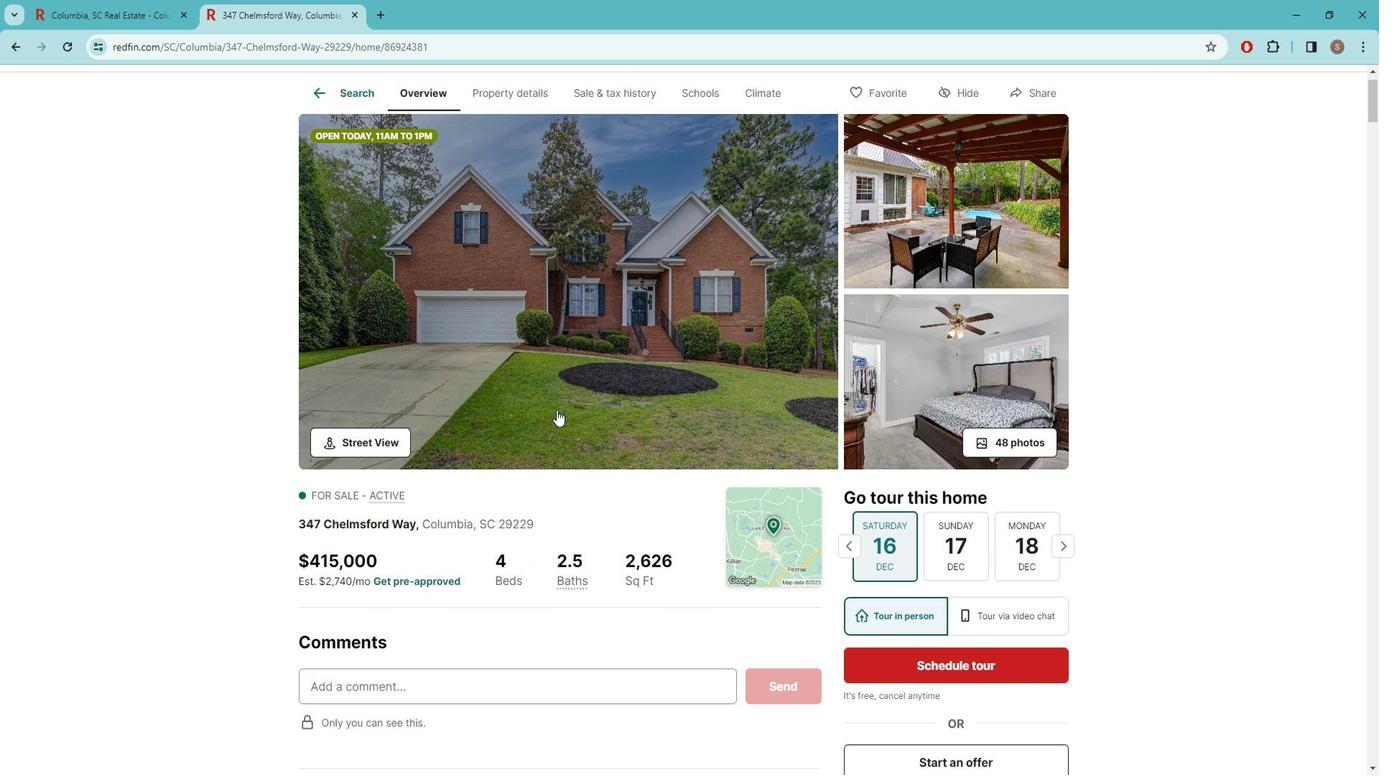 
Action: Mouse moved to (571, 409)
Screenshot: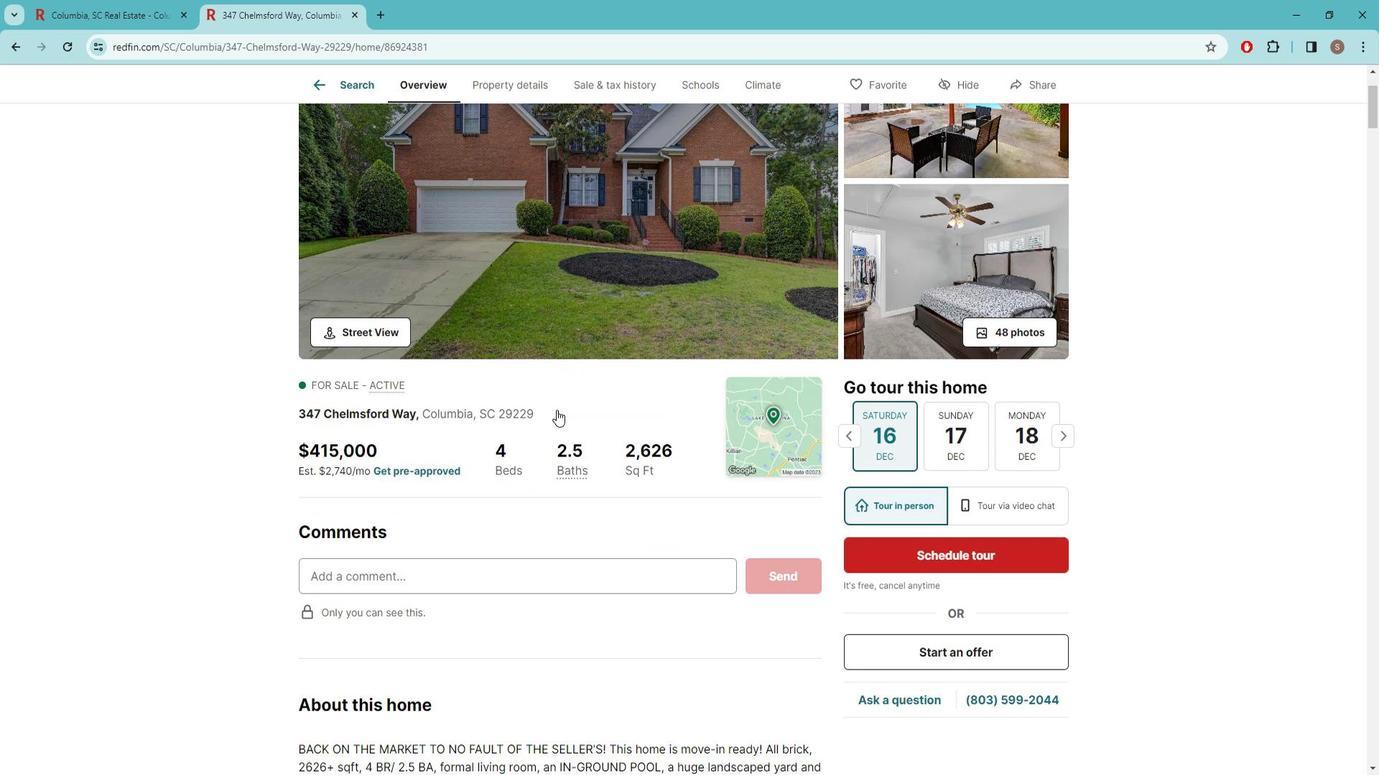 
Action: Mouse scrolled (571, 408) with delta (0, 0)
Screenshot: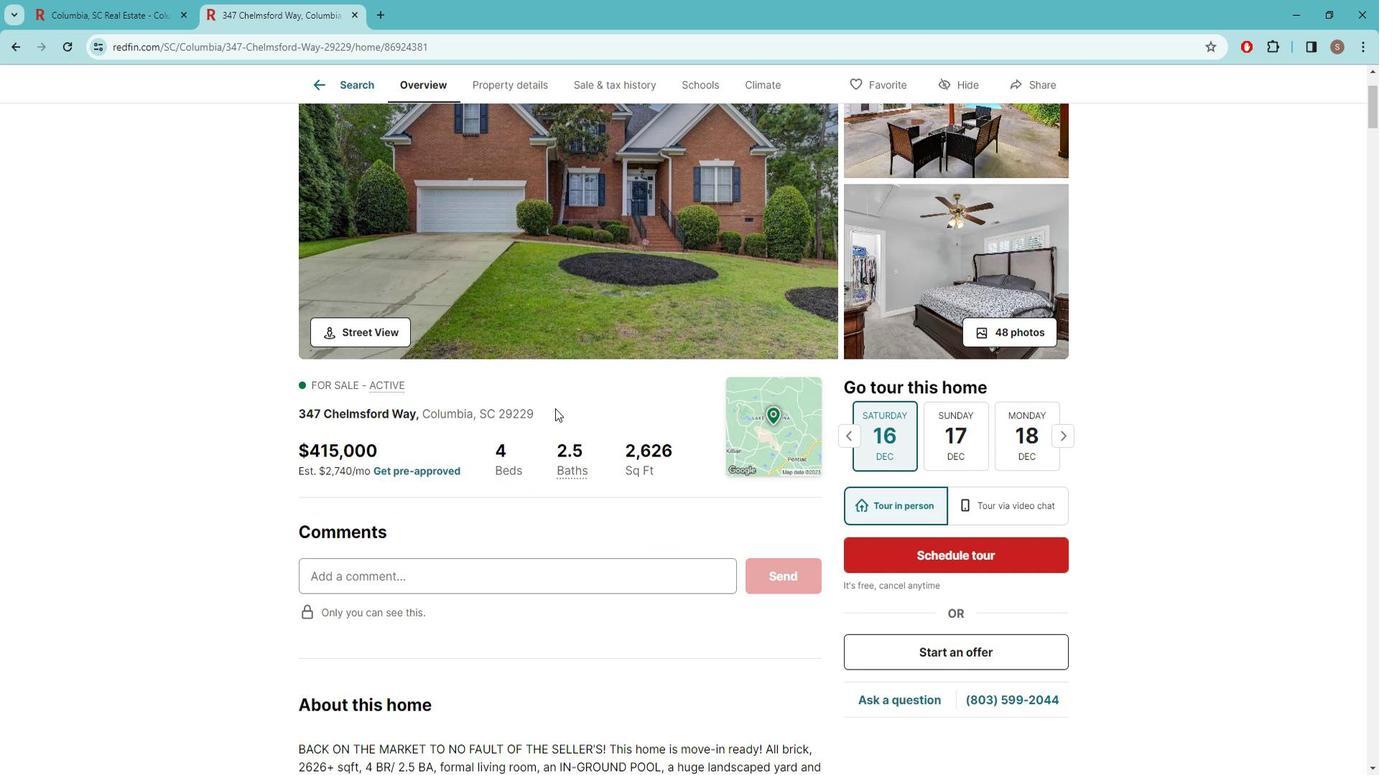 
Action: Mouse scrolled (571, 408) with delta (0, 0)
Screenshot: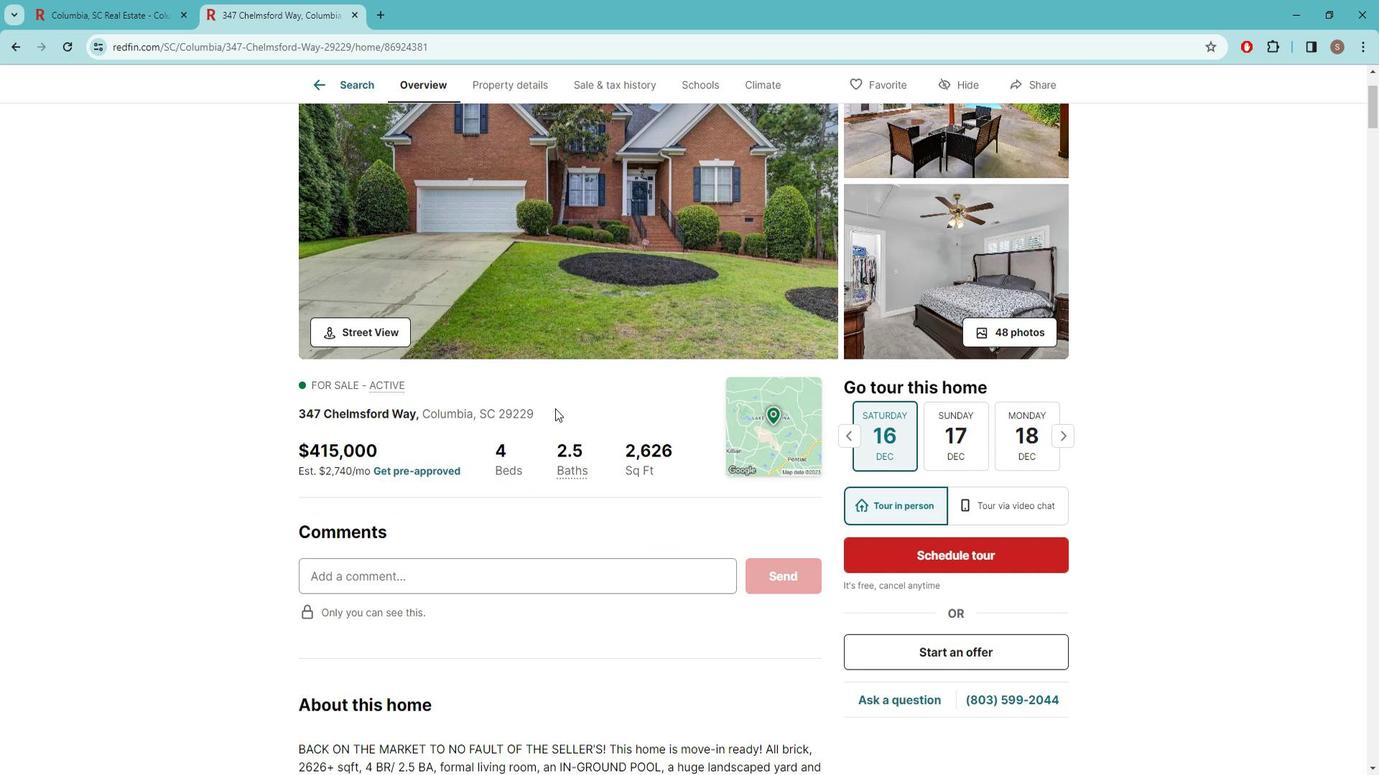 
Action: Mouse moved to (568, 407)
Screenshot: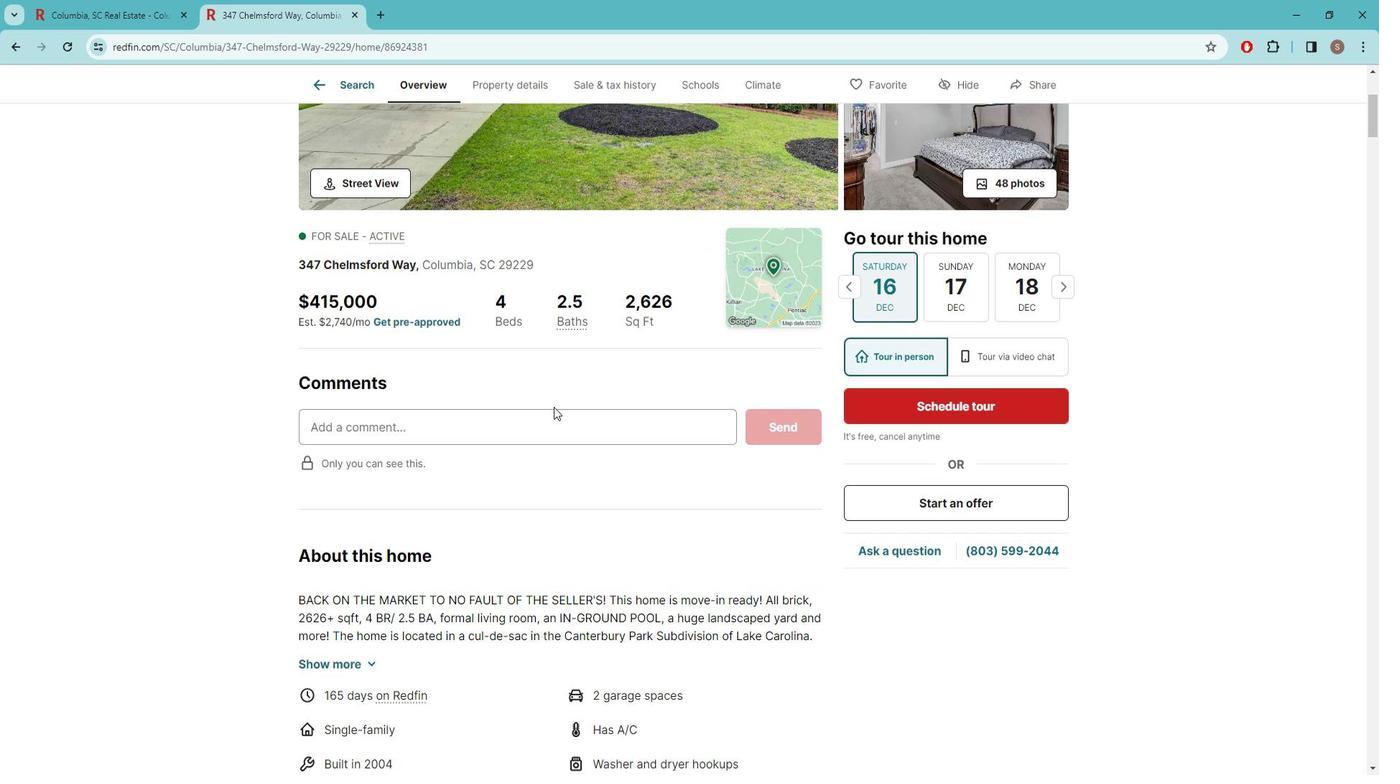 
Action: Mouse scrolled (568, 407) with delta (0, 0)
Screenshot: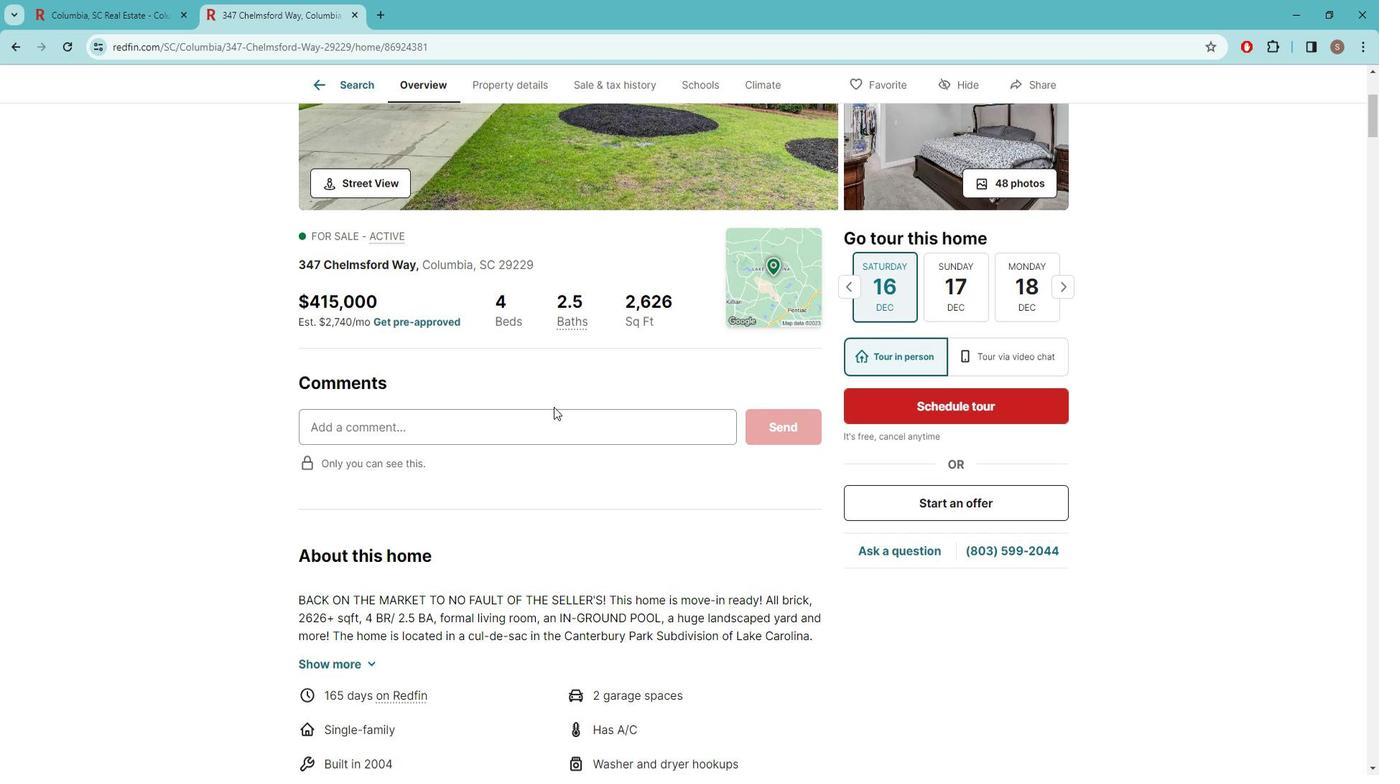 
Action: Mouse moved to (383, 580)
Screenshot: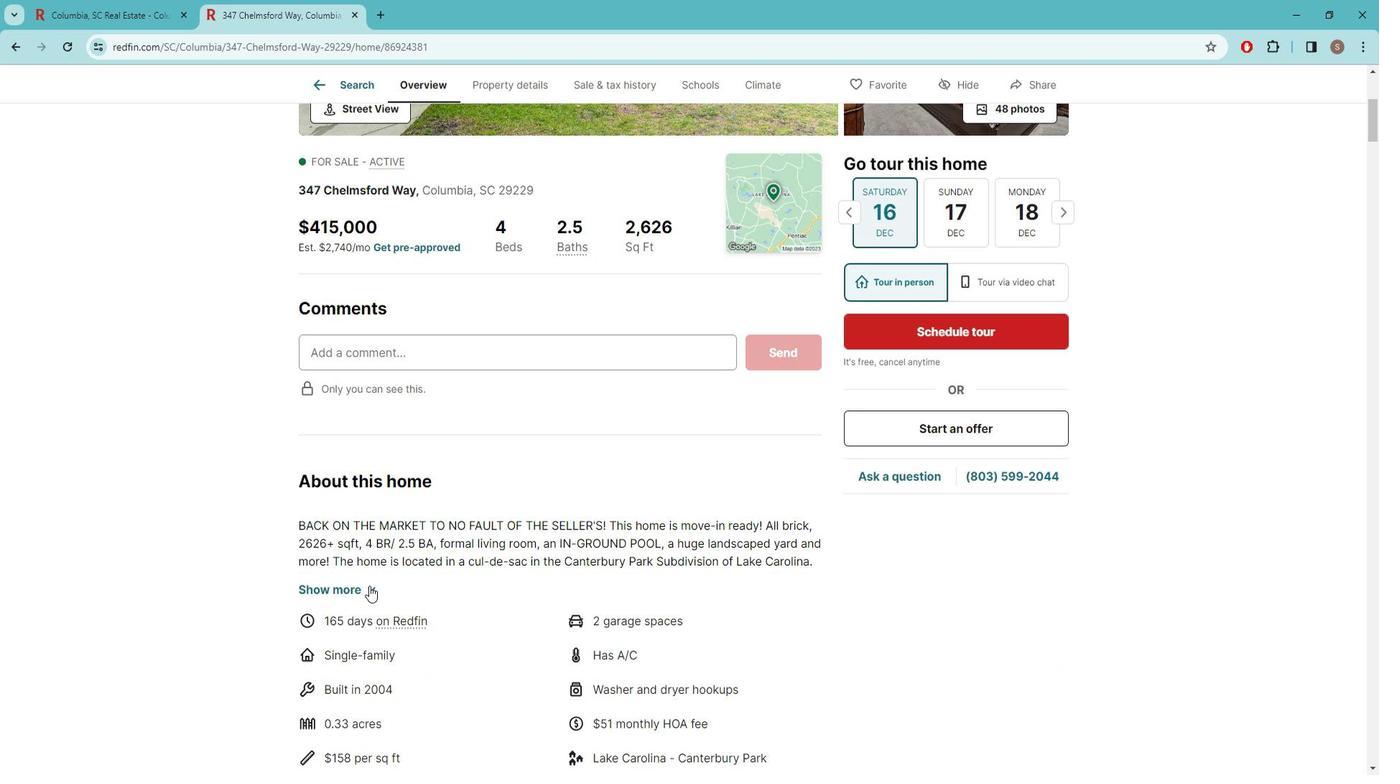 
Action: Mouse pressed left at (383, 580)
Screenshot: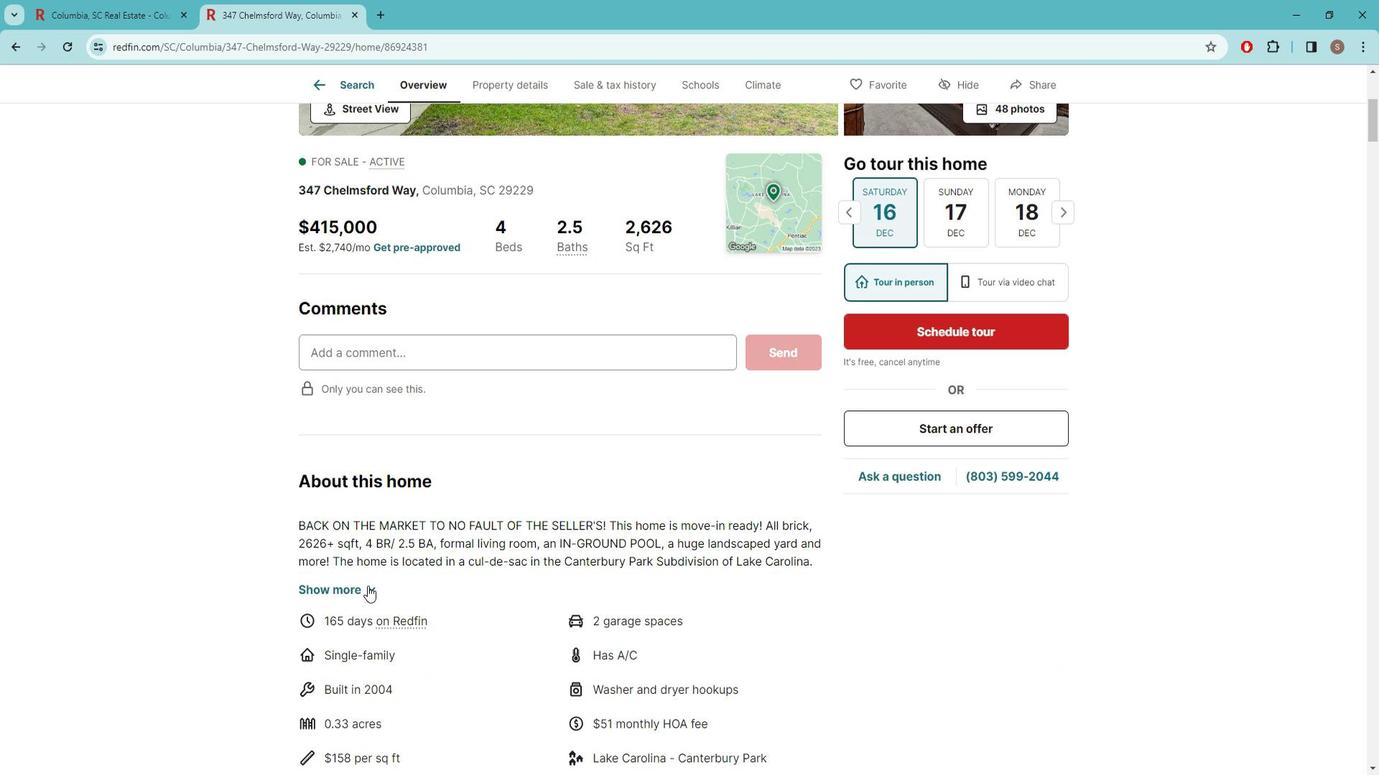 
Action: Mouse moved to (459, 480)
Screenshot: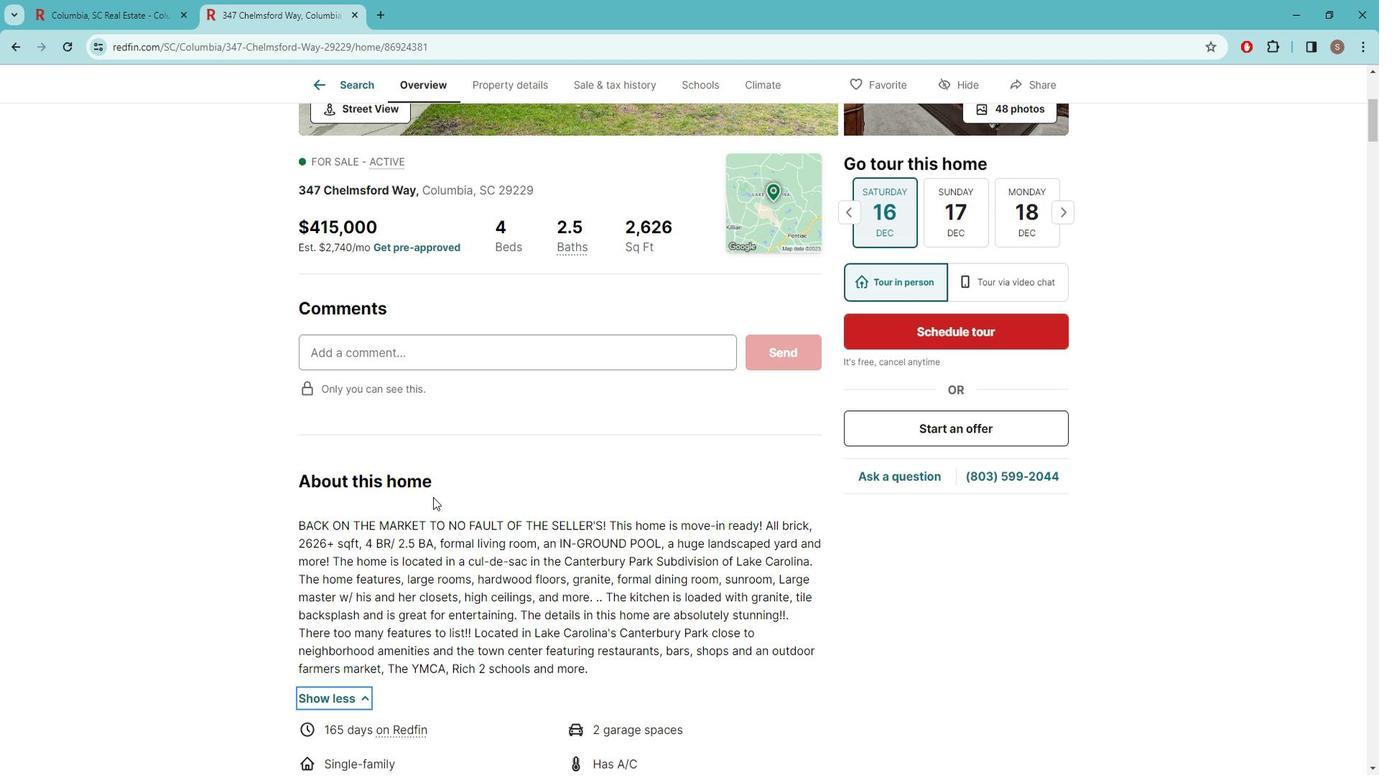 
Action: Mouse scrolled (459, 479) with delta (0, 0)
Screenshot: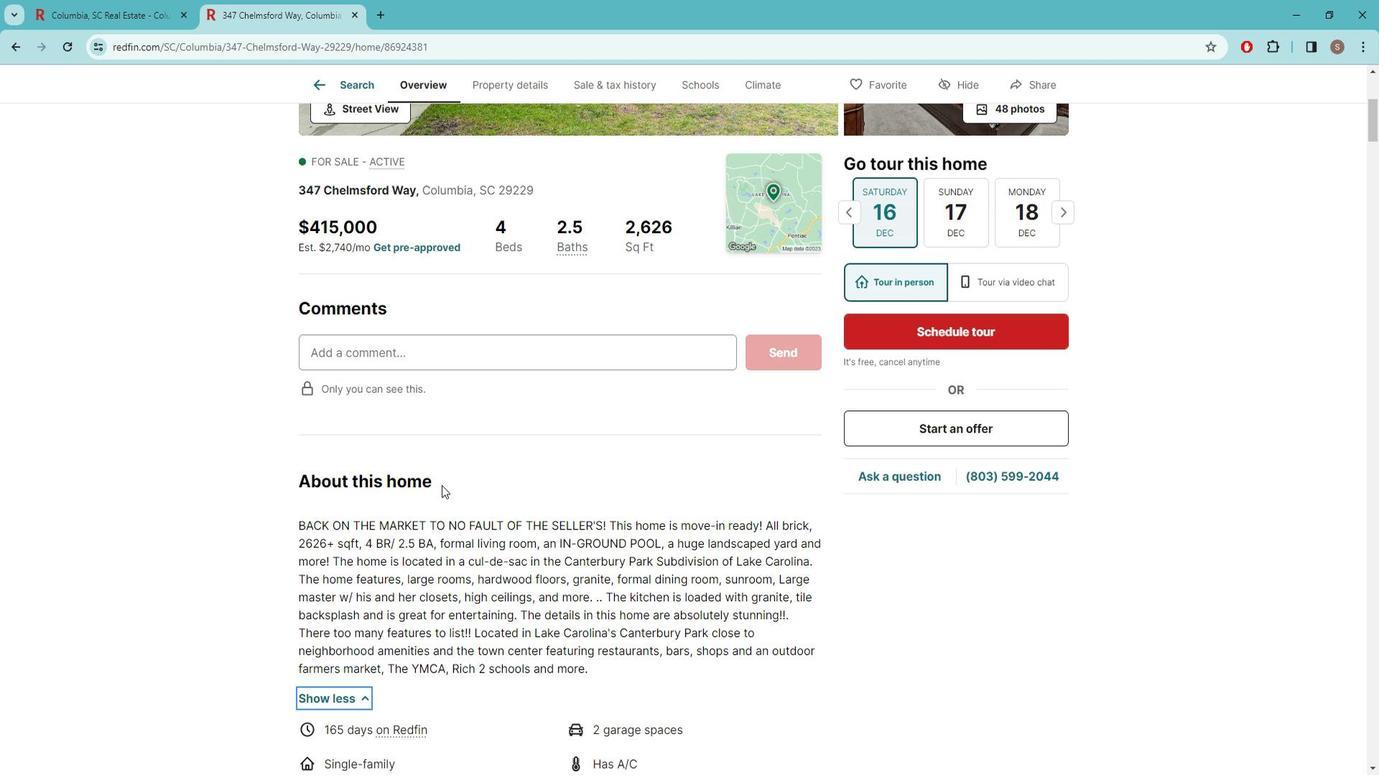 
Action: Mouse moved to (464, 474)
Screenshot: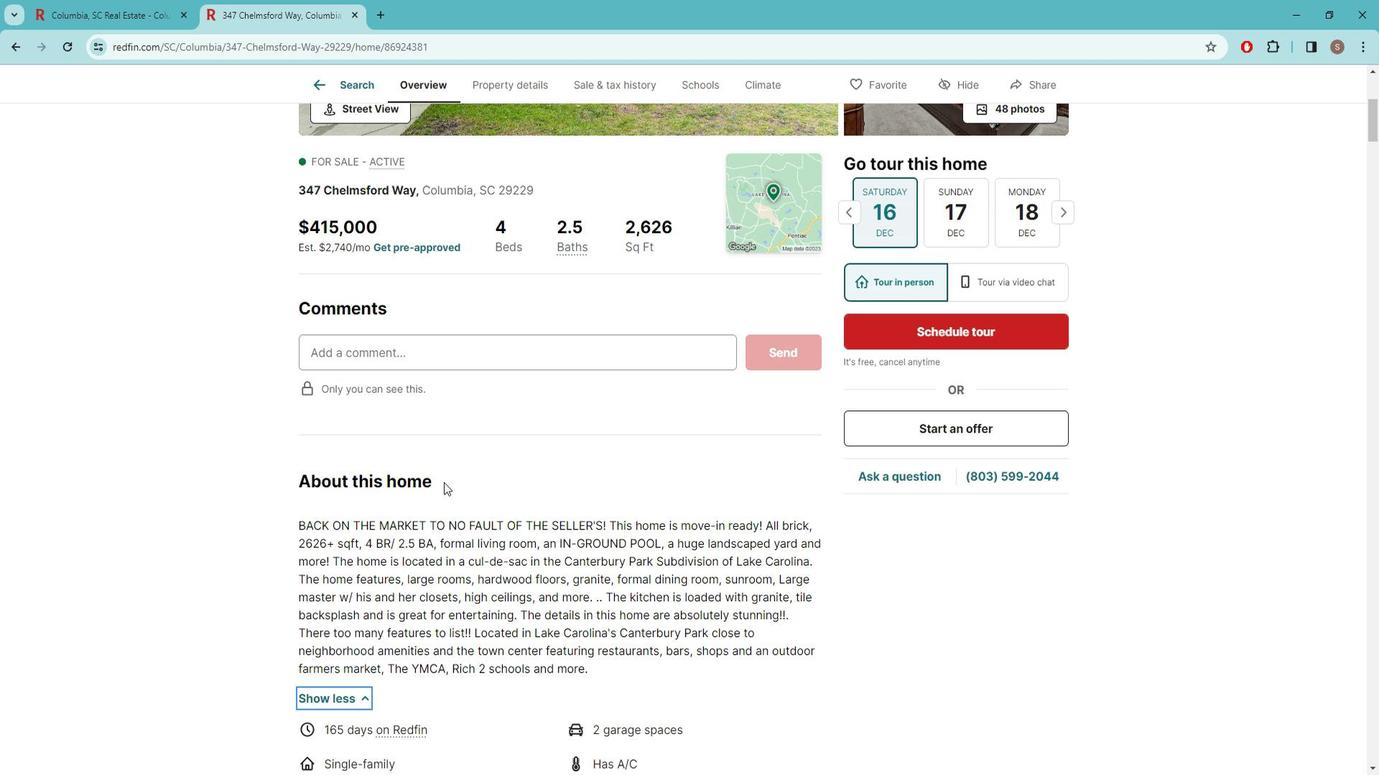 
Action: Mouse scrolled (464, 474) with delta (0, 0)
Screenshot: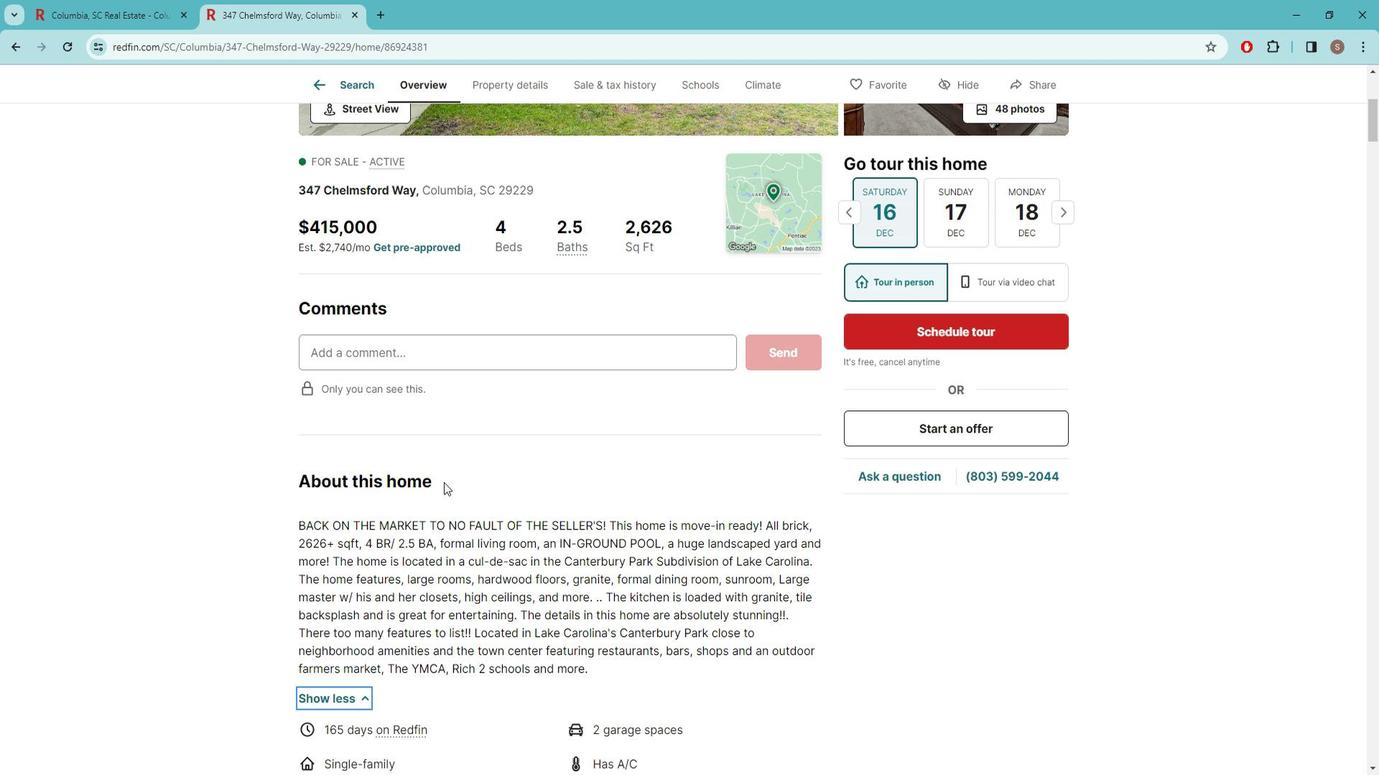 
Action: Mouse moved to (467, 469)
Screenshot: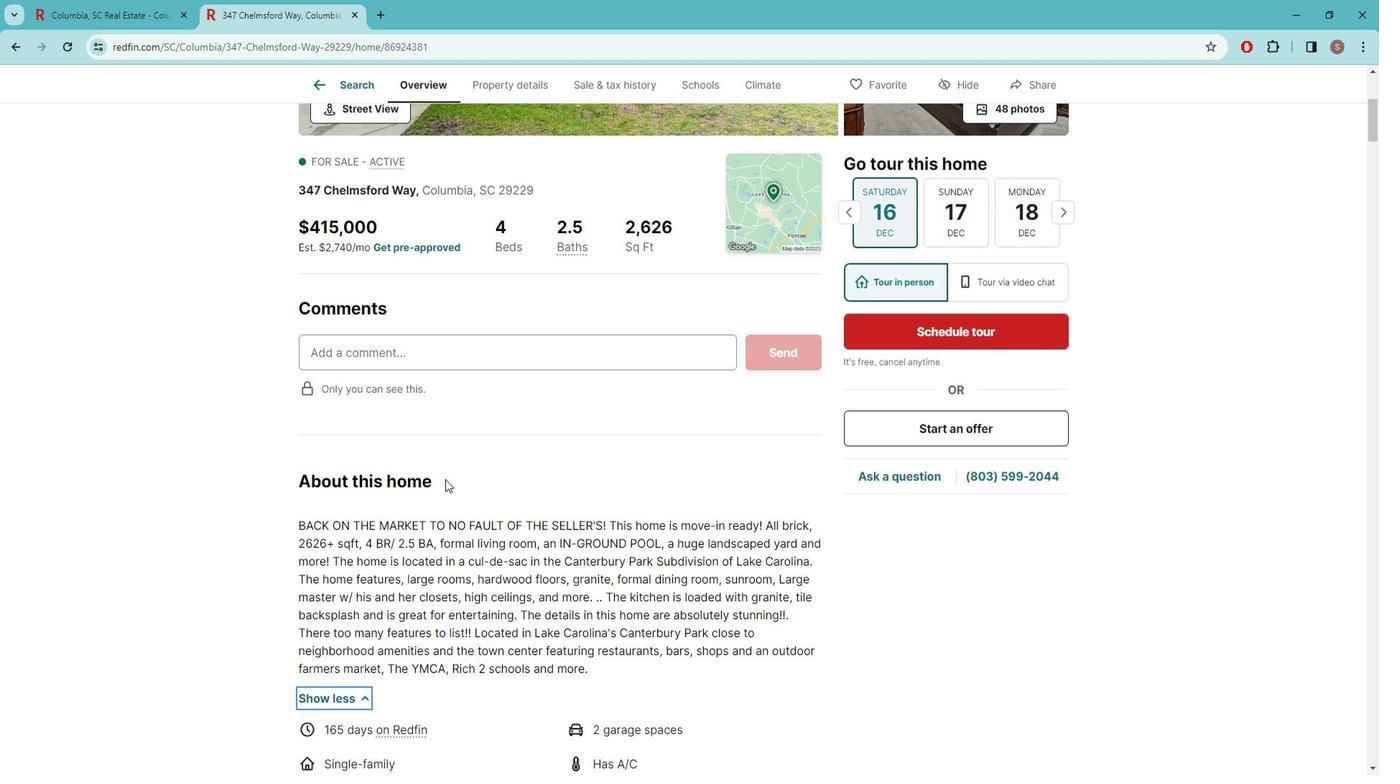 
Action: Mouse scrolled (467, 469) with delta (0, 0)
Screenshot: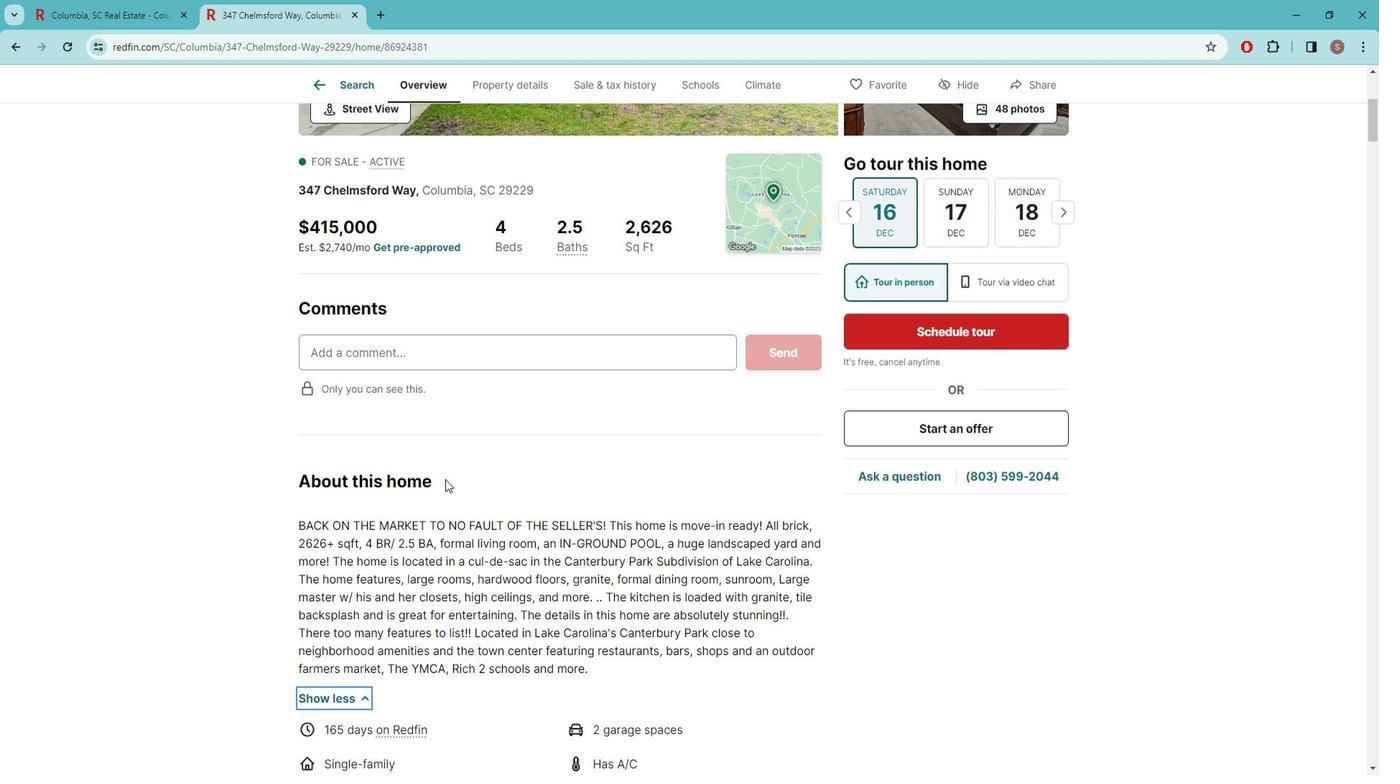 
Action: Mouse moved to (530, 471)
Screenshot: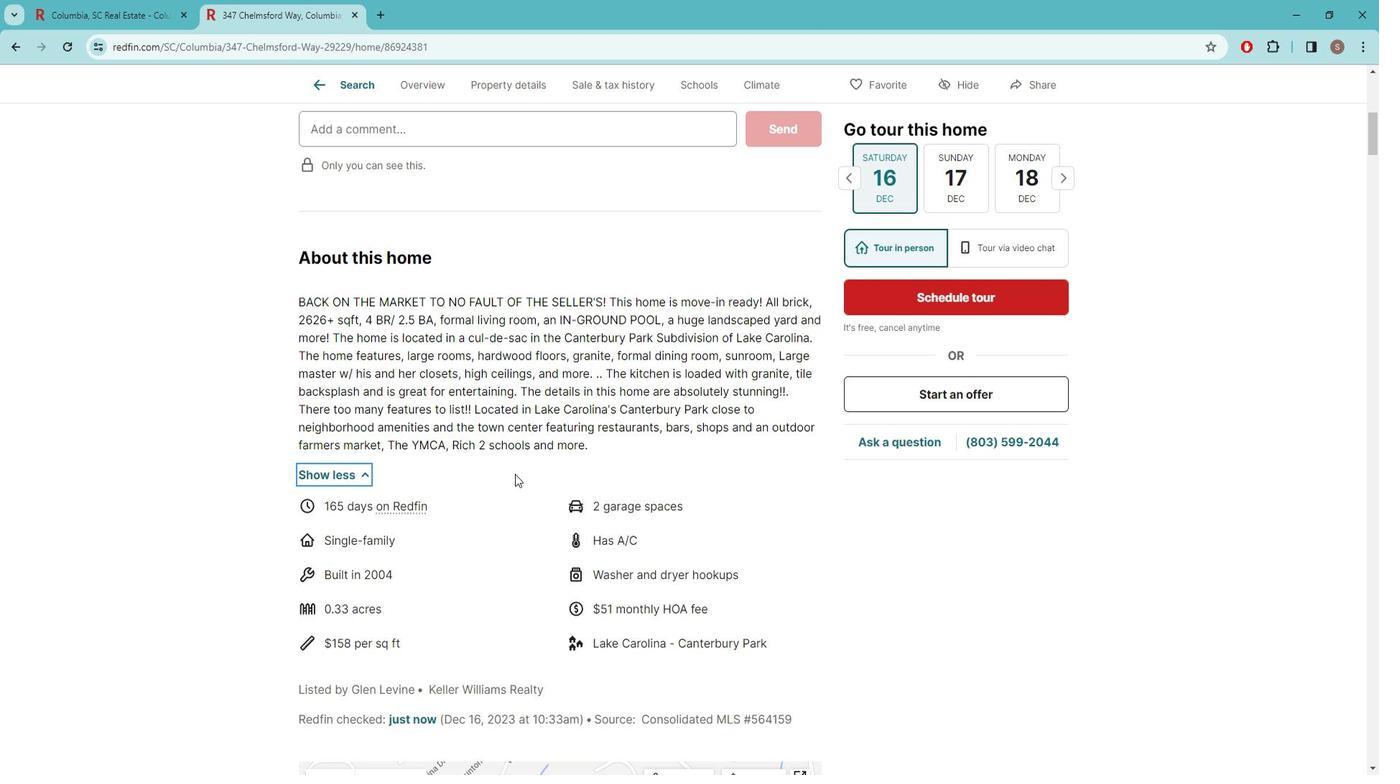 
Action: Mouse scrolled (530, 471) with delta (0, 0)
Screenshot: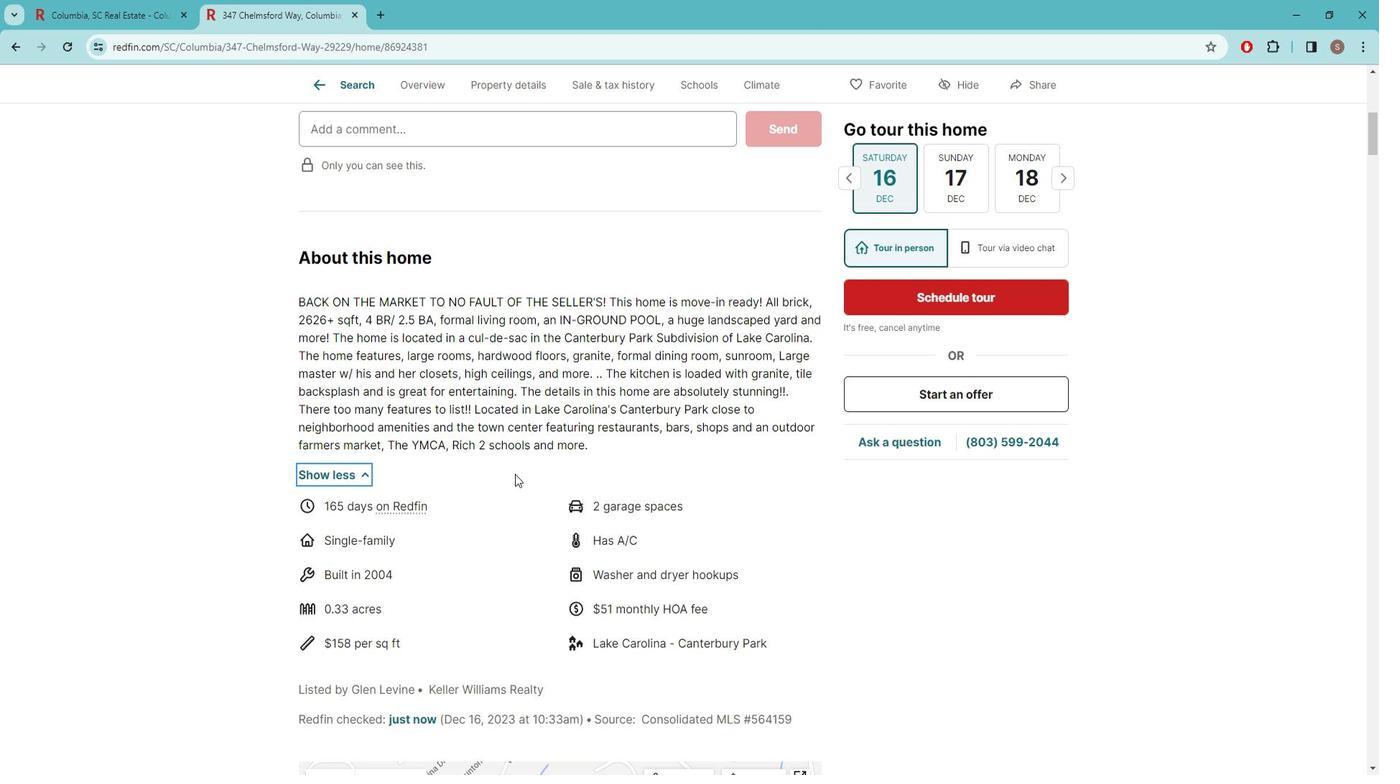 
Action: Mouse moved to (736, 430)
Screenshot: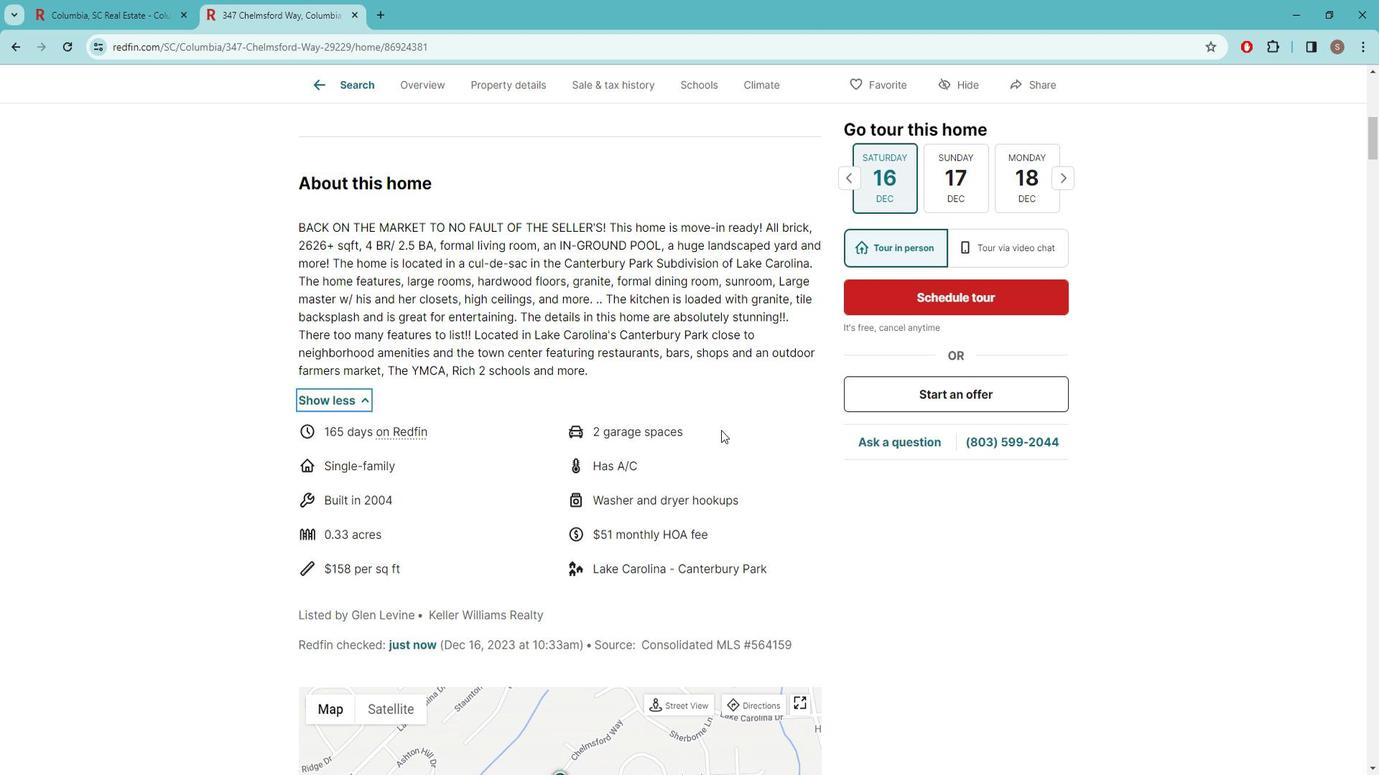 
Action: Mouse scrolled (736, 429) with delta (0, 0)
Screenshot: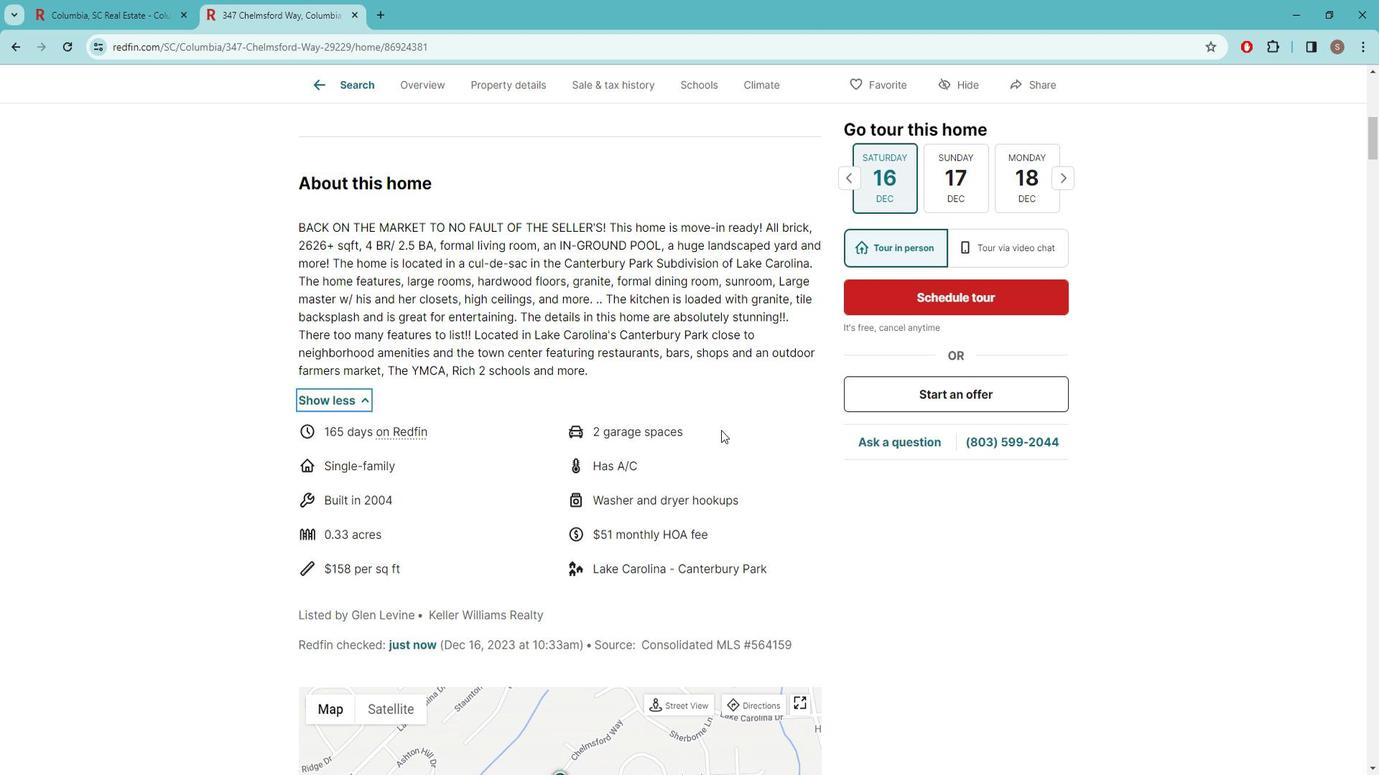 
Action: Mouse moved to (555, 449)
Screenshot: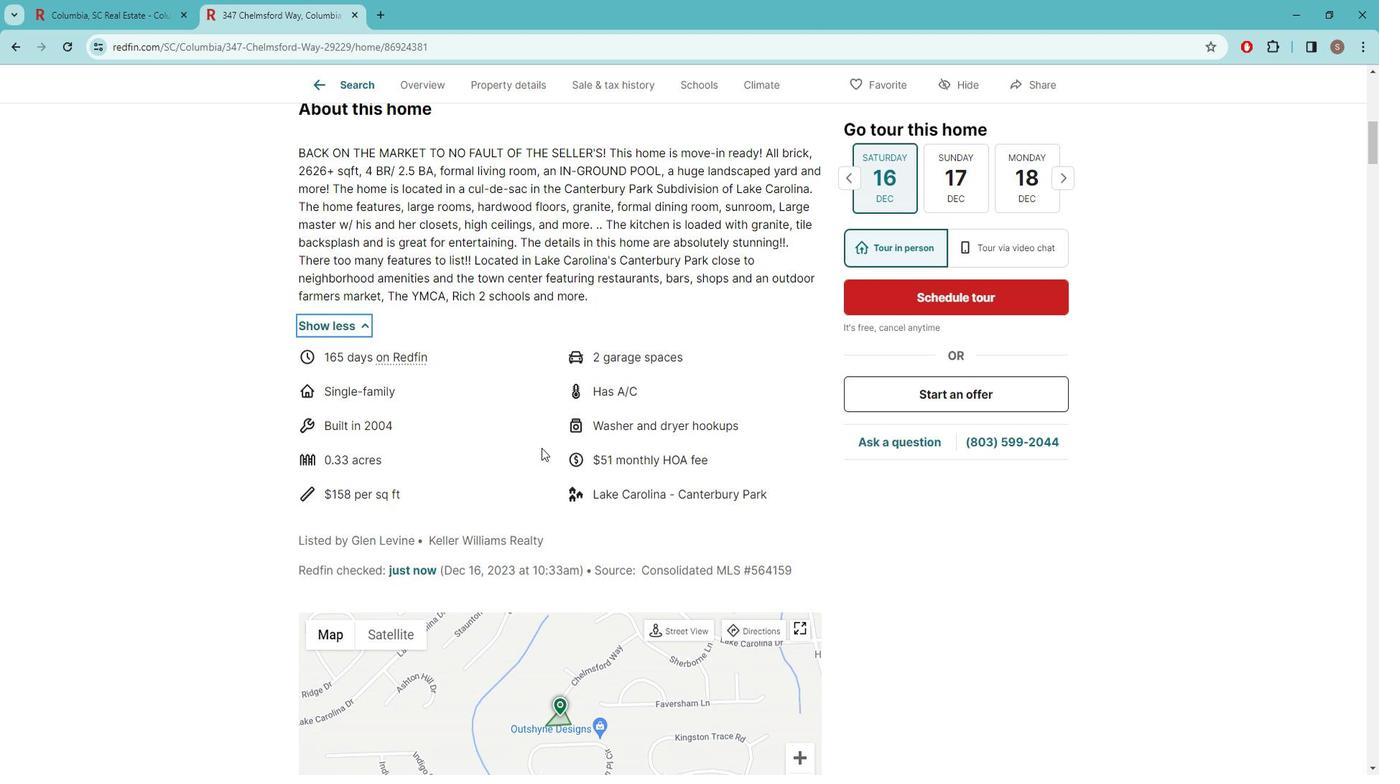 
Action: Mouse scrolled (555, 448) with delta (0, 0)
Screenshot: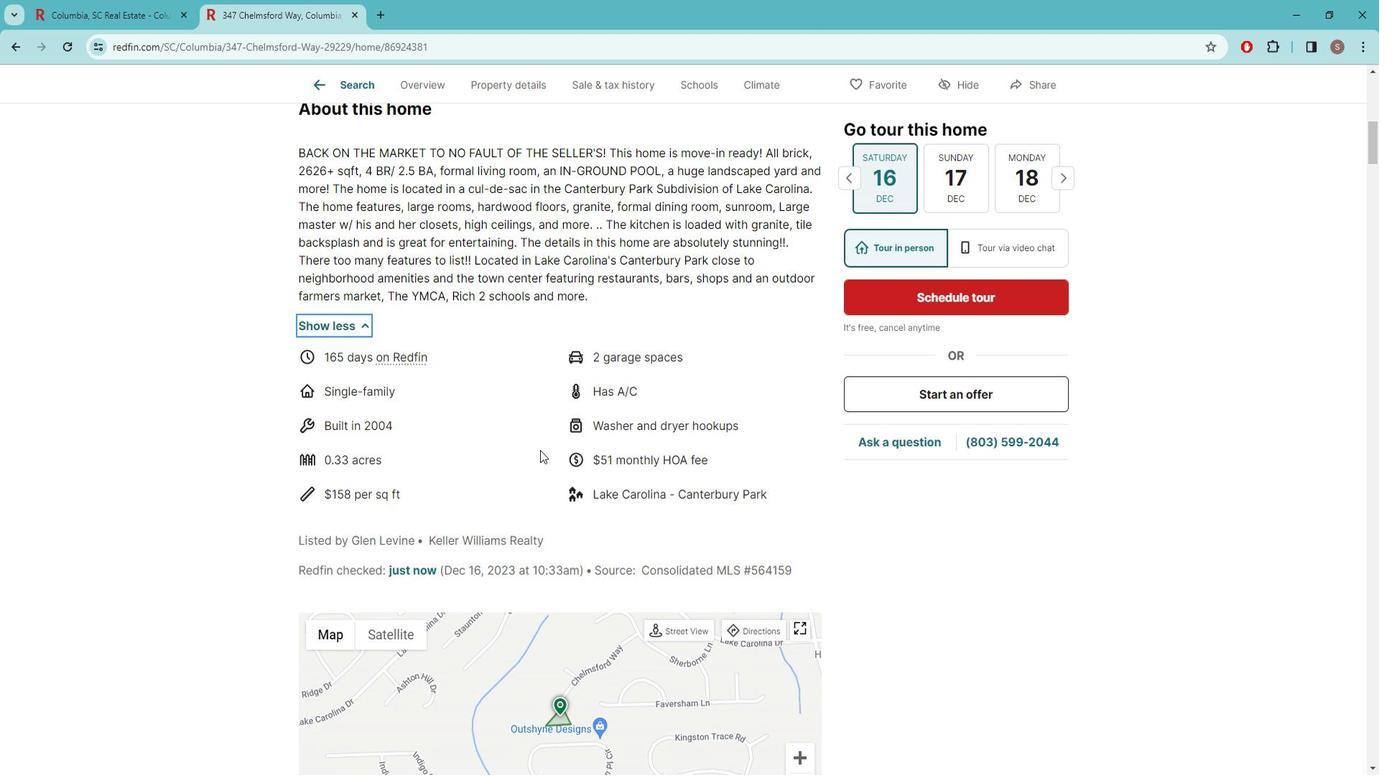 
Action: Mouse moved to (553, 467)
Screenshot: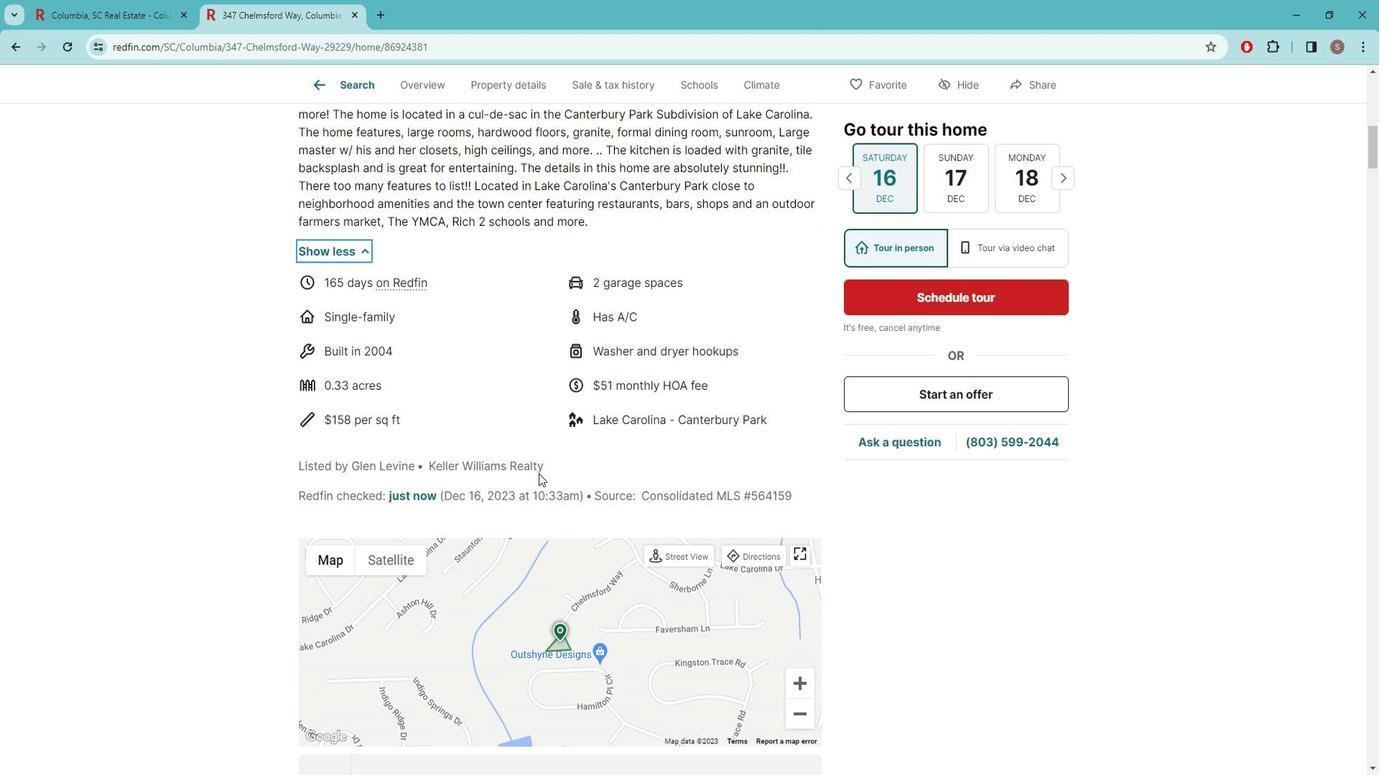 
Action: Mouse scrolled (553, 466) with delta (0, 0)
Screenshot: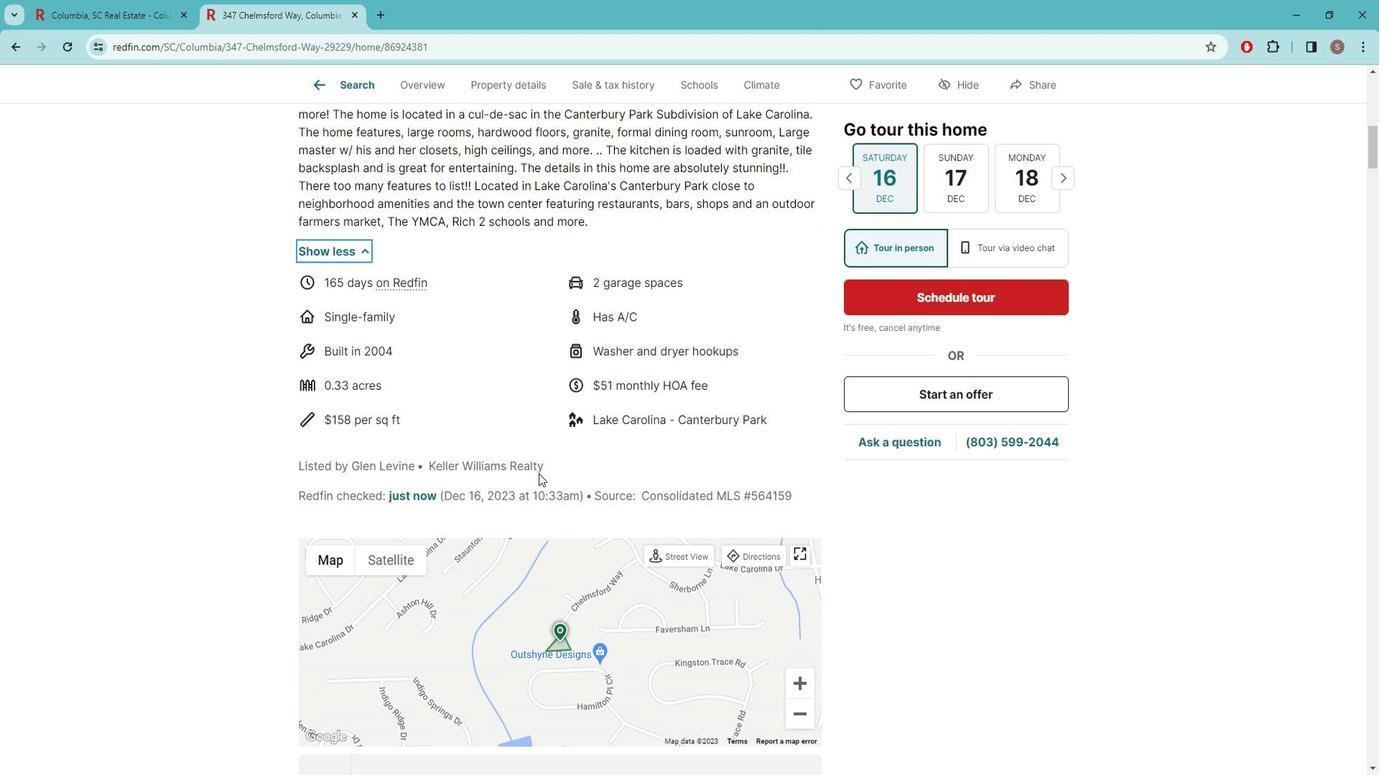 
Action: Mouse moved to (562, 456)
Screenshot: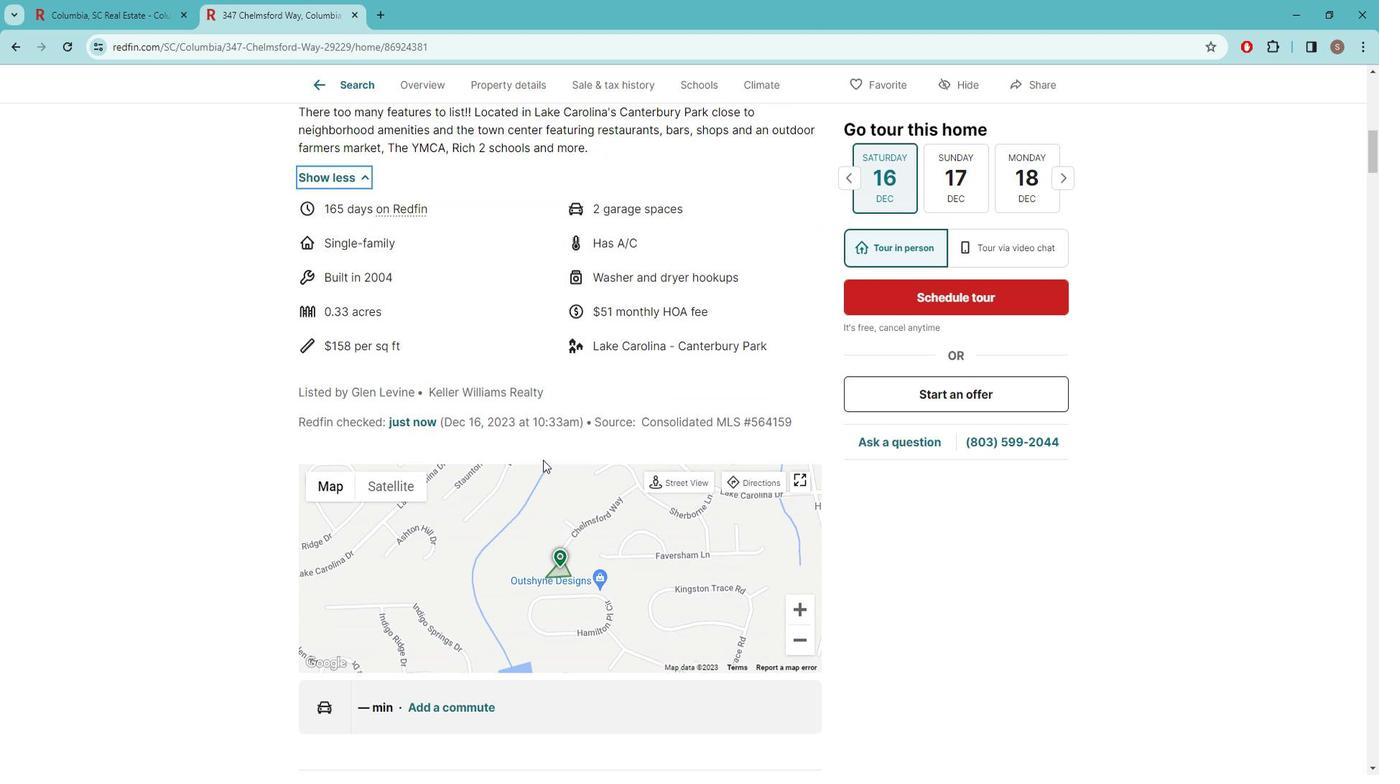 
Action: Mouse scrolled (562, 456) with delta (0, 0)
Screenshot: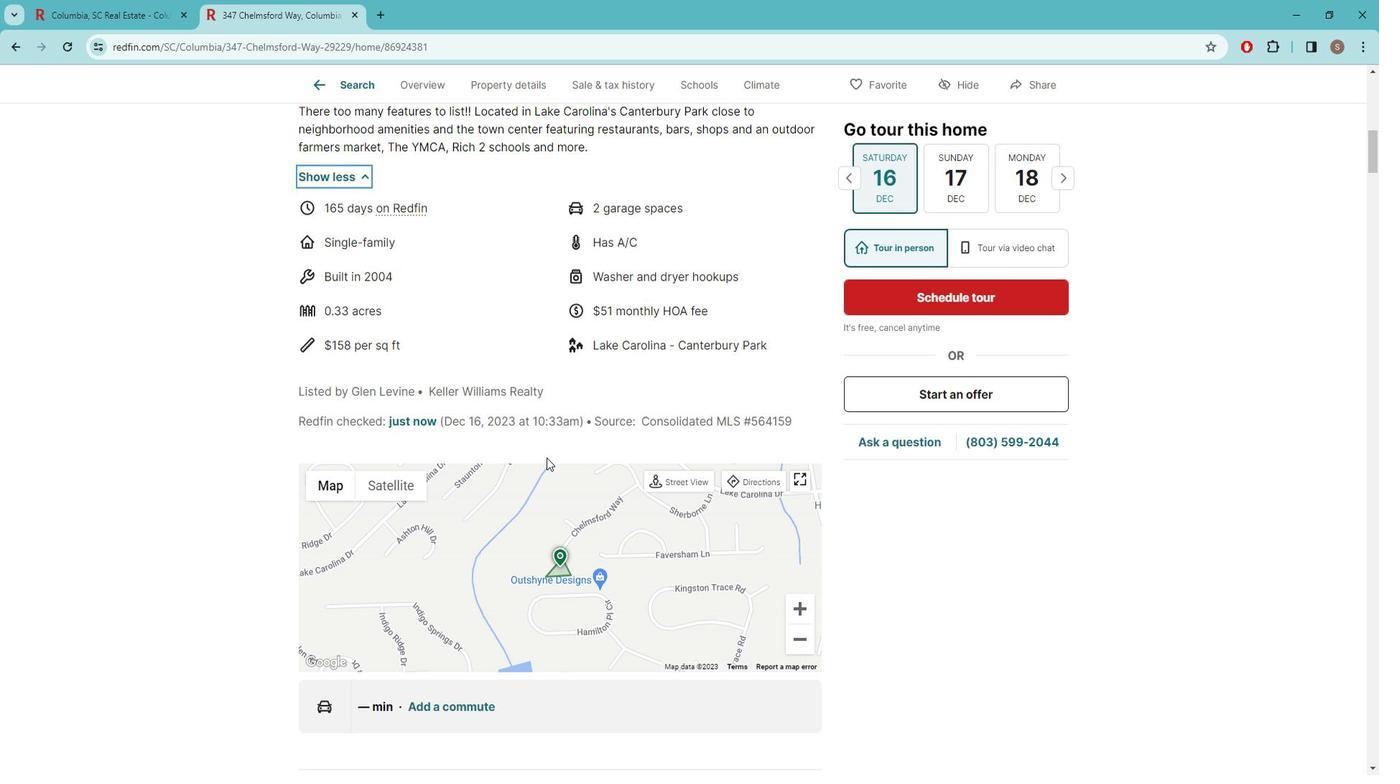 
Action: Mouse moved to (563, 455)
Screenshot: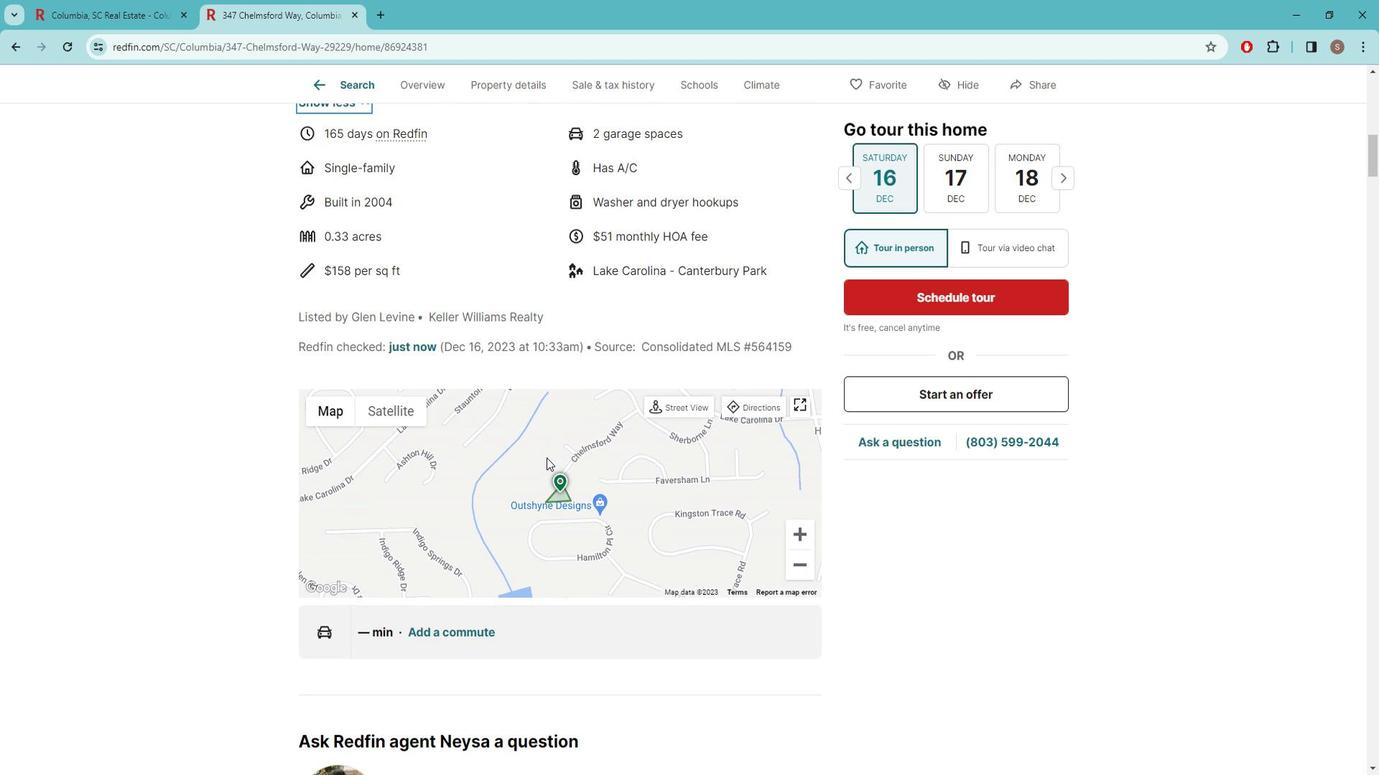 
Action: Mouse scrolled (563, 454) with delta (0, 0)
Screenshot: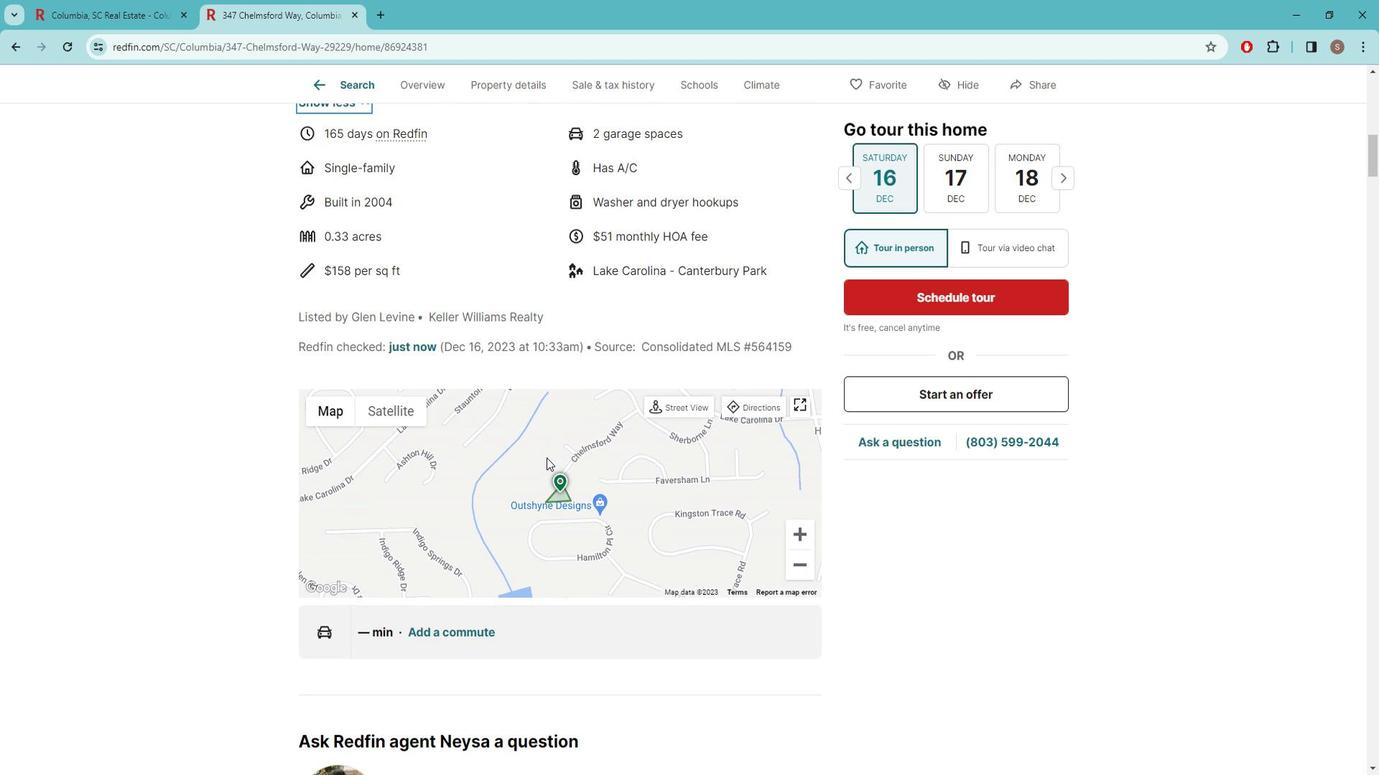 
Action: Mouse moved to (563, 455)
Screenshot: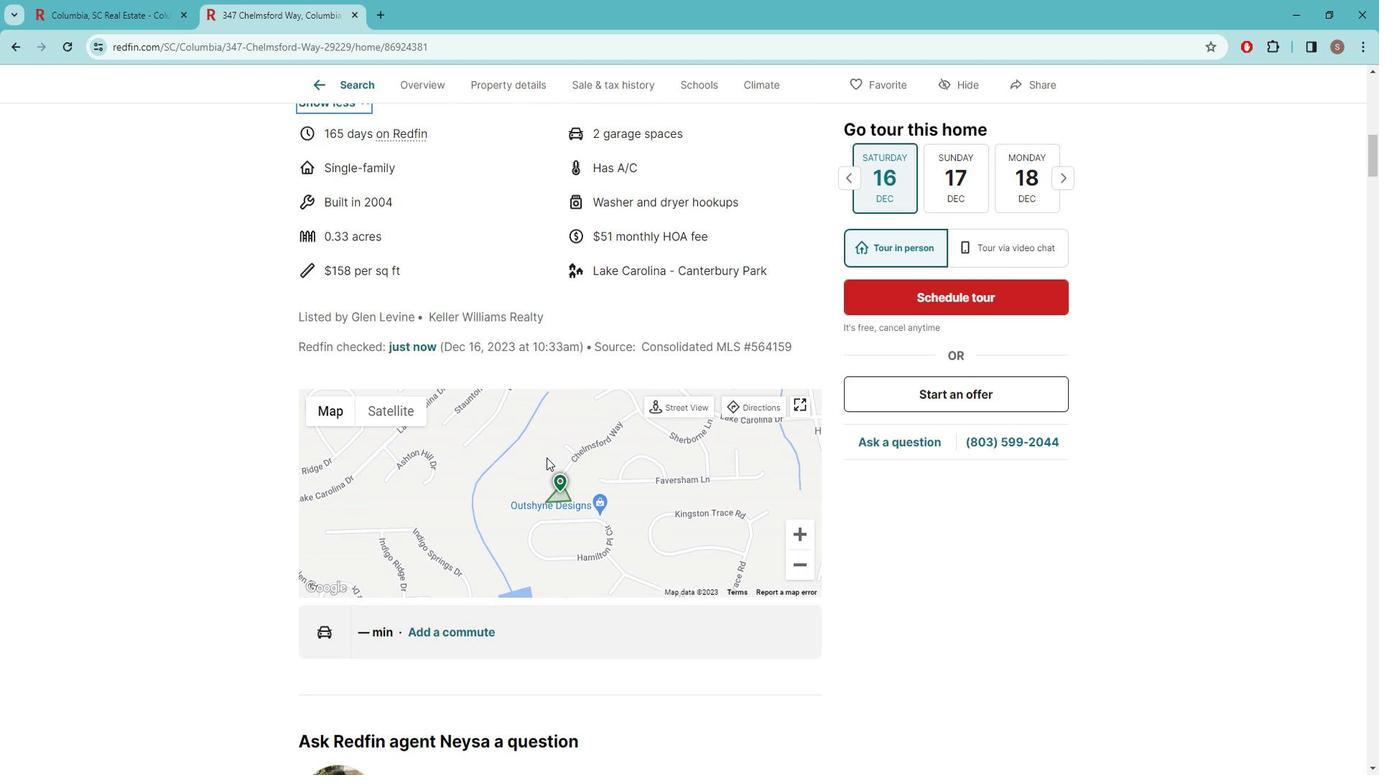 
Action: Mouse scrolled (563, 454) with delta (0, 0)
Screenshot: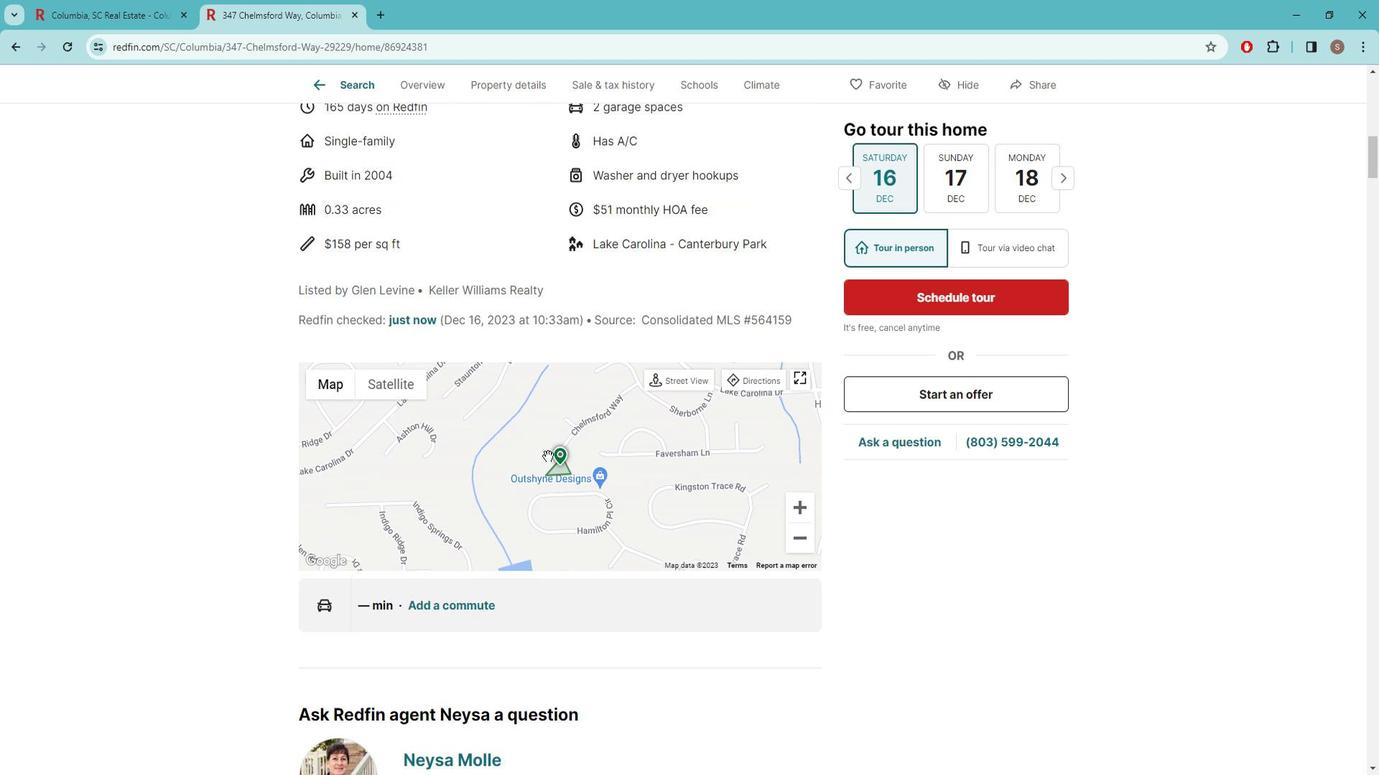 
Action: Mouse scrolled (563, 454) with delta (0, 0)
Screenshot: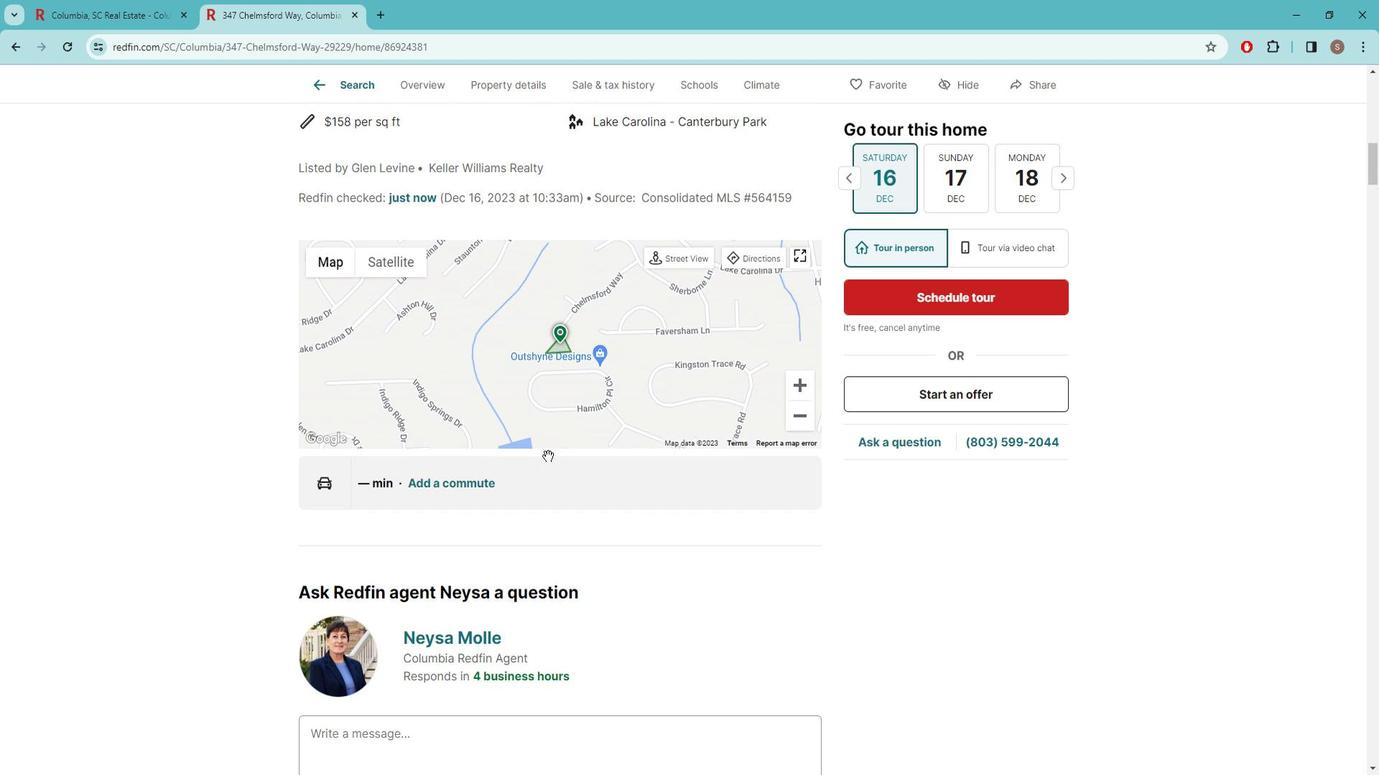 
Action: Mouse moved to (604, 455)
Screenshot: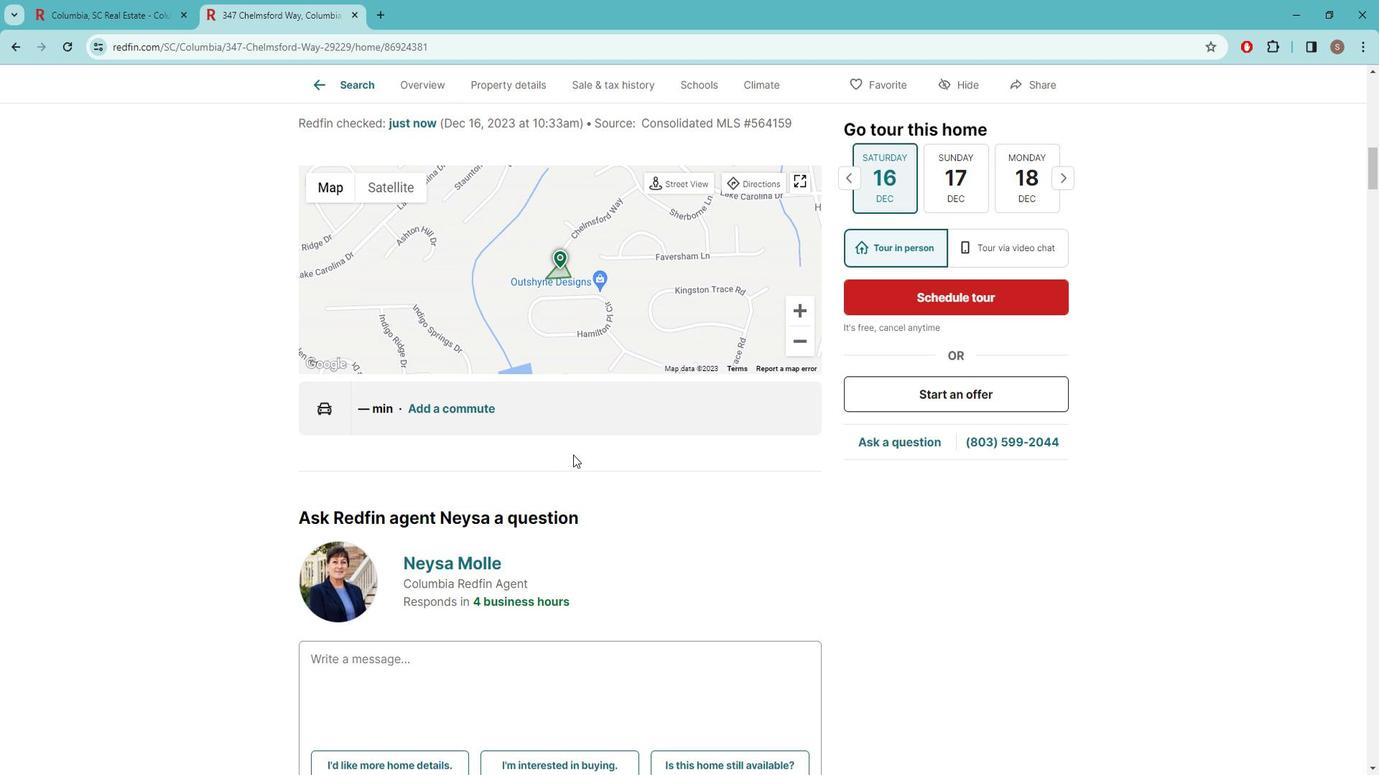 
Action: Mouse scrolled (604, 454) with delta (0, 0)
Screenshot: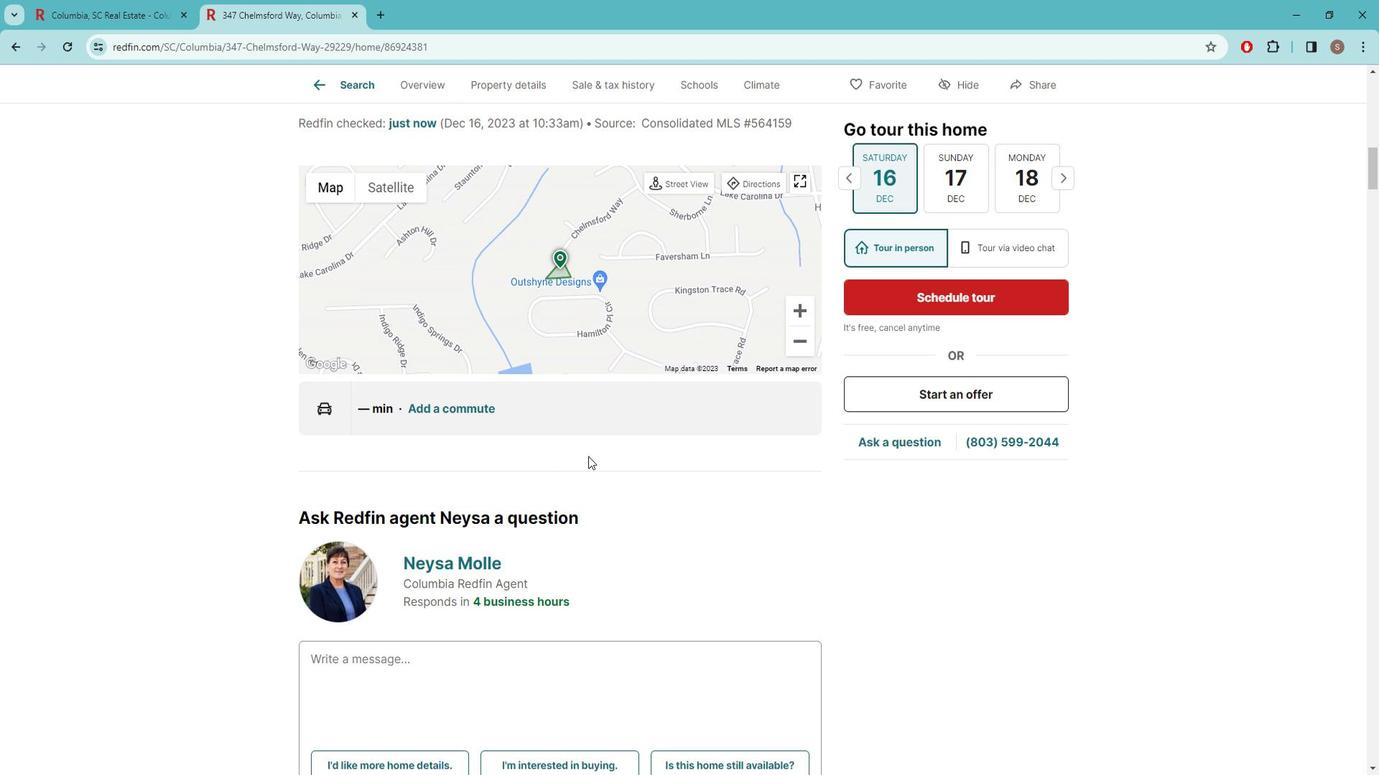 
Action: Mouse scrolled (604, 454) with delta (0, 0)
Screenshot: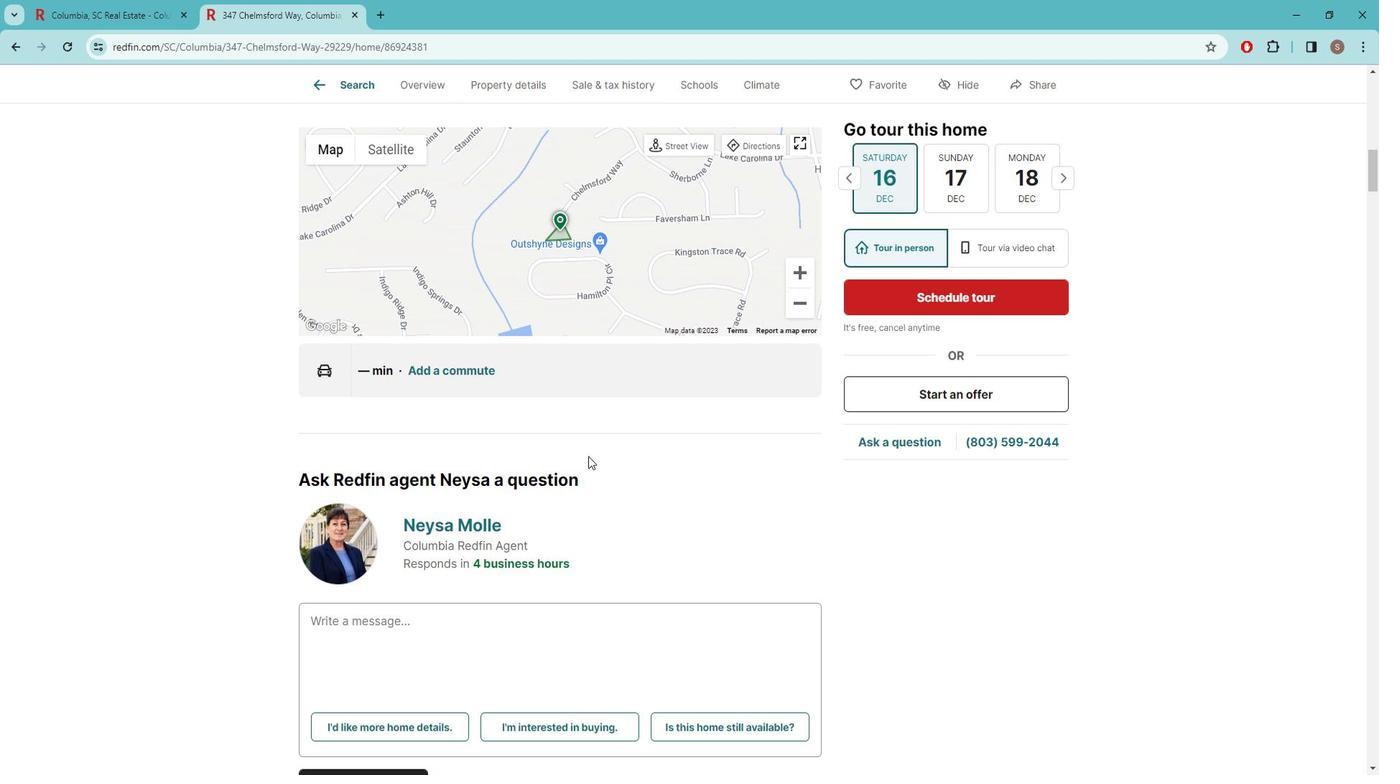 
Action: Mouse scrolled (604, 454) with delta (0, 0)
Screenshot: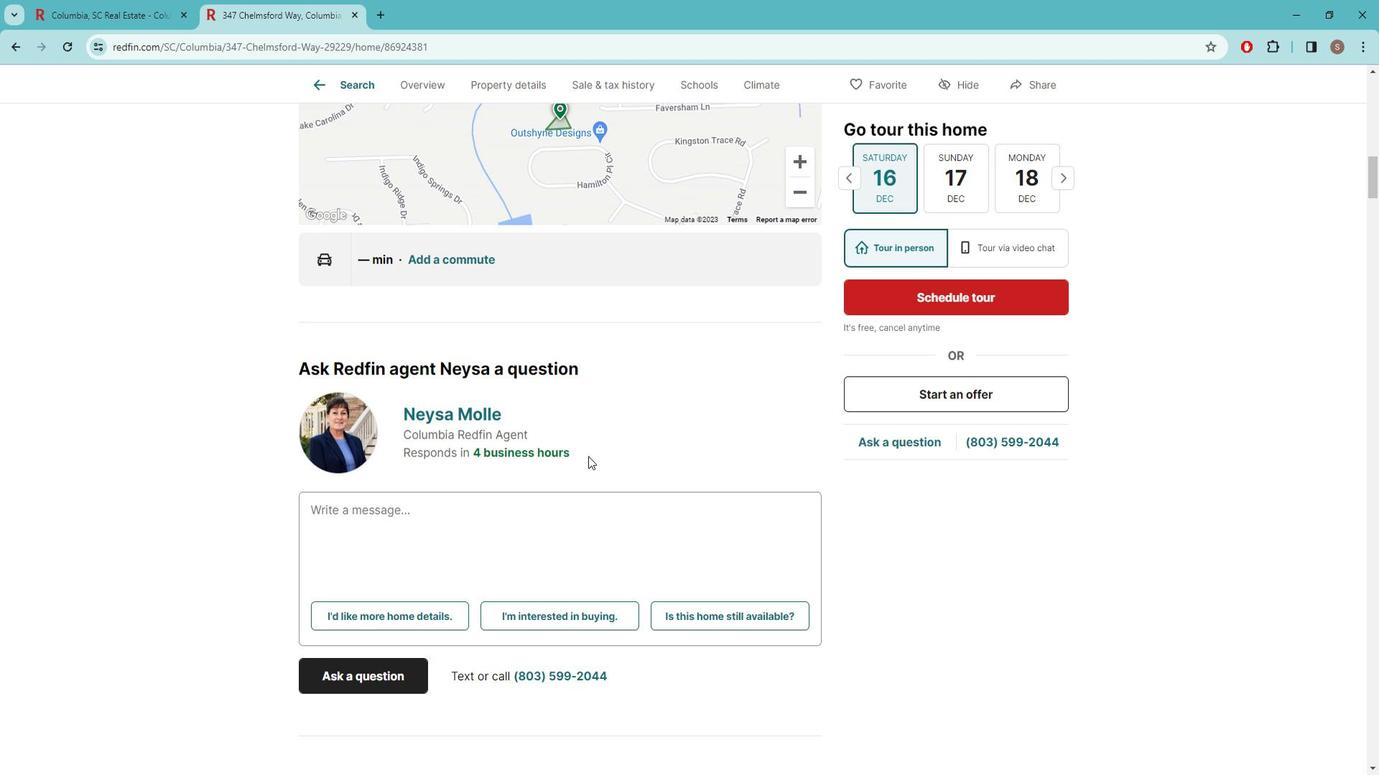 
Action: Mouse scrolled (604, 454) with delta (0, 0)
Screenshot: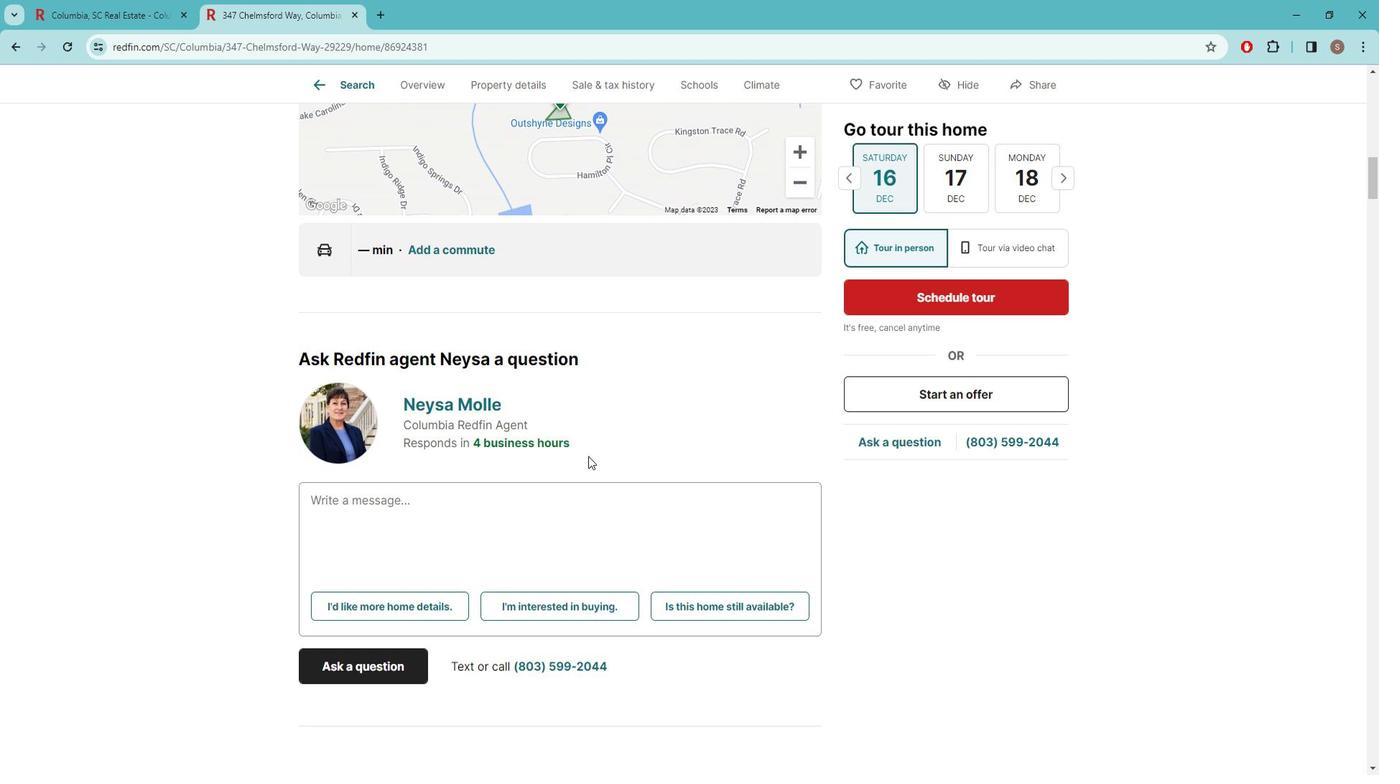 
Action: Mouse scrolled (604, 454) with delta (0, 0)
Screenshot: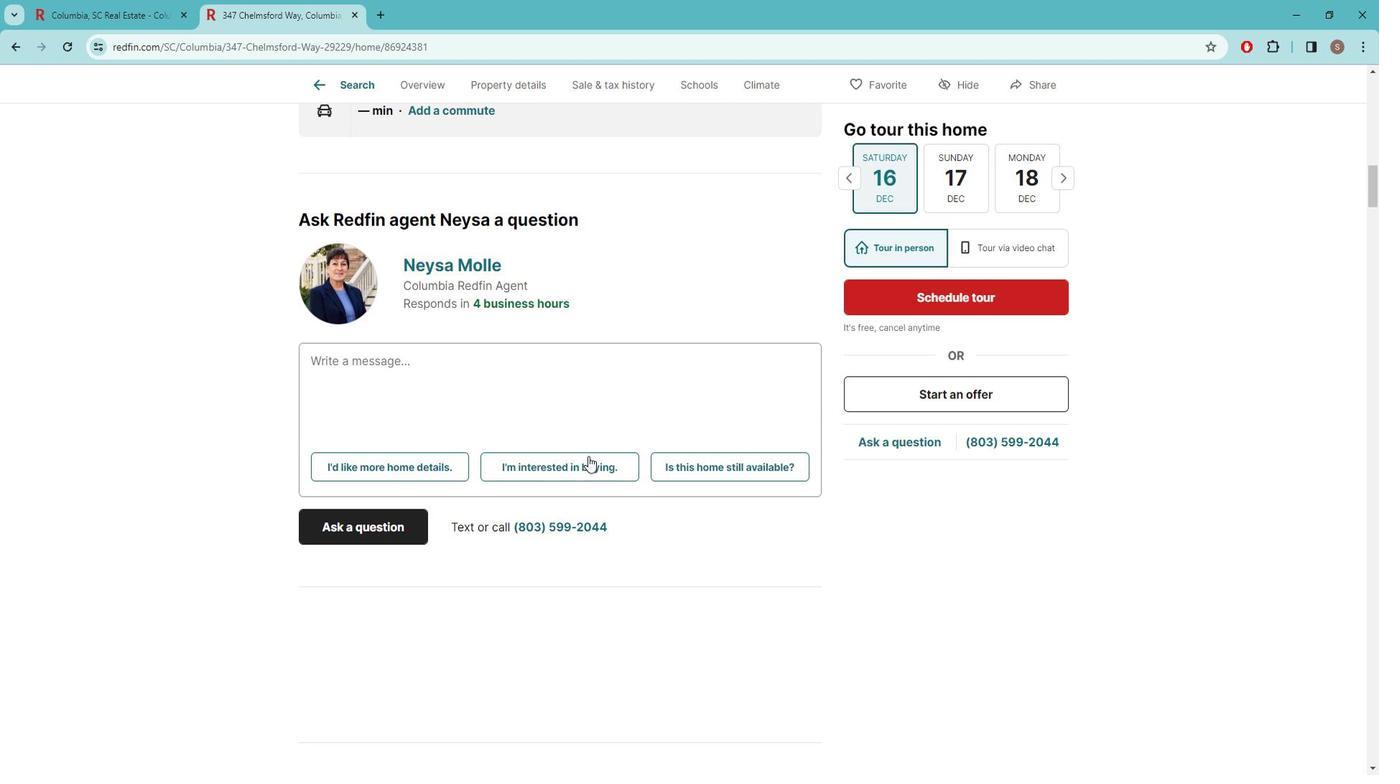 
Action: Mouse scrolled (604, 454) with delta (0, 0)
Screenshot: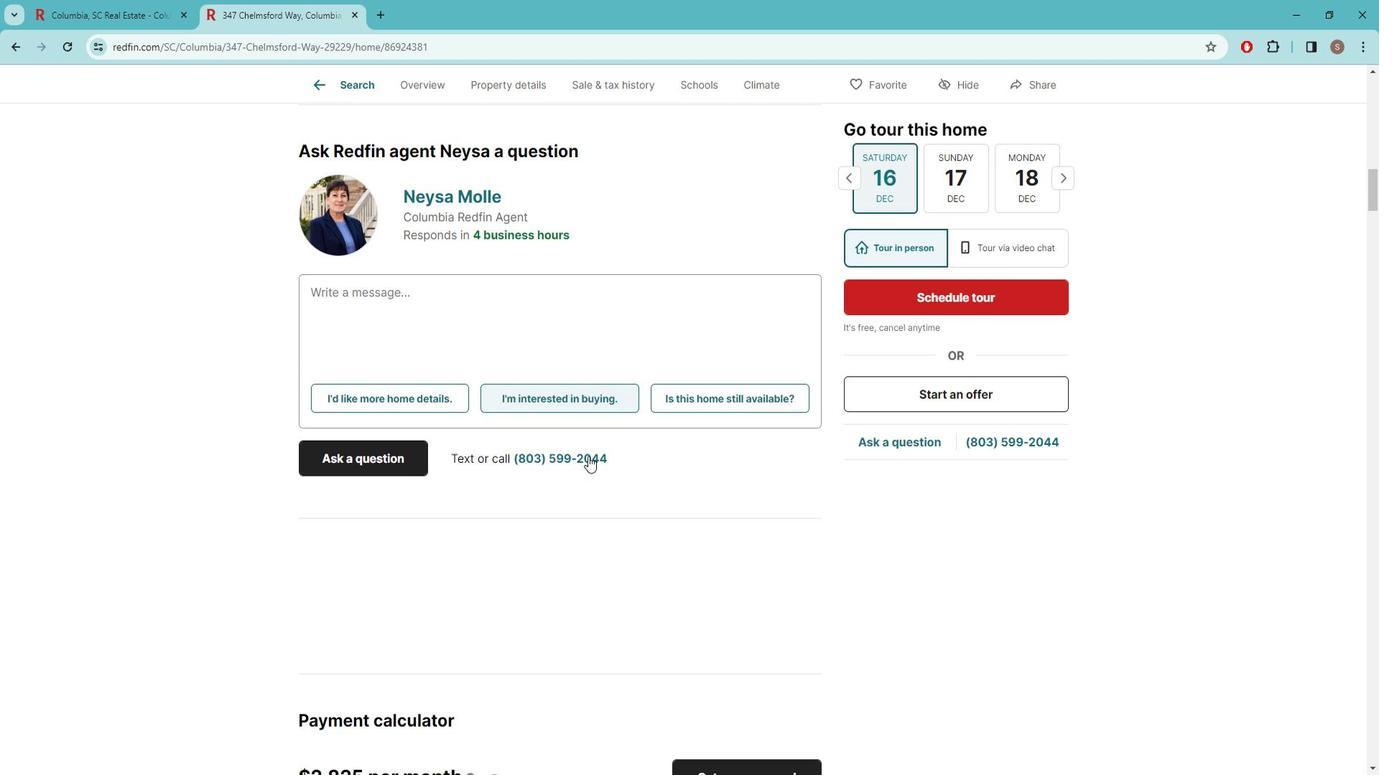 
Action: Mouse scrolled (604, 454) with delta (0, 0)
Screenshot: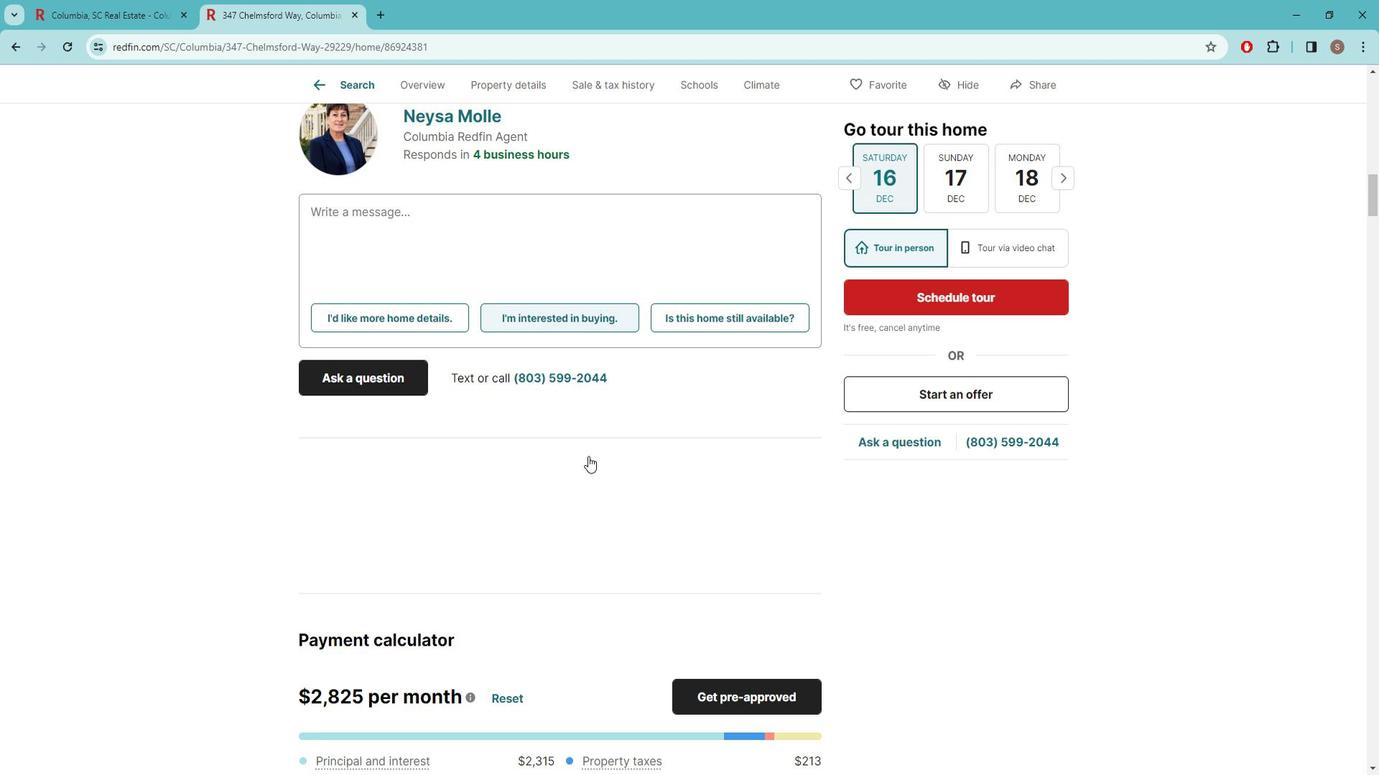 
Action: Mouse scrolled (604, 454) with delta (0, 0)
Screenshot: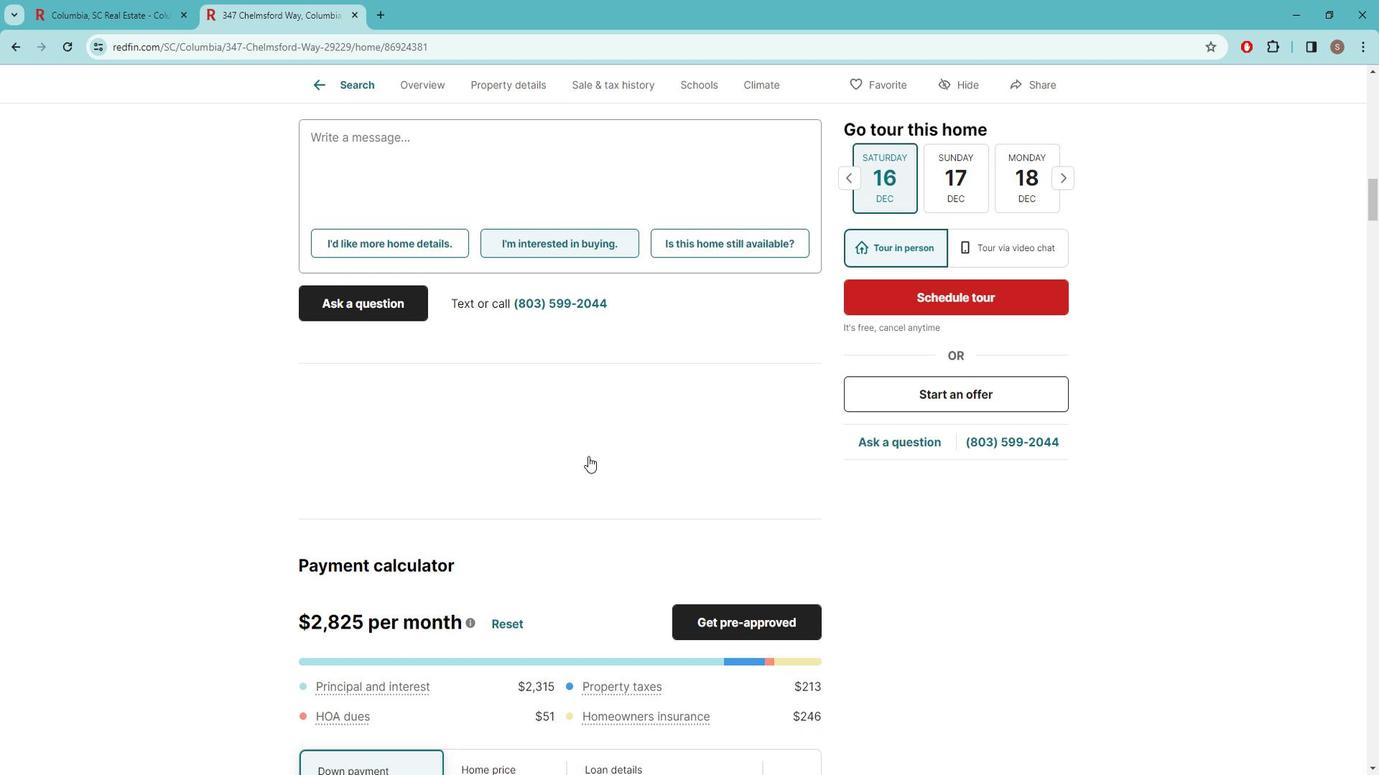 
Action: Mouse moved to (603, 456)
Screenshot: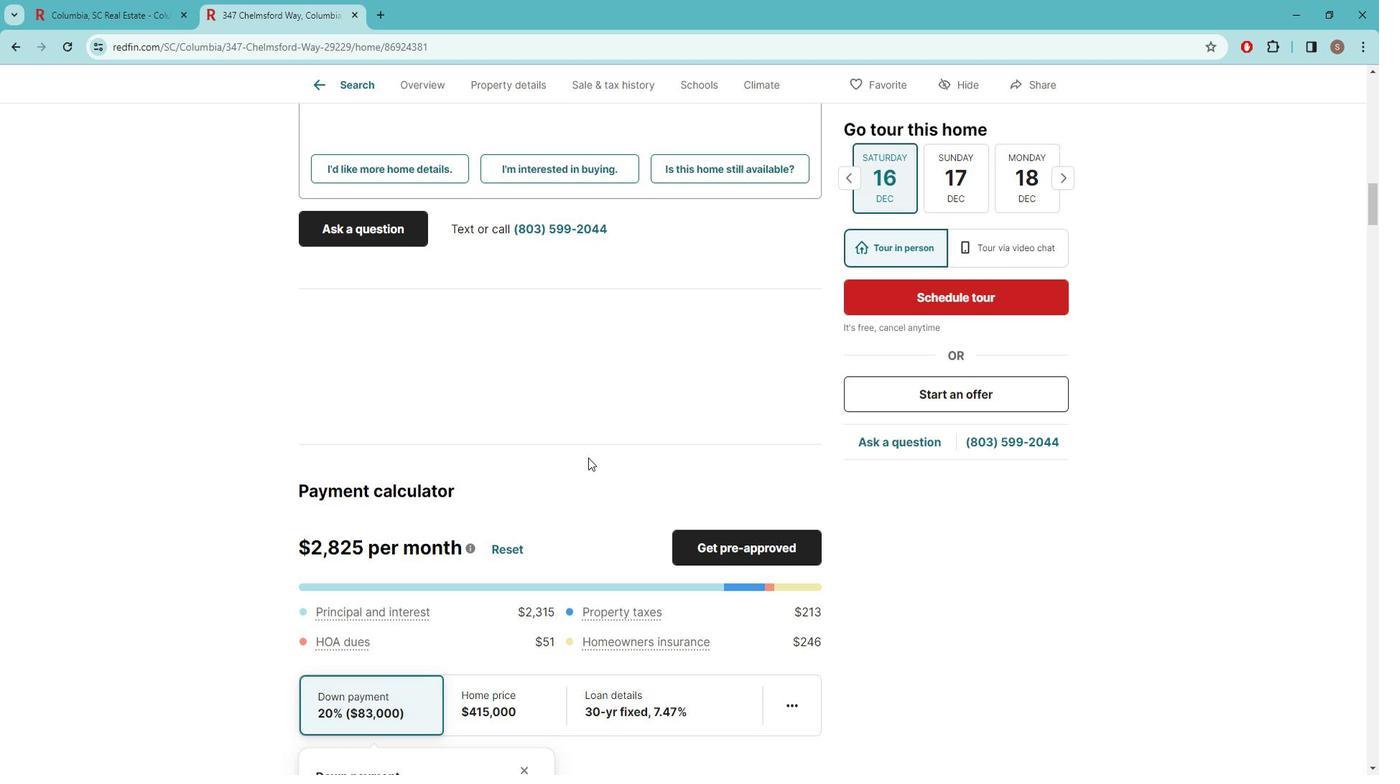 
Action: Mouse scrolled (603, 456) with delta (0, 0)
Screenshot: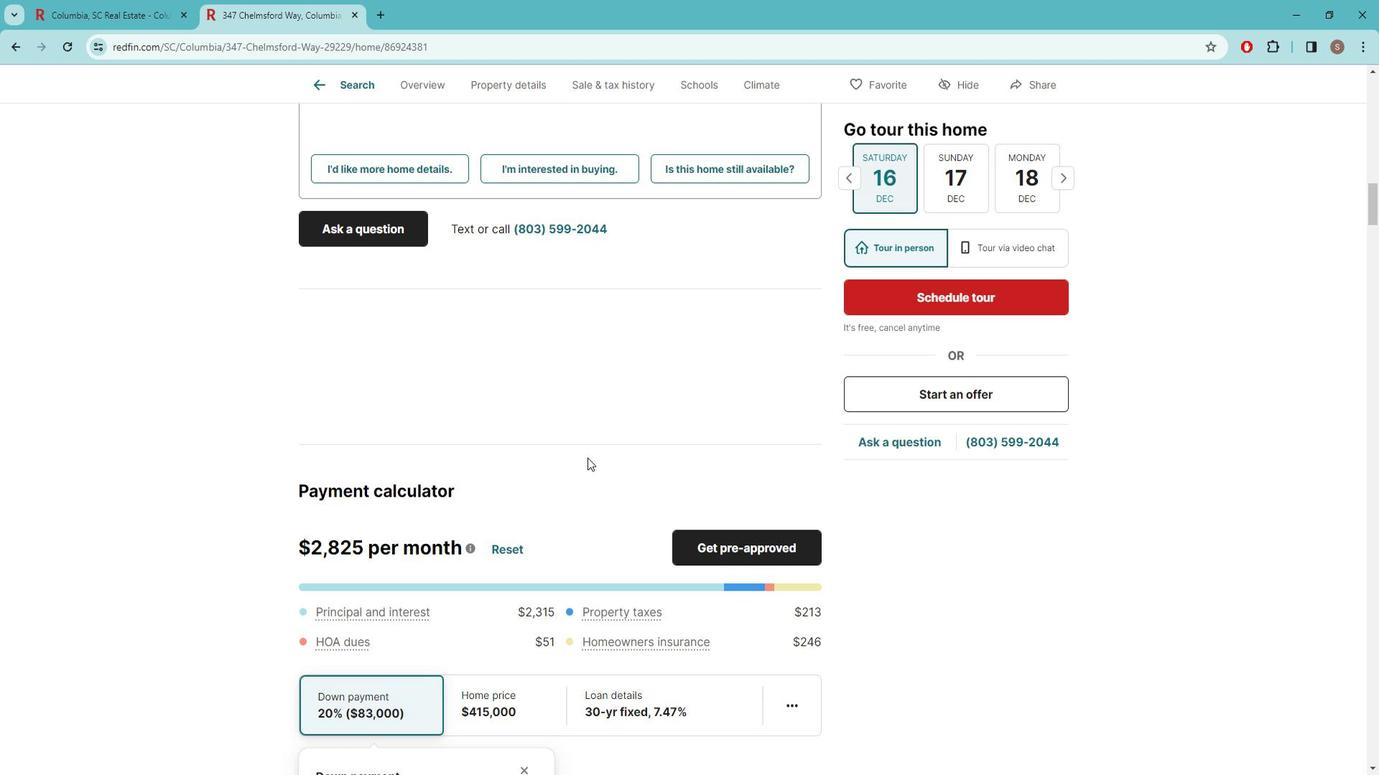
Action: Mouse scrolled (603, 456) with delta (0, 0)
Screenshot: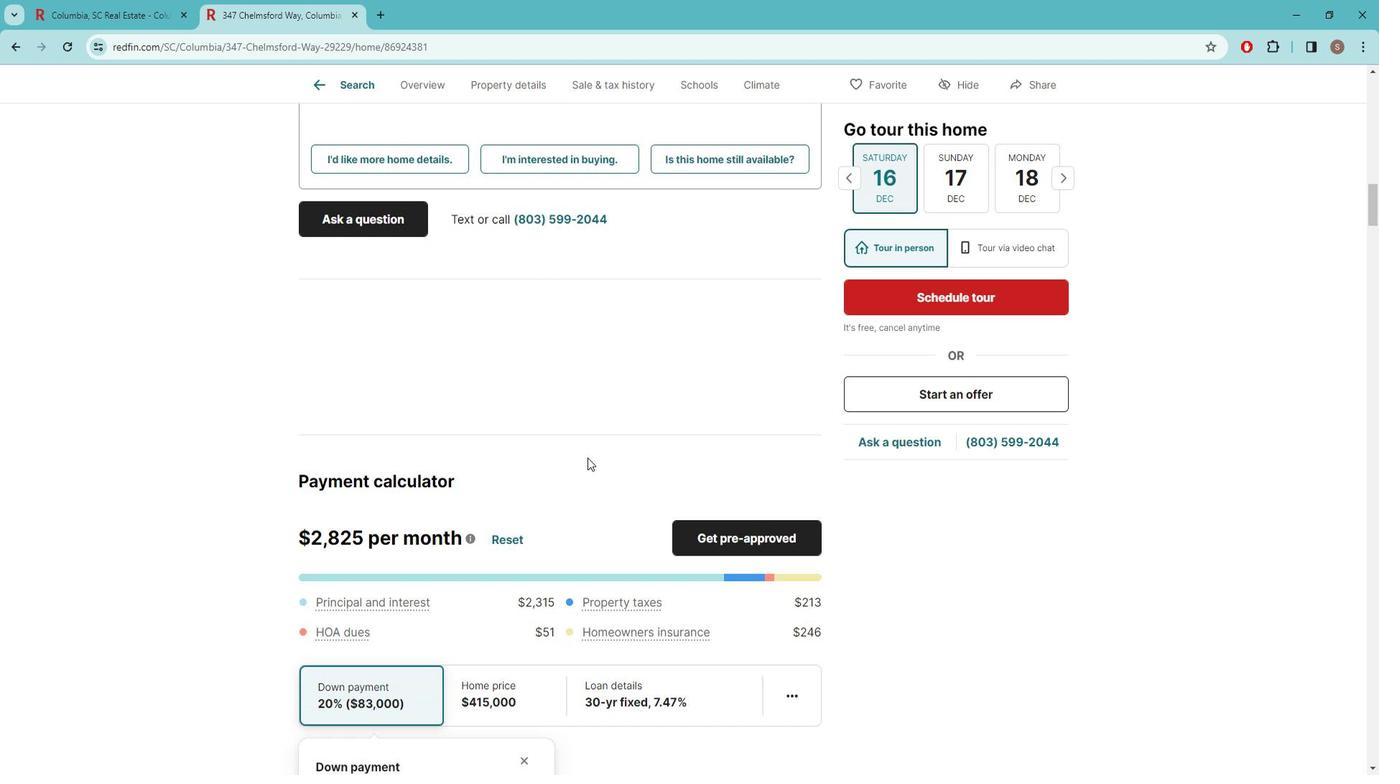 
Action: Mouse scrolled (603, 456) with delta (0, 0)
Screenshot: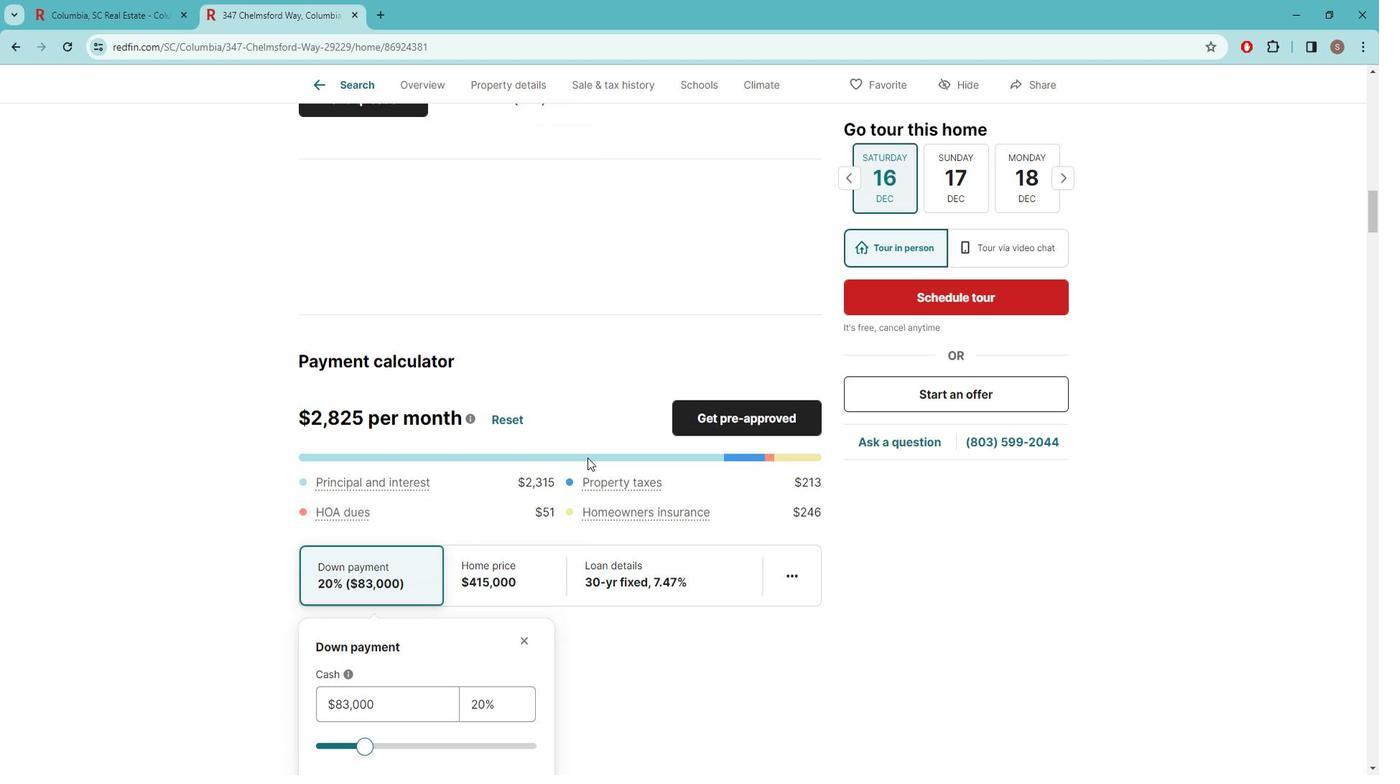 
Action: Mouse moved to (650, 517)
Screenshot: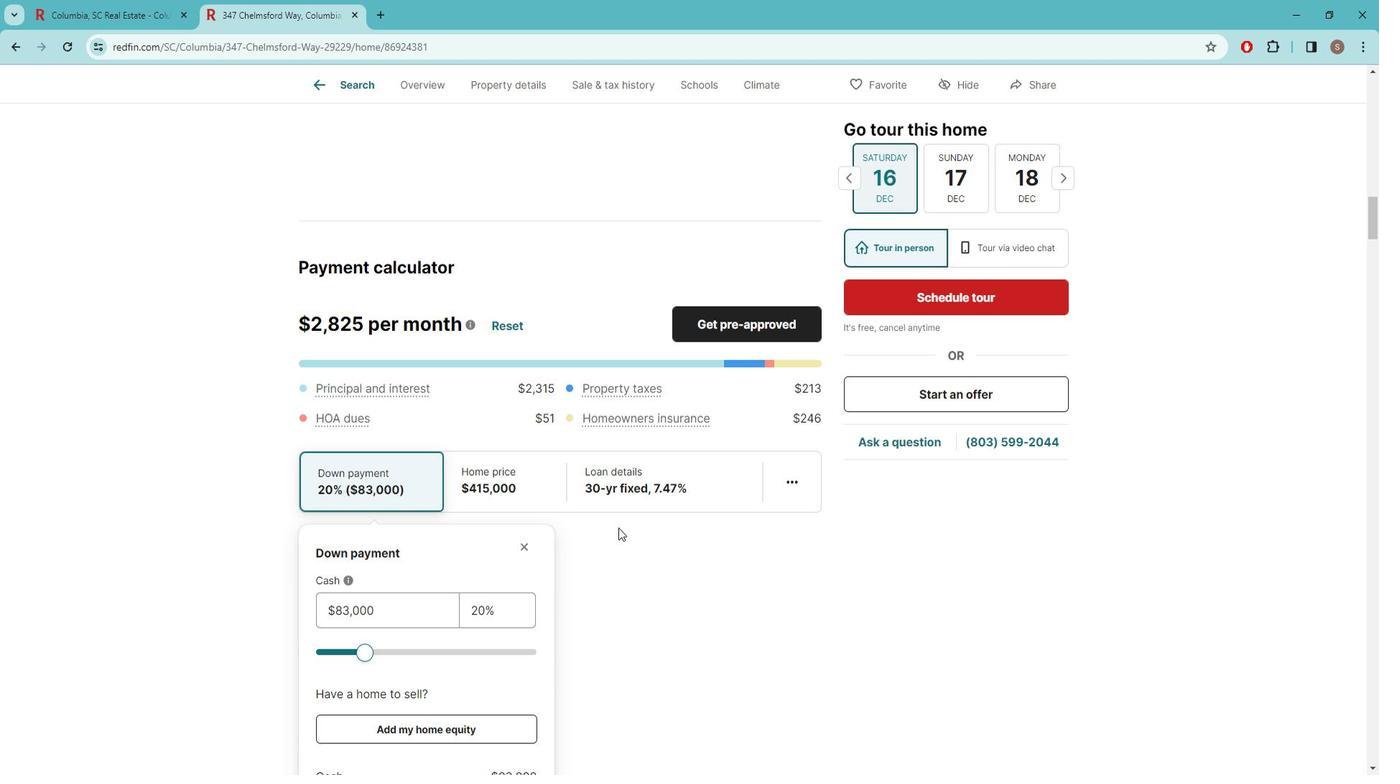 
Action: Mouse scrolled (650, 517) with delta (0, 0)
Screenshot: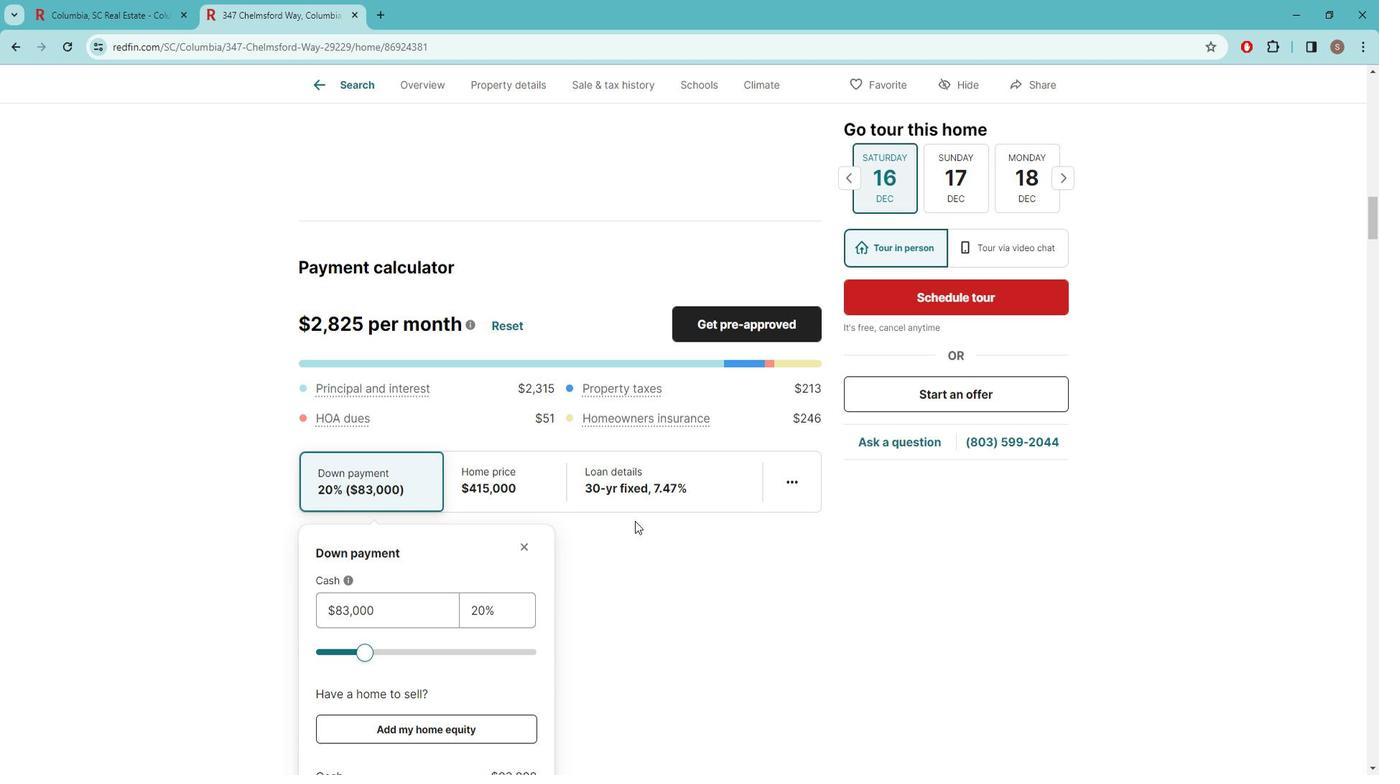 
Action: Mouse scrolled (650, 517) with delta (0, 0)
Screenshot: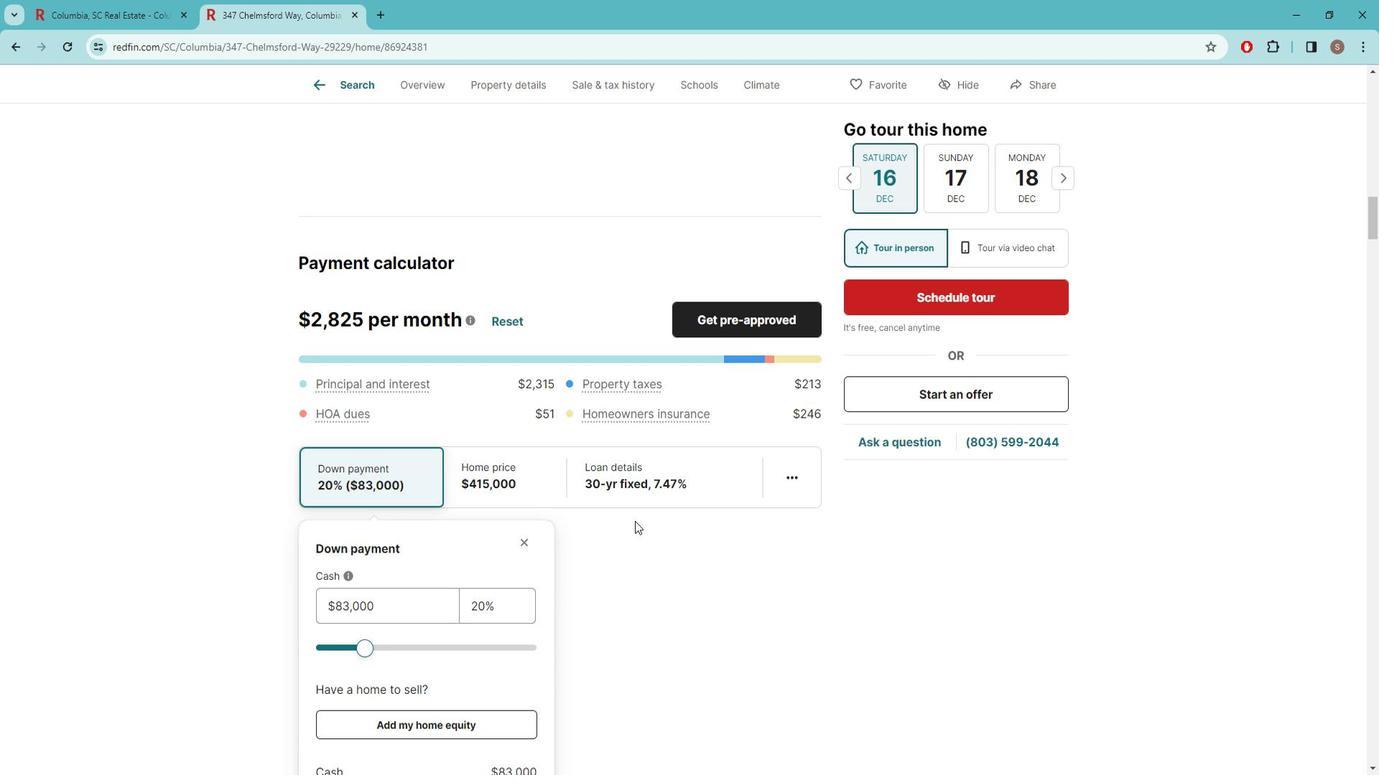 
Action: Mouse moved to (637, 508)
Screenshot: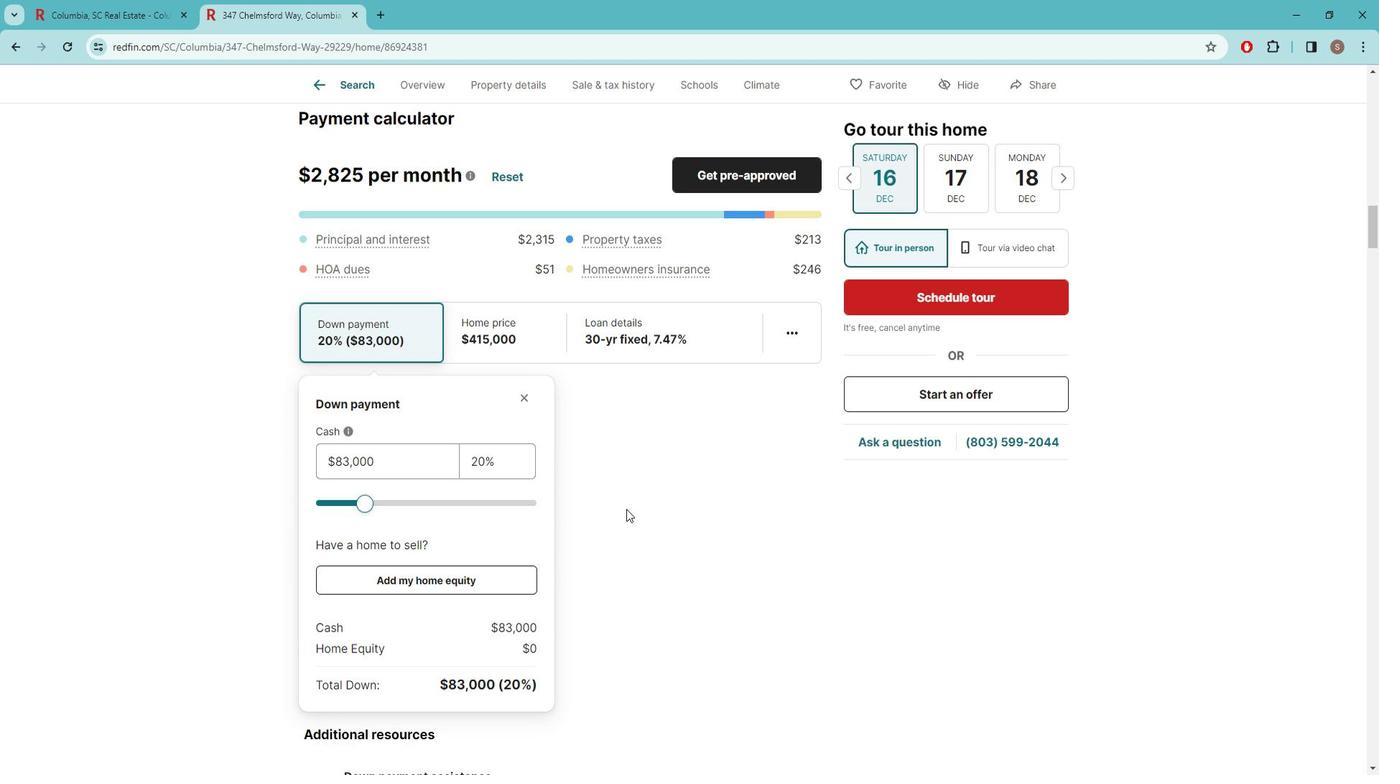 
Action: Mouse scrolled (637, 507) with delta (0, 0)
Screenshot: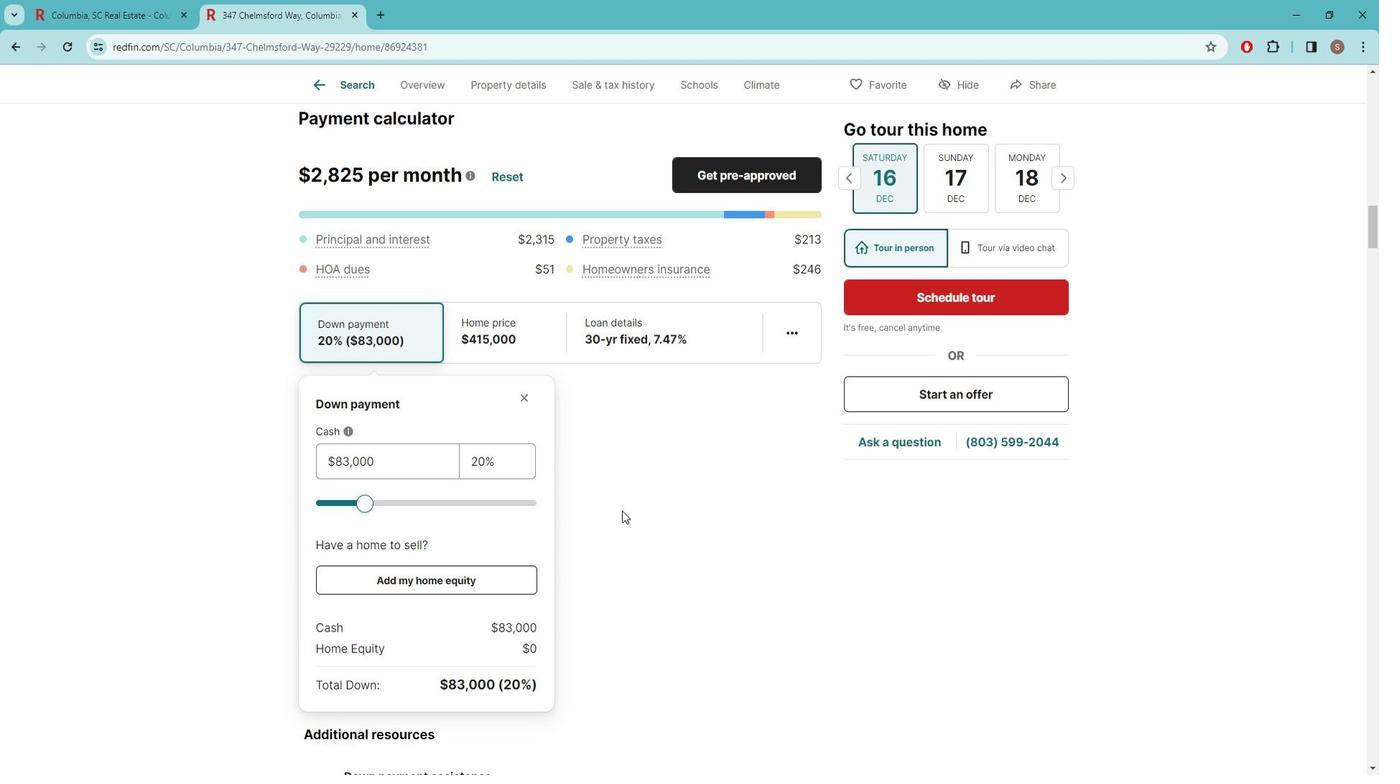 
Action: Mouse scrolled (637, 507) with delta (0, 0)
Screenshot: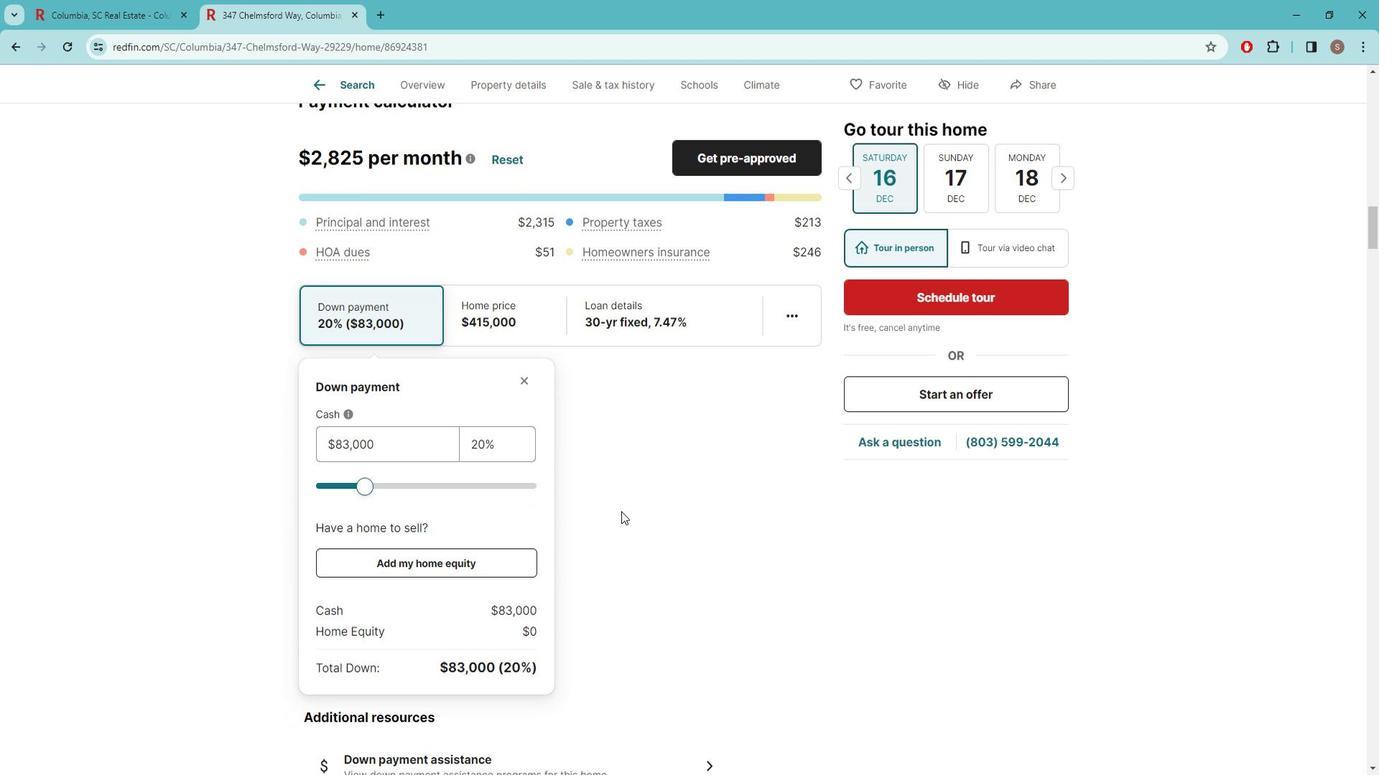 
Action: Mouse moved to (625, 494)
Screenshot: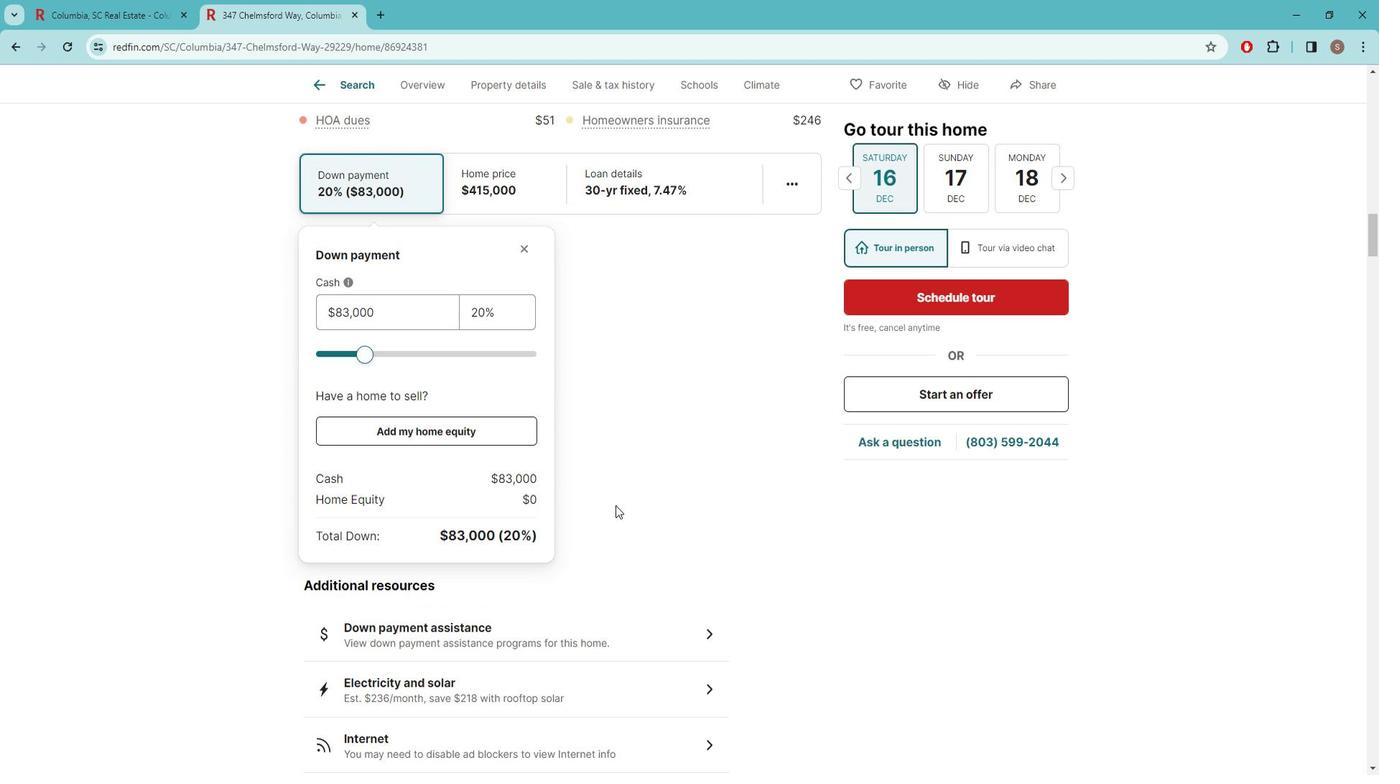 
Action: Mouse scrolled (625, 493) with delta (0, 0)
Screenshot: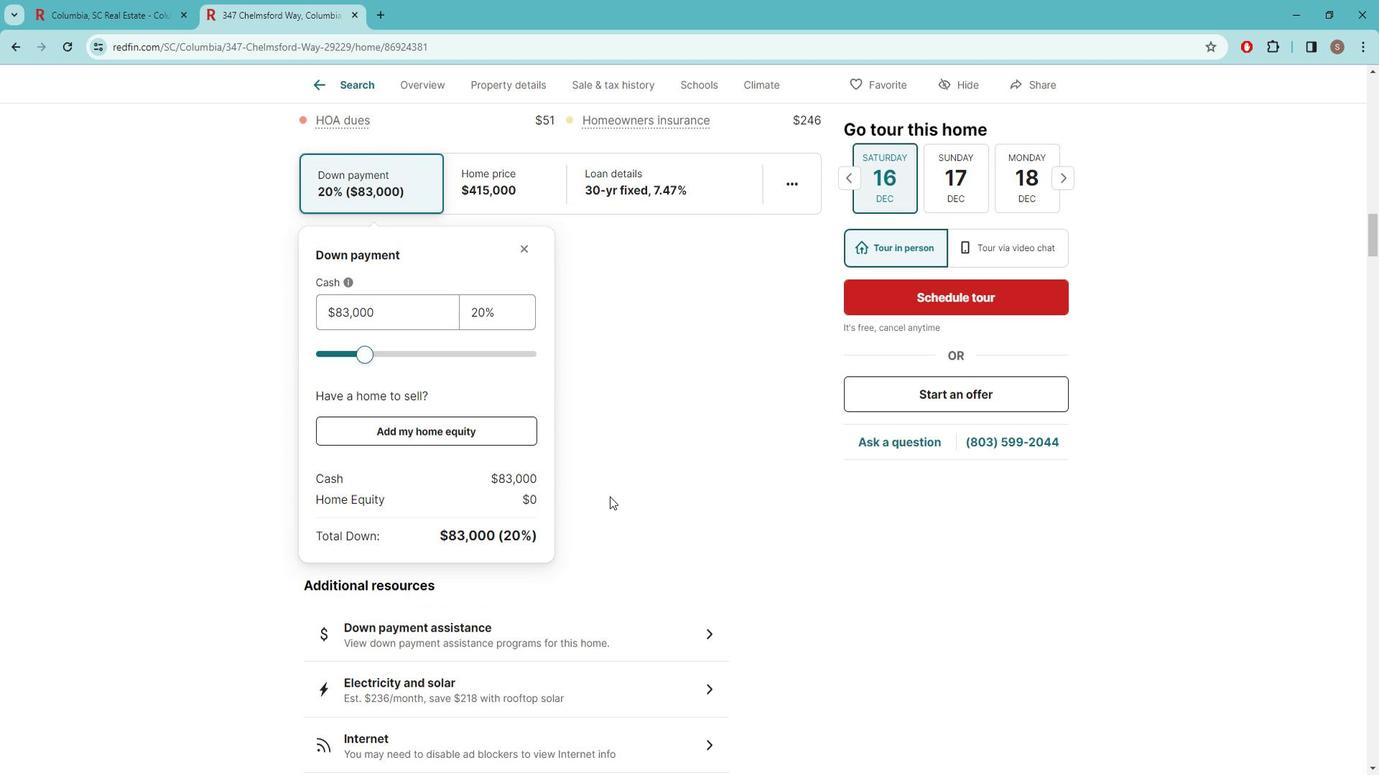 
Action: Mouse scrolled (625, 493) with delta (0, 0)
Screenshot: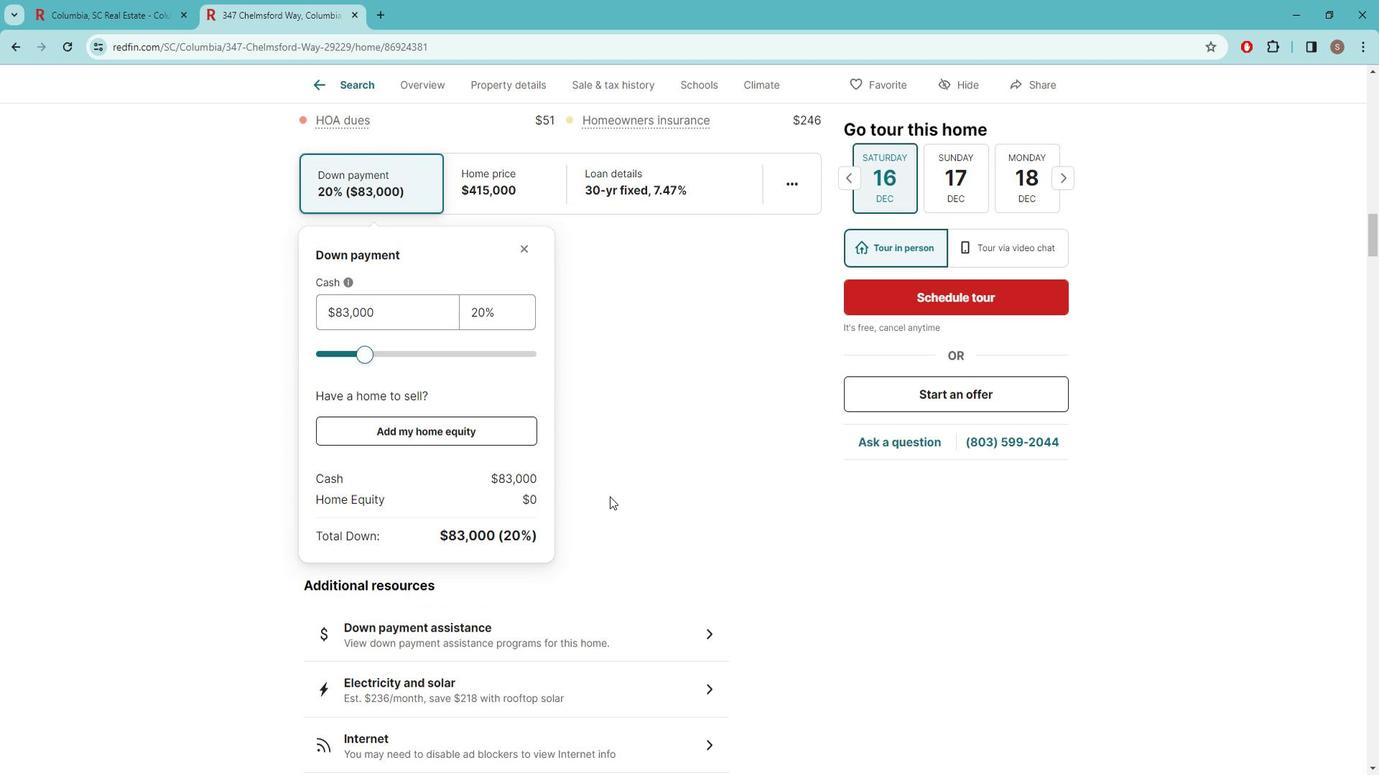 
Action: Mouse moved to (644, 477)
Screenshot: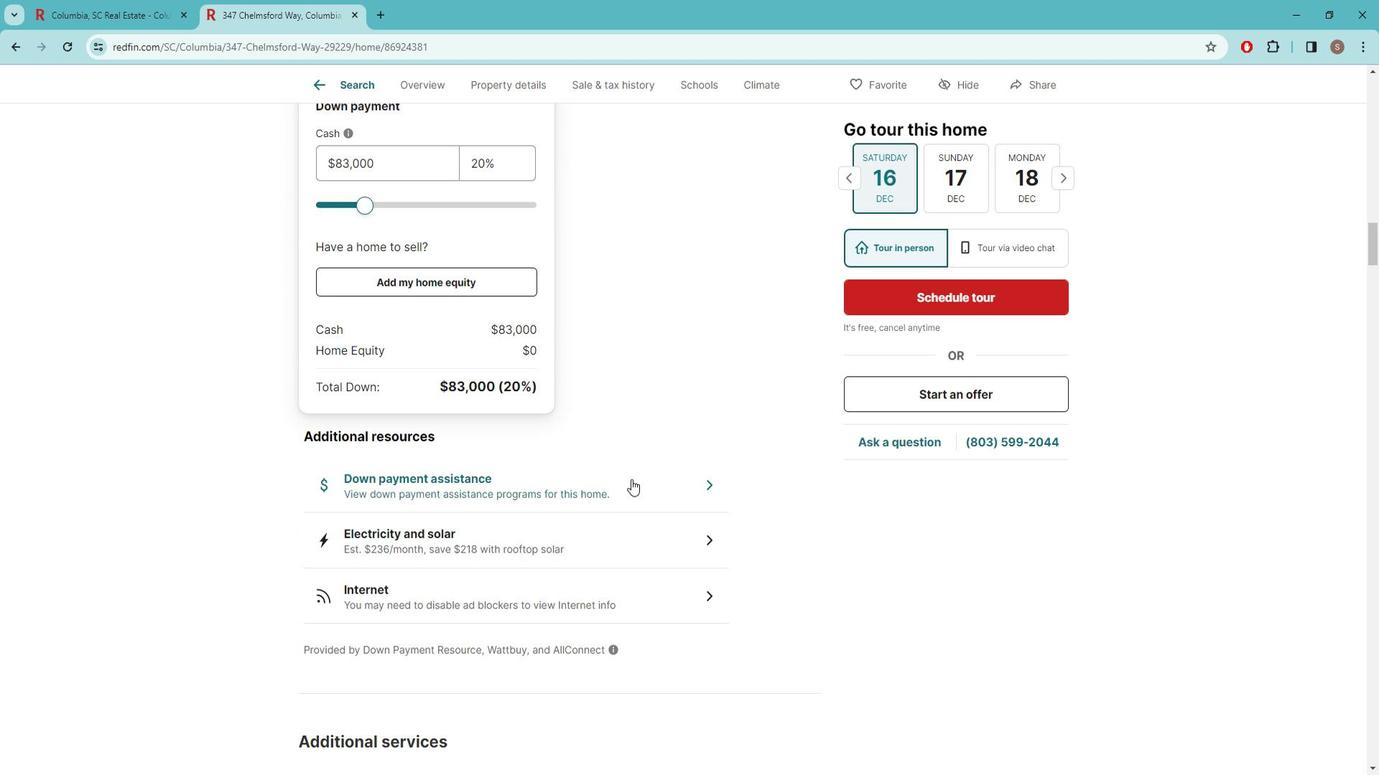 
Action: Mouse scrolled (644, 476) with delta (0, 0)
Screenshot: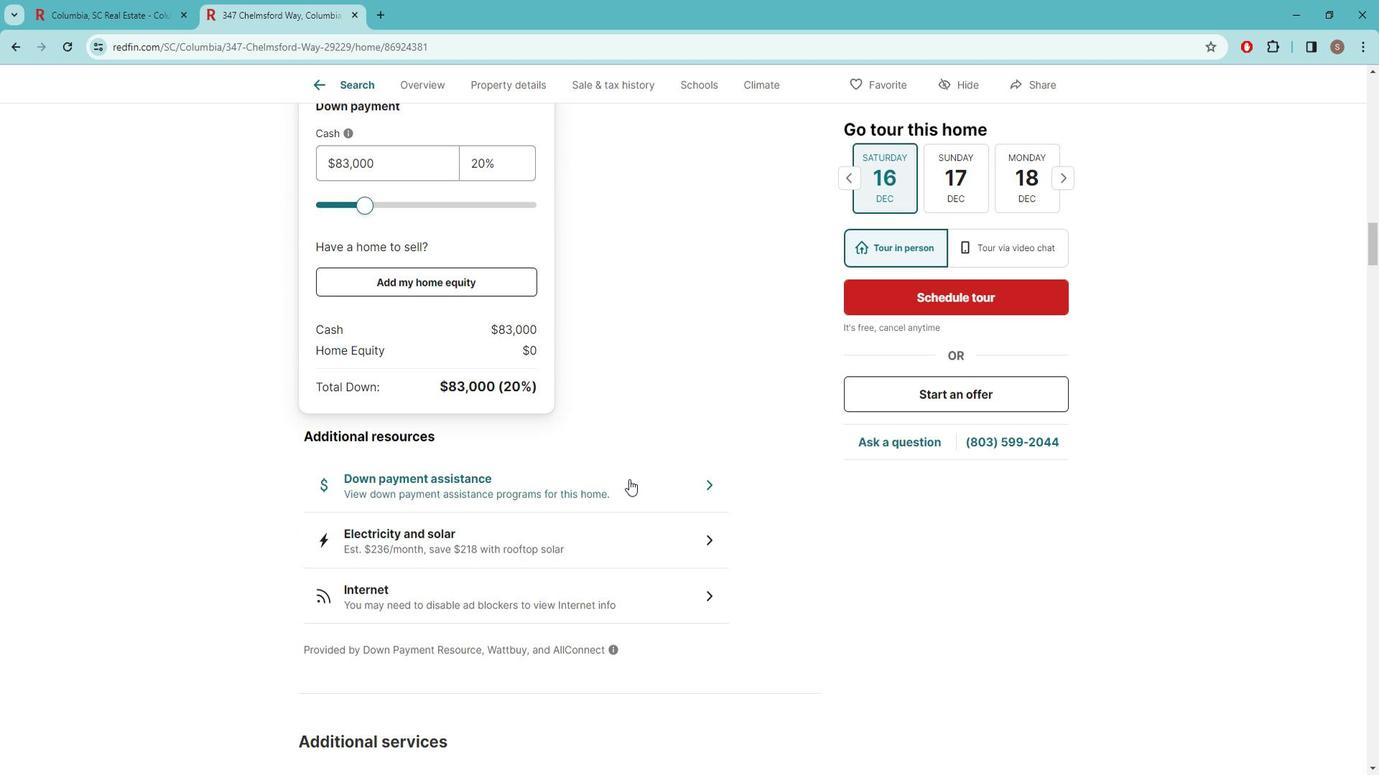 
Action: Mouse moved to (643, 478)
Screenshot: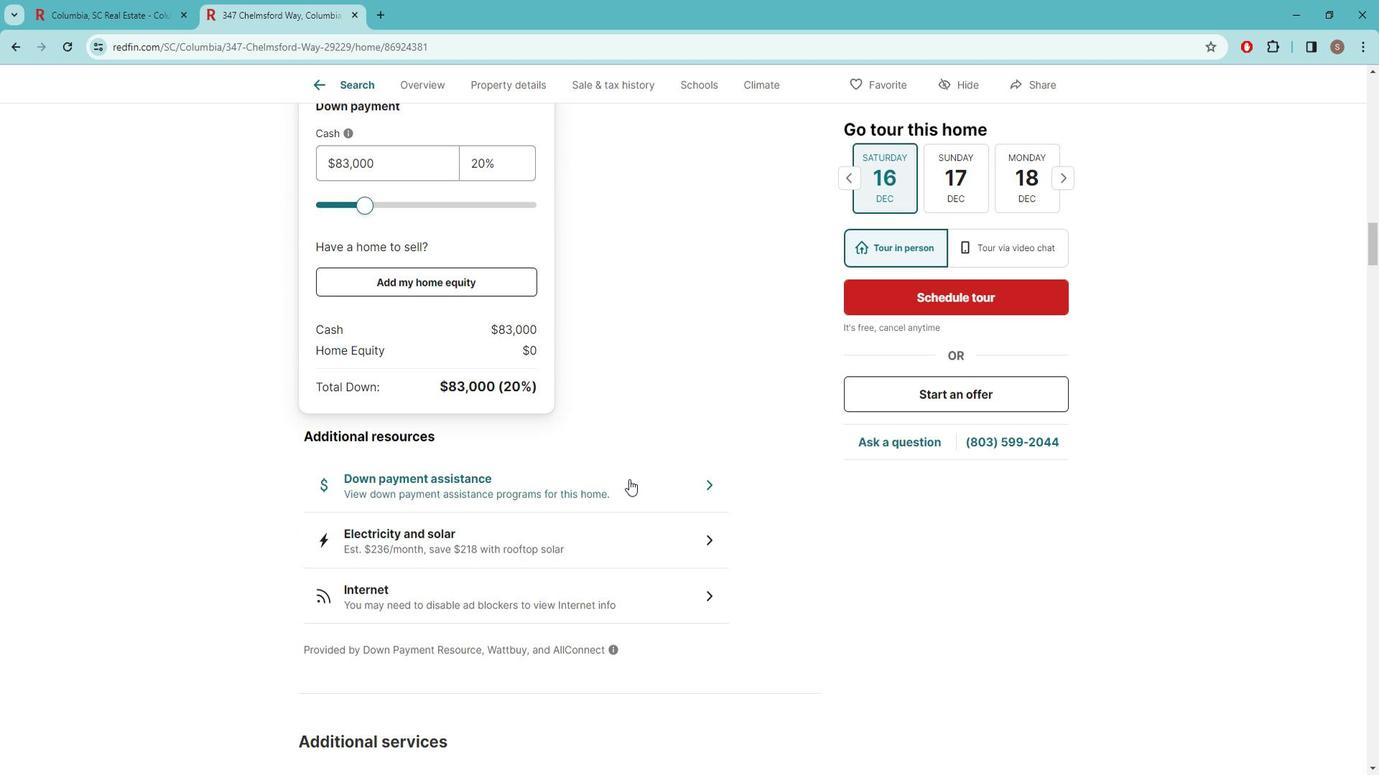 
Action: Mouse scrolled (643, 477) with delta (0, 0)
Screenshot: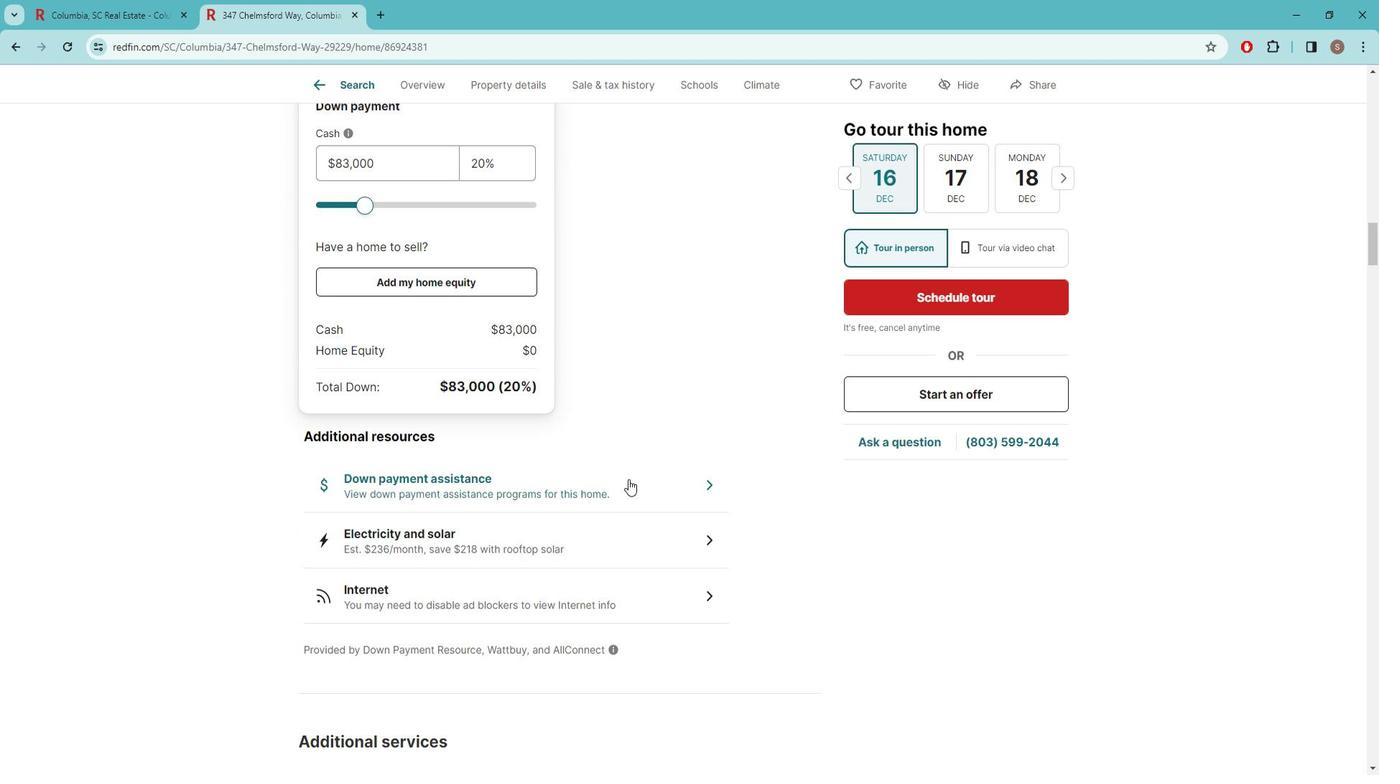 
Action: Mouse moved to (621, 476)
Screenshot: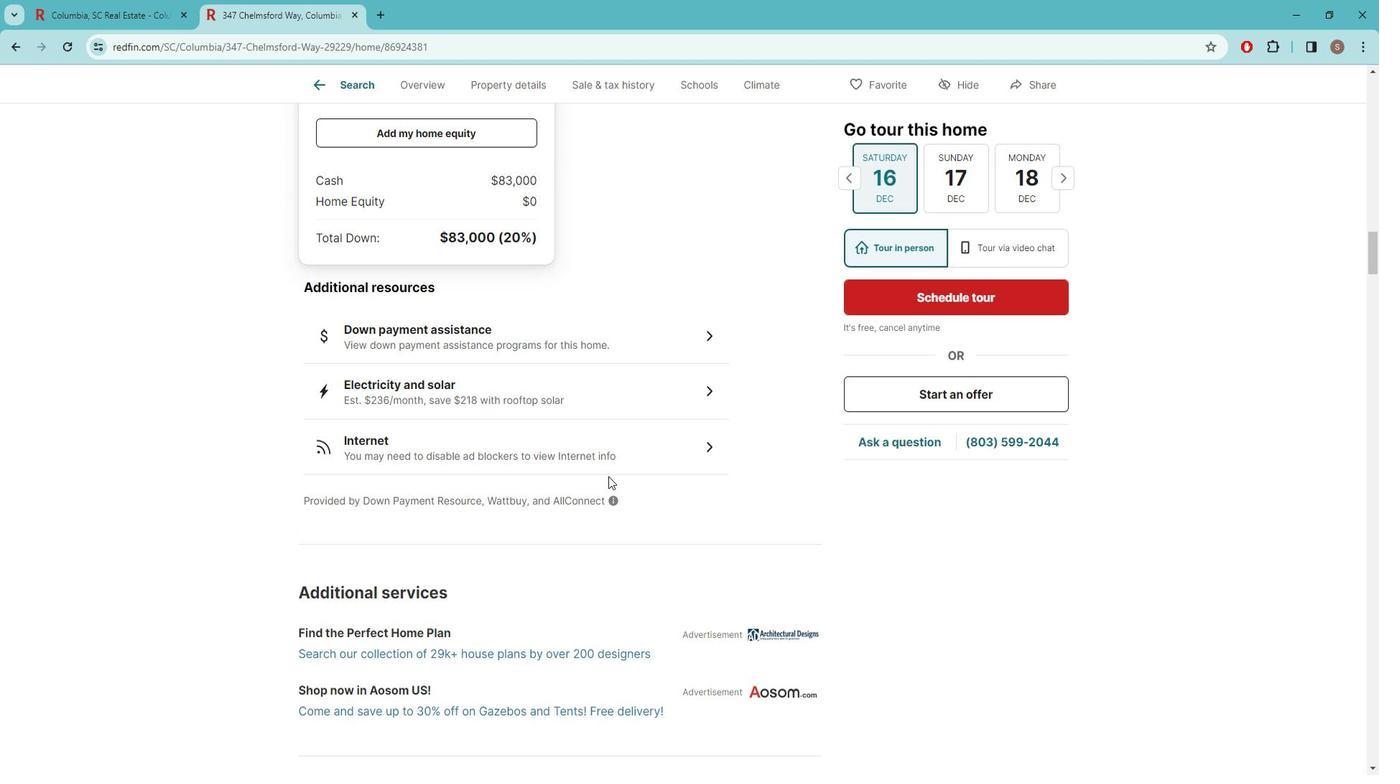 
Action: Mouse scrolled (621, 475) with delta (0, 0)
Screenshot: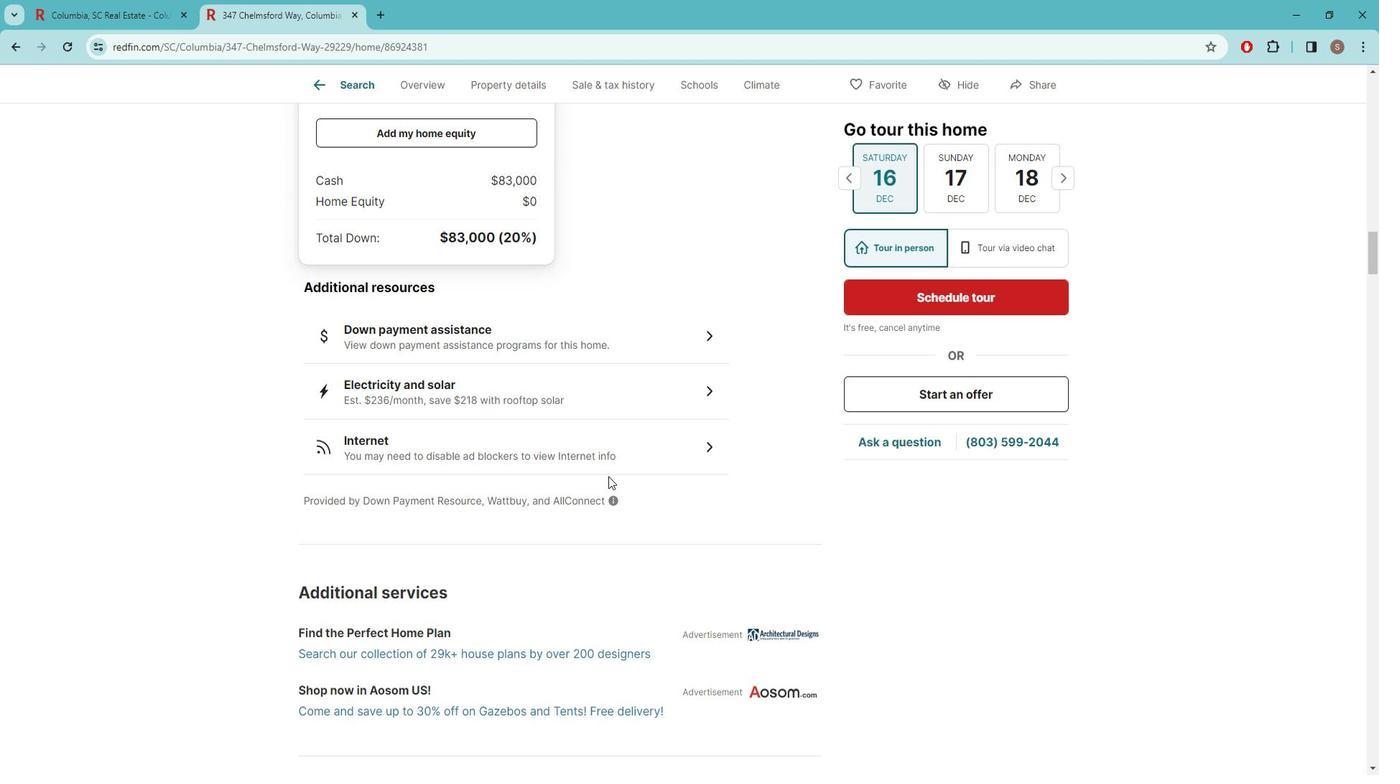 
Action: Mouse scrolled (621, 475) with delta (0, 0)
Screenshot: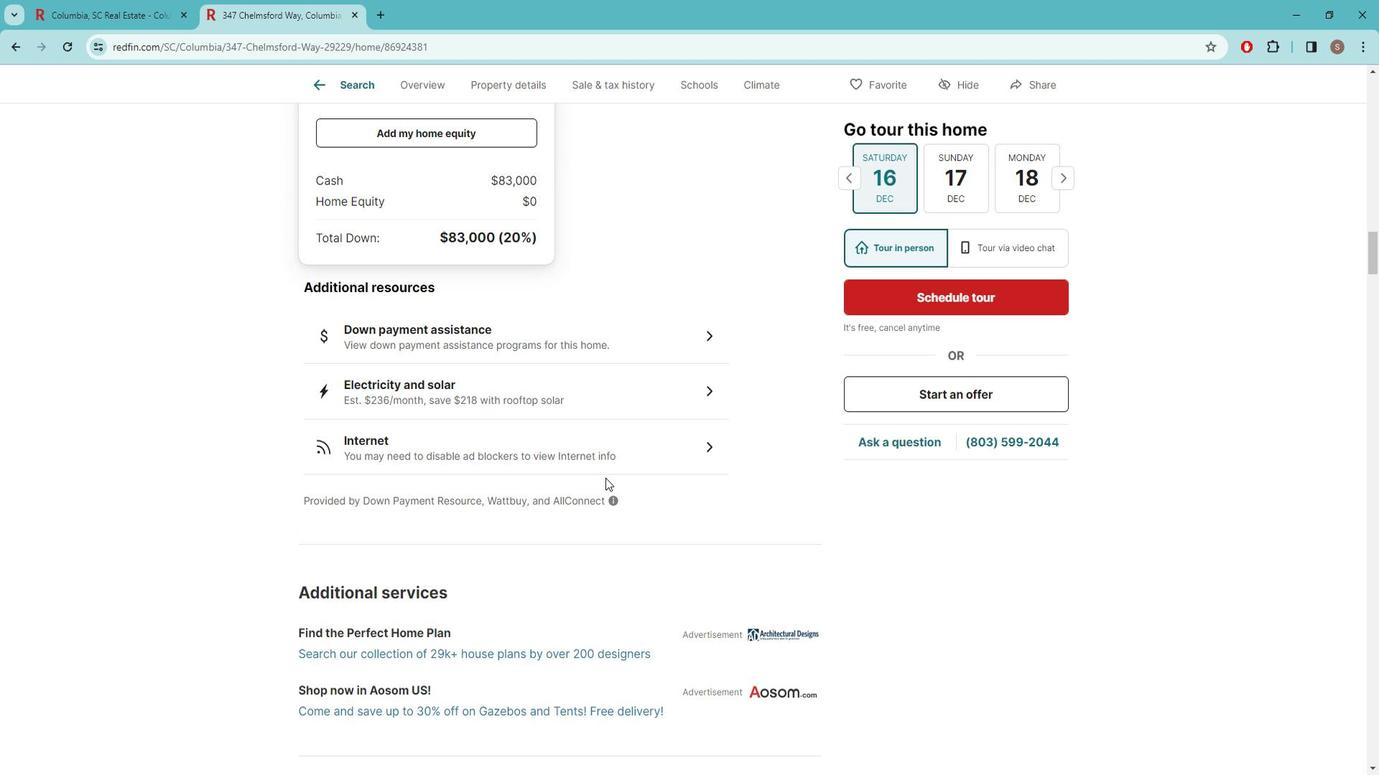 
Action: Mouse moved to (620, 476)
Screenshot: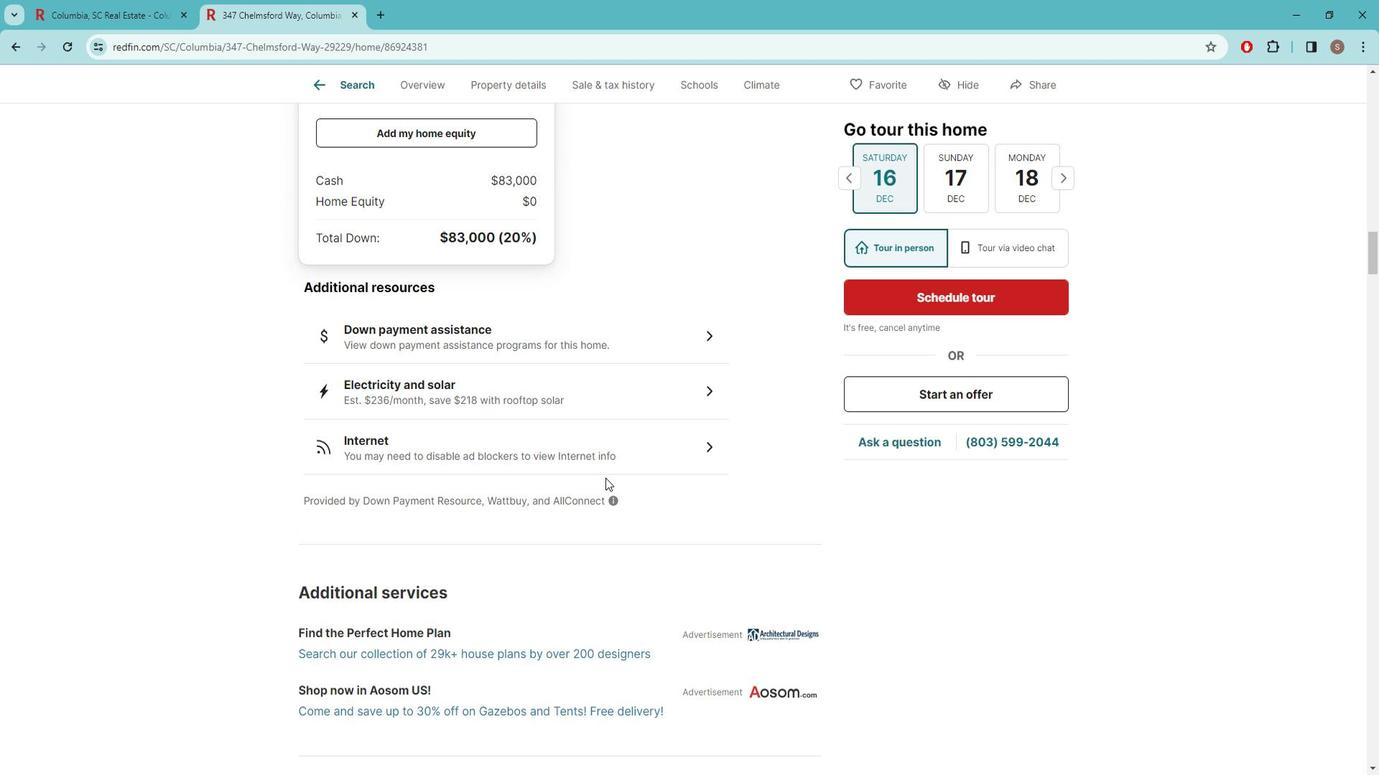 
Action: Mouse scrolled (620, 475) with delta (0, 0)
Screenshot: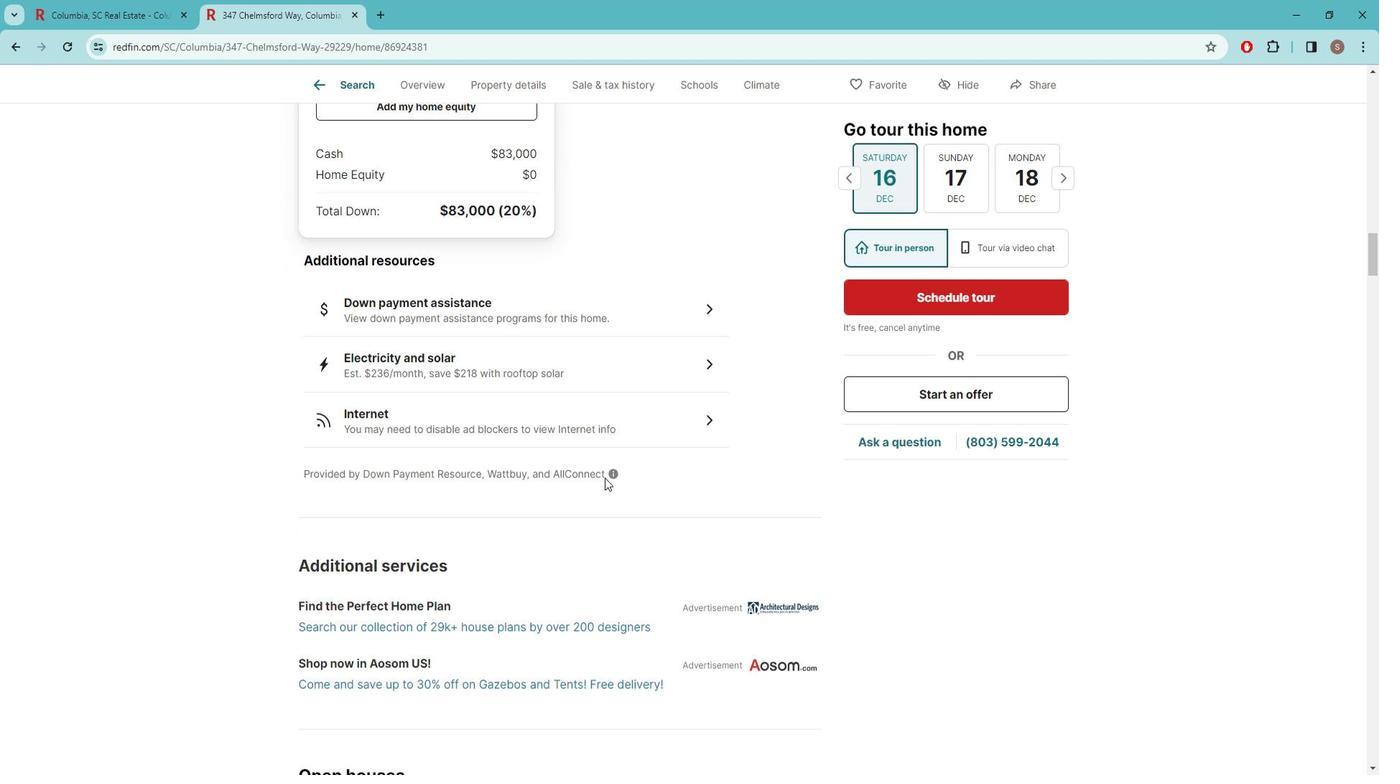 
Action: Mouse moved to (583, 512)
Screenshot: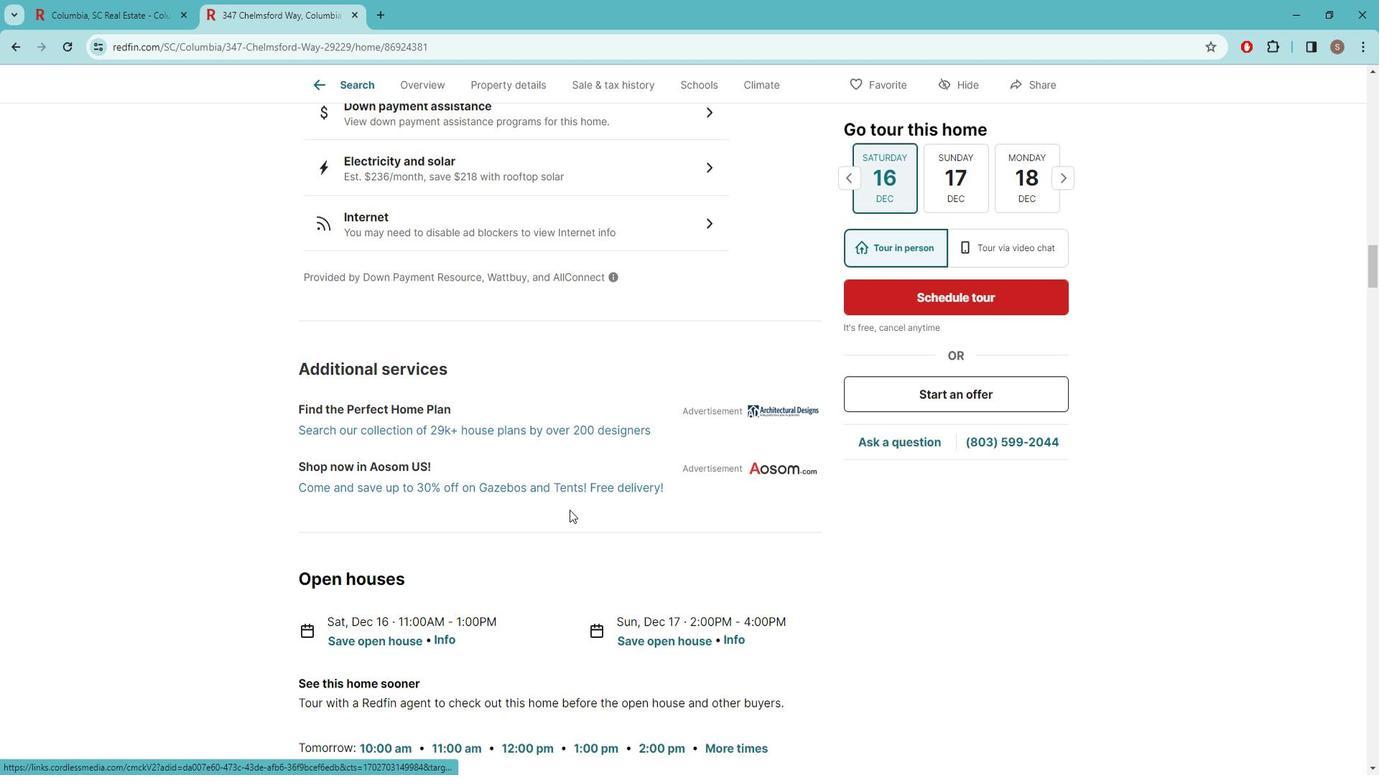 
Action: Mouse scrolled (583, 512) with delta (0, 0)
Screenshot: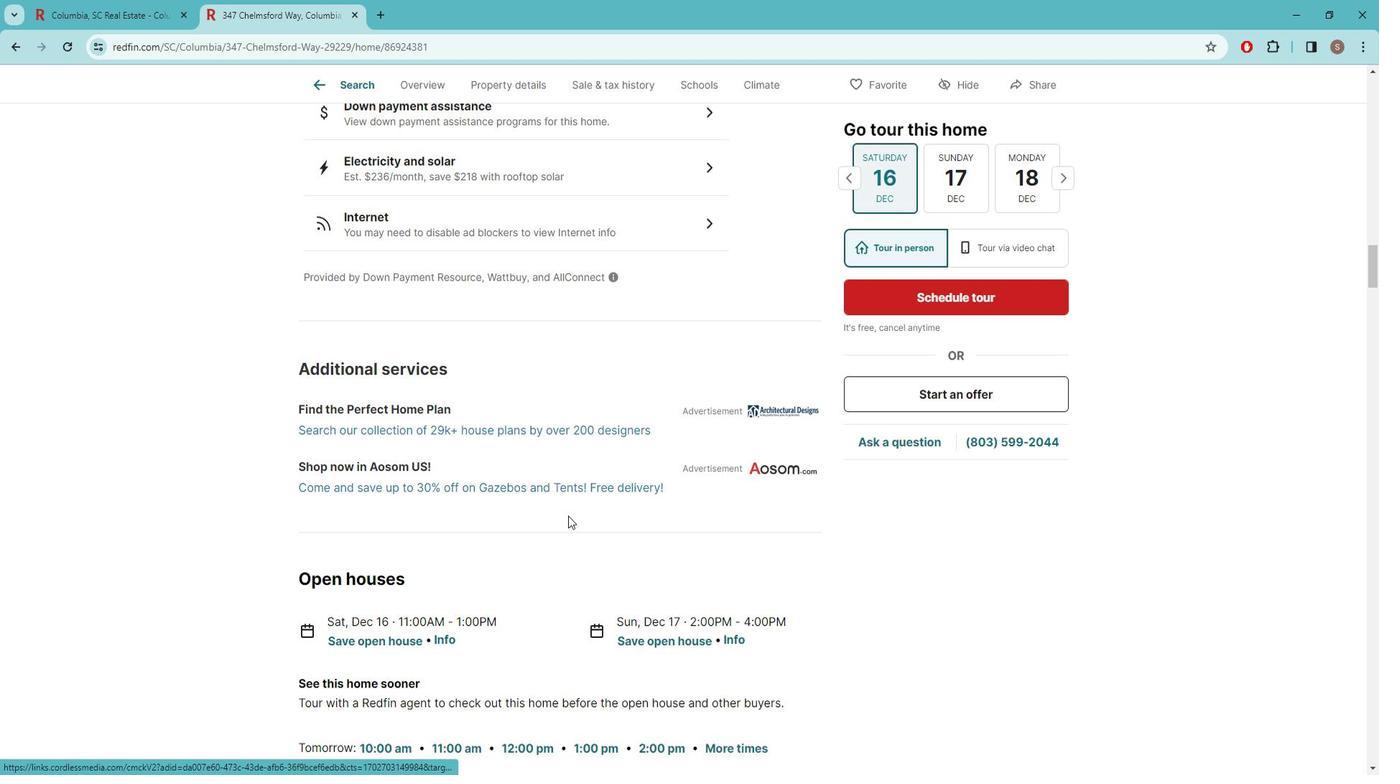 
Action: Mouse moved to (549, 481)
Screenshot: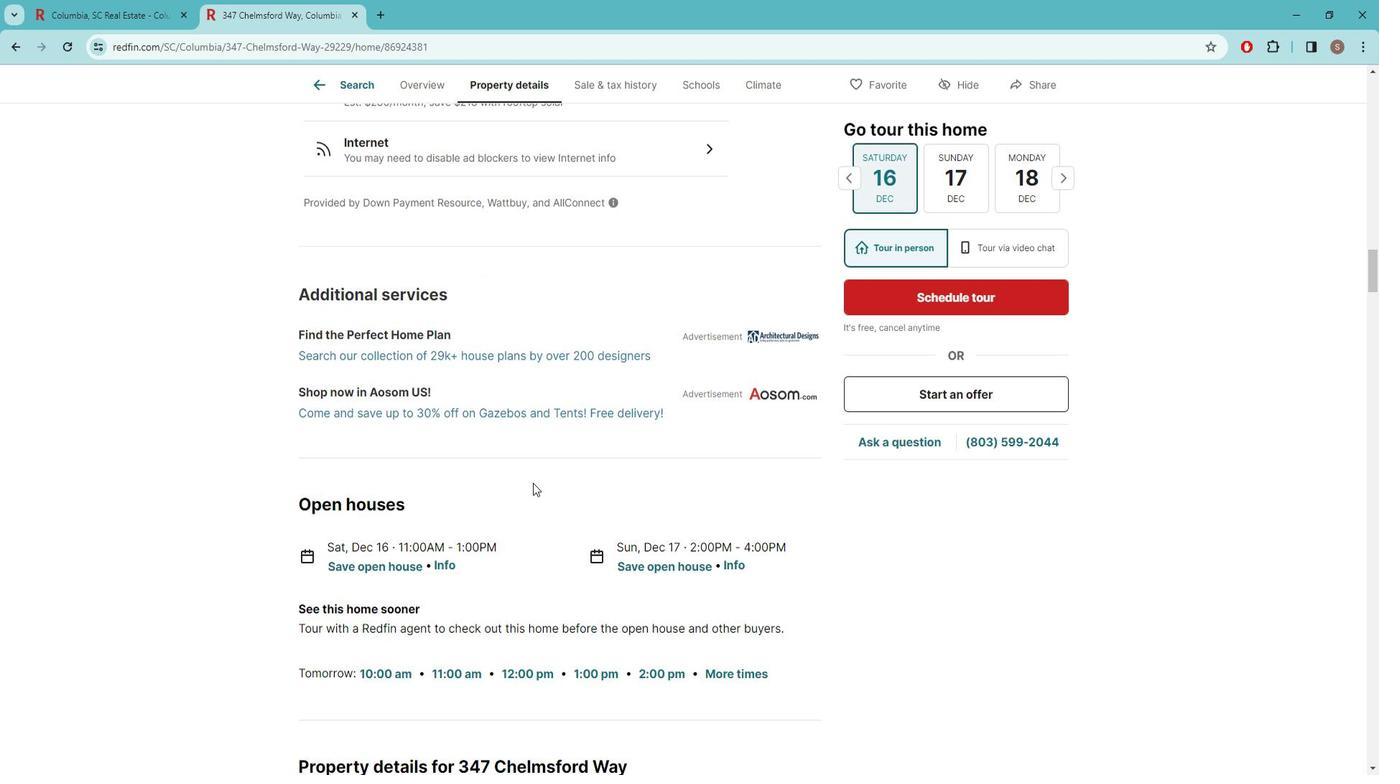 
Action: Mouse scrolled (549, 480) with delta (0, 0)
Screenshot: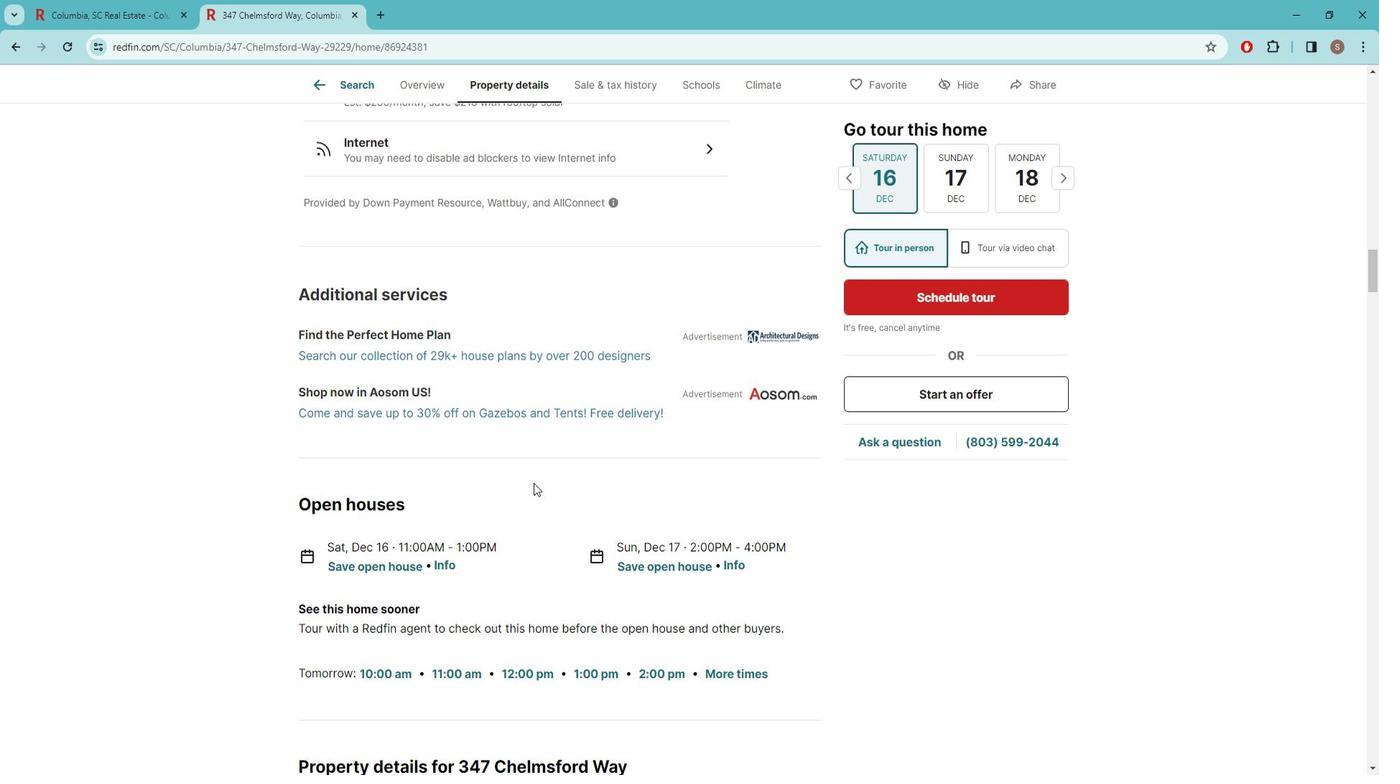 
Action: Mouse moved to (568, 504)
Screenshot: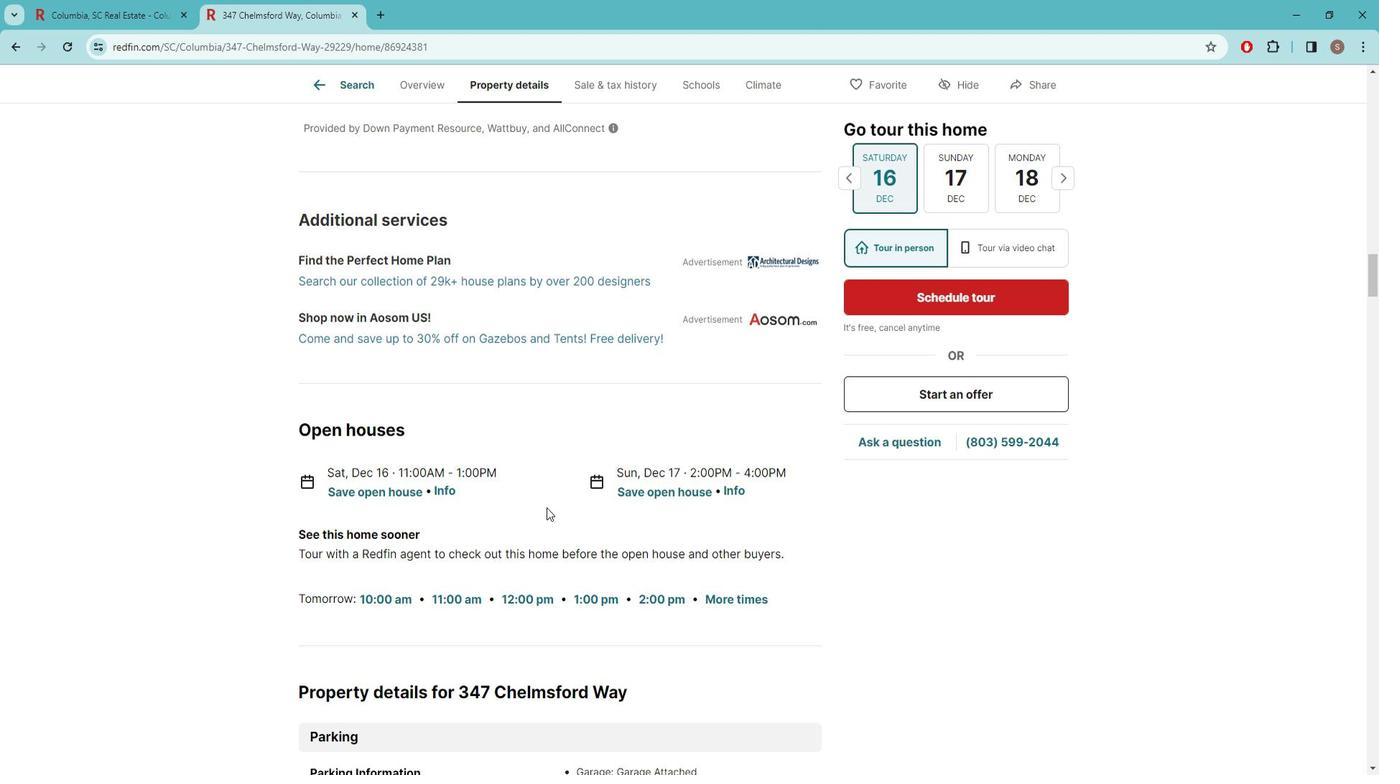 
Action: Mouse scrolled (568, 503) with delta (0, 0)
Screenshot: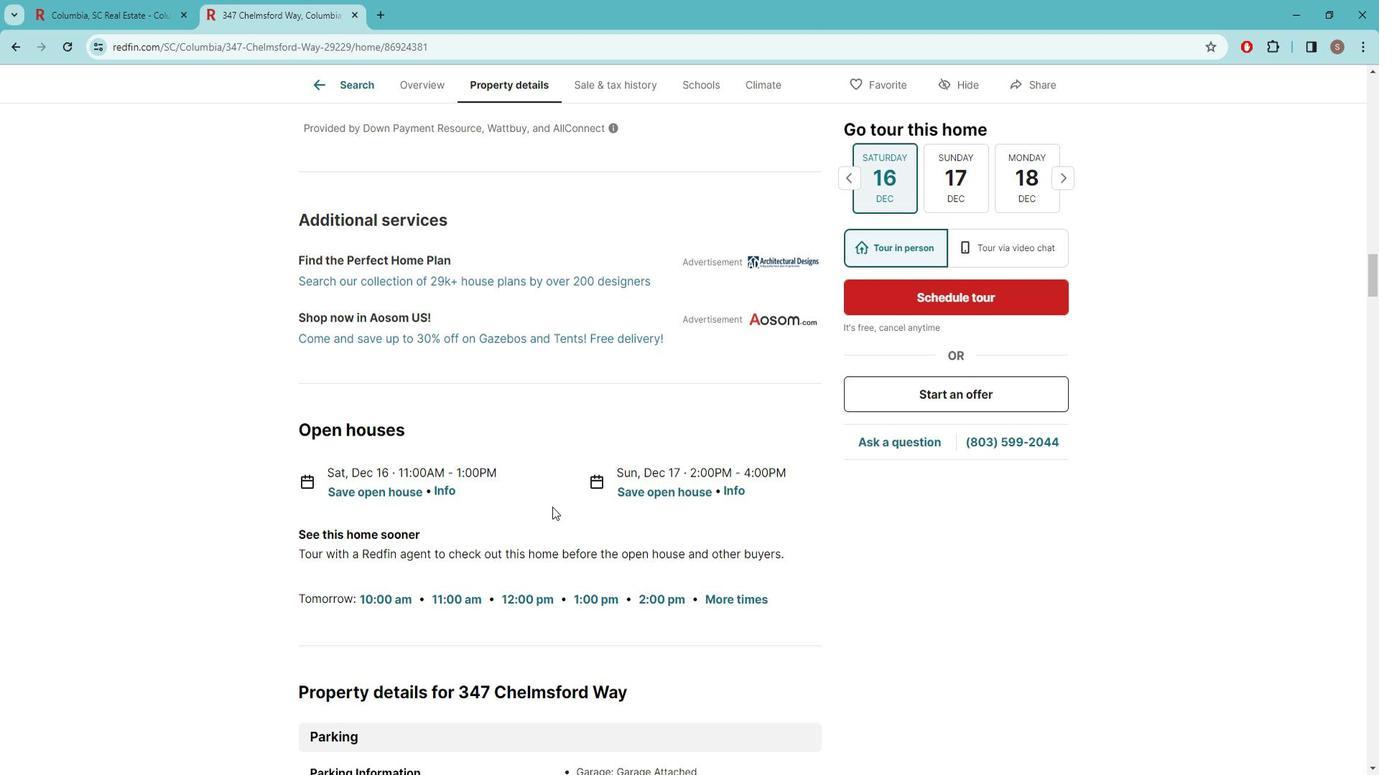 
Action: Mouse moved to (480, 513)
Screenshot: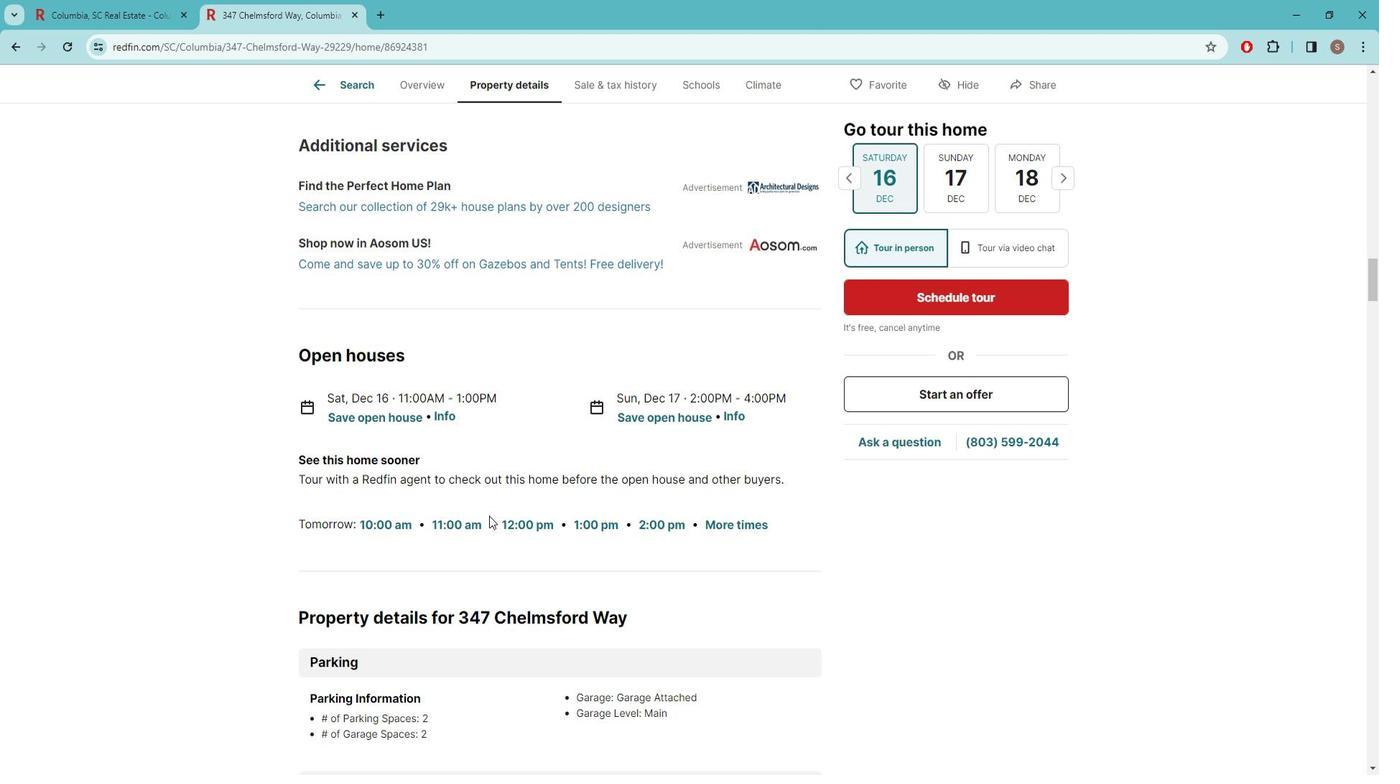 
Action: Mouse scrolled (480, 512) with delta (0, 0)
Screenshot: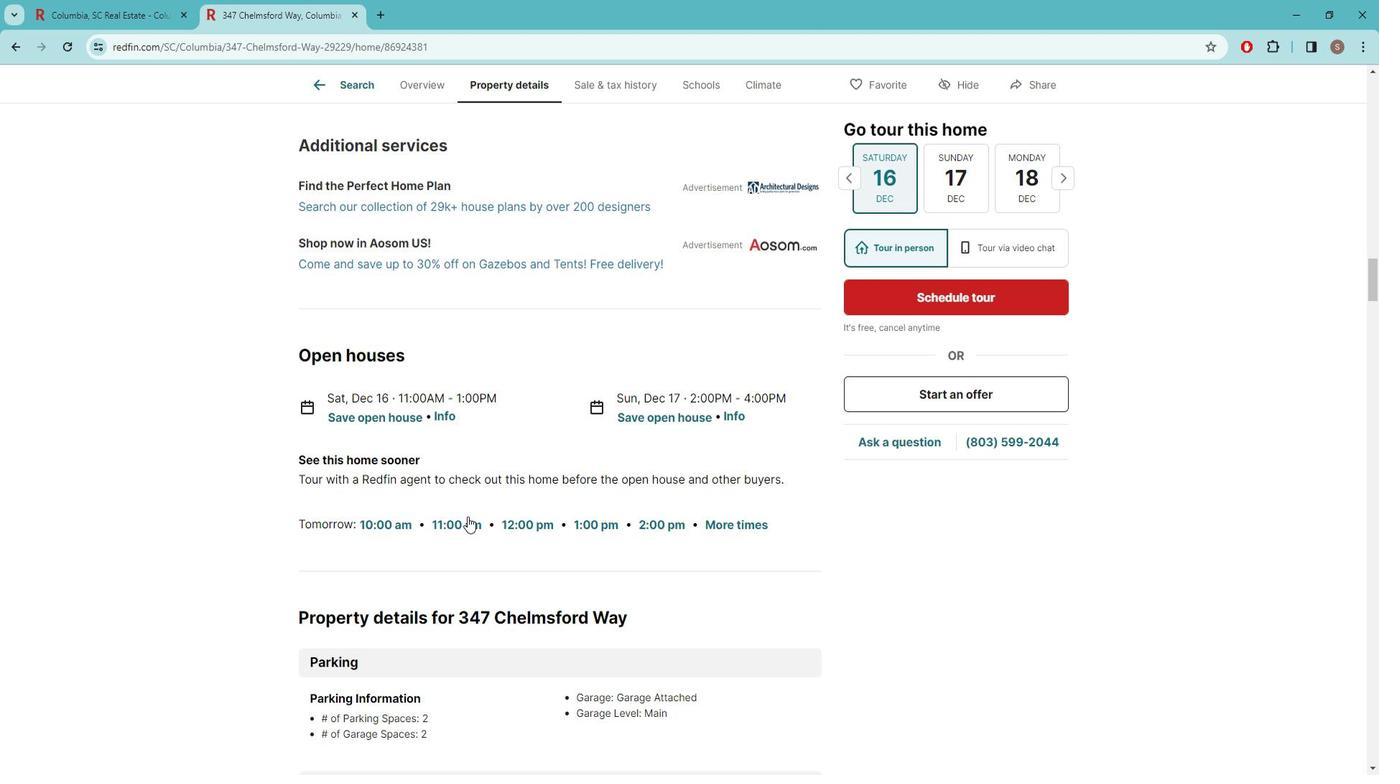 
Action: Mouse moved to (530, 498)
Screenshot: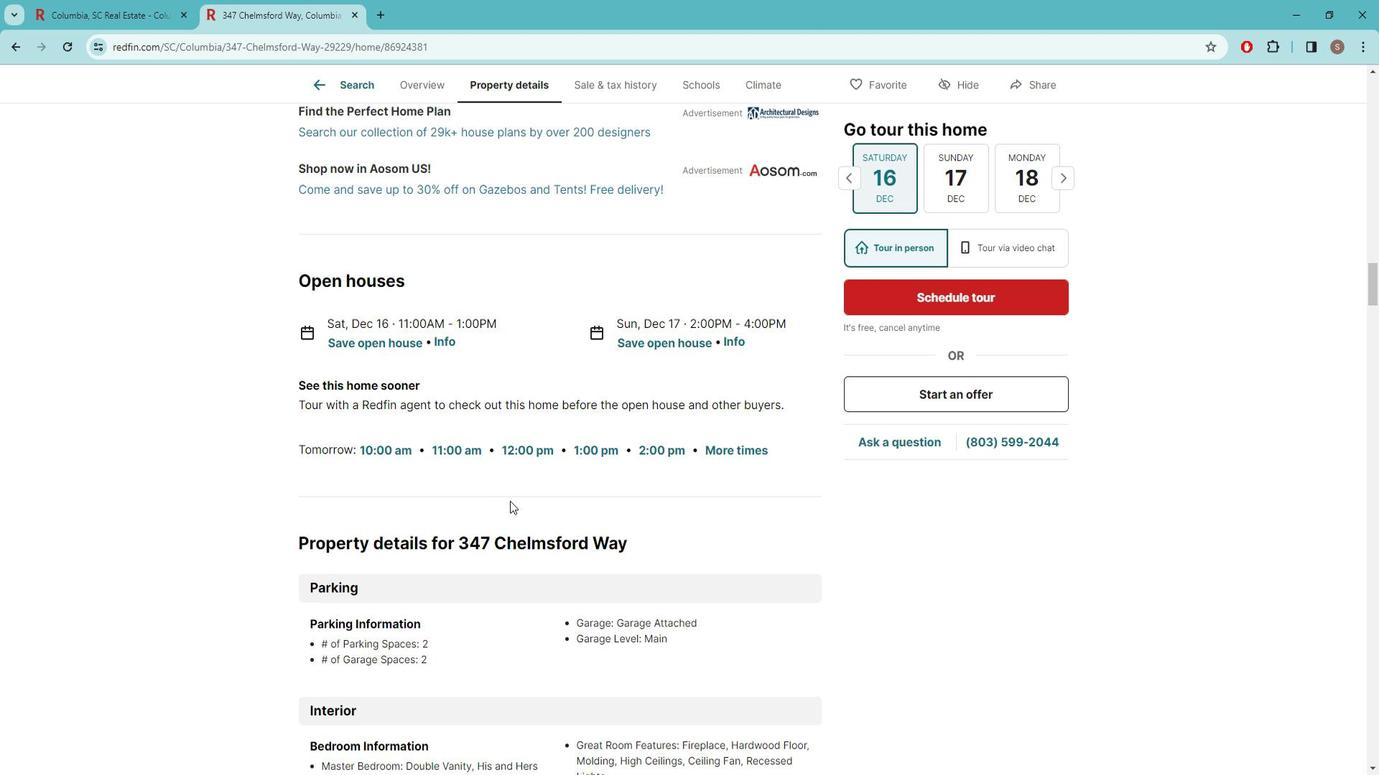 
Action: Mouse scrolled (530, 497) with delta (0, 0)
Screenshot: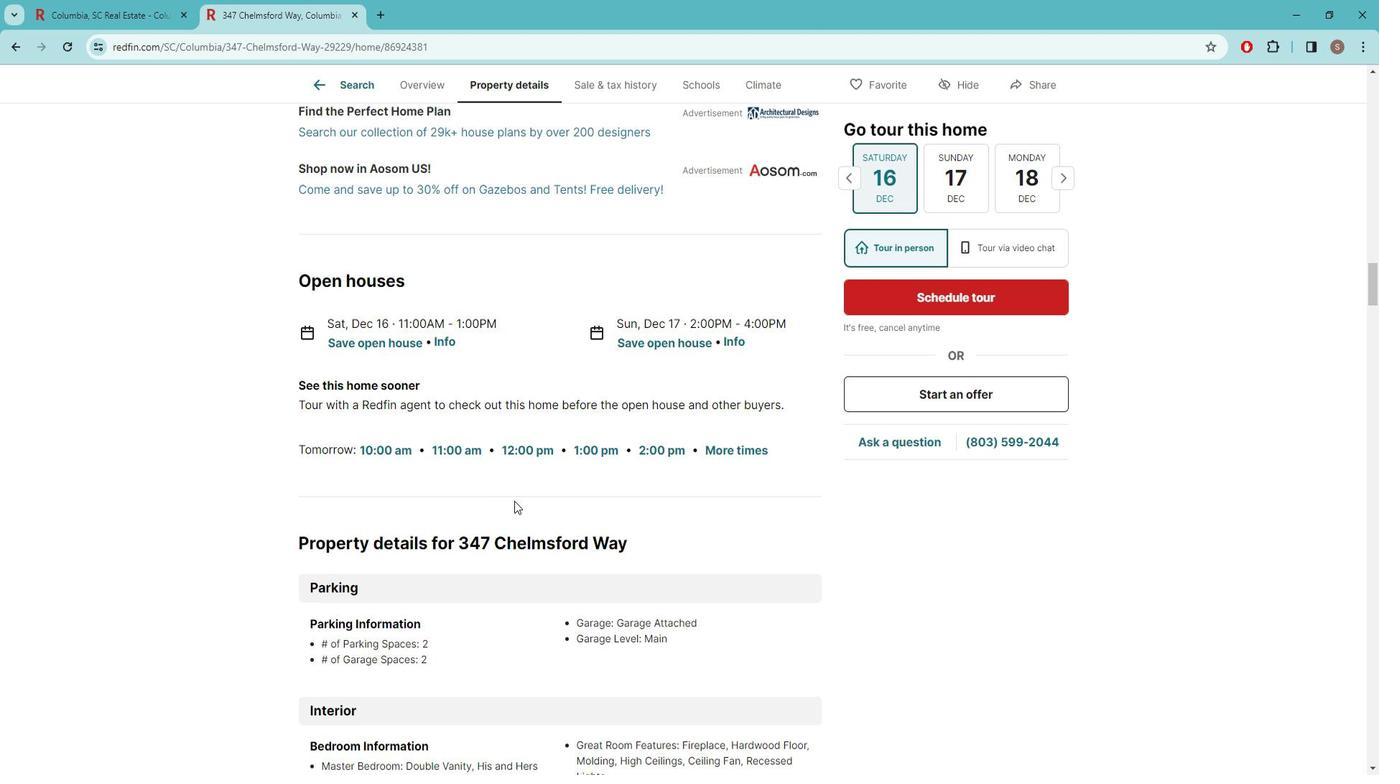 
Action: Mouse scrolled (530, 497) with delta (0, 0)
Screenshot: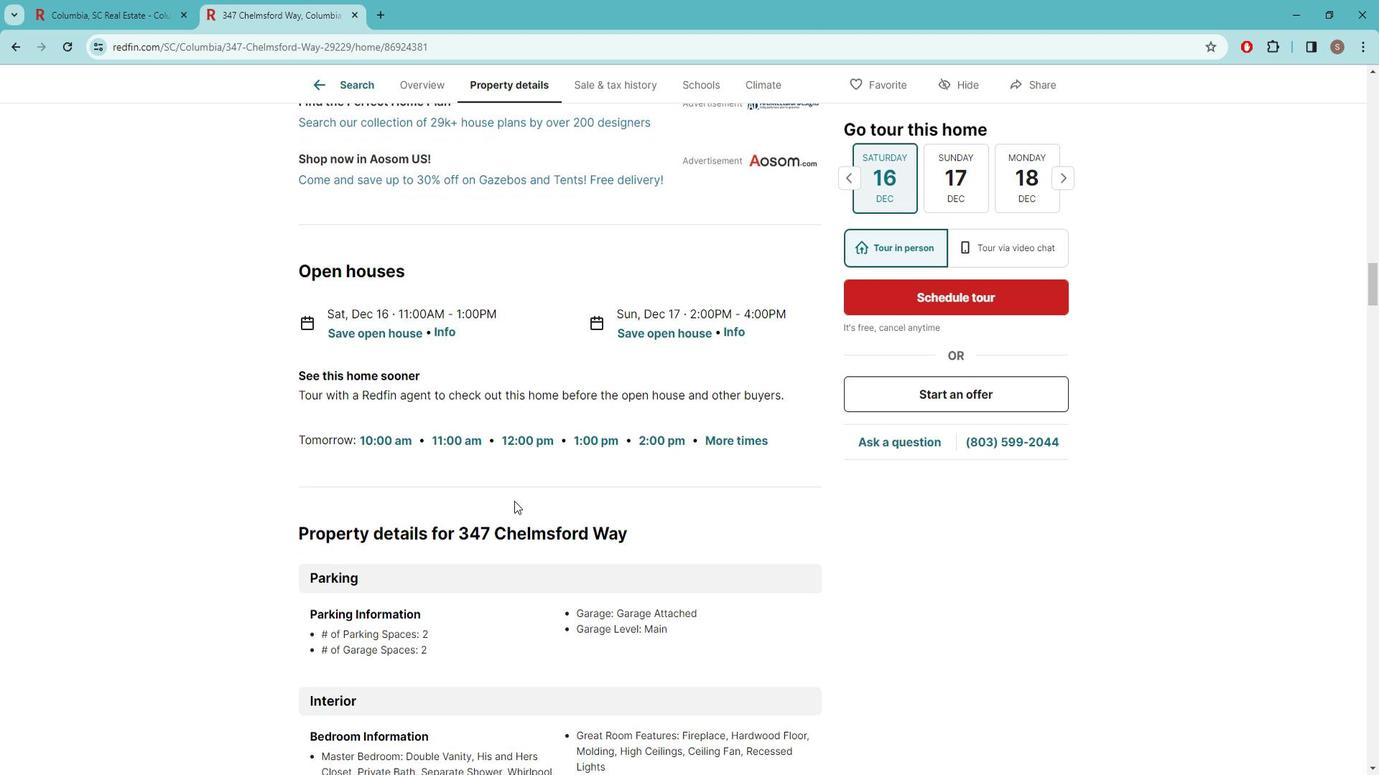 
Action: Mouse moved to (510, 535)
Screenshot: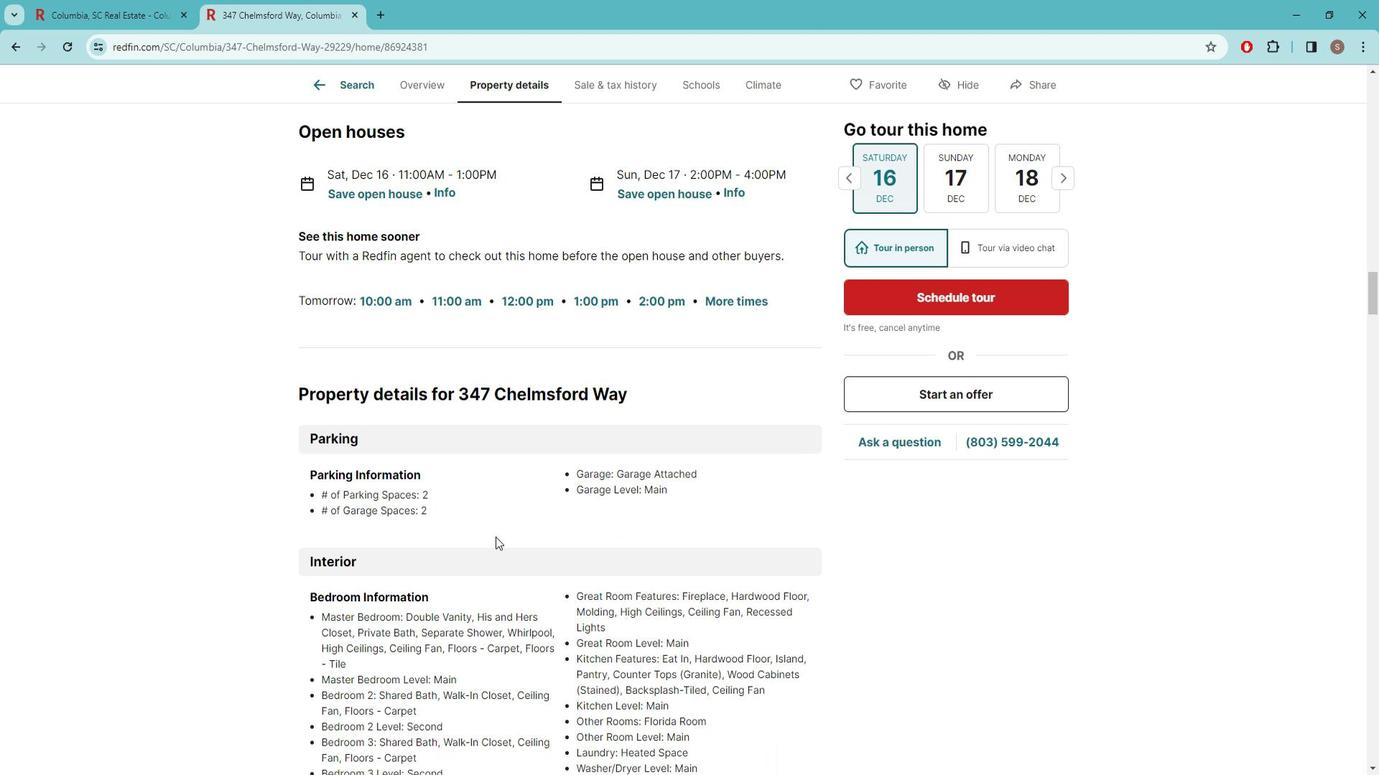 
Action: Mouse scrolled (510, 534) with delta (0, 0)
Screenshot: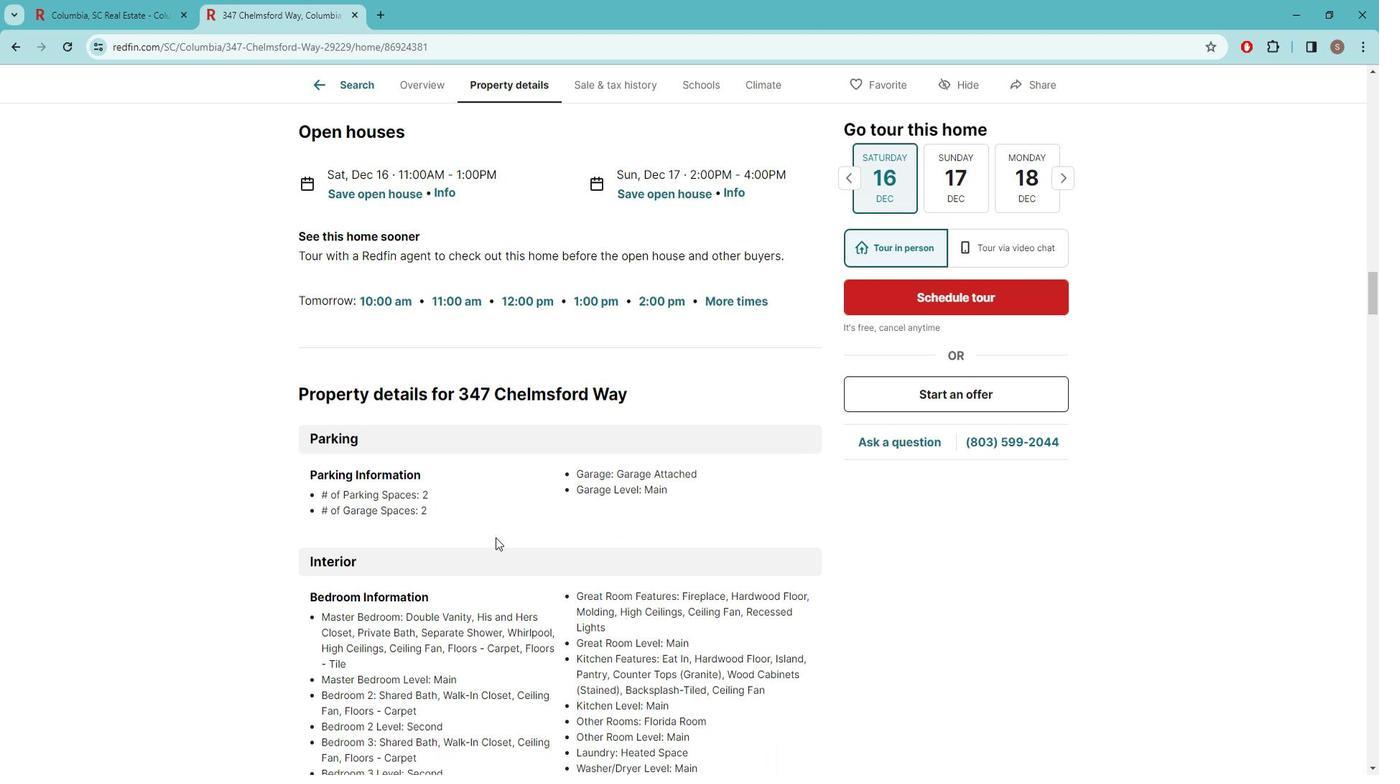 
Action: Mouse moved to (510, 531)
Screenshot: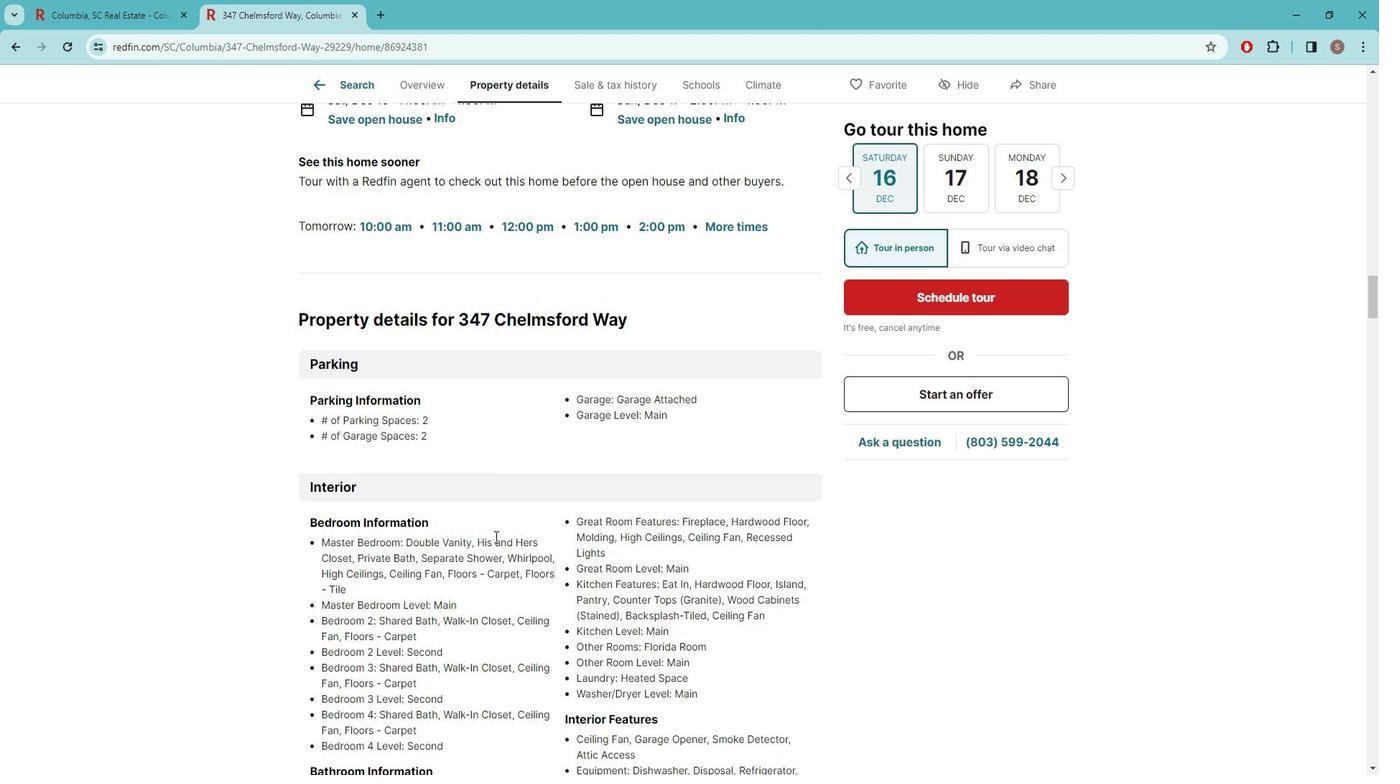 
Action: Mouse scrolled (510, 530) with delta (0, 0)
Screenshot: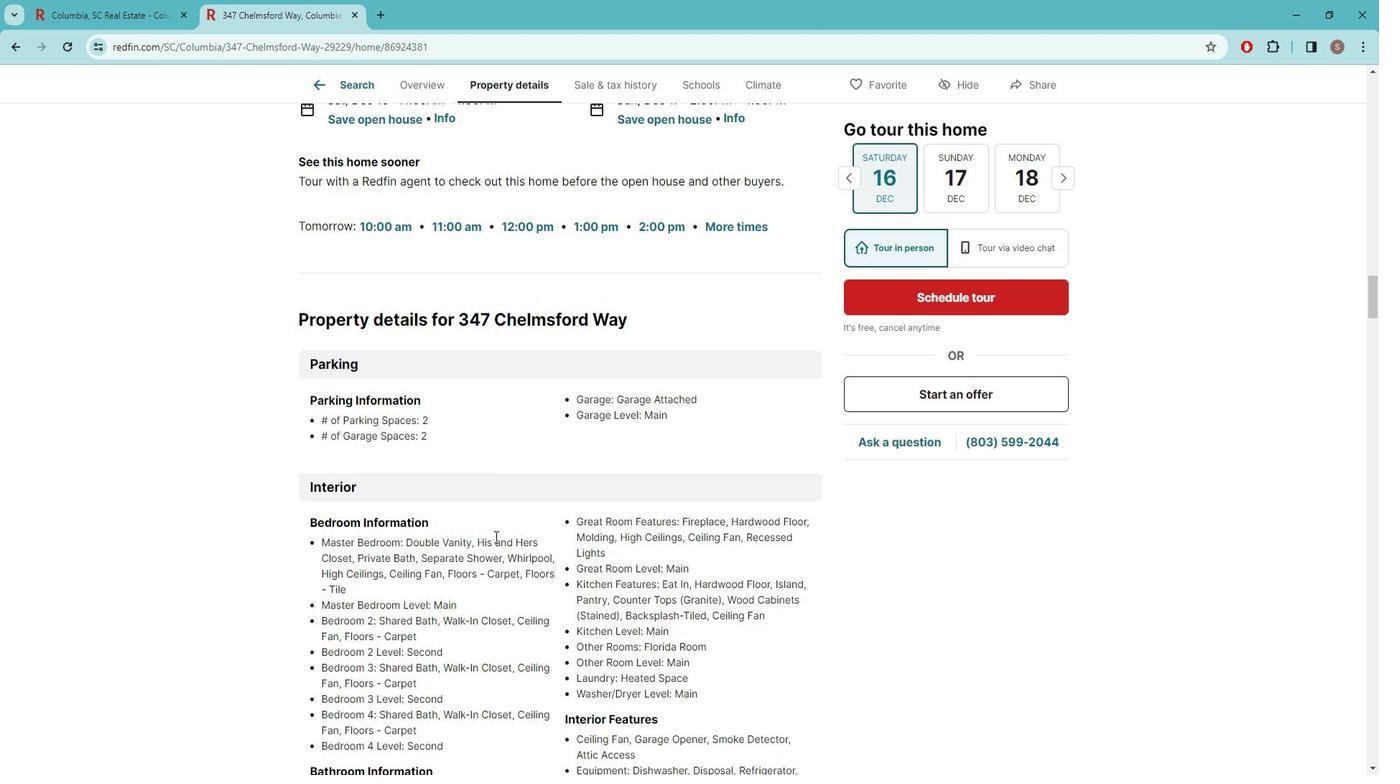 
Action: Mouse moved to (510, 529)
Screenshot: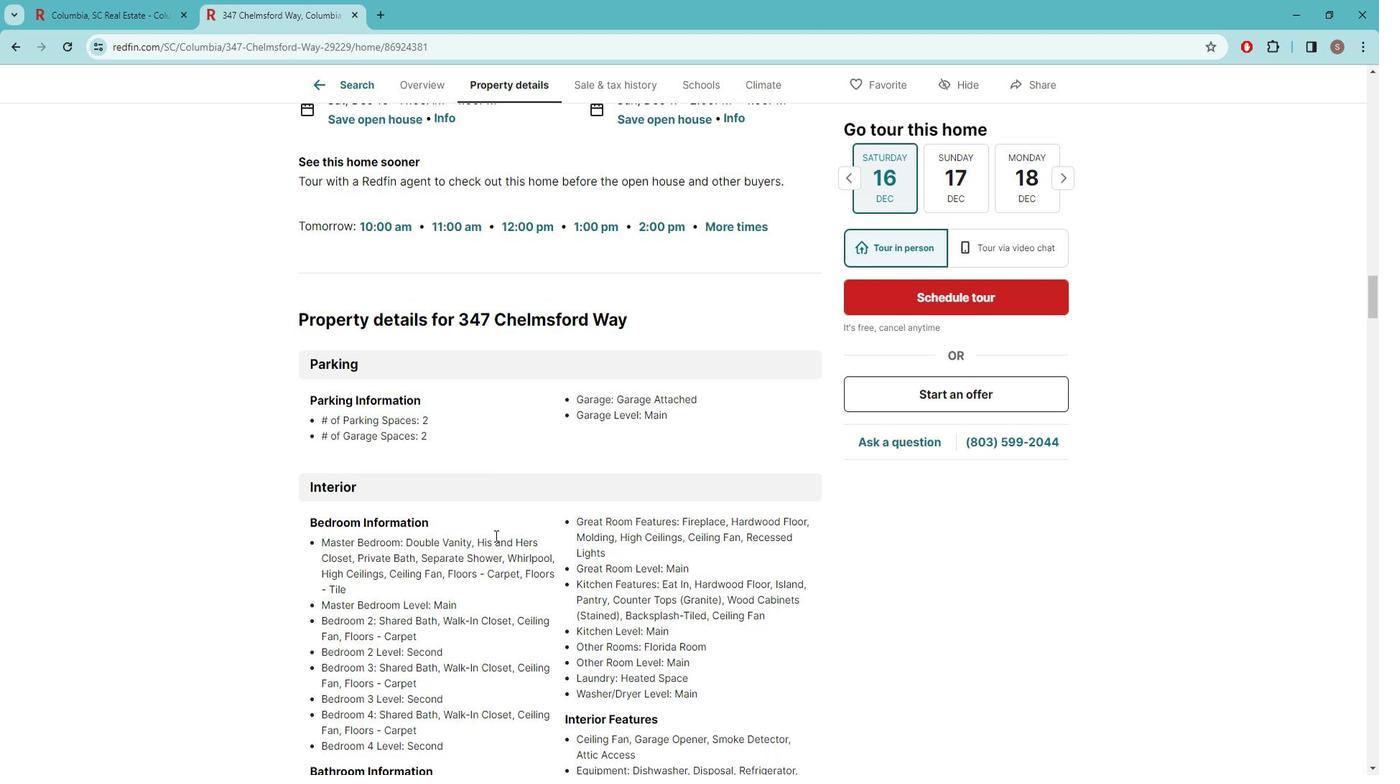 
Action: Mouse scrolled (510, 528) with delta (0, 0)
Screenshot: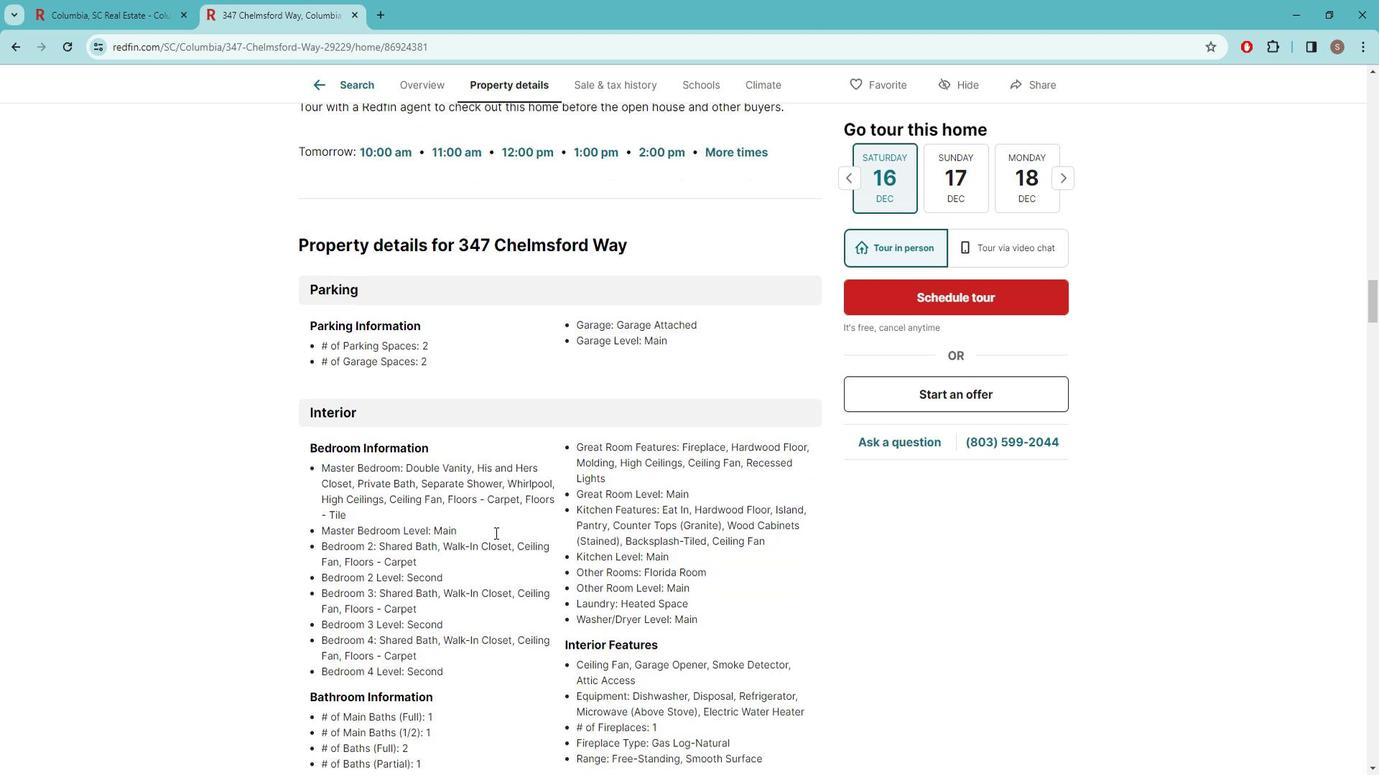 
Action: Mouse moved to (509, 517)
Screenshot: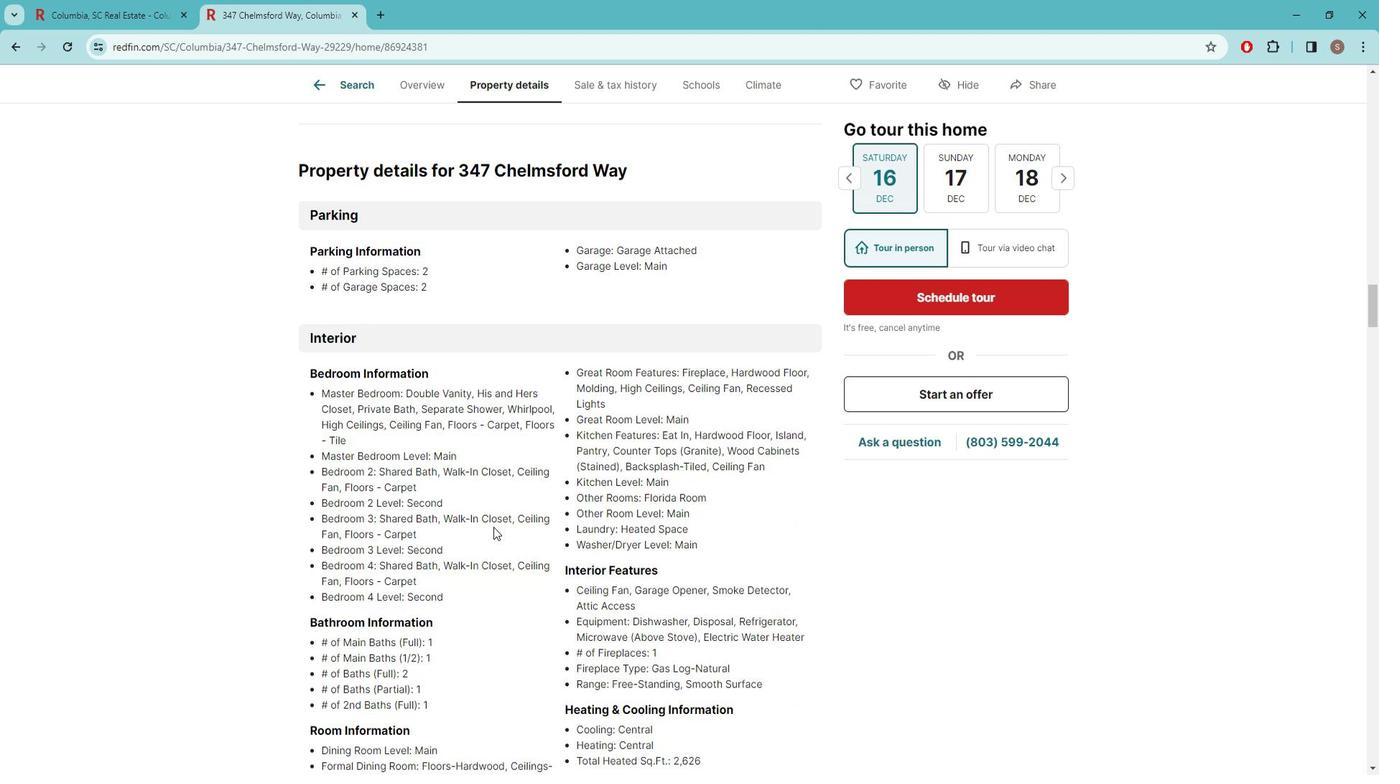 
Action: Mouse scrolled (509, 518) with delta (0, 0)
Screenshot: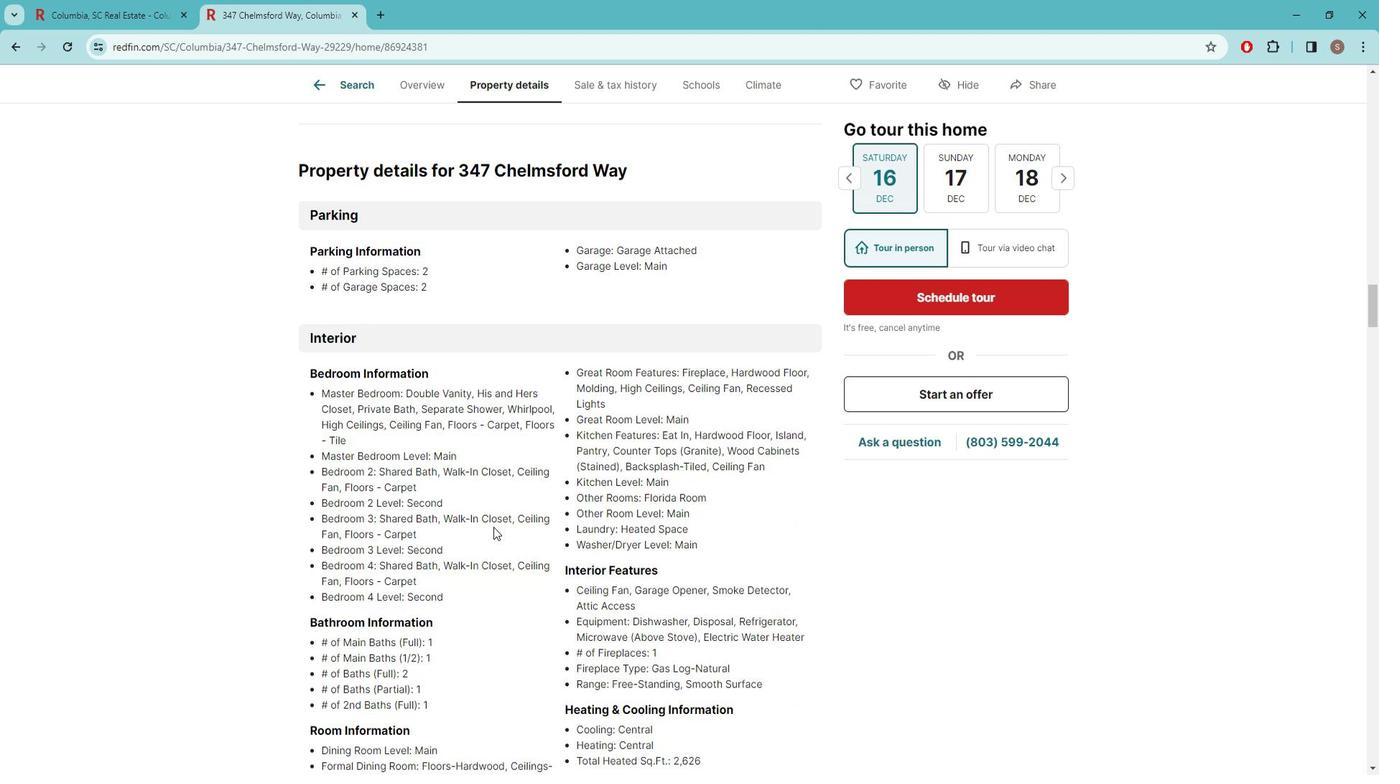 
Action: Mouse moved to (512, 527)
Screenshot: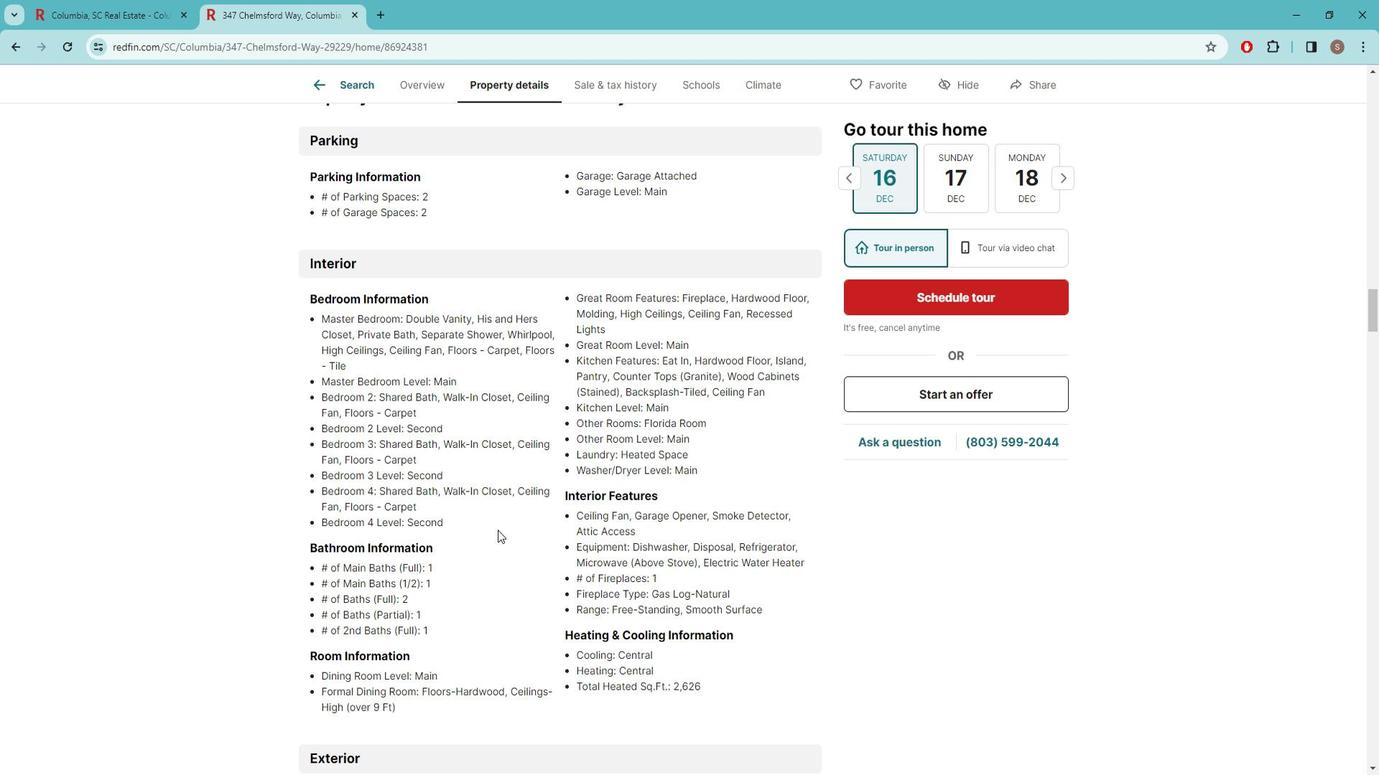 
Action: Mouse scrolled (512, 527) with delta (0, 0)
Screenshot: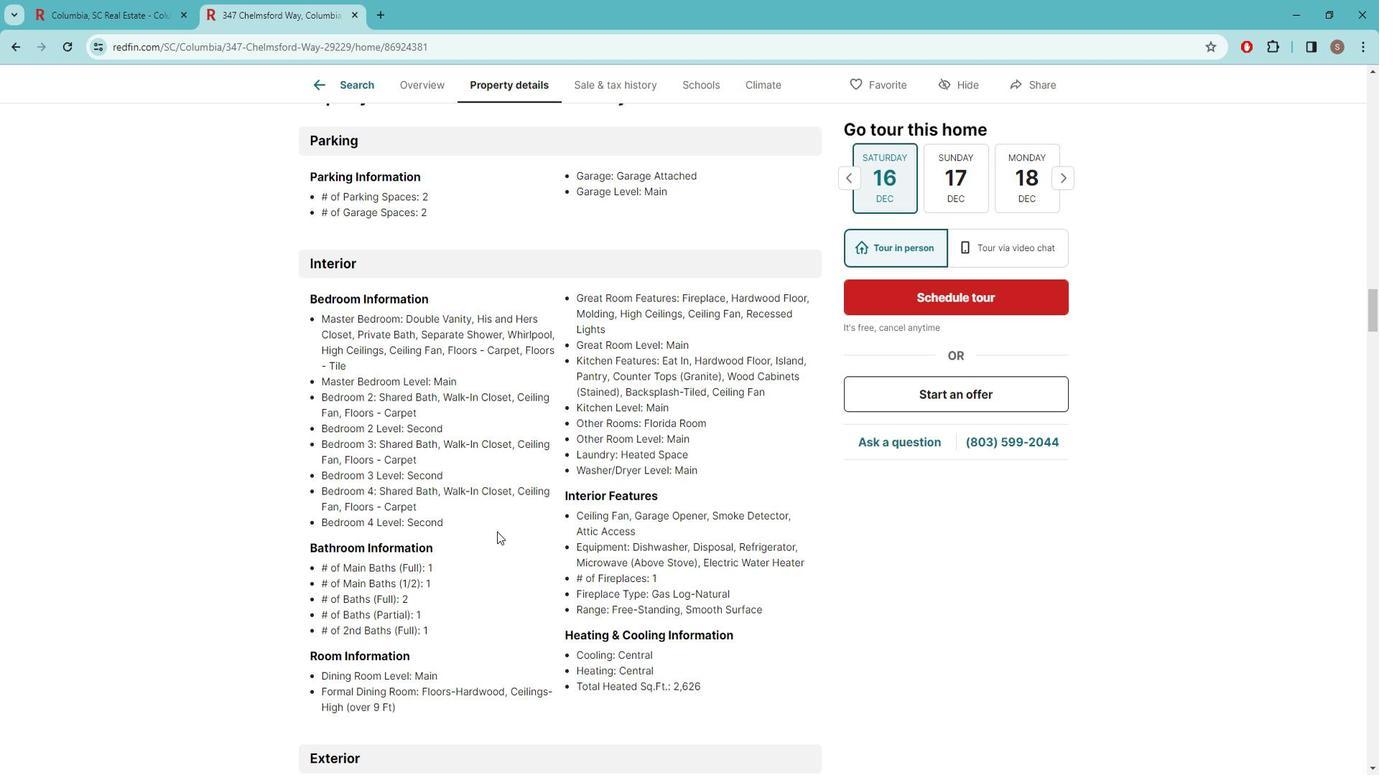 
Action: Mouse scrolled (512, 527) with delta (0, 0)
Screenshot: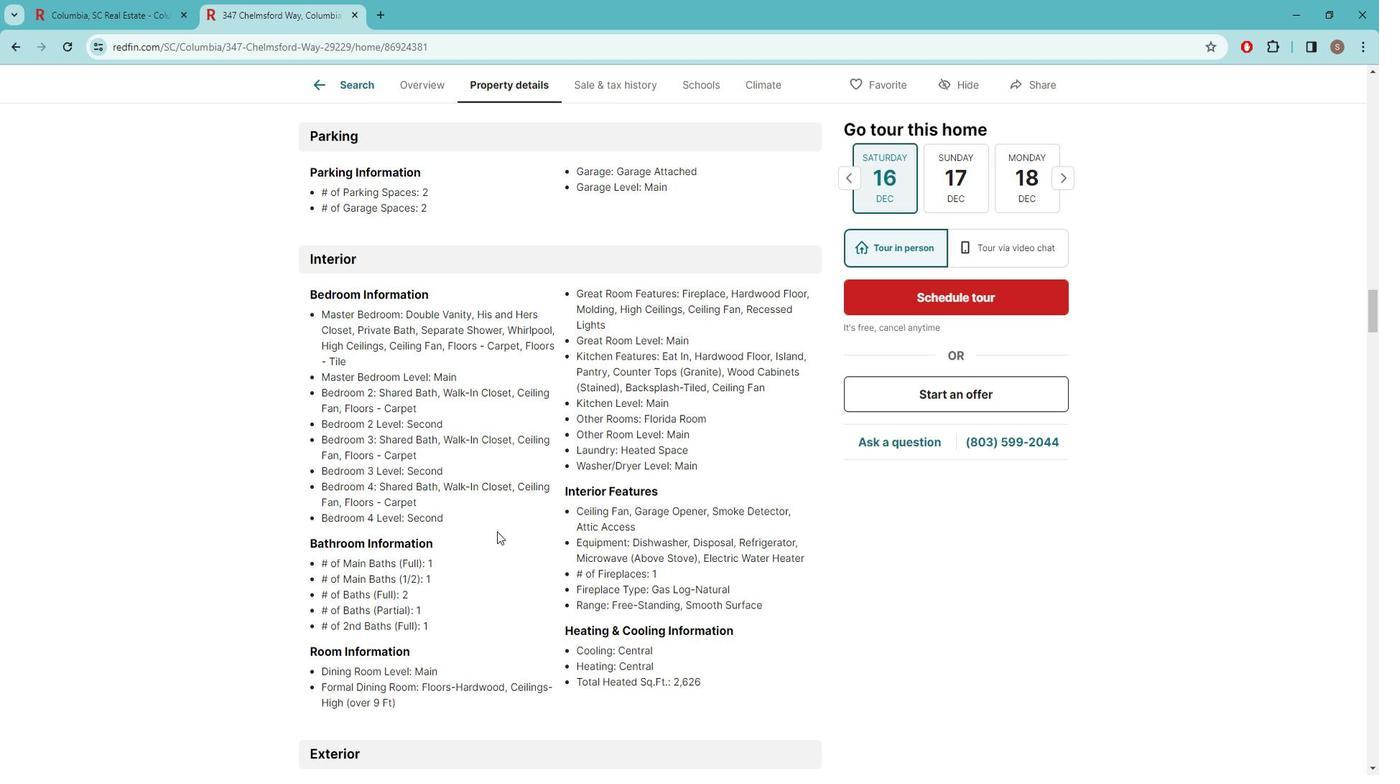 
Action: Mouse scrolled (512, 527) with delta (0, 0)
Screenshot: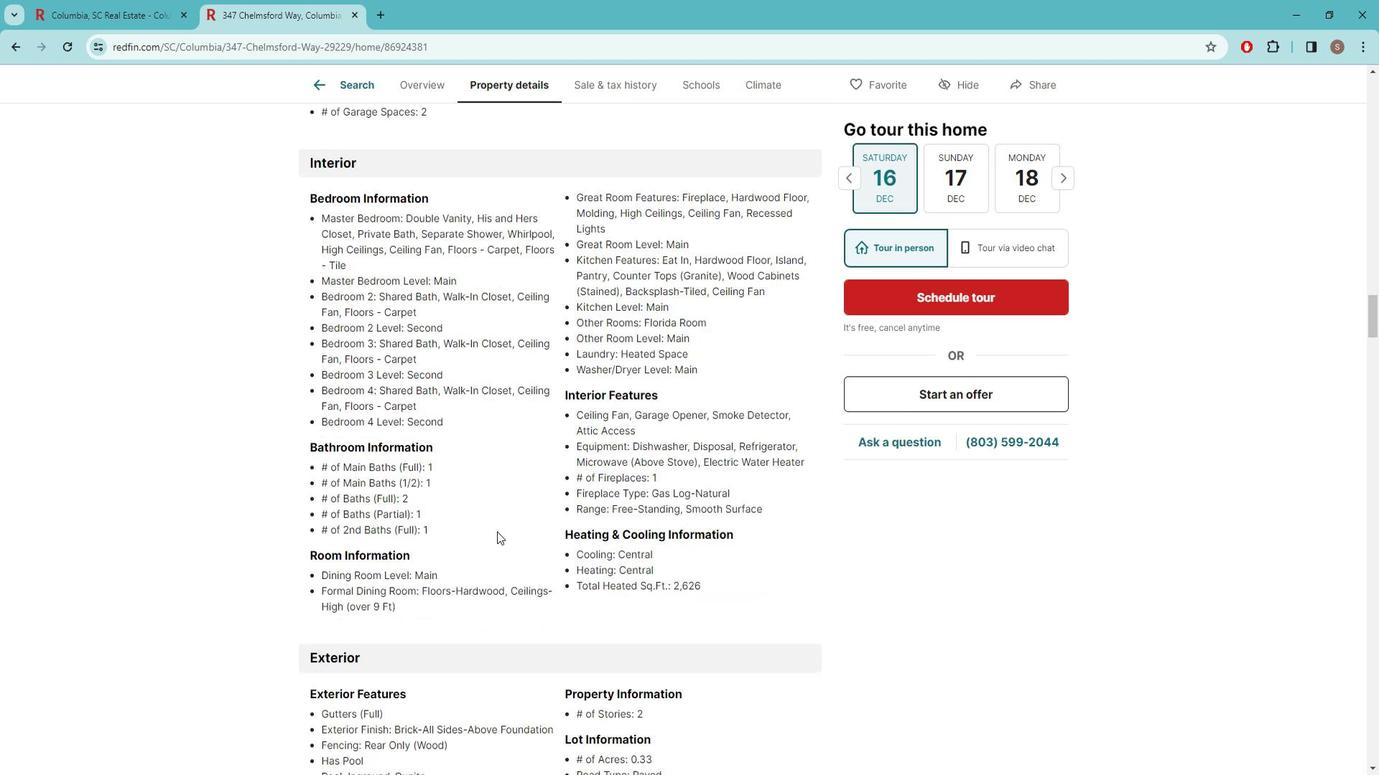 
Action: Mouse moved to (499, 530)
Screenshot: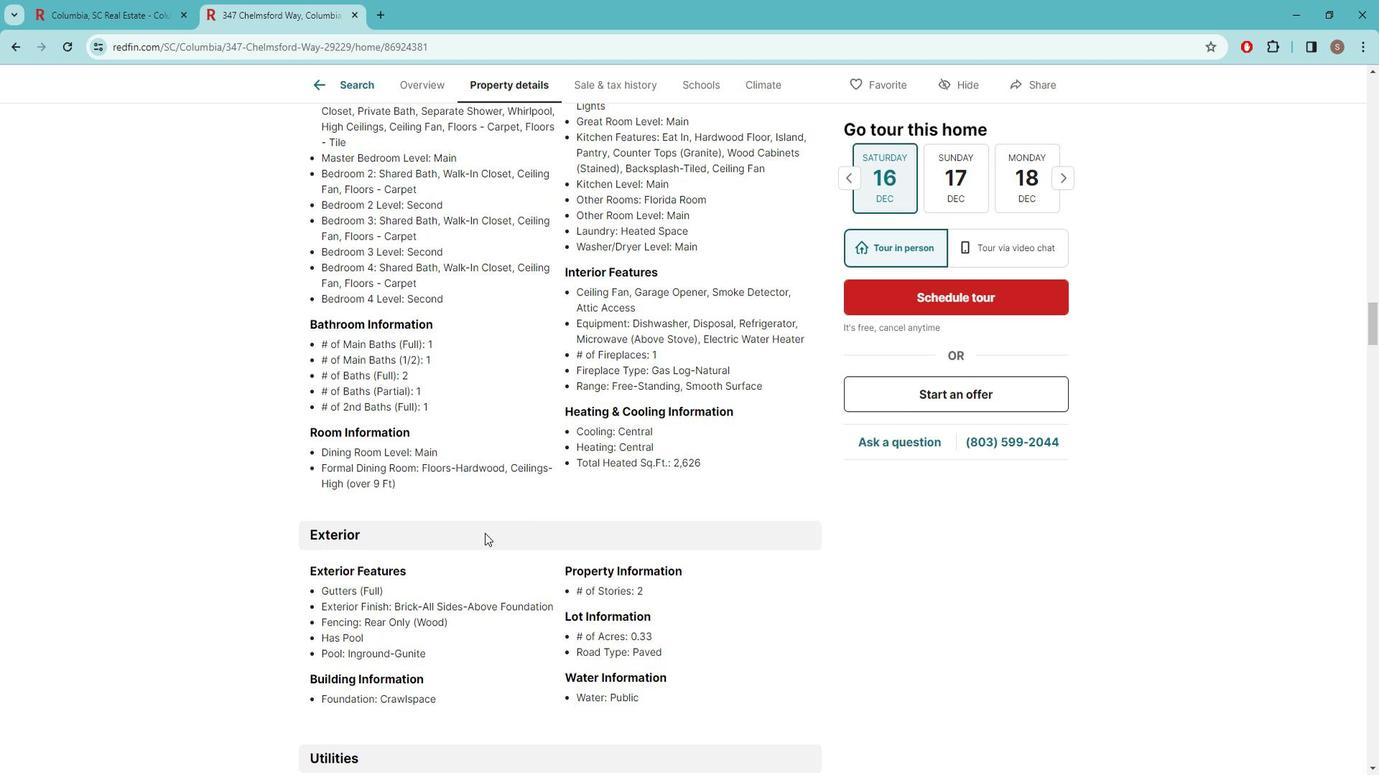 
Action: Mouse scrolled (499, 529) with delta (0, 0)
Screenshot: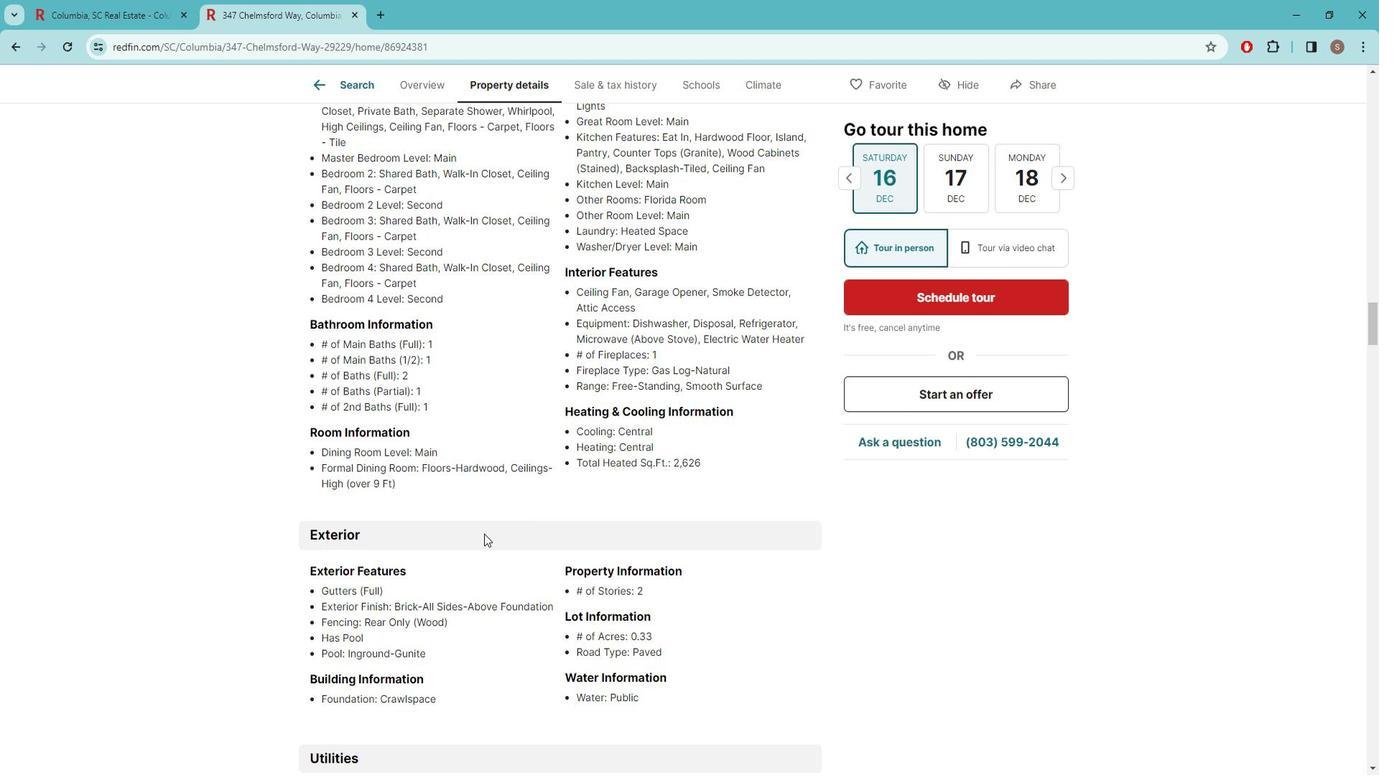 
Action: Mouse scrolled (499, 529) with delta (0, 0)
Screenshot: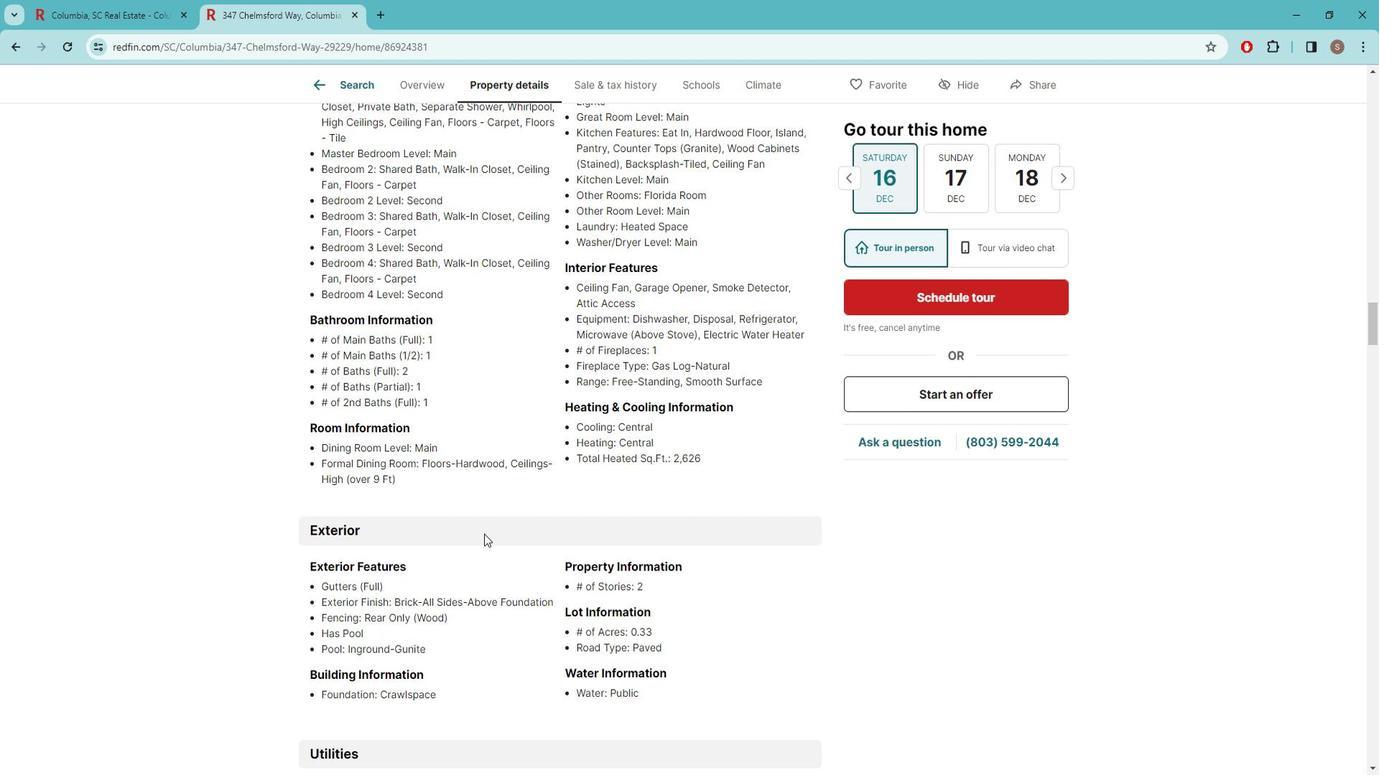 
Action: Mouse moved to (502, 517)
Screenshot: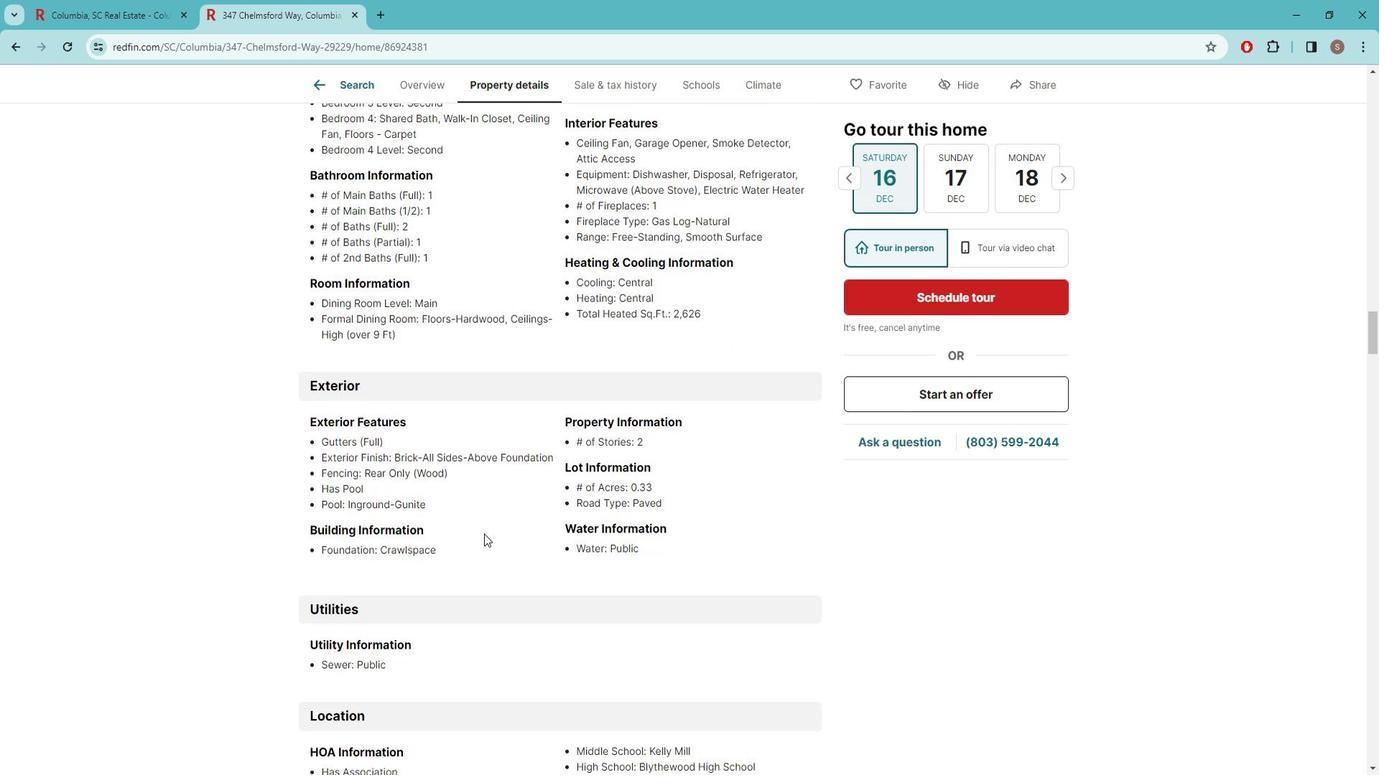 
Action: Mouse scrolled (502, 517) with delta (0, 0)
Screenshot: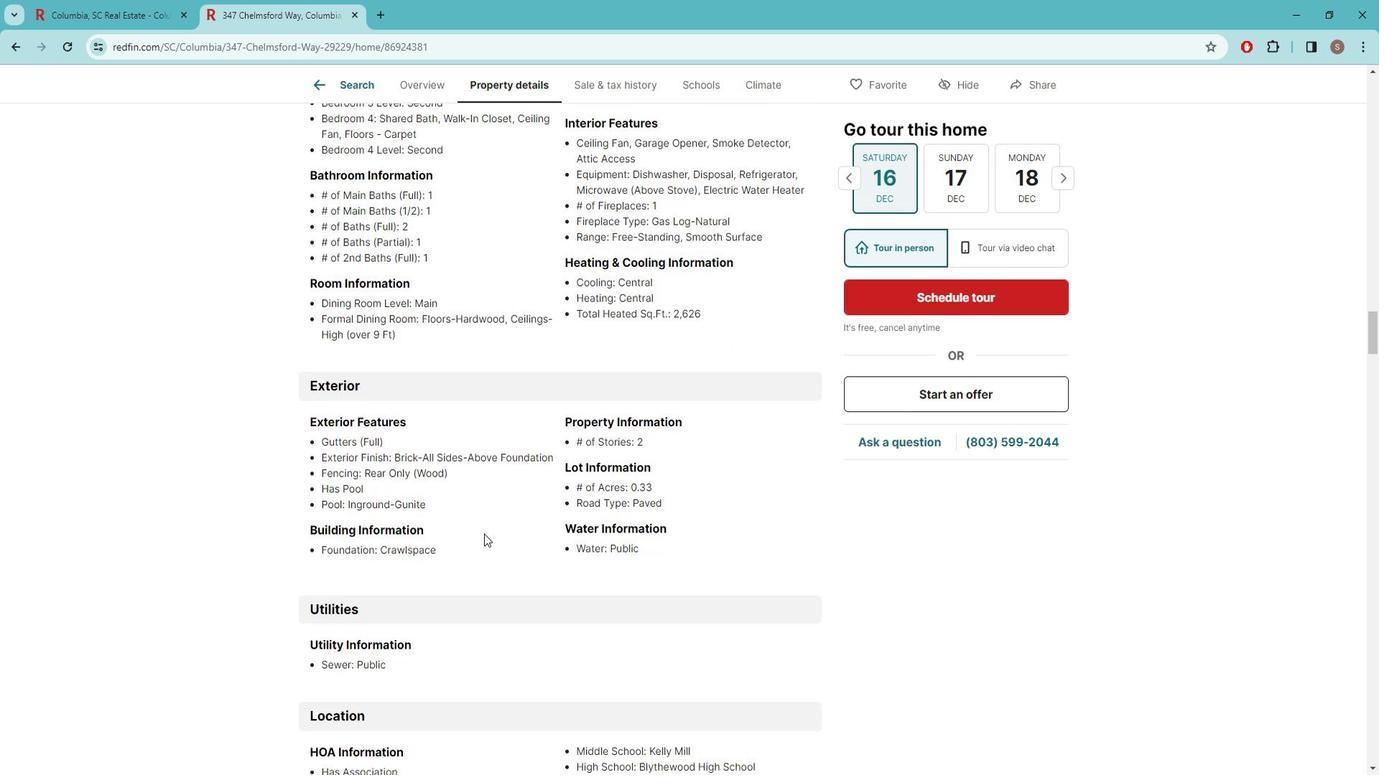 
Action: Mouse moved to (521, 528)
Screenshot: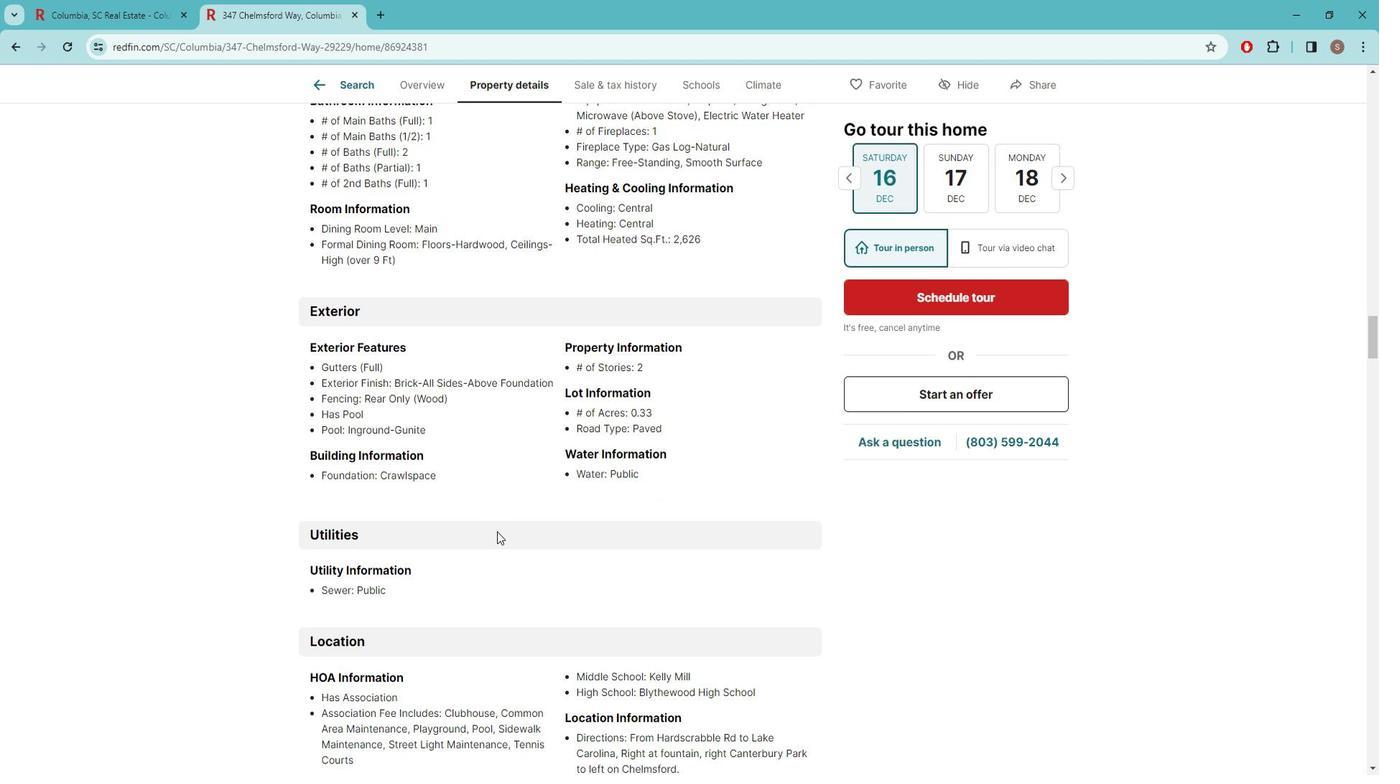 
Action: Mouse scrolled (521, 527) with delta (0, 0)
Screenshot: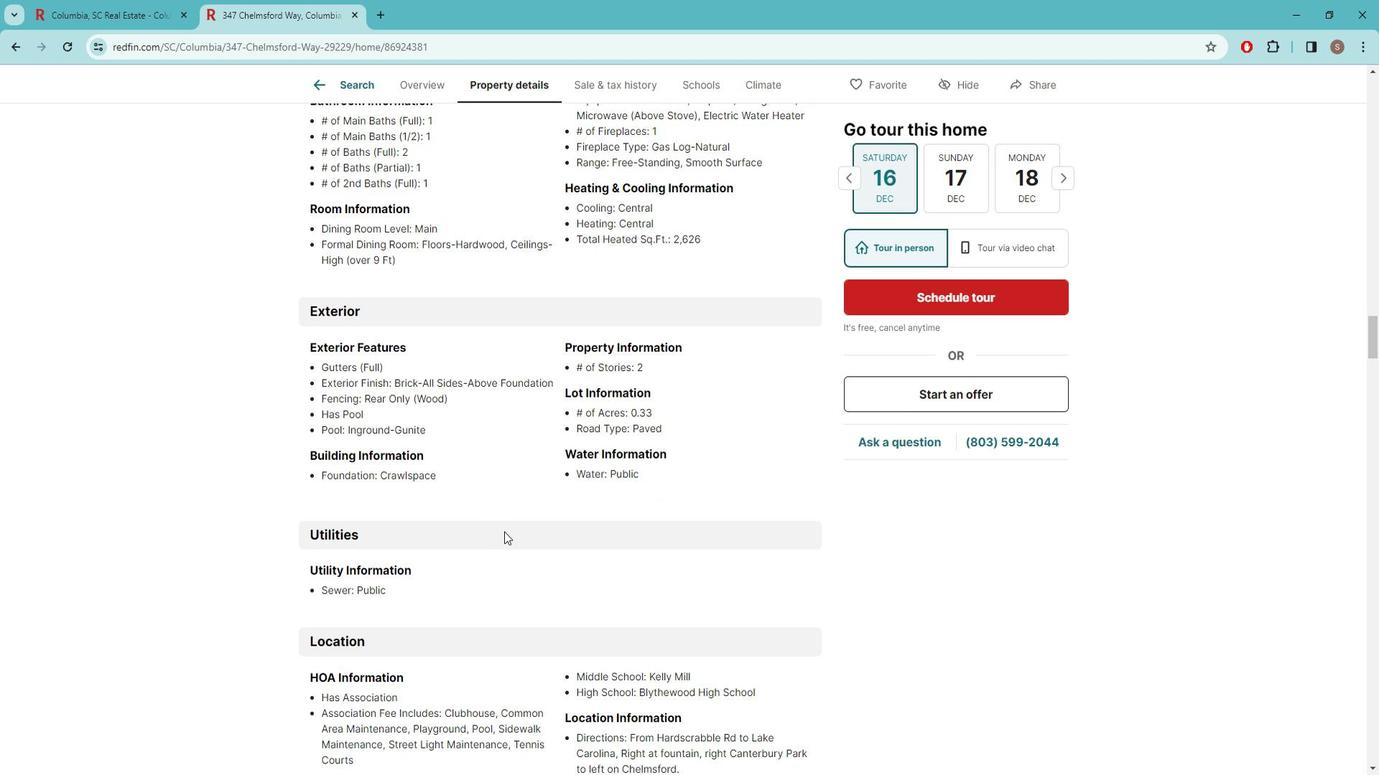 
Action: Mouse scrolled (521, 527) with delta (0, 0)
Screenshot: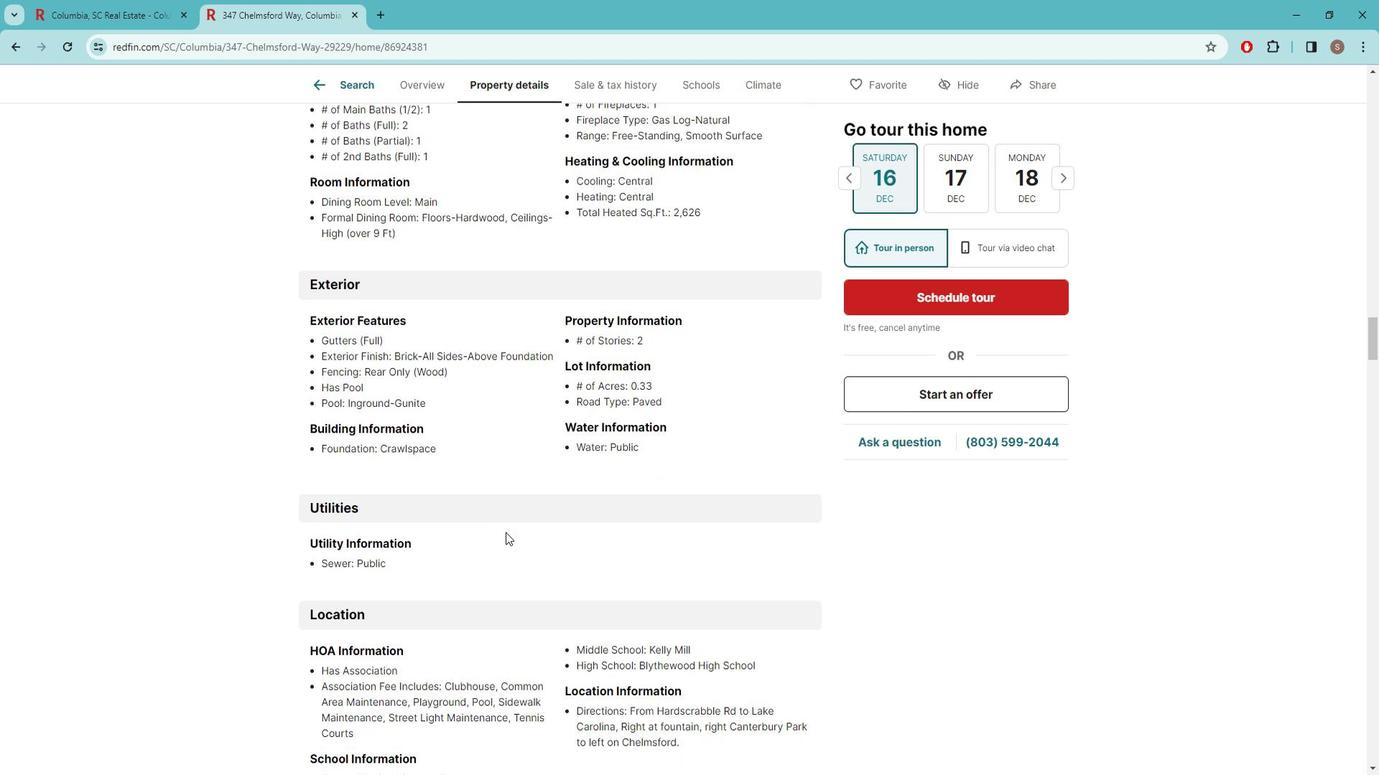 
Action: Mouse moved to (522, 522)
Screenshot: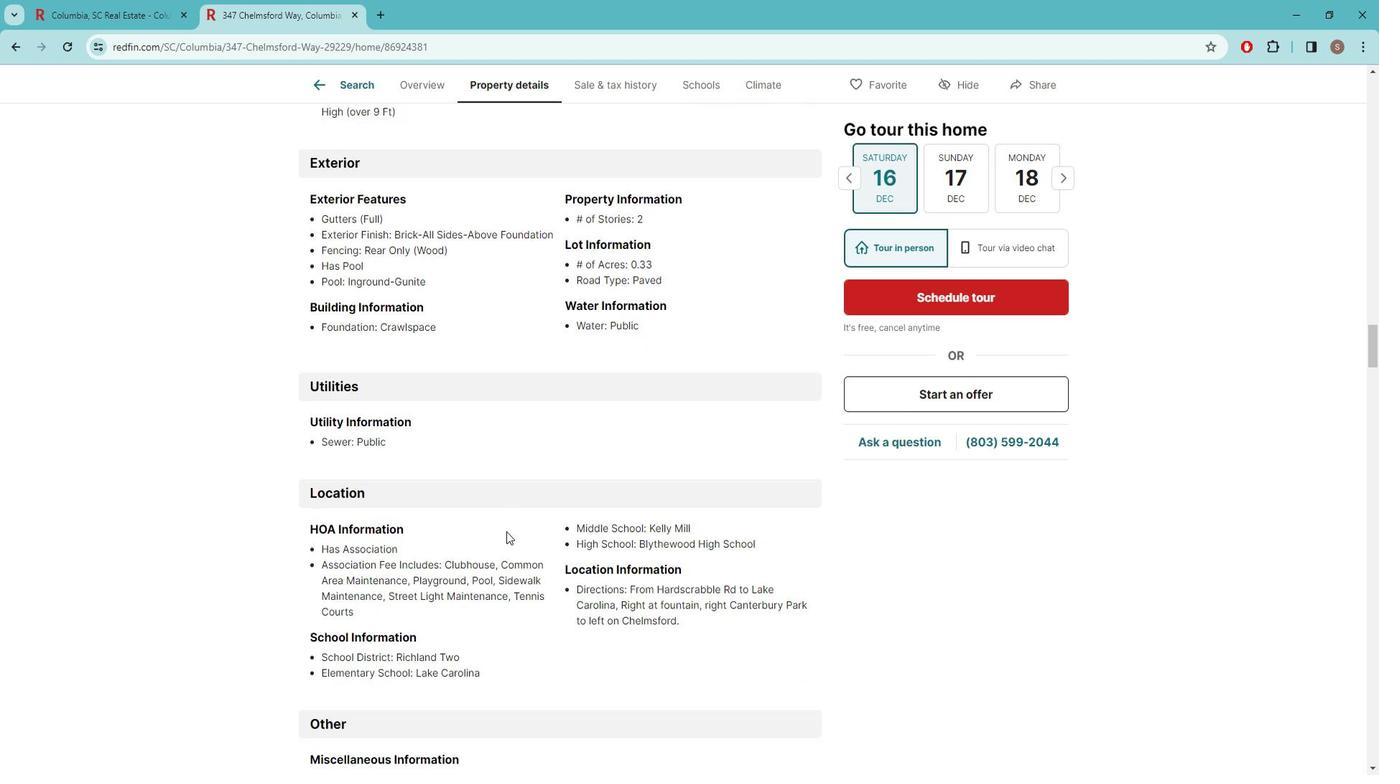 
Action: Mouse scrolled (522, 521) with delta (0, 0)
Screenshot: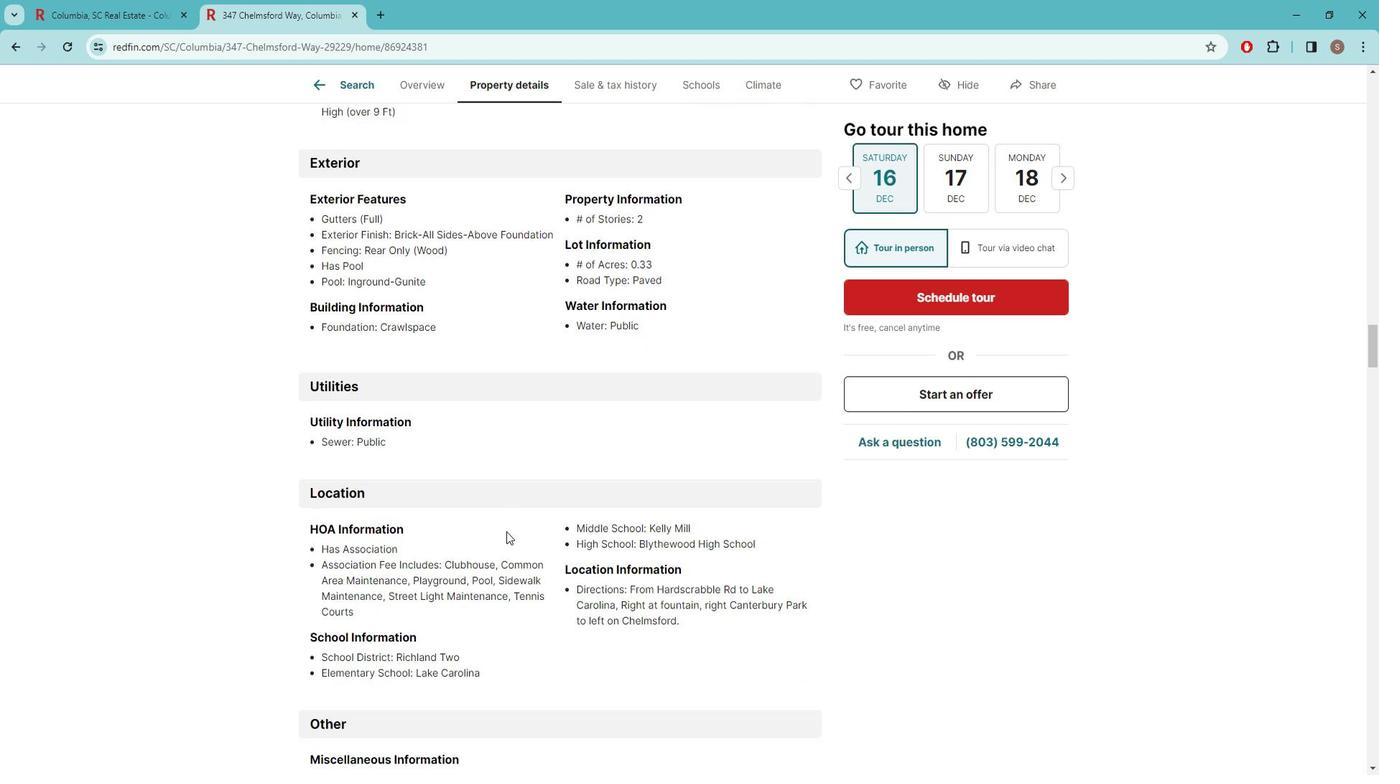 
Action: Mouse moved to (490, 528)
Screenshot: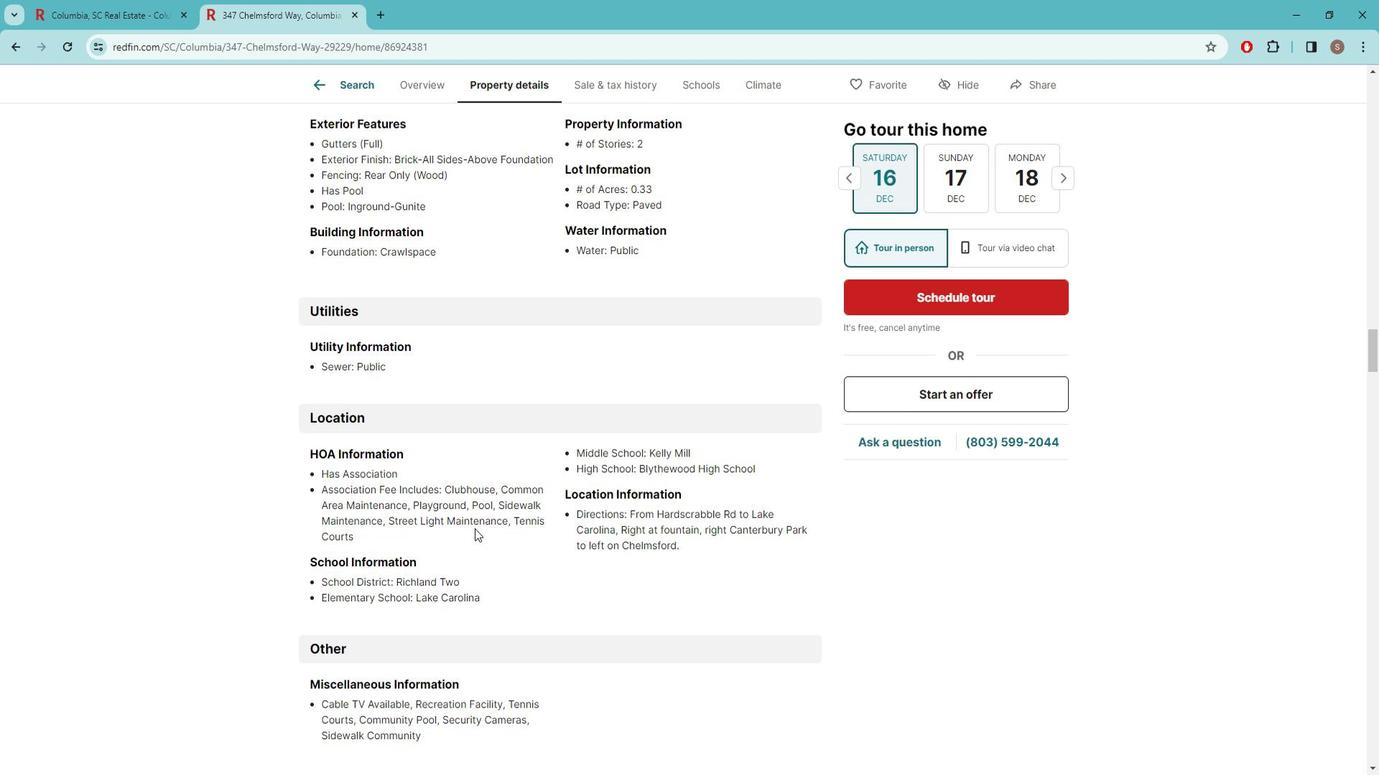 
Action: Mouse scrolled (490, 527) with delta (0, 0)
Screenshot: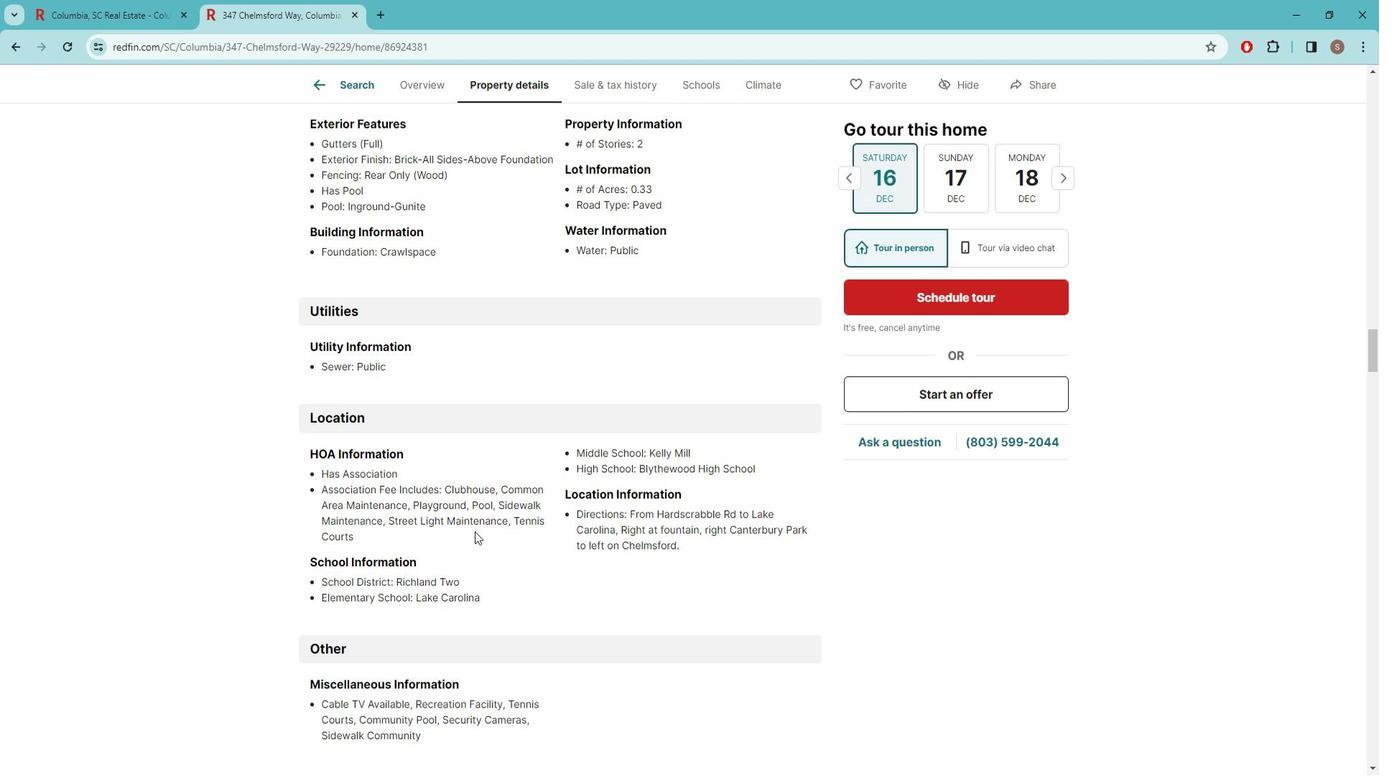 
Action: Mouse scrolled (490, 527) with delta (0, 0)
Screenshot: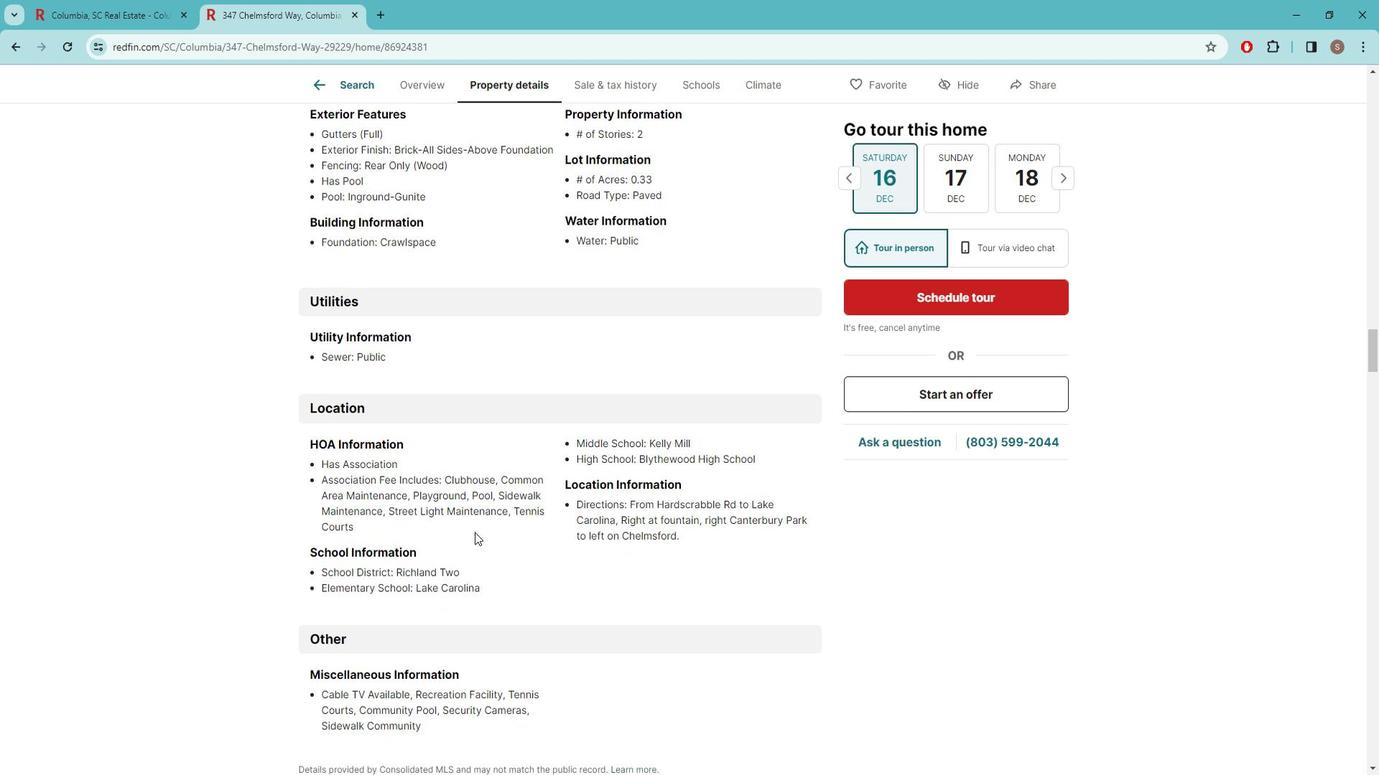 
Action: Mouse moved to (514, 483)
Screenshot: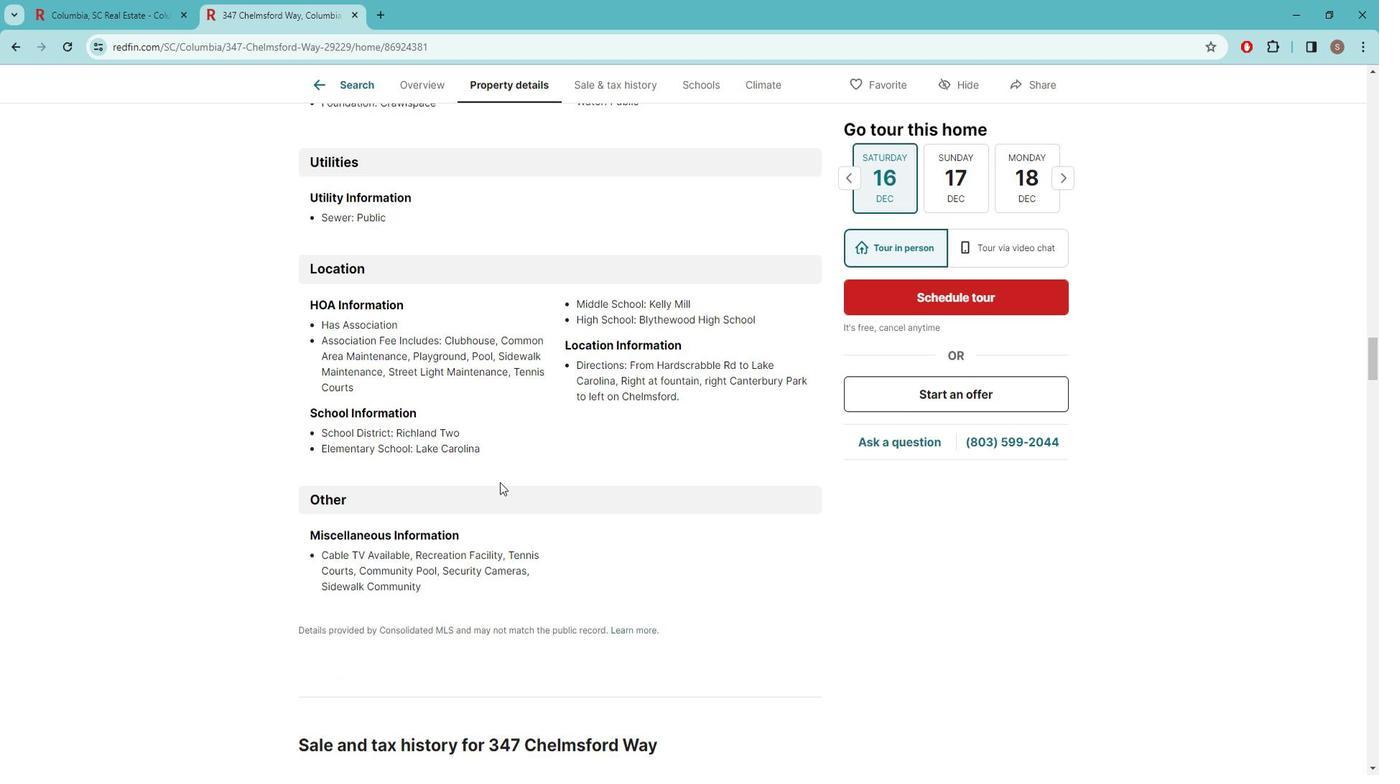 
Action: Mouse scrolled (514, 482) with delta (0, 0)
Screenshot: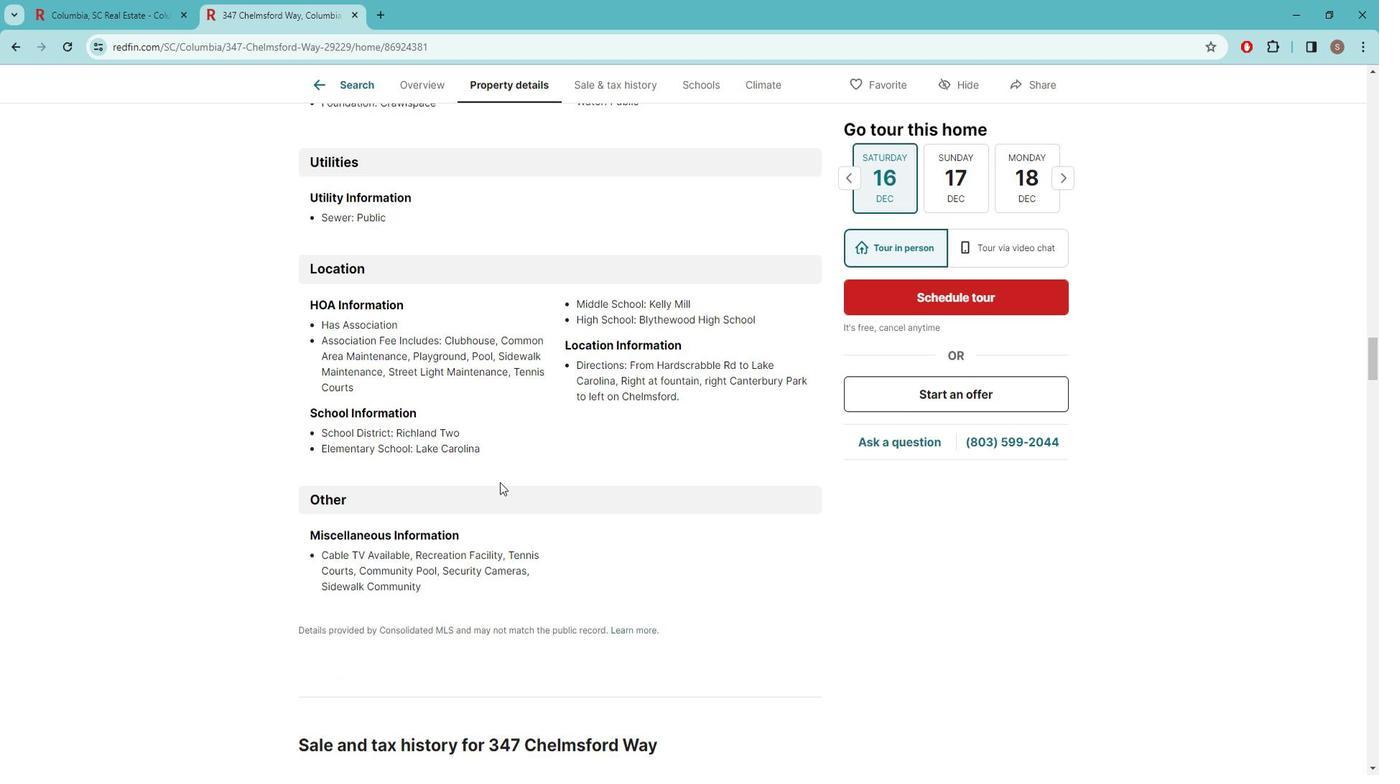 
Action: Mouse moved to (514, 484)
Screenshot: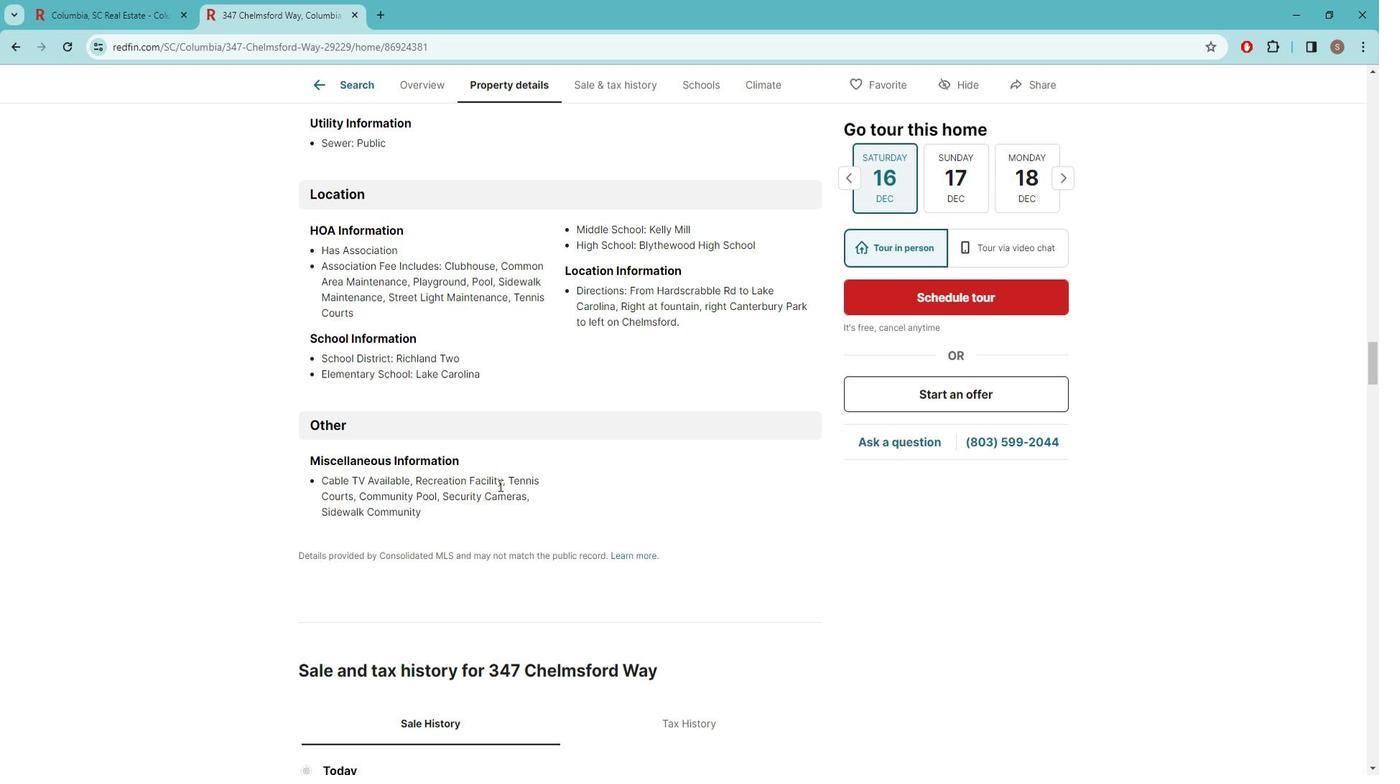 
Action: Mouse scrolled (514, 483) with delta (0, 0)
Screenshot: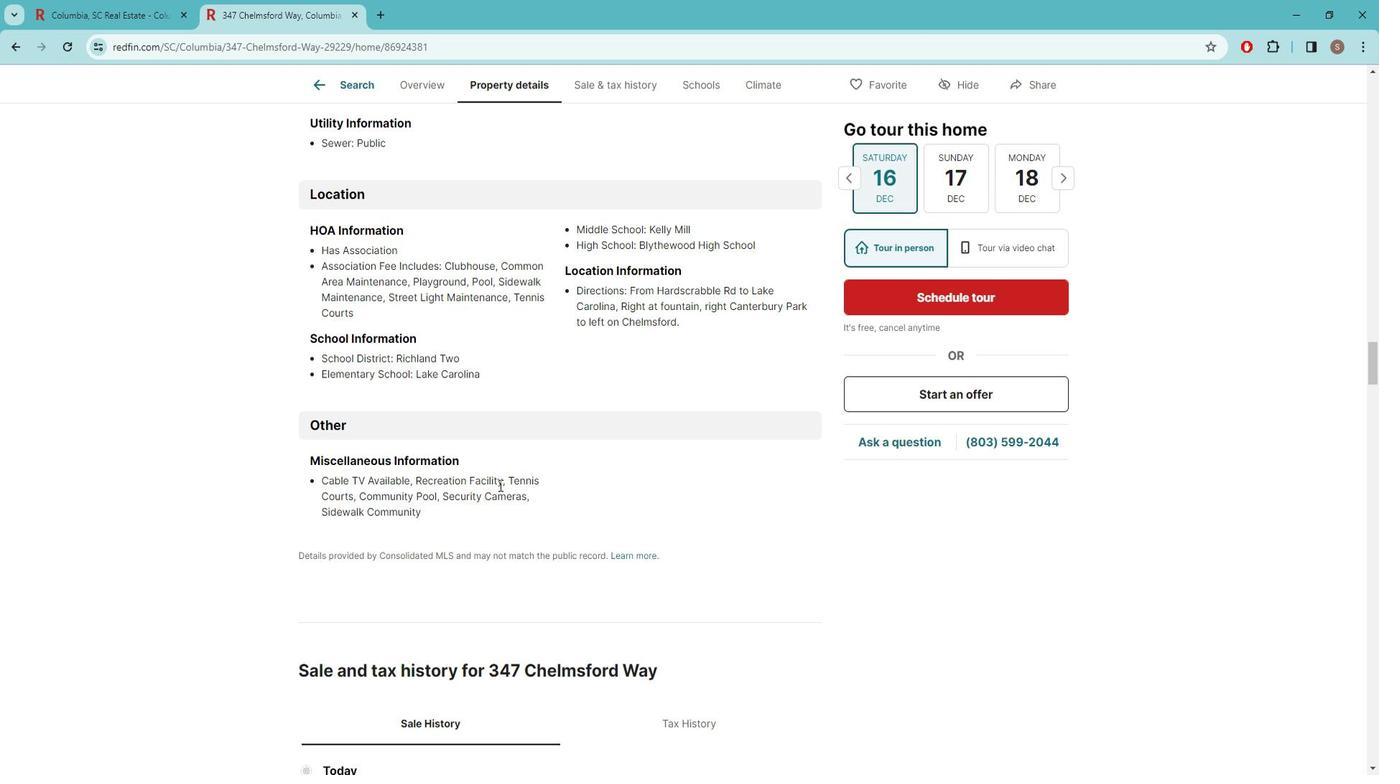 
Action: Mouse moved to (514, 484)
Screenshot: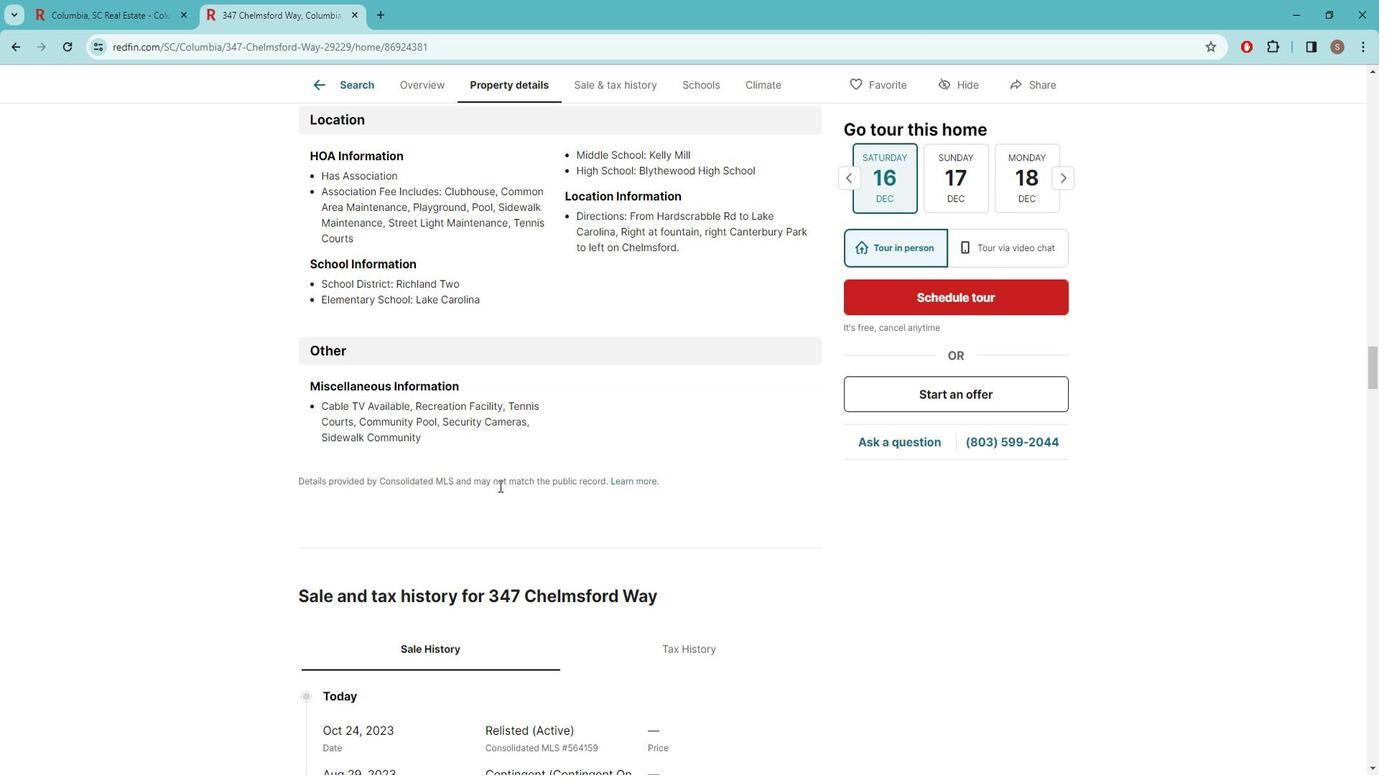 
Action: Mouse scrolled (514, 483) with delta (0, 0)
Screenshot: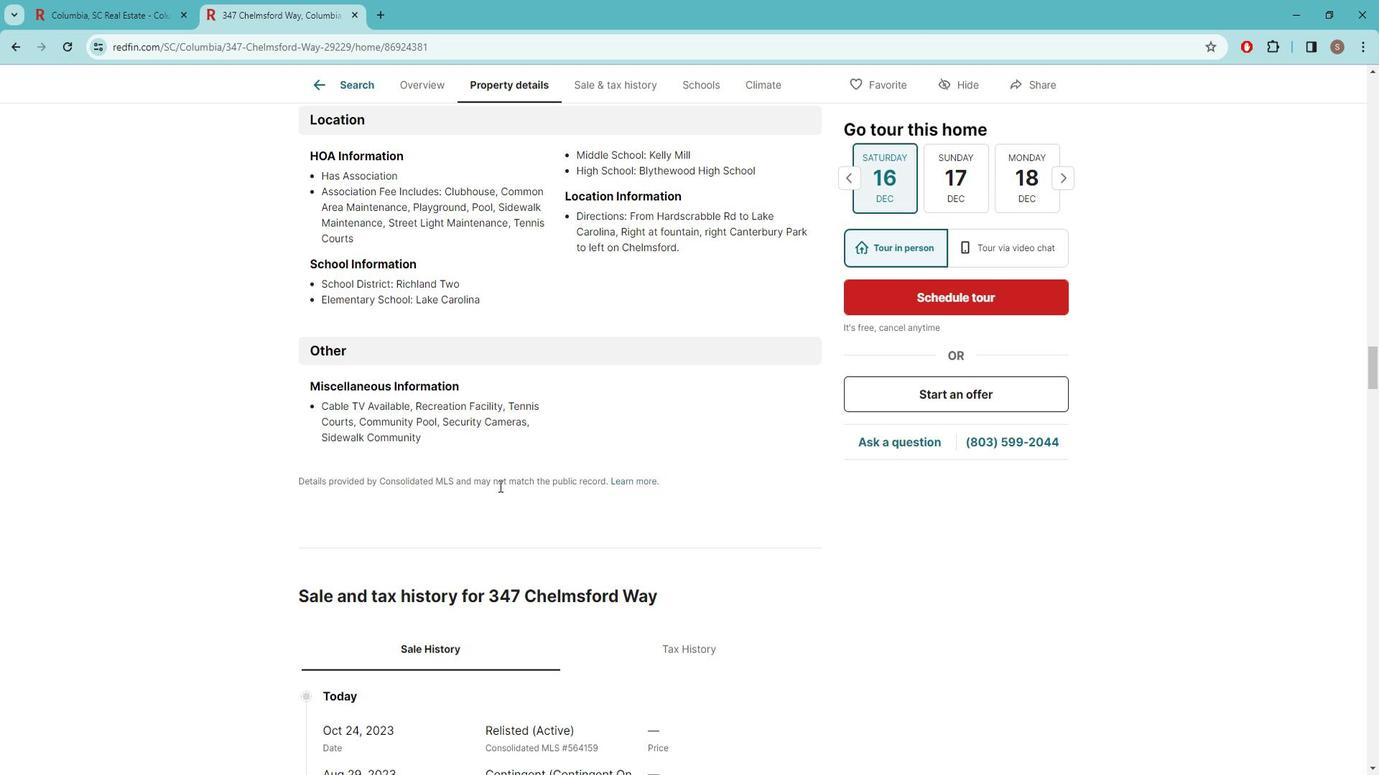 
Action: Mouse moved to (515, 484)
Screenshot: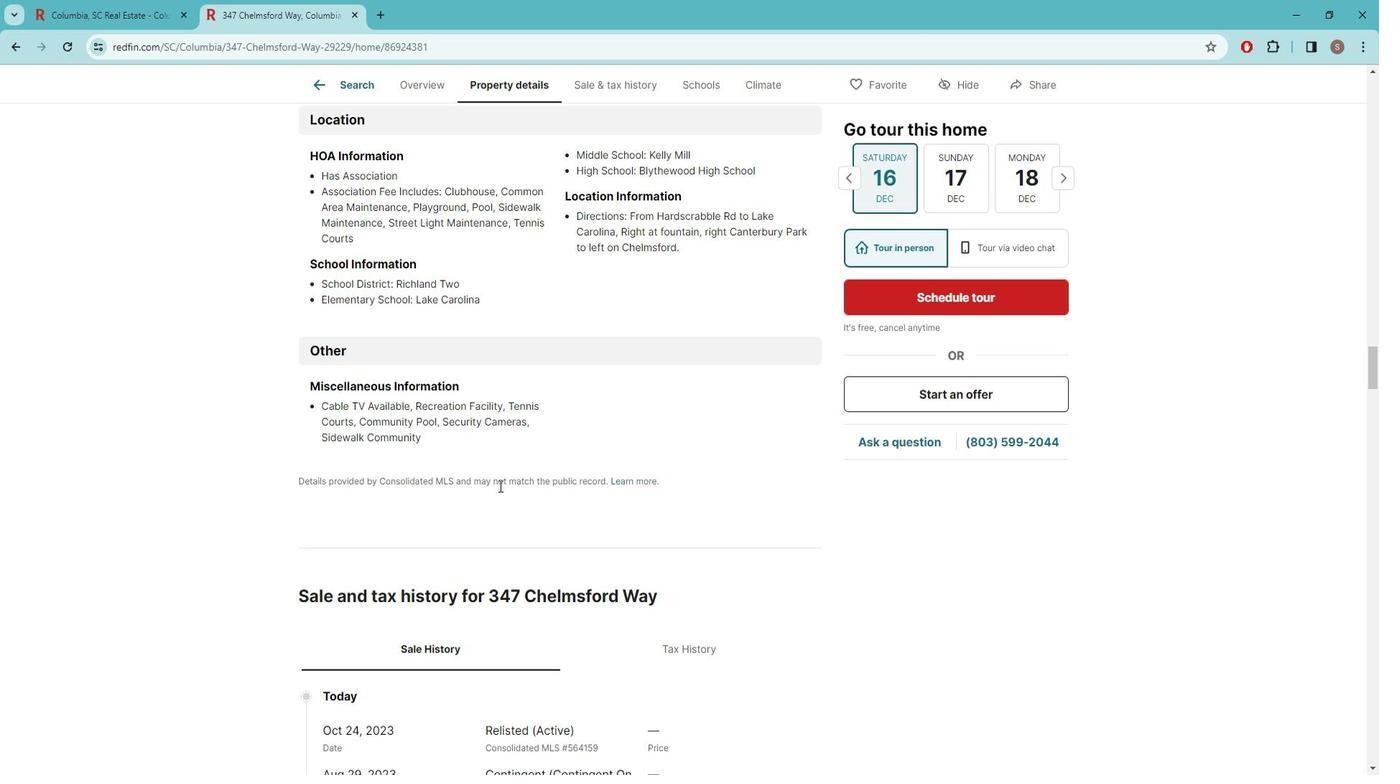 
Action: Mouse scrolled (515, 483) with delta (0, 0)
Screenshot: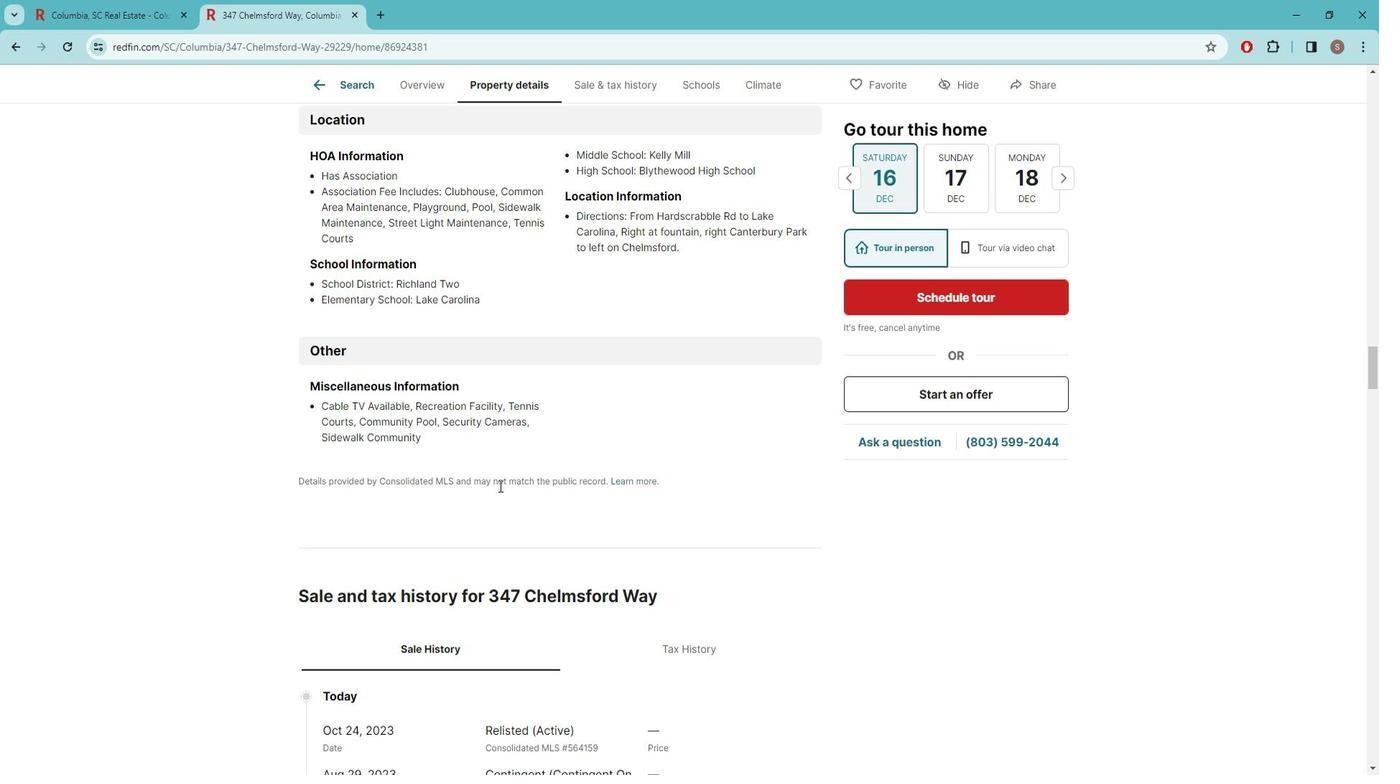 
Action: Mouse moved to (487, 421)
Screenshot: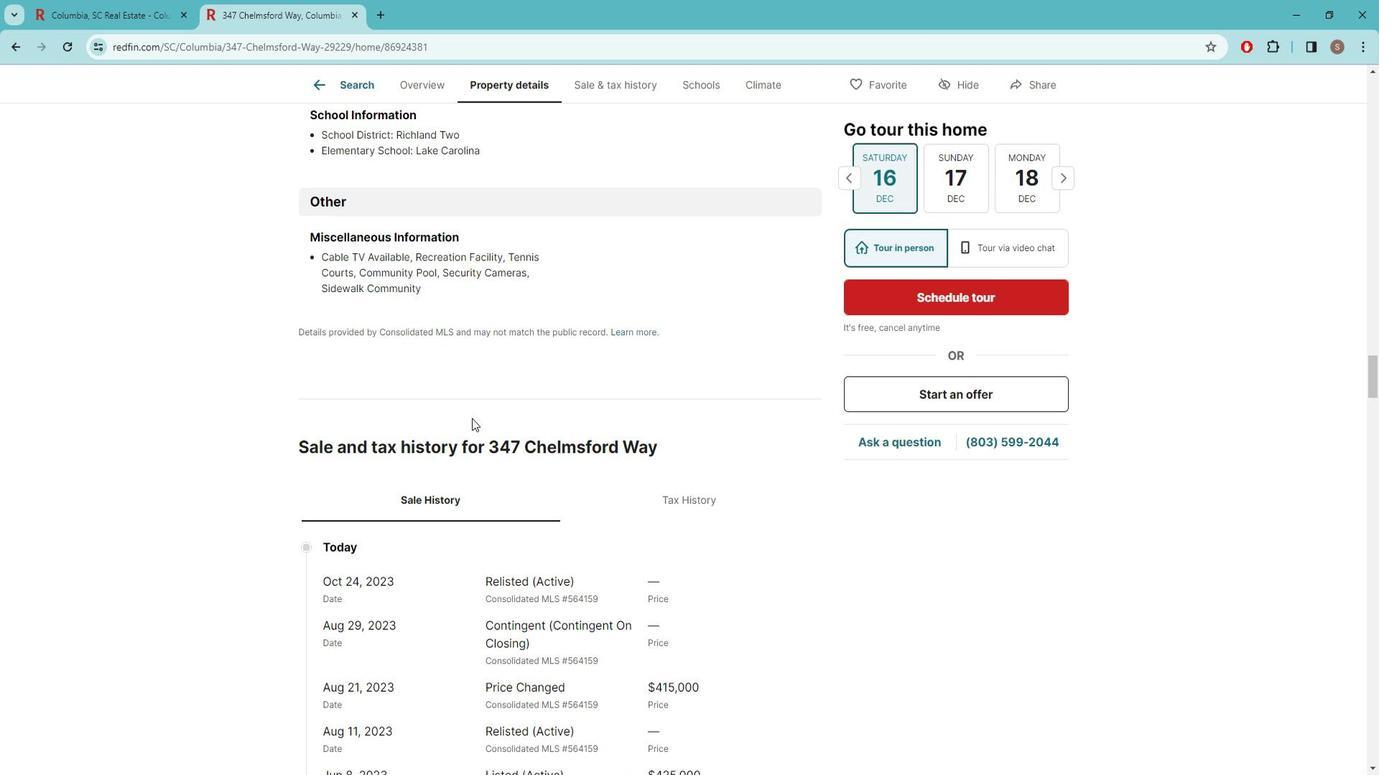 
Action: Mouse scrolled (487, 420) with delta (0, 0)
Screenshot: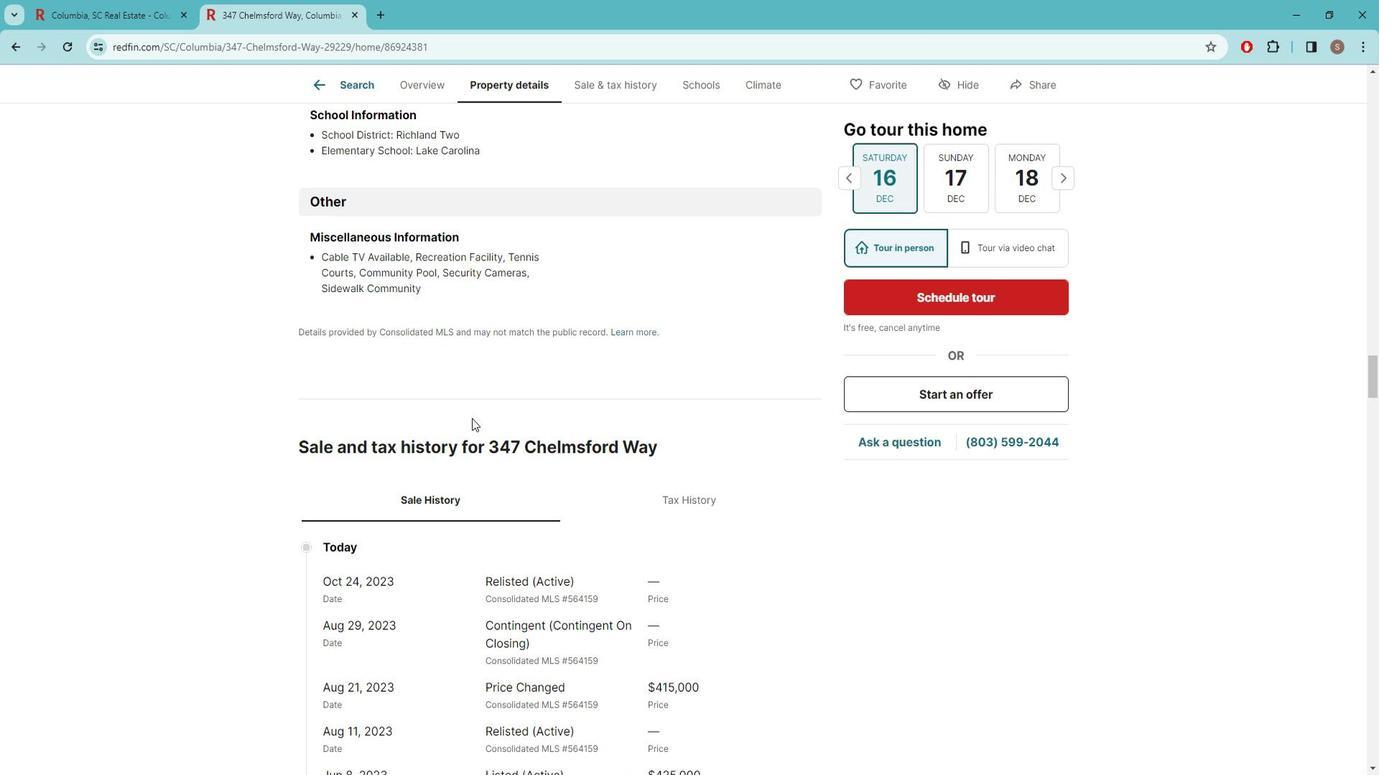 
Action: Mouse moved to (487, 423)
Screenshot: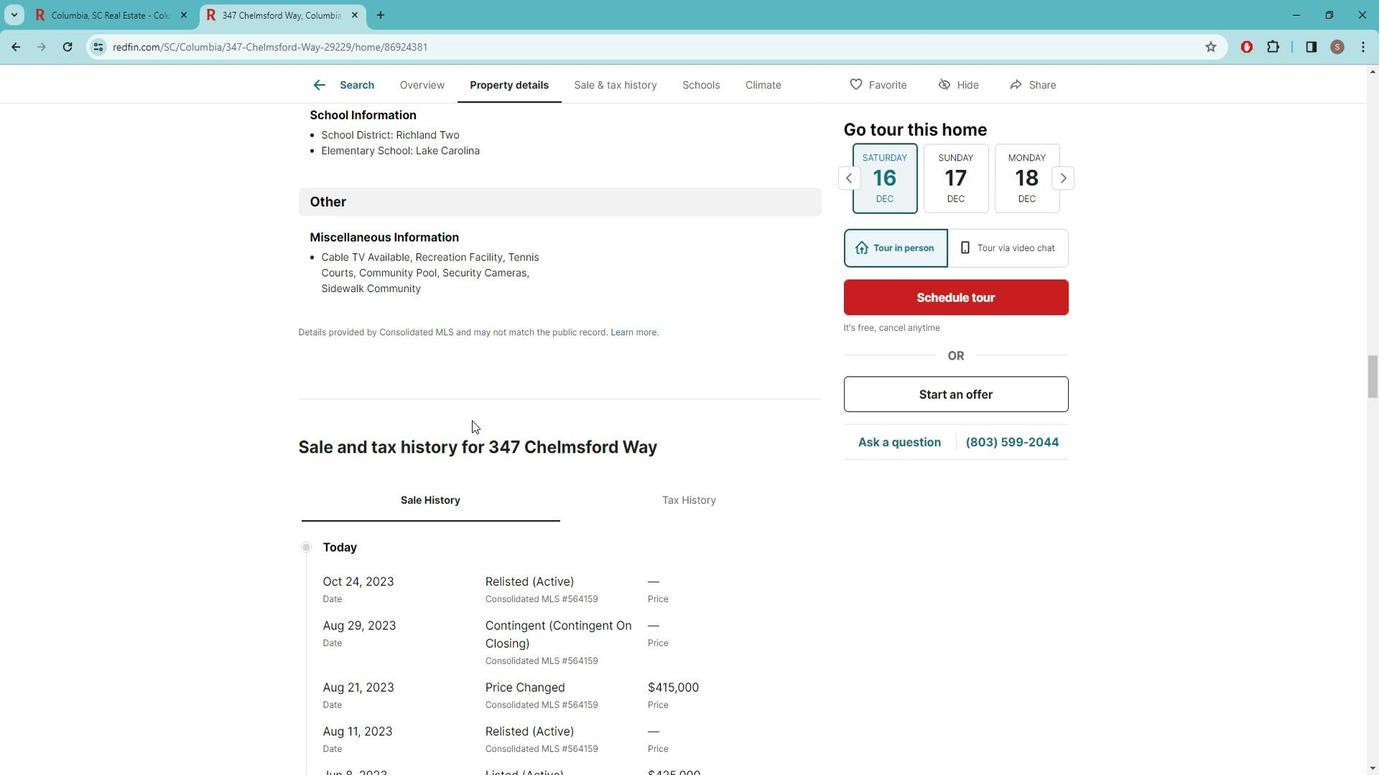 
Action: Mouse scrolled (487, 422) with delta (0, 0)
Screenshot: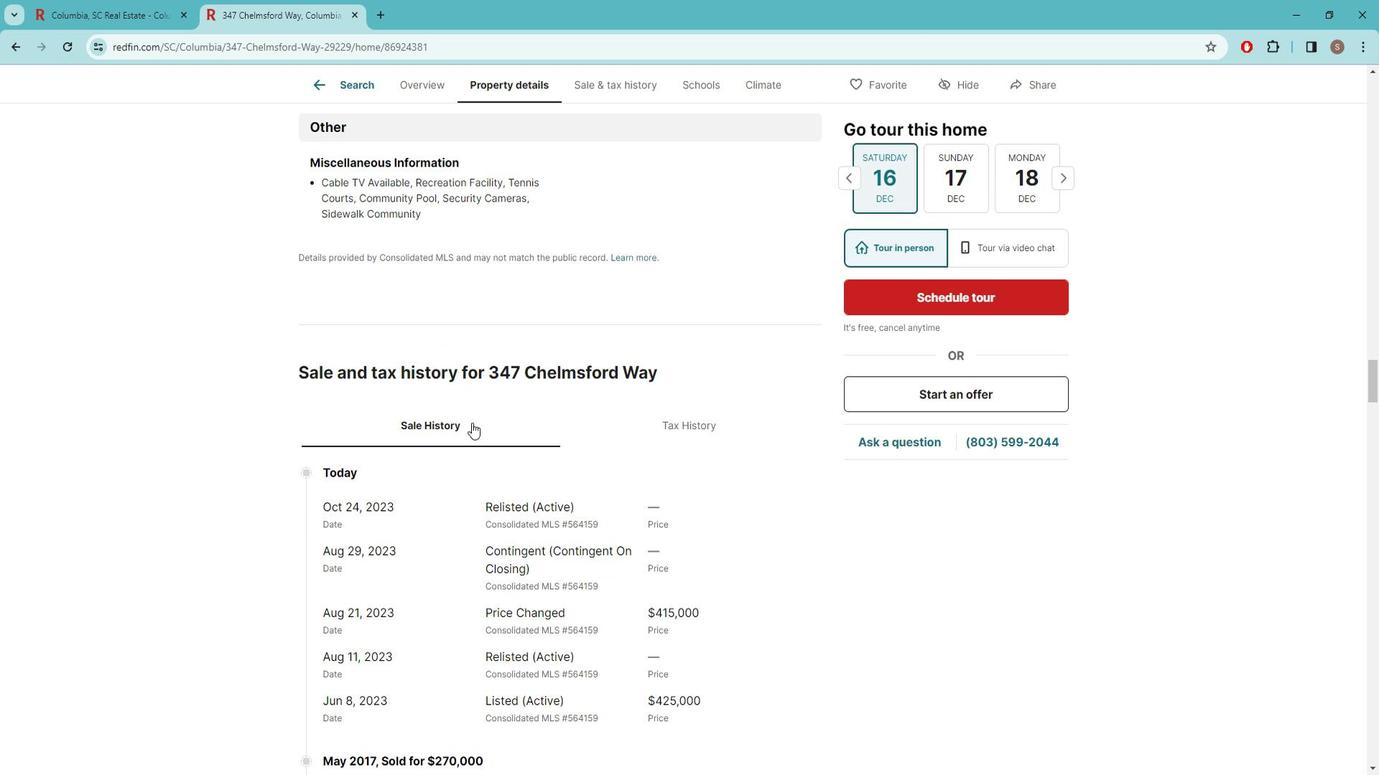 
Action: Mouse moved to (522, 414)
Screenshot: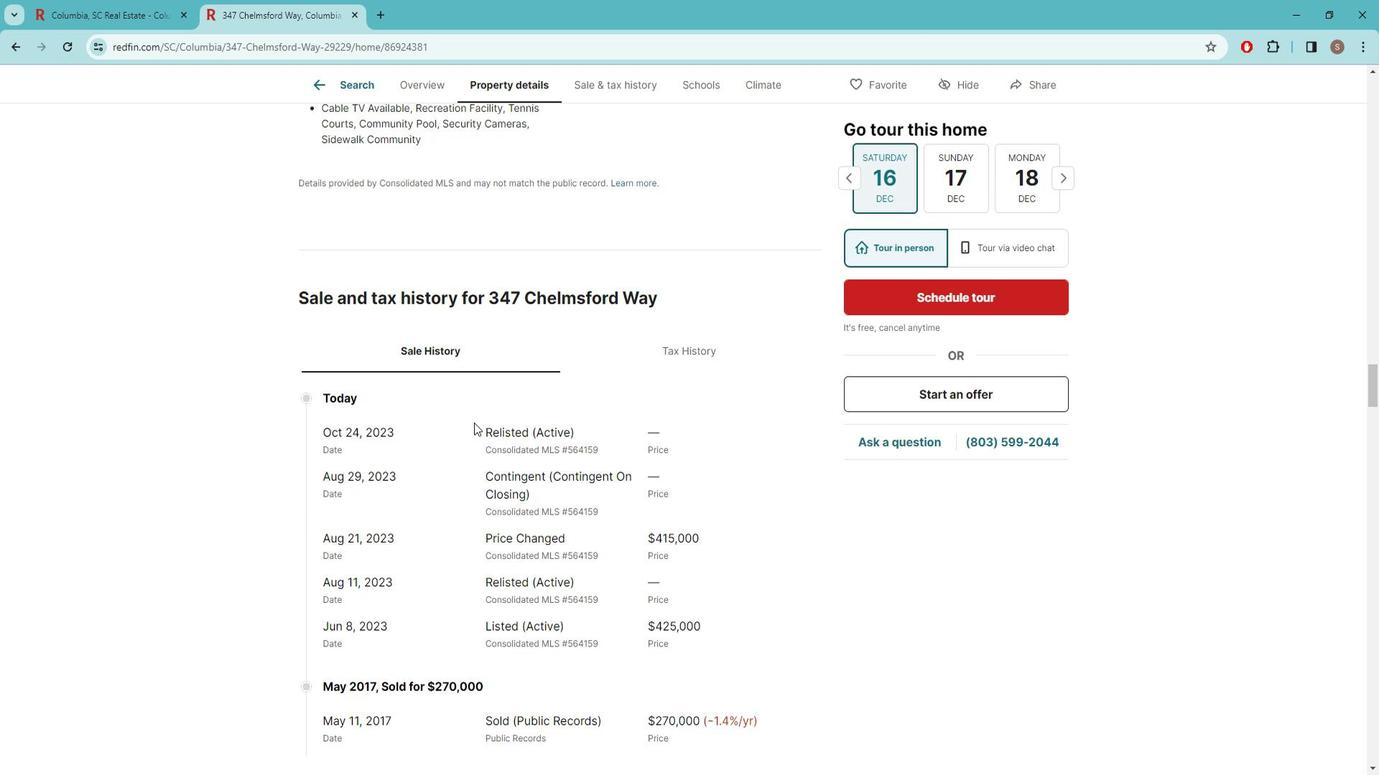 
Action: Mouse scrolled (522, 413) with delta (0, 0)
Screenshot: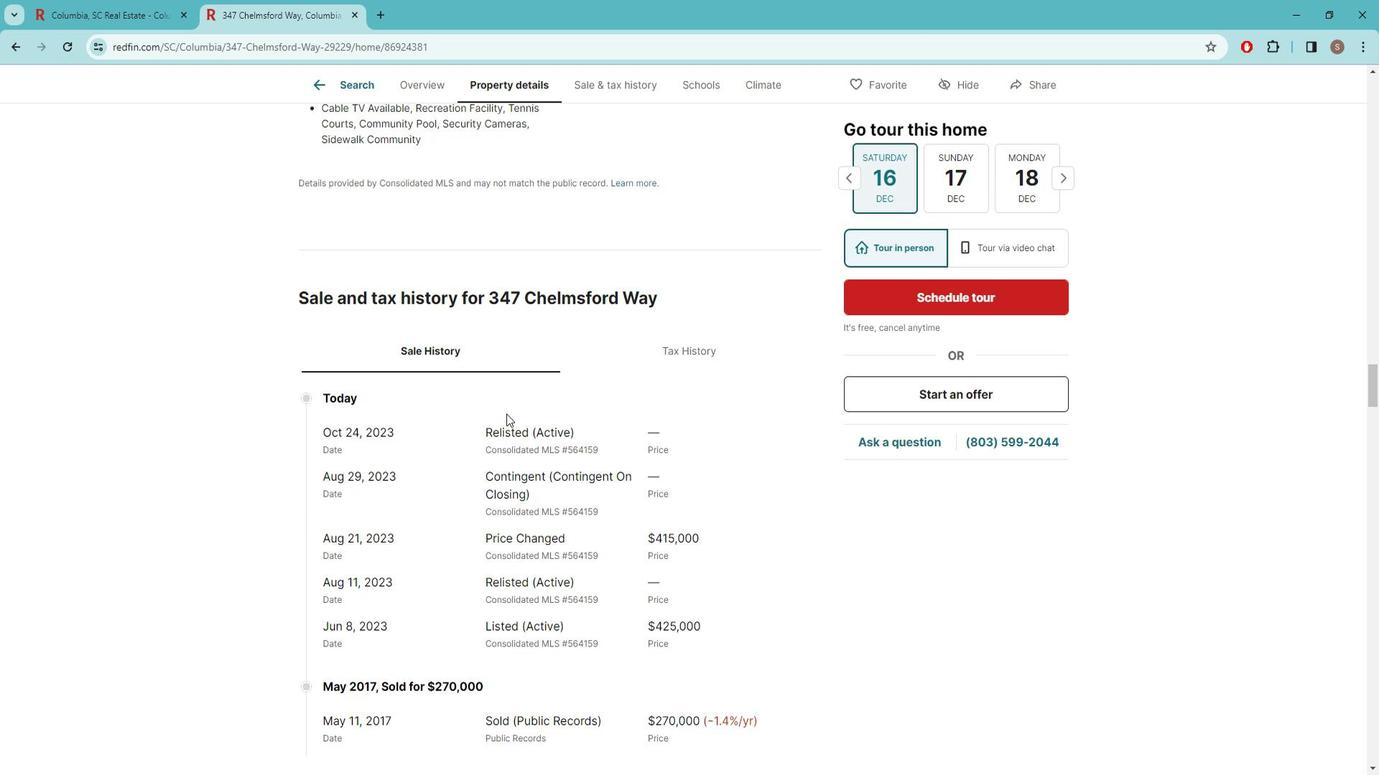 
Action: Mouse scrolled (522, 413) with delta (0, 0)
Screenshot: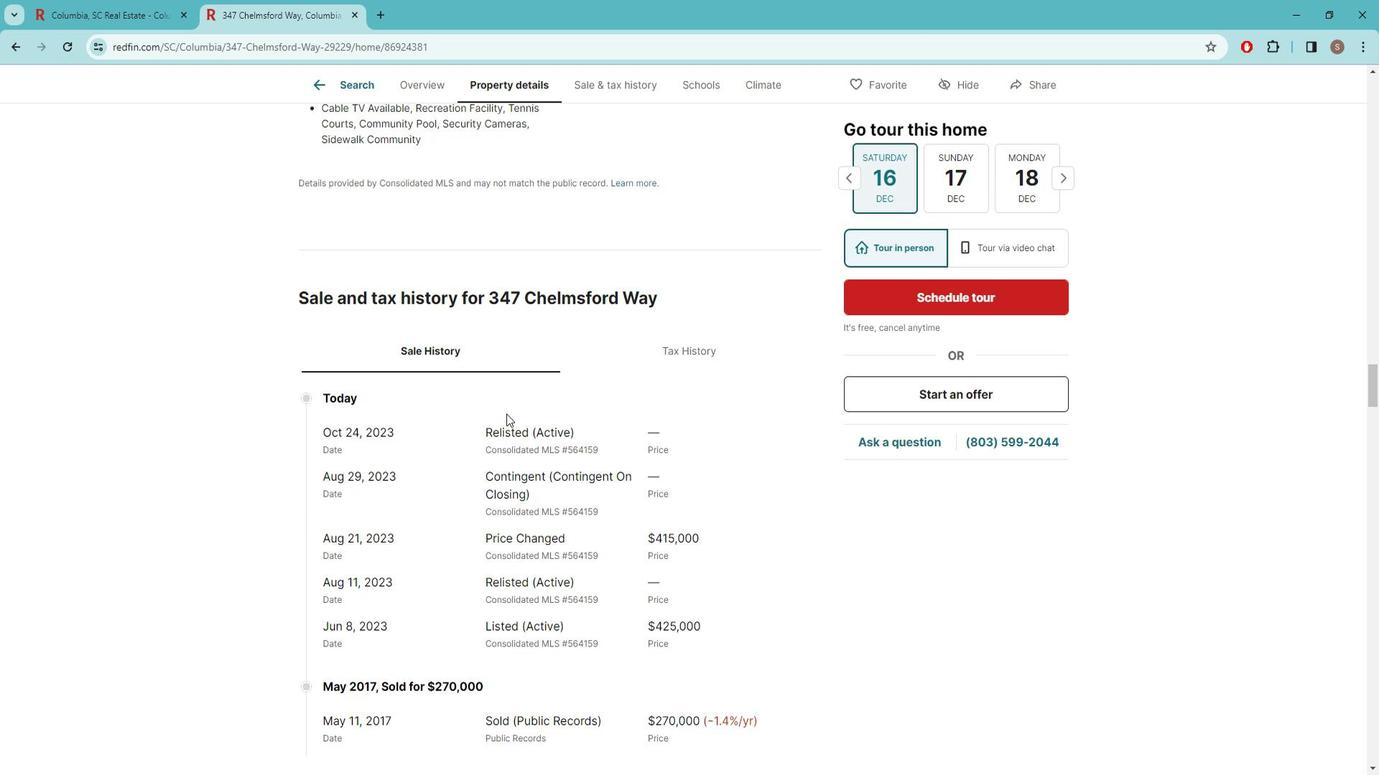 
Action: Mouse moved to (703, 205)
Screenshot: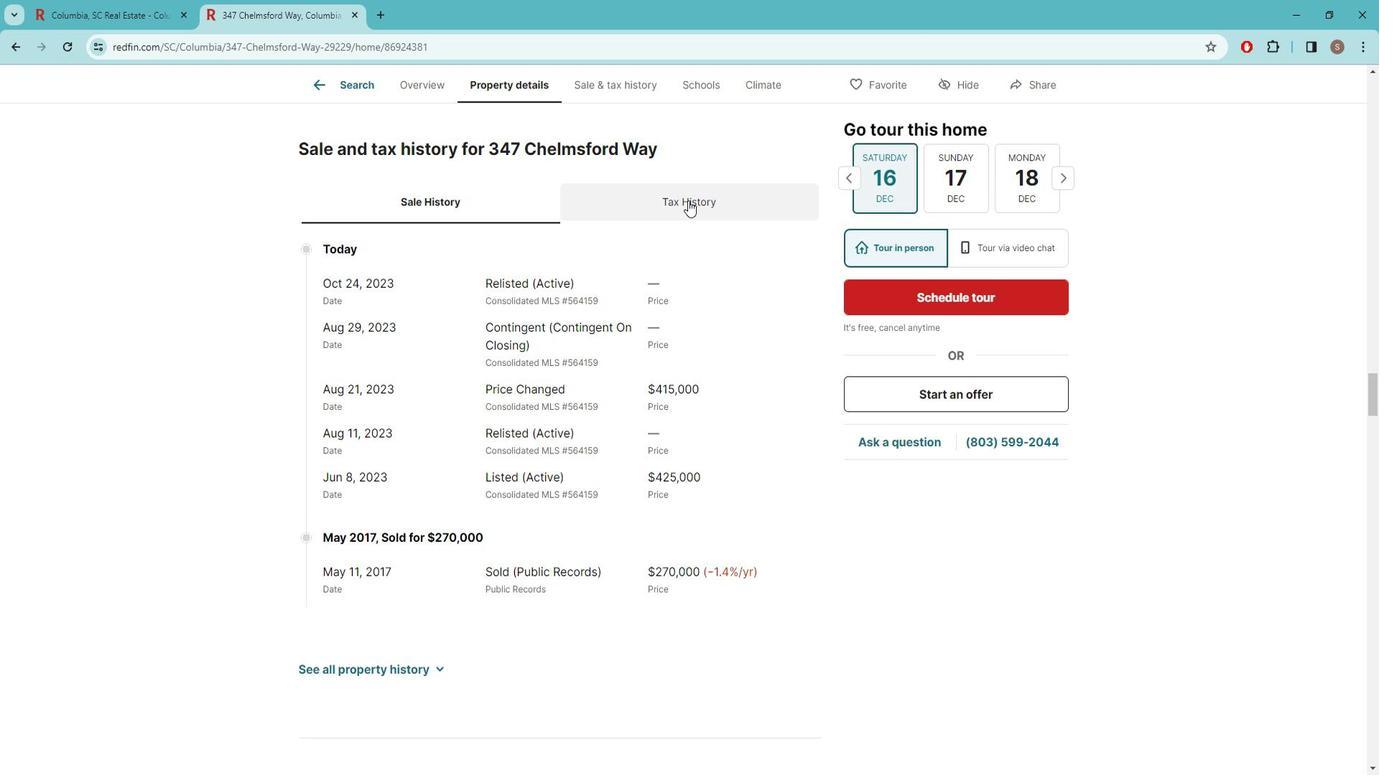 
Action: Mouse pressed left at (703, 205)
Screenshot: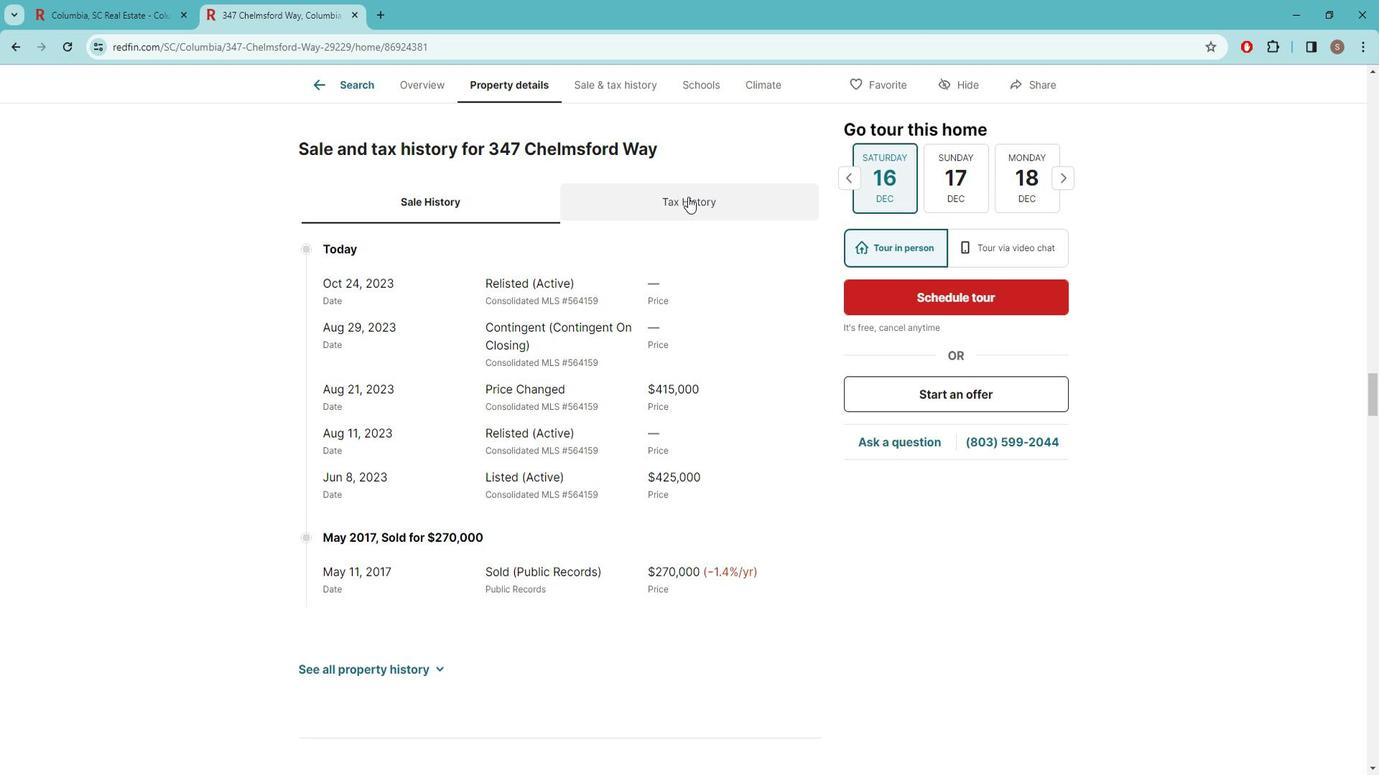 
Action: Mouse moved to (435, 204)
Screenshot: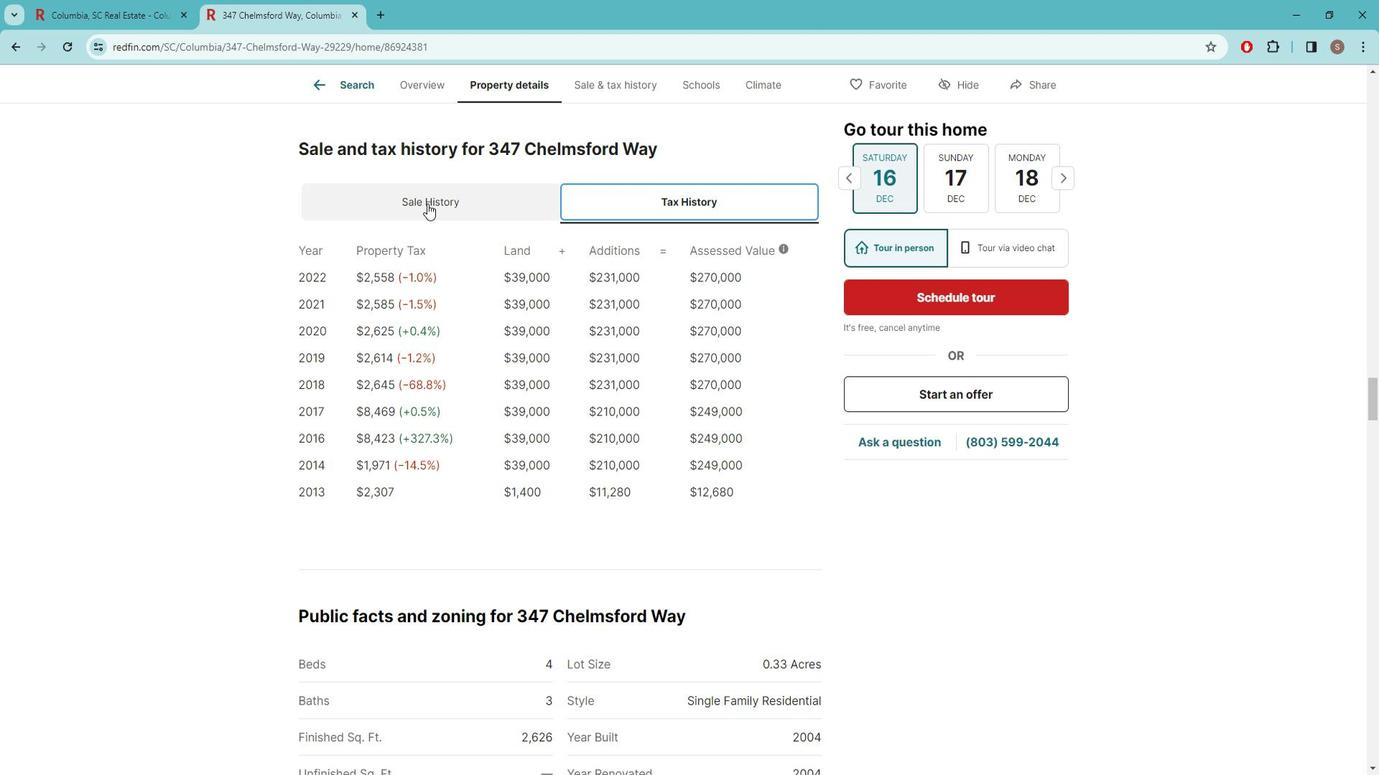 
Action: Mouse pressed left at (435, 204)
Screenshot: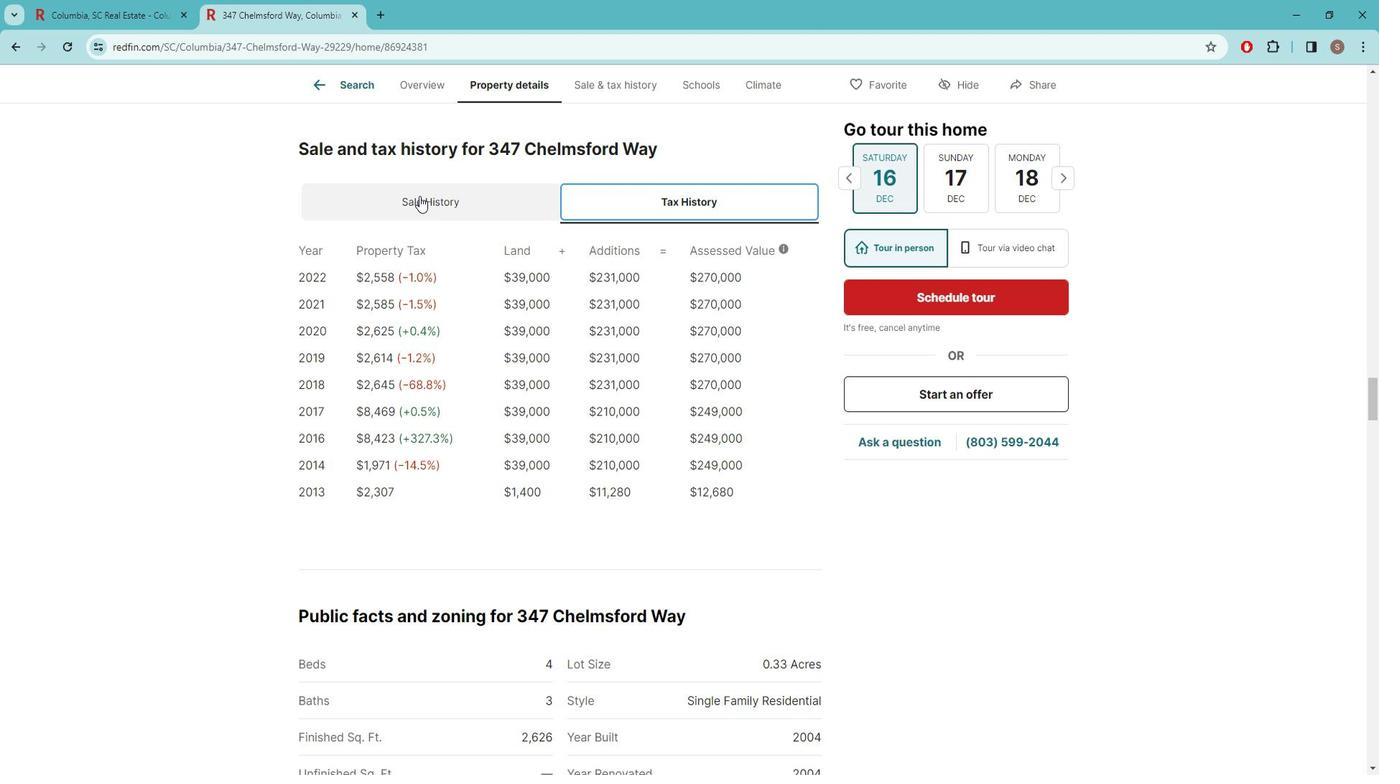 
Action: Mouse moved to (445, 222)
Screenshot: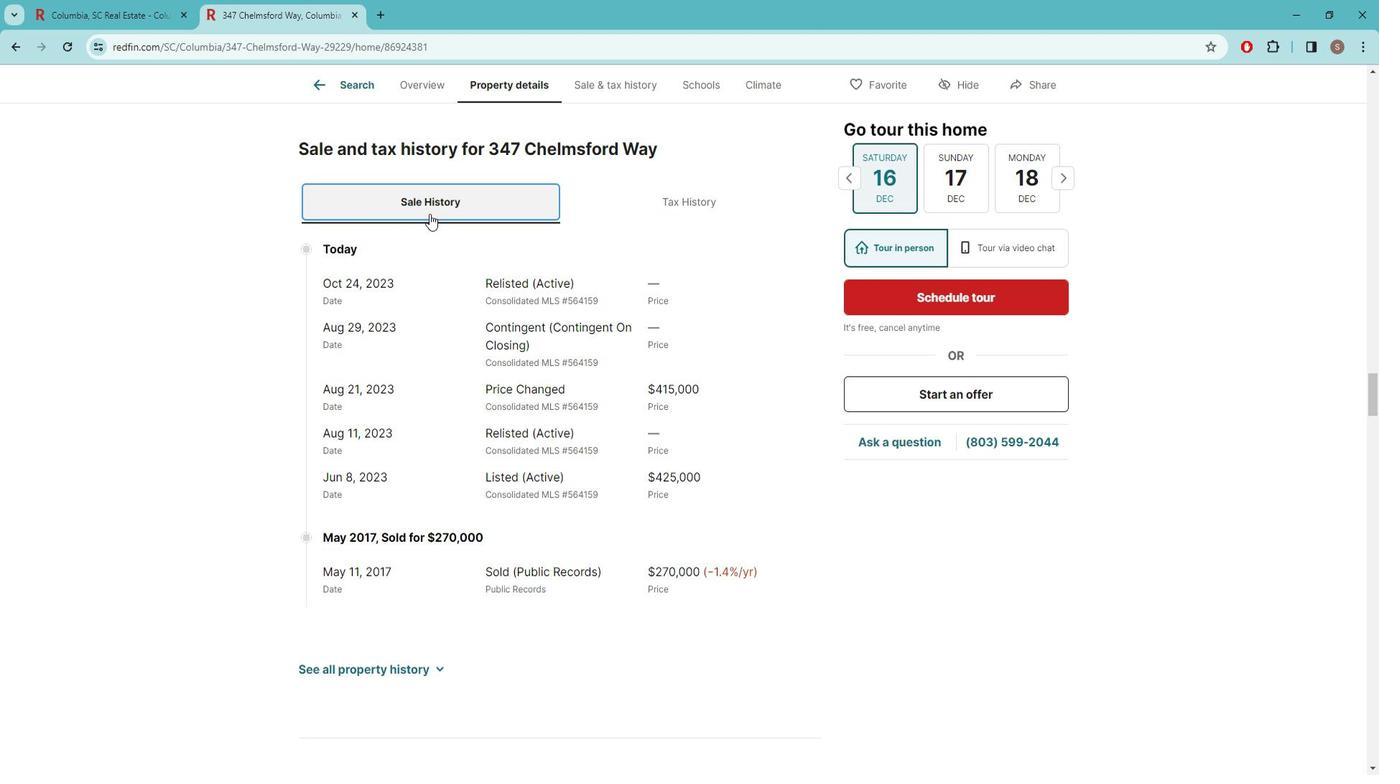 
Action: Mouse scrolled (445, 221) with delta (0, 0)
Screenshot: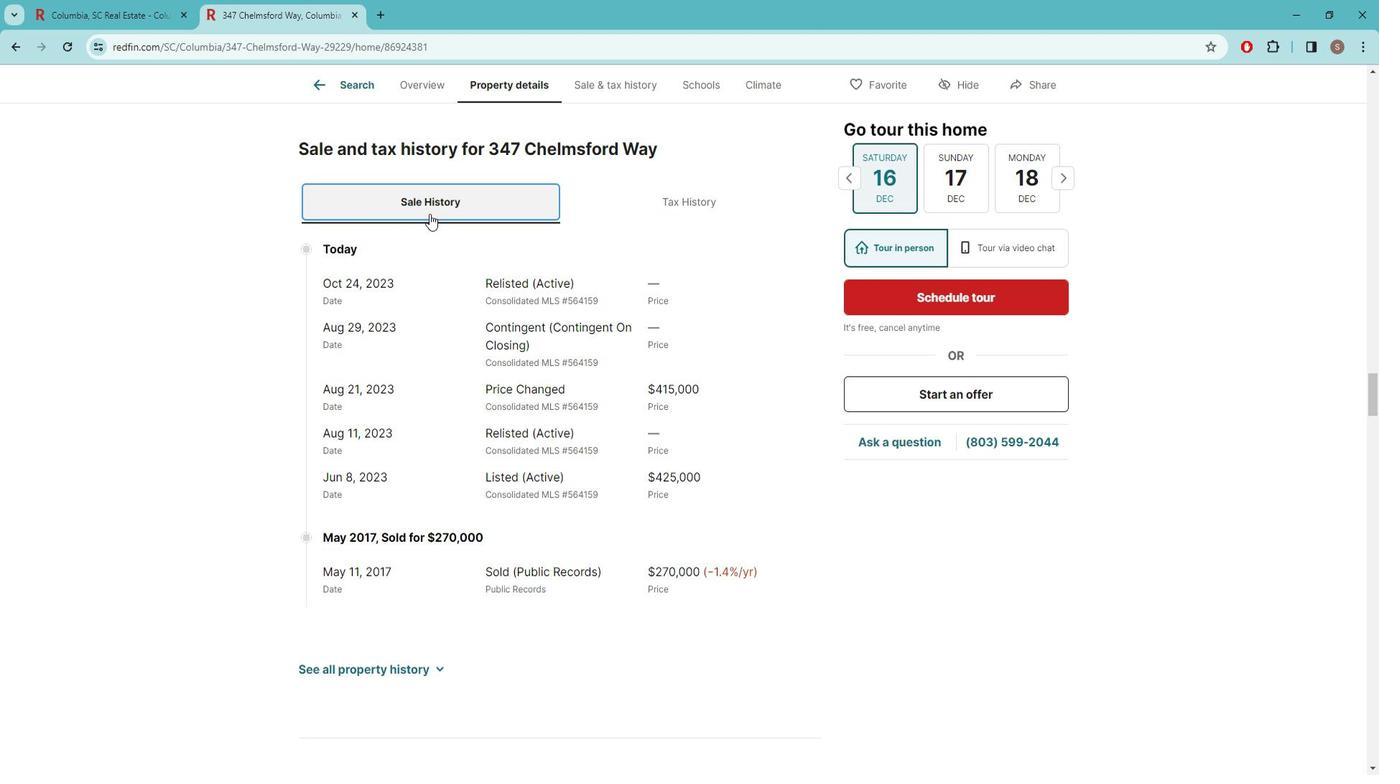 
Action: Mouse scrolled (445, 221) with delta (0, 0)
Screenshot: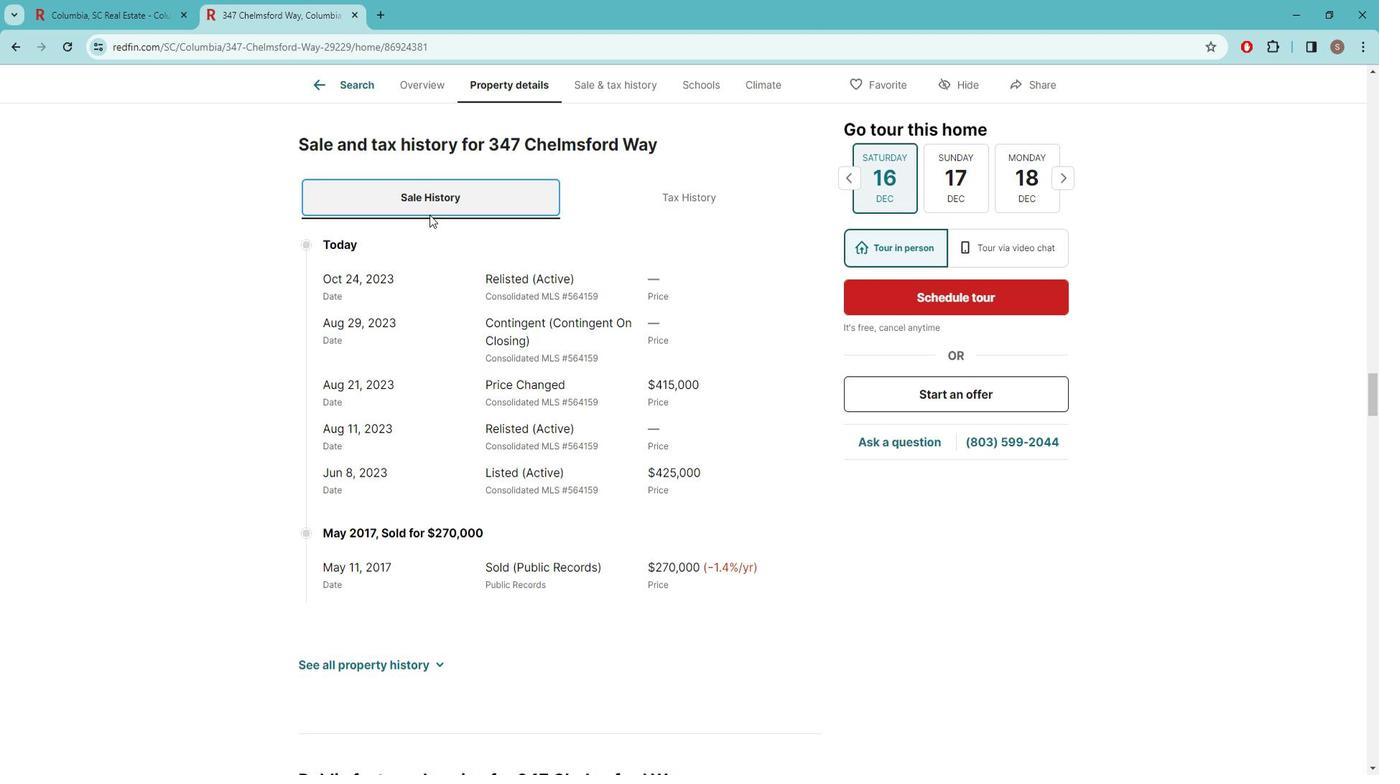 
Action: Mouse moved to (394, 518)
Screenshot: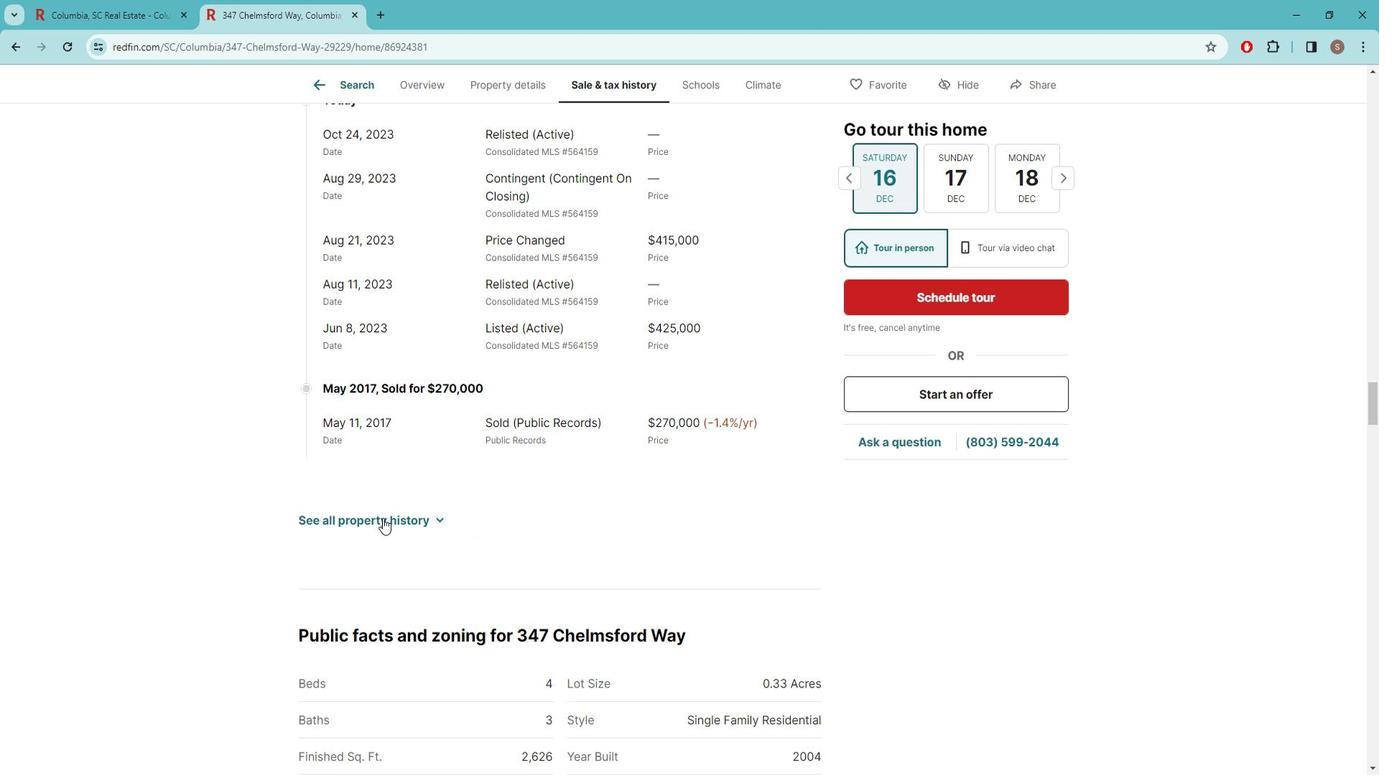 
Action: Mouse pressed left at (394, 518)
Screenshot: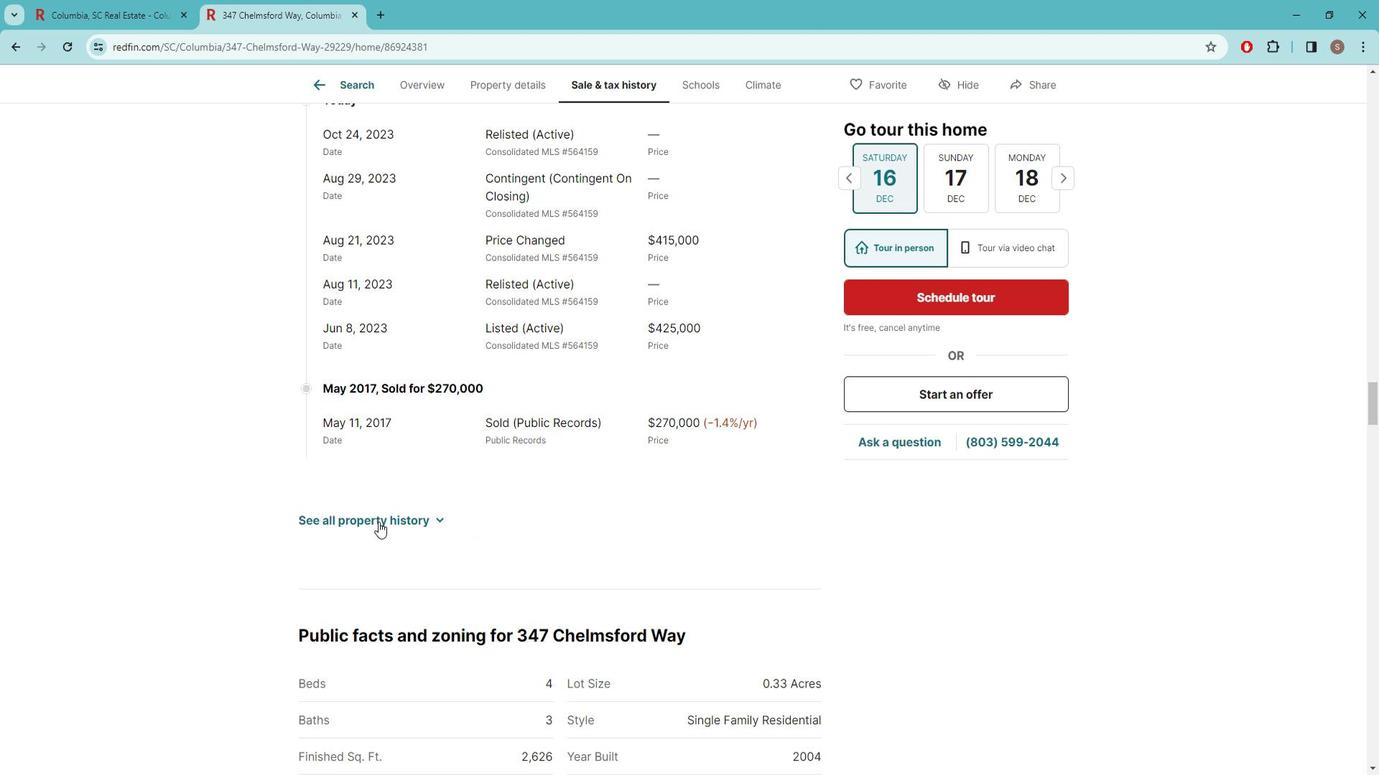 
Action: Mouse moved to (398, 514)
Screenshot: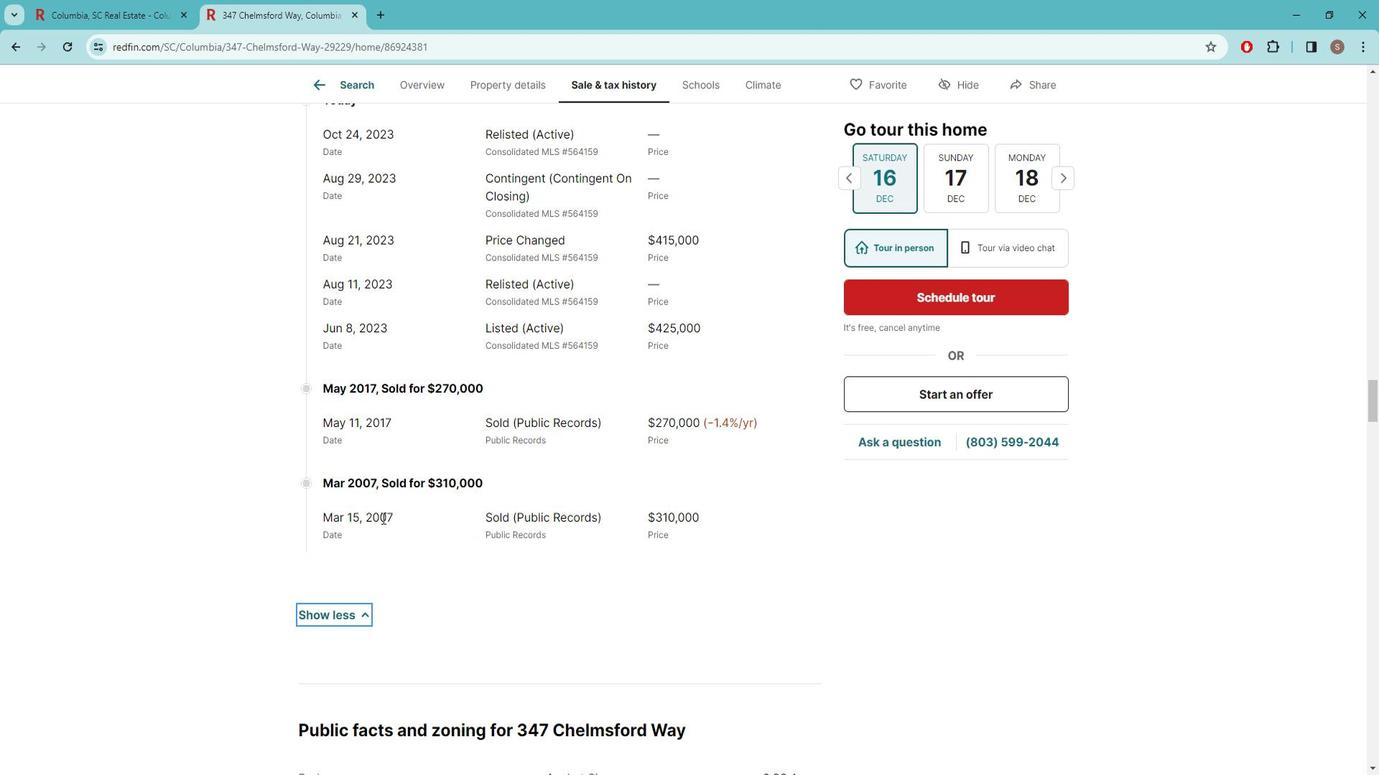 
Action: Mouse scrolled (398, 513) with delta (0, 0)
Screenshot: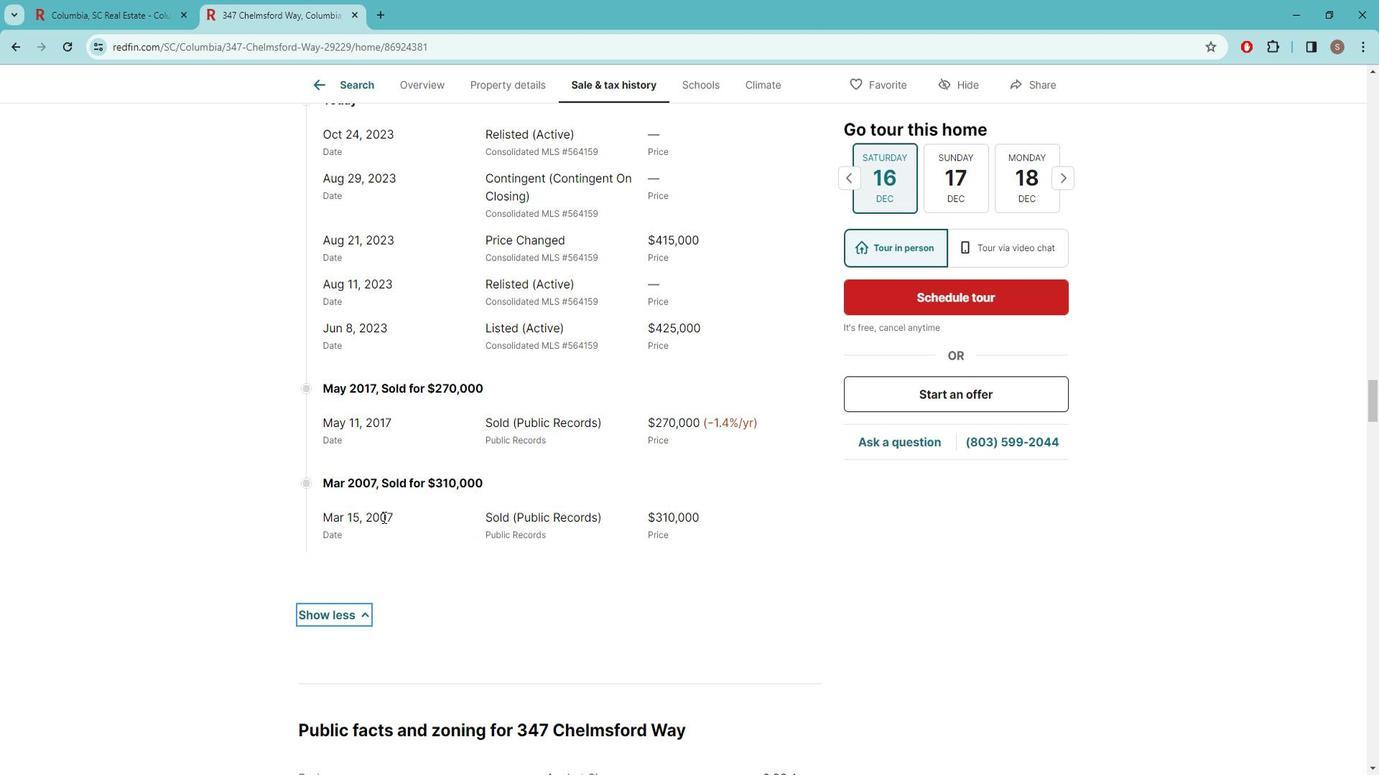 
Action: Mouse moved to (535, 484)
Screenshot: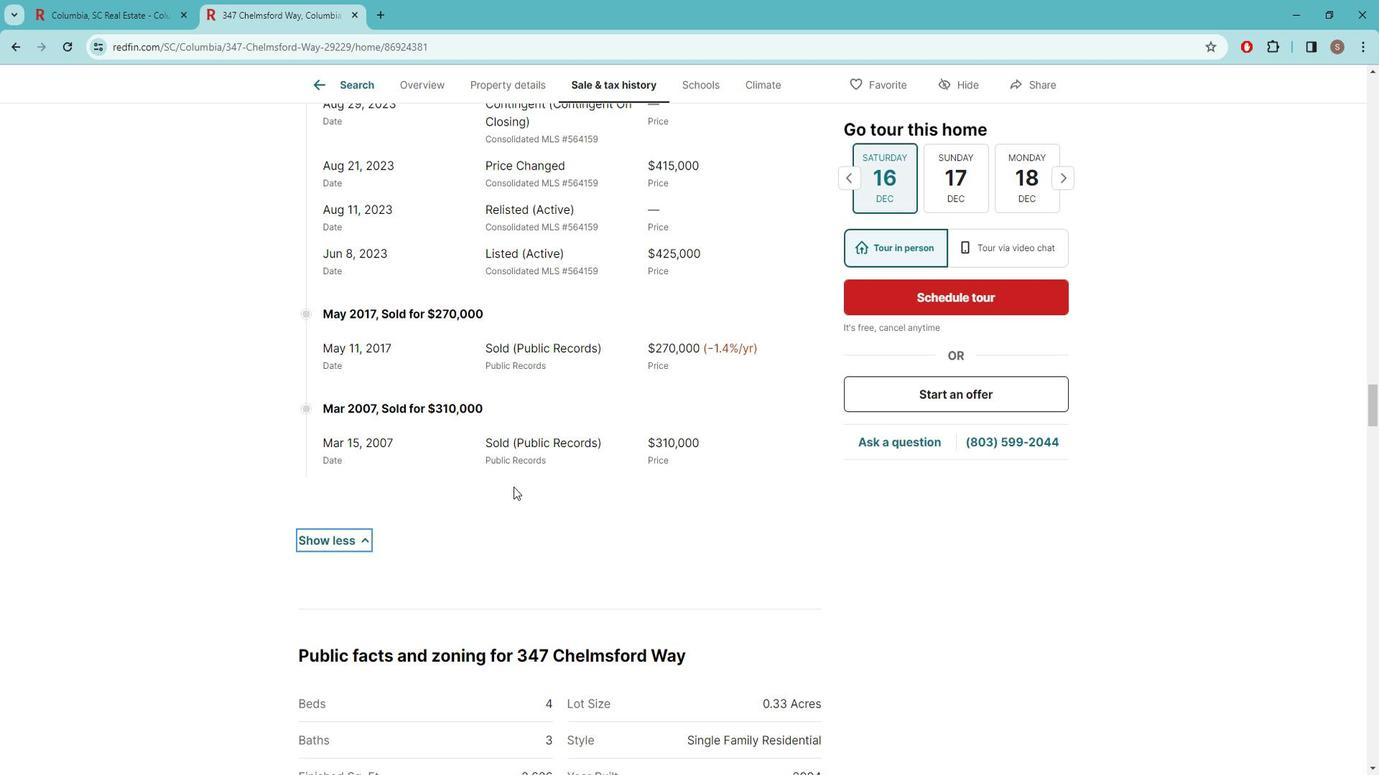 
Action: Mouse scrolled (535, 483) with delta (0, 0)
